 Task: Create an instructional presentation on how to effectively use master slides and templates in PowerPoint
Action: Mouse moved to (852, 222)
Screenshot: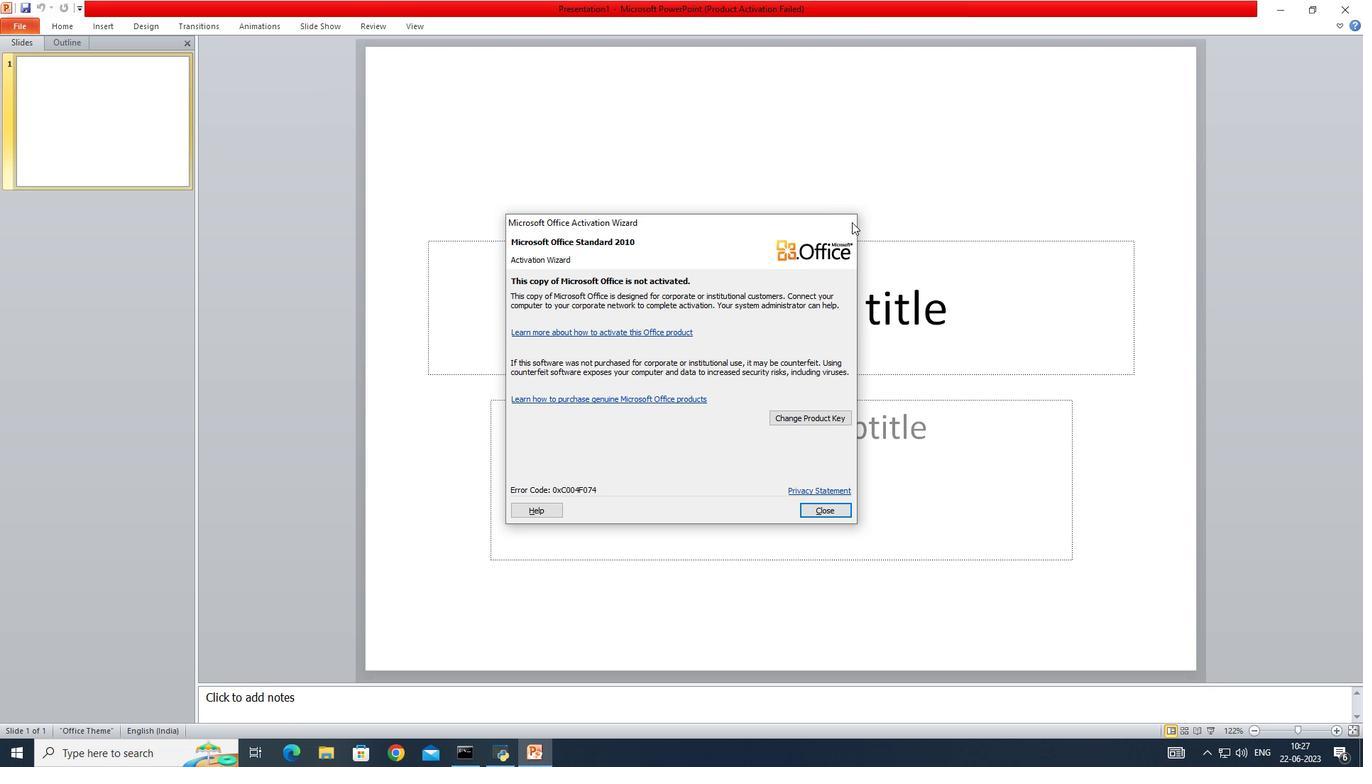 
Action: Mouse pressed left at (852, 222)
Screenshot: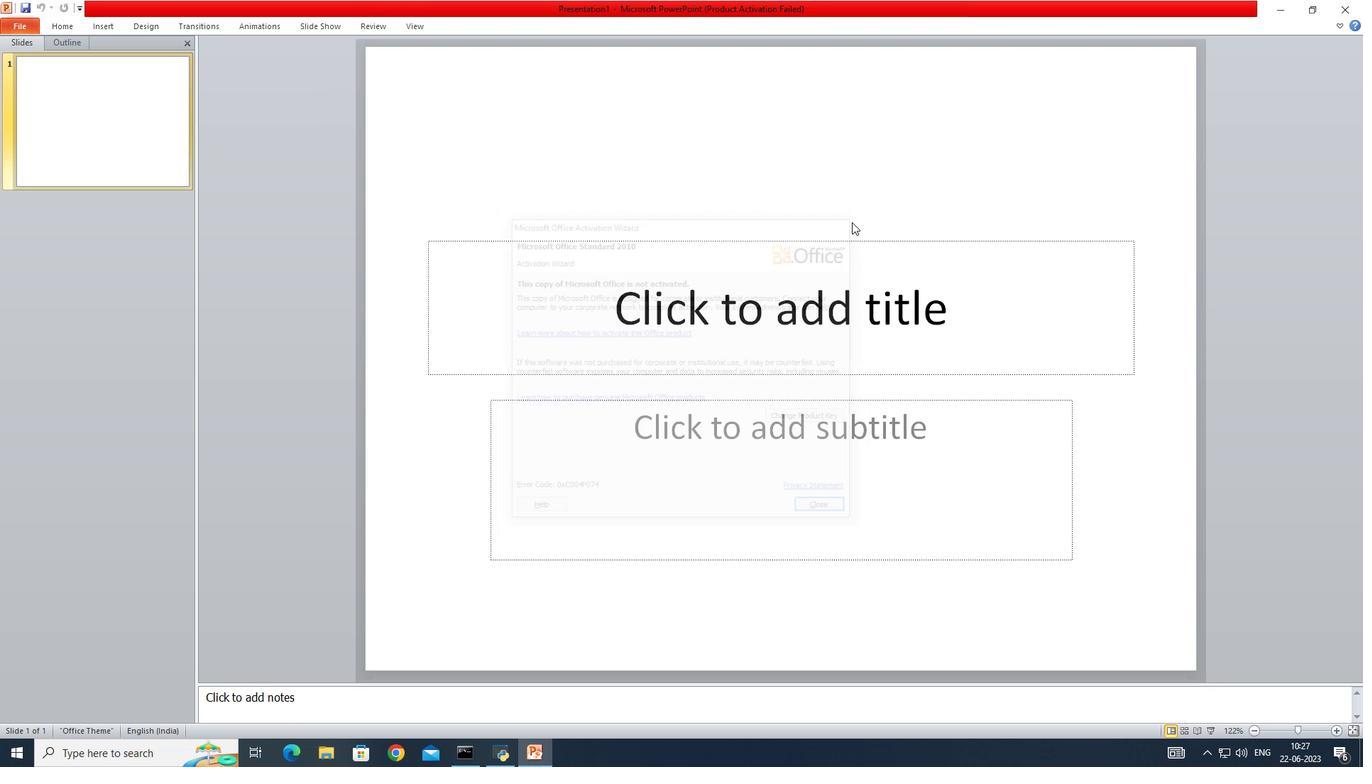 
Action: Mouse moved to (71, 26)
Screenshot: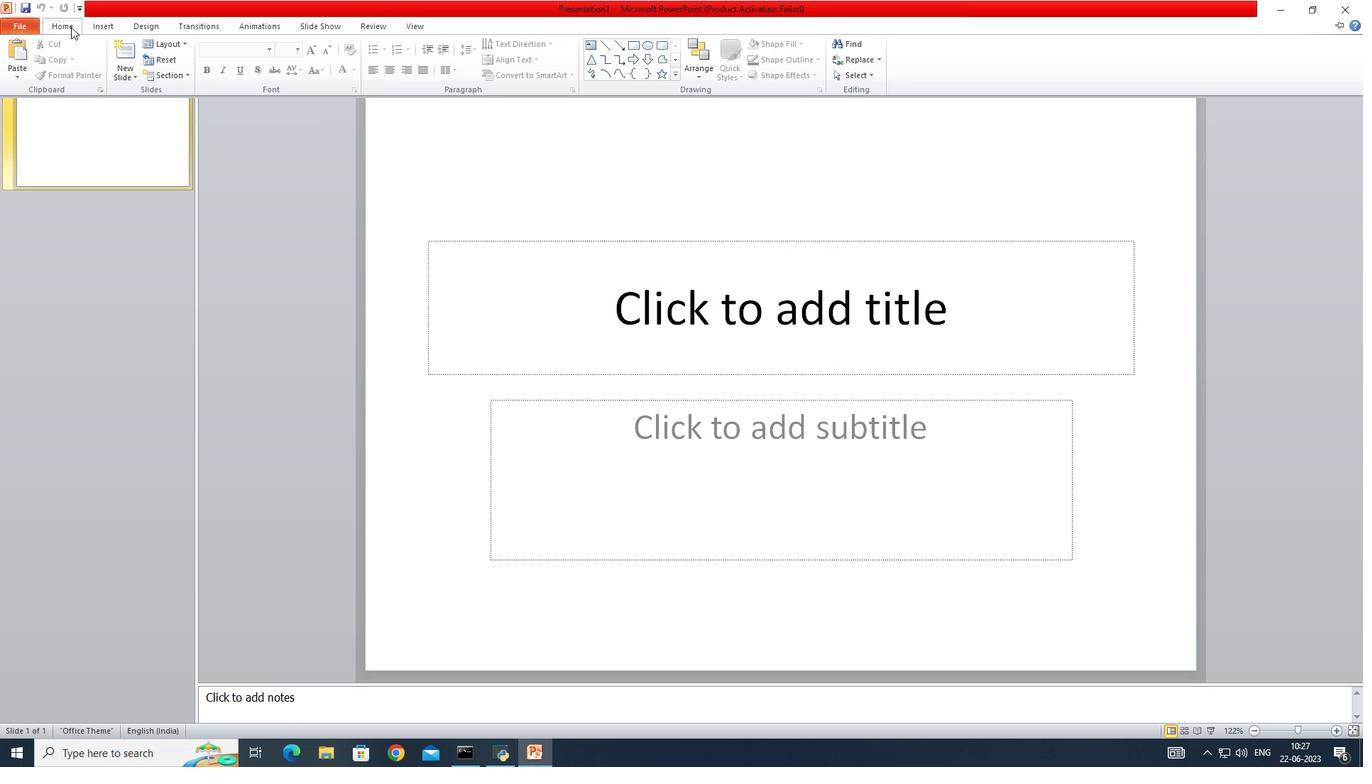 
Action: Mouse pressed left at (71, 26)
Screenshot: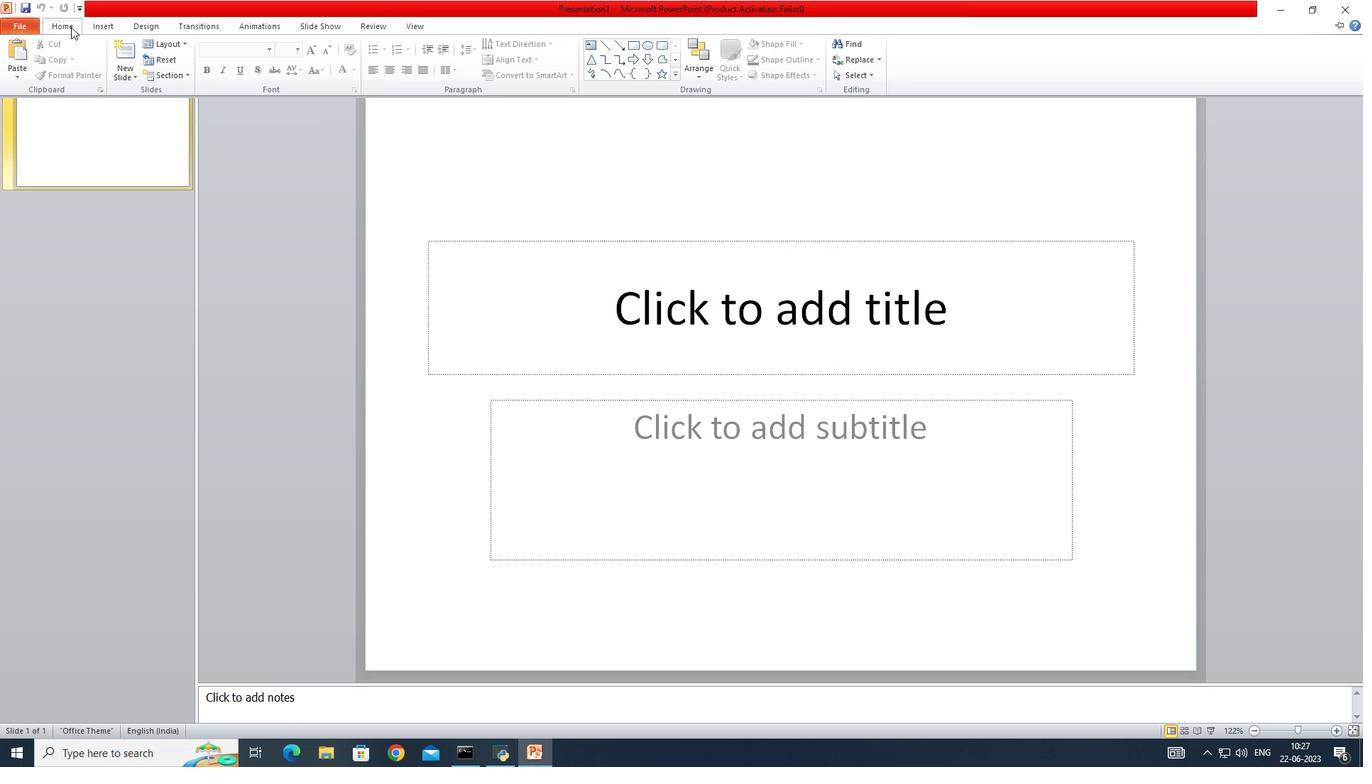 
Action: Mouse moved to (129, 75)
Screenshot: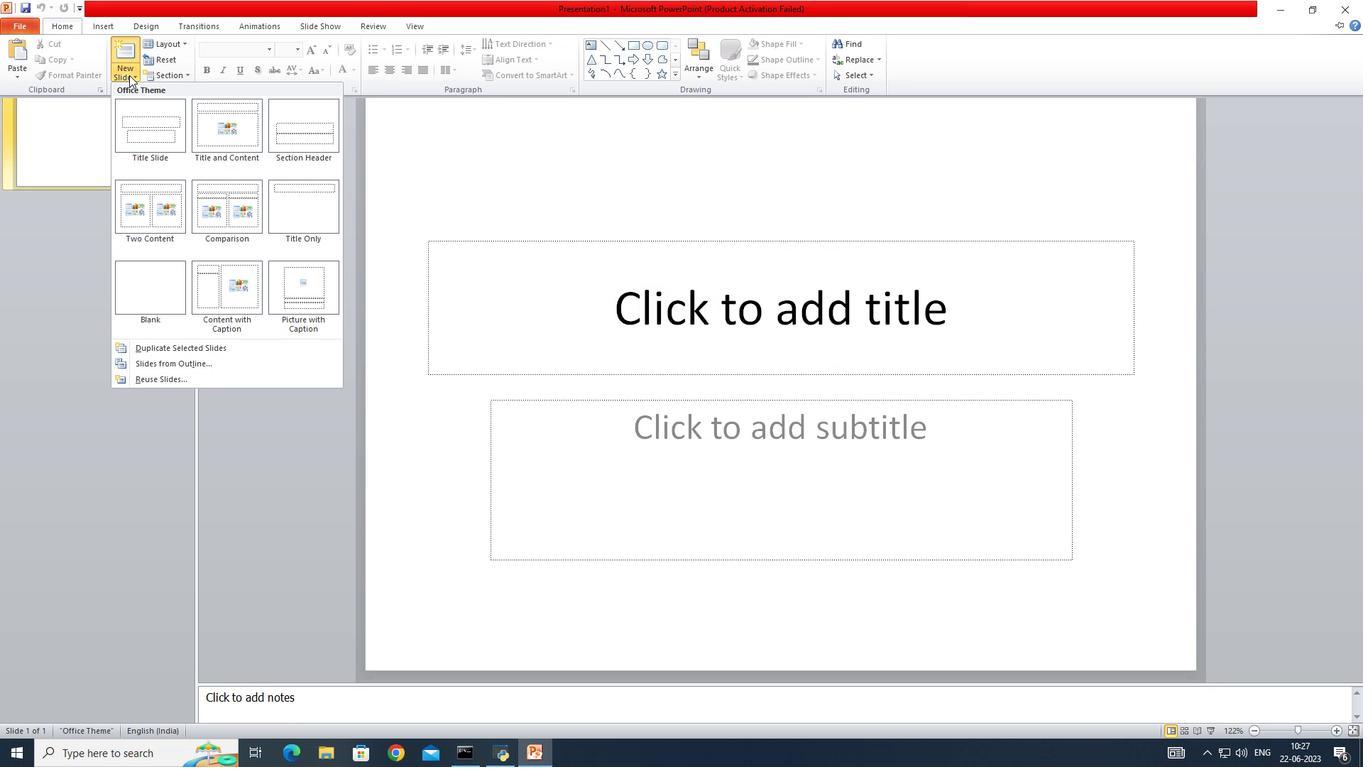 
Action: Mouse pressed left at (129, 75)
Screenshot: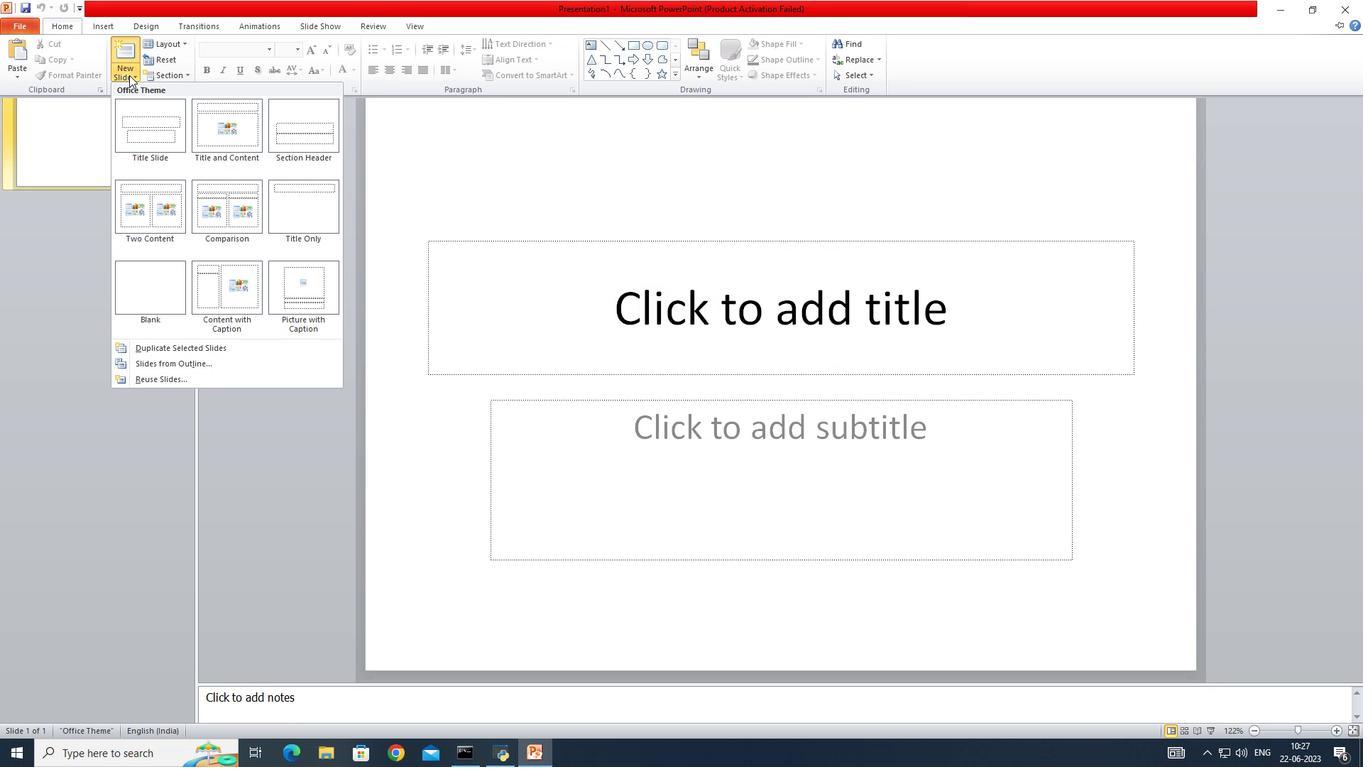 
Action: Mouse moved to (28, 330)
Screenshot: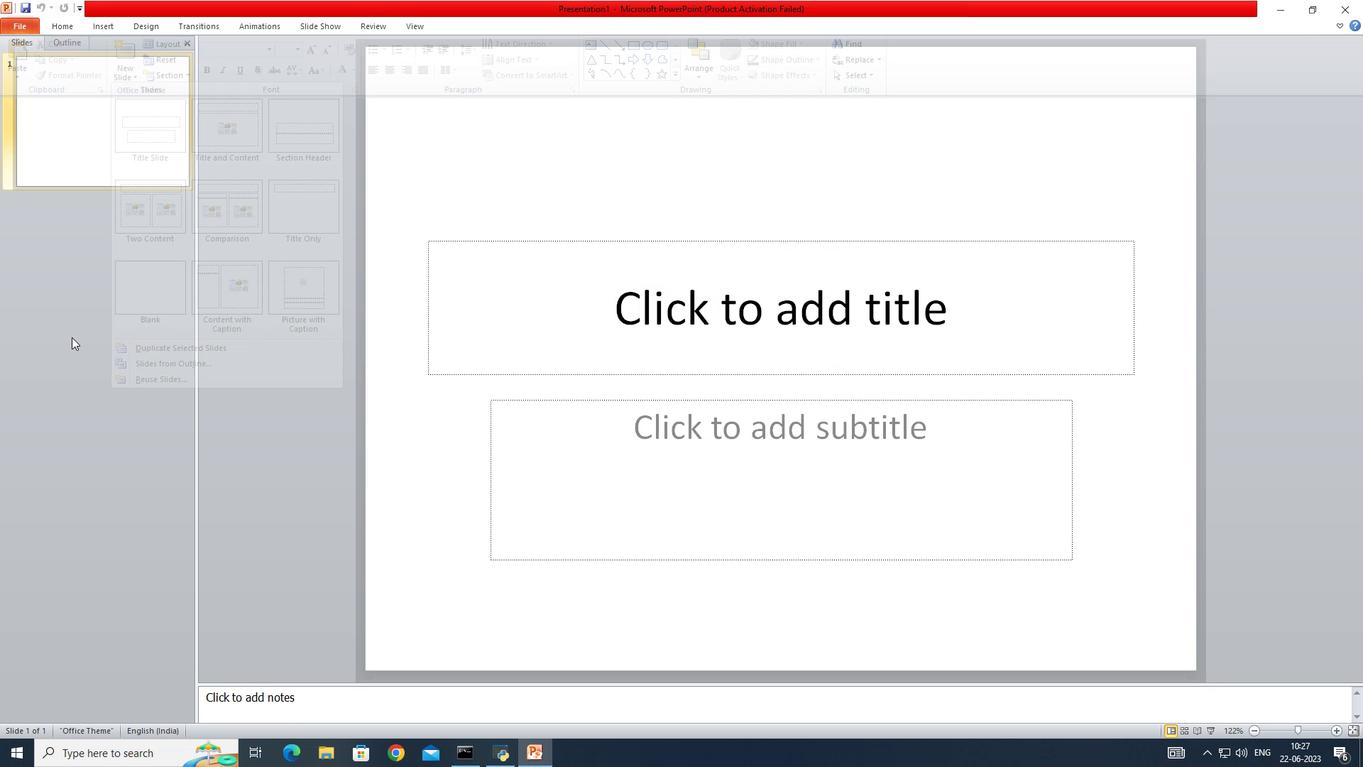 
Action: Mouse pressed left at (28, 330)
Screenshot: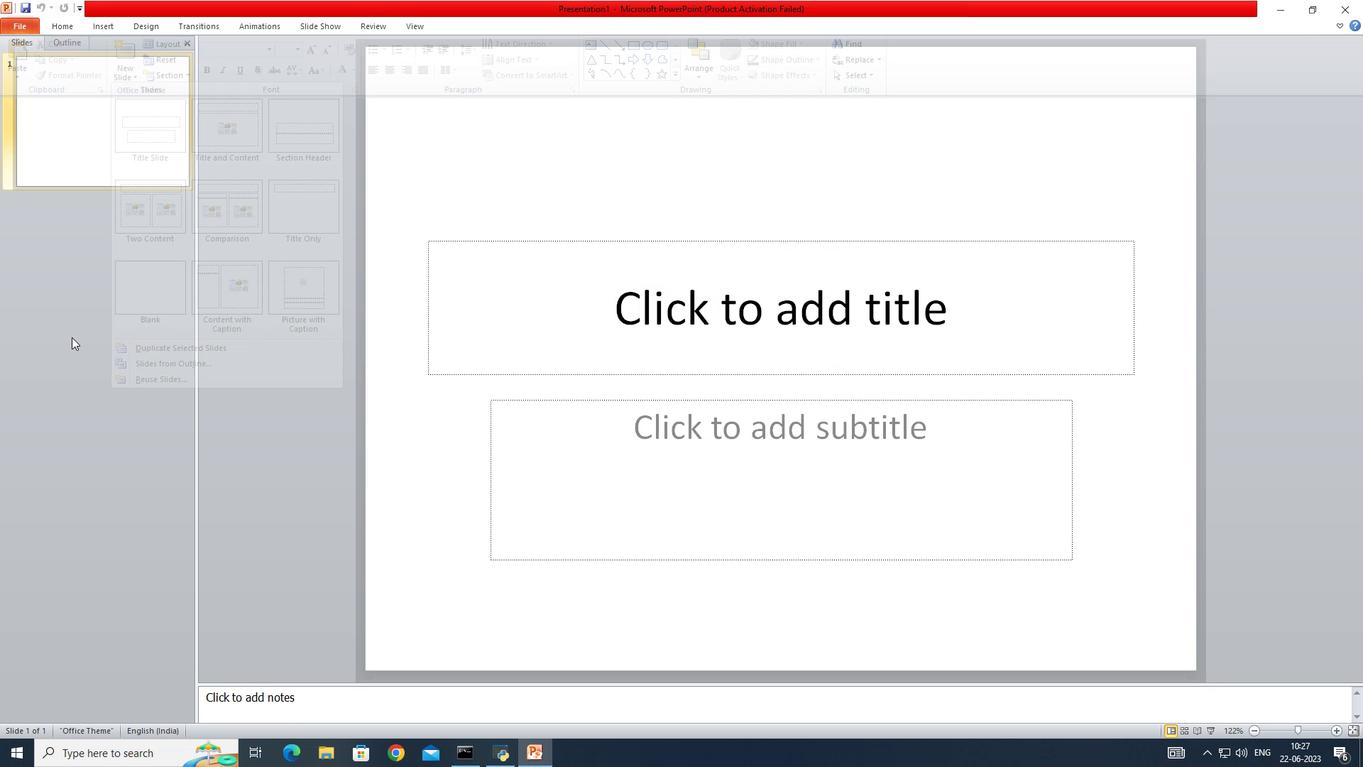 
Action: Mouse moved to (639, 311)
Screenshot: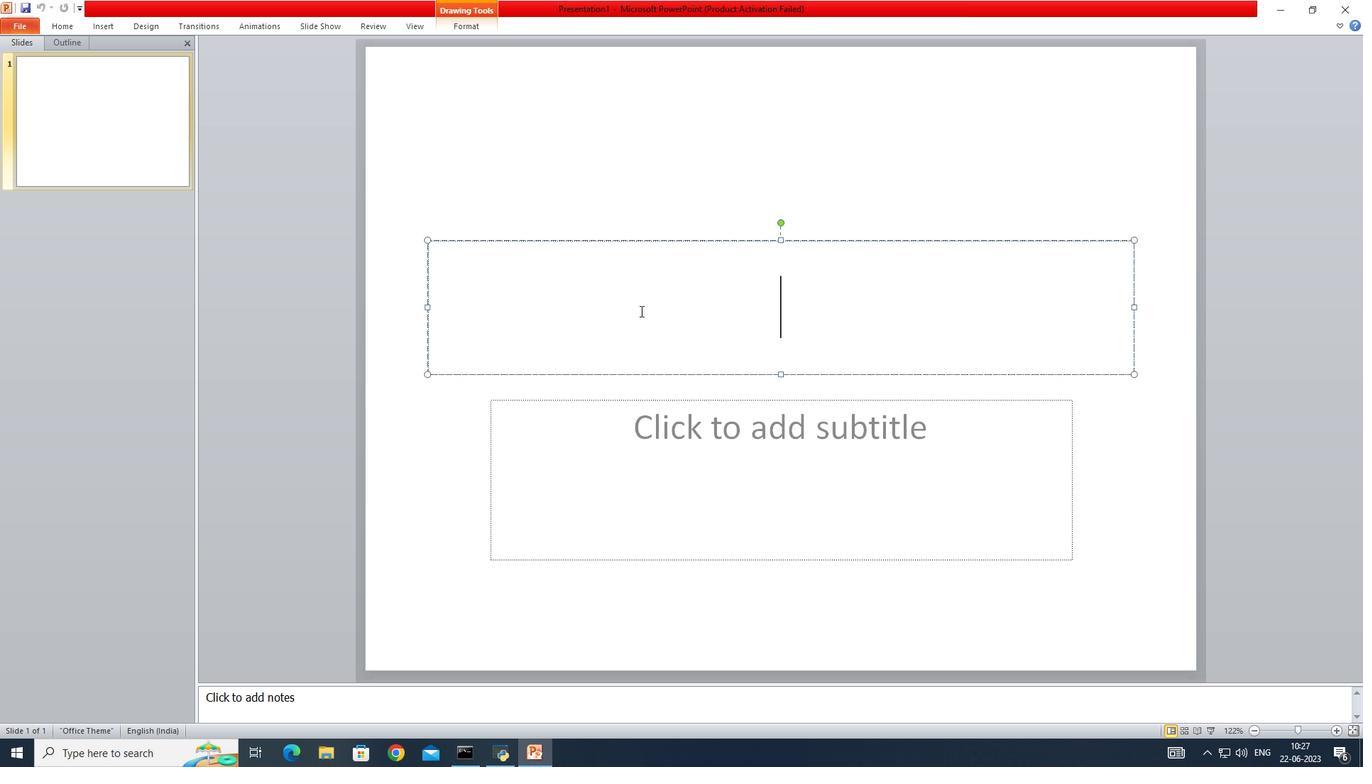 
Action: Mouse pressed left at (639, 311)
Screenshot: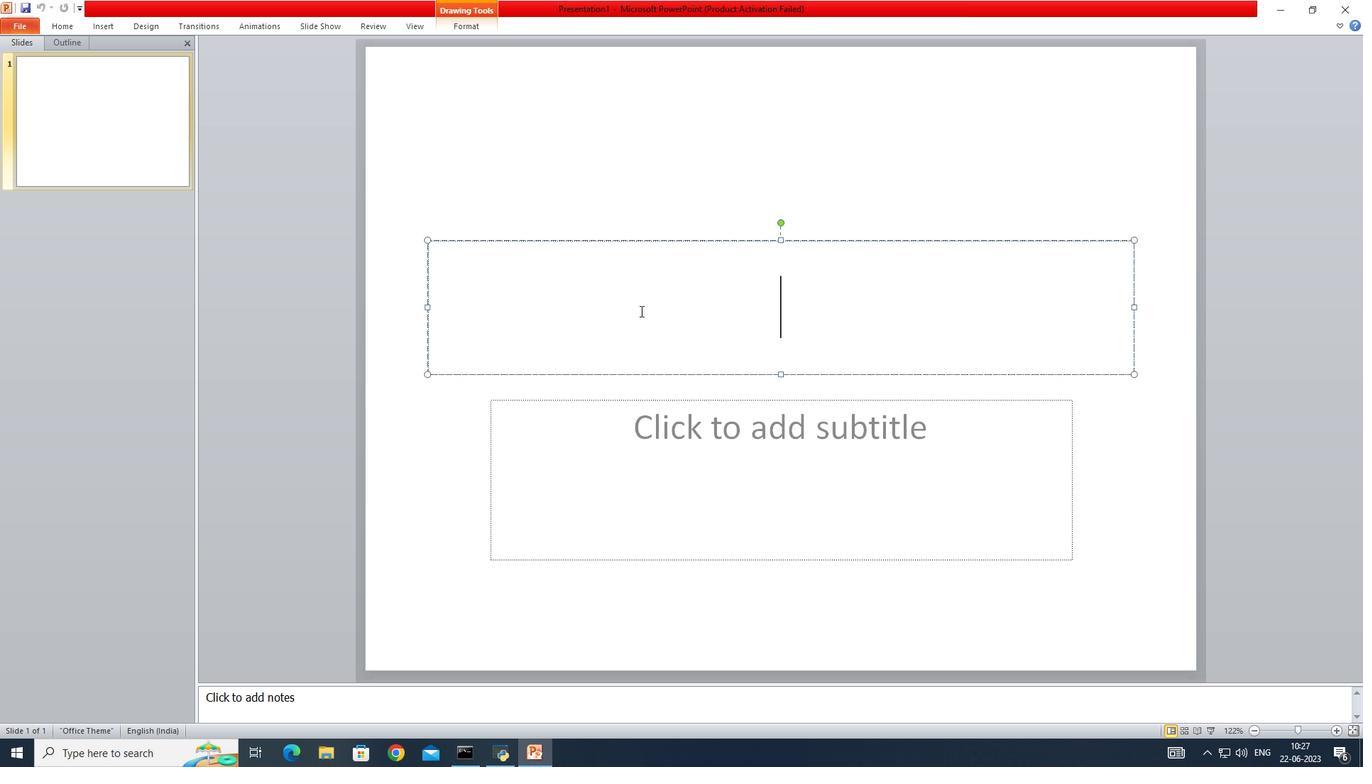
Action: Mouse moved to (640, 311)
Screenshot: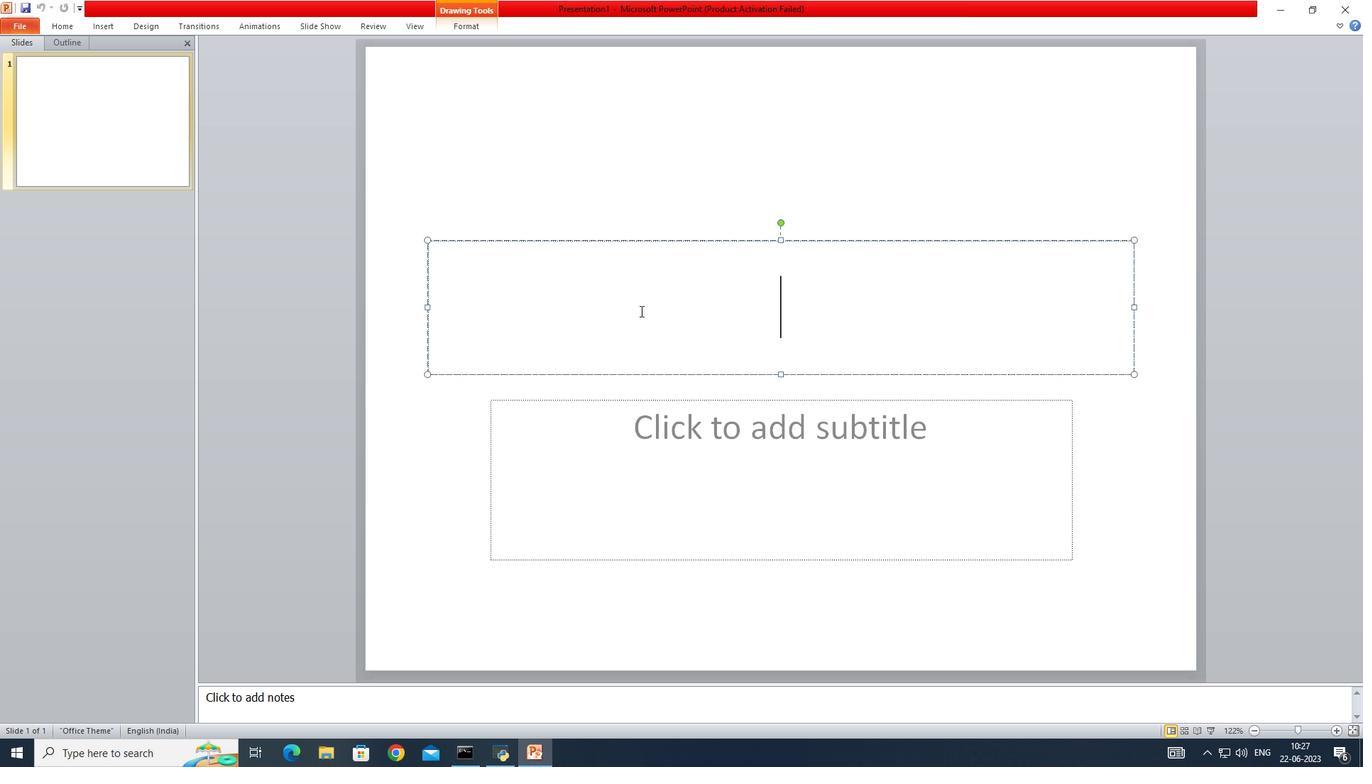 
Action: Key pressed <Key.shift>How<Key.space>to<Key.space>use<Key.space>power<Key.space>point<Key.space>slide<Key.space>ma<Key.backspace><Key.backspace><Key.shift>Master<Key.space><Key.shift>Layou<Key.backspace>ts<Key.space>
Screenshot: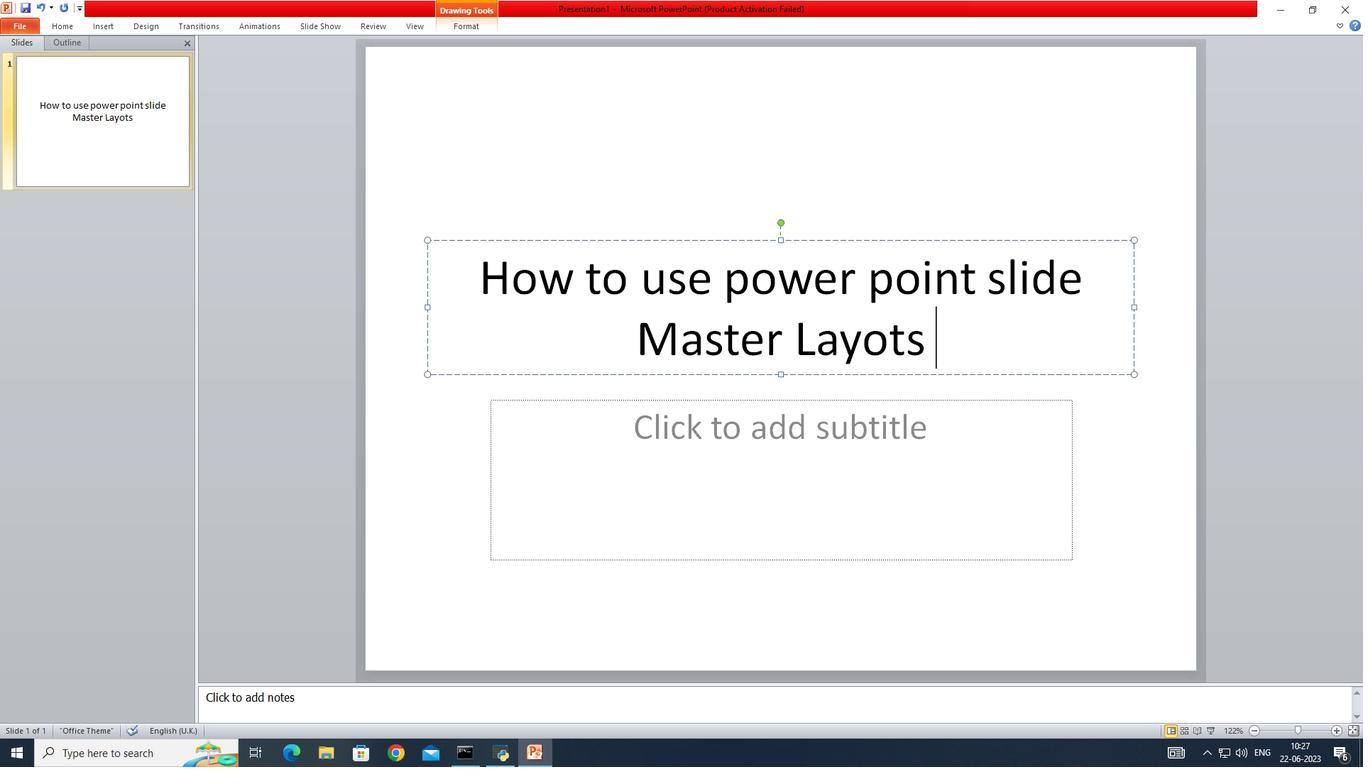 
Action: Mouse moved to (622, 330)
Screenshot: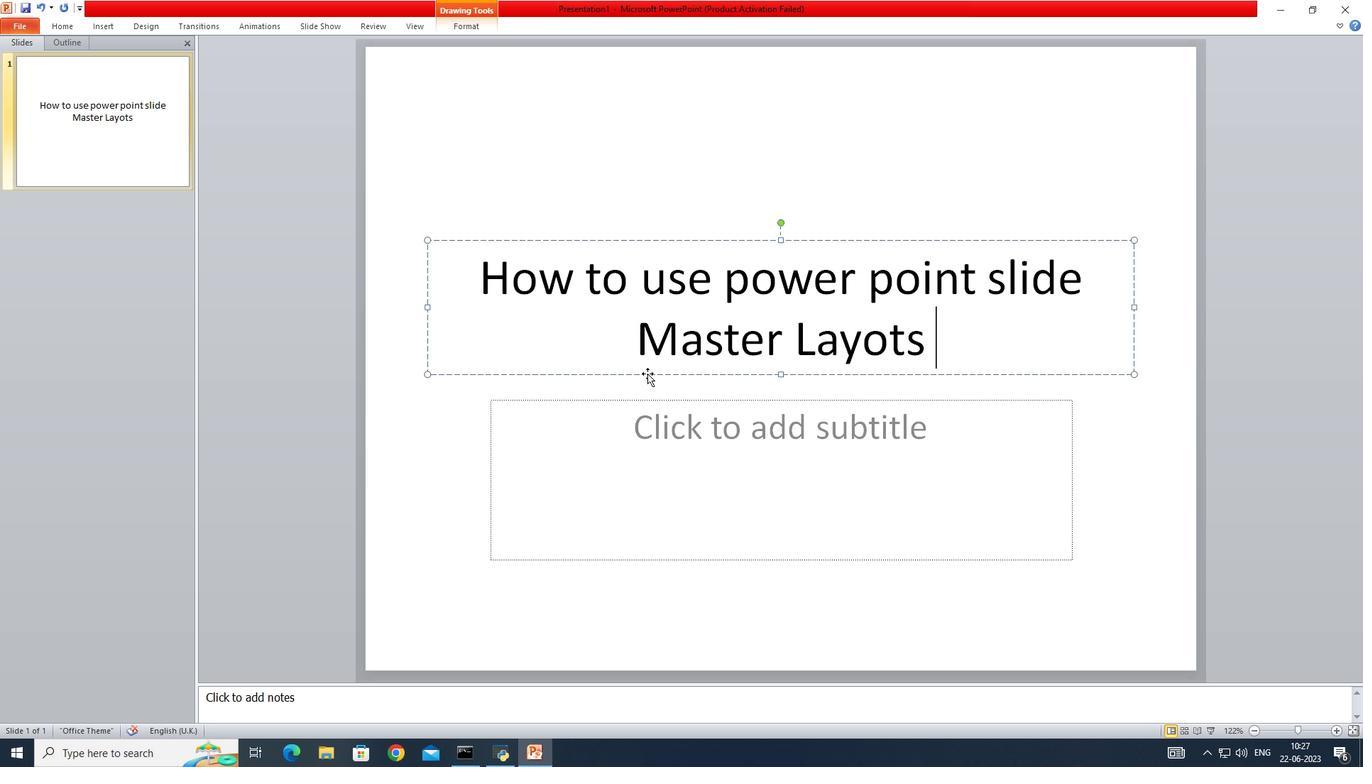 
Action: Mouse scrolled (622, 330) with delta (0, 0)
Screenshot: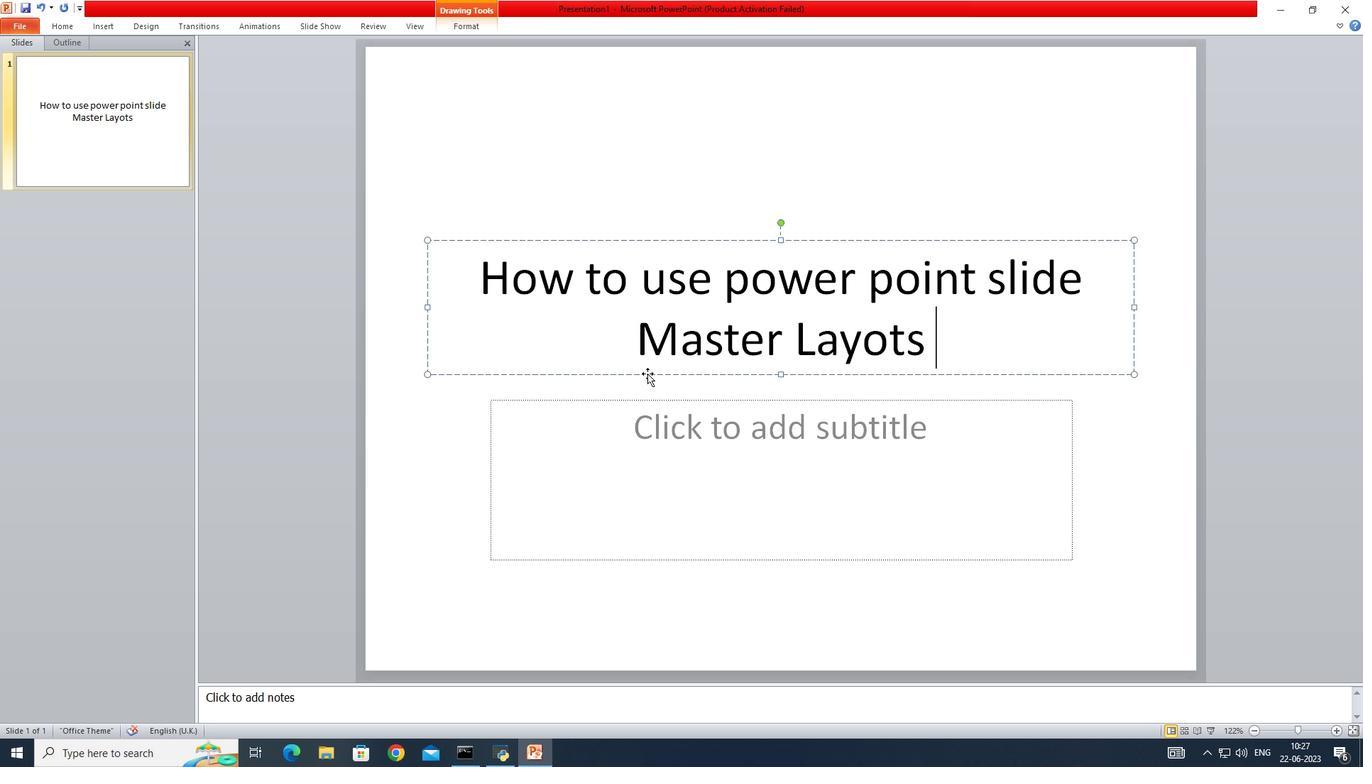 
Action: Mouse moved to (621, 340)
Screenshot: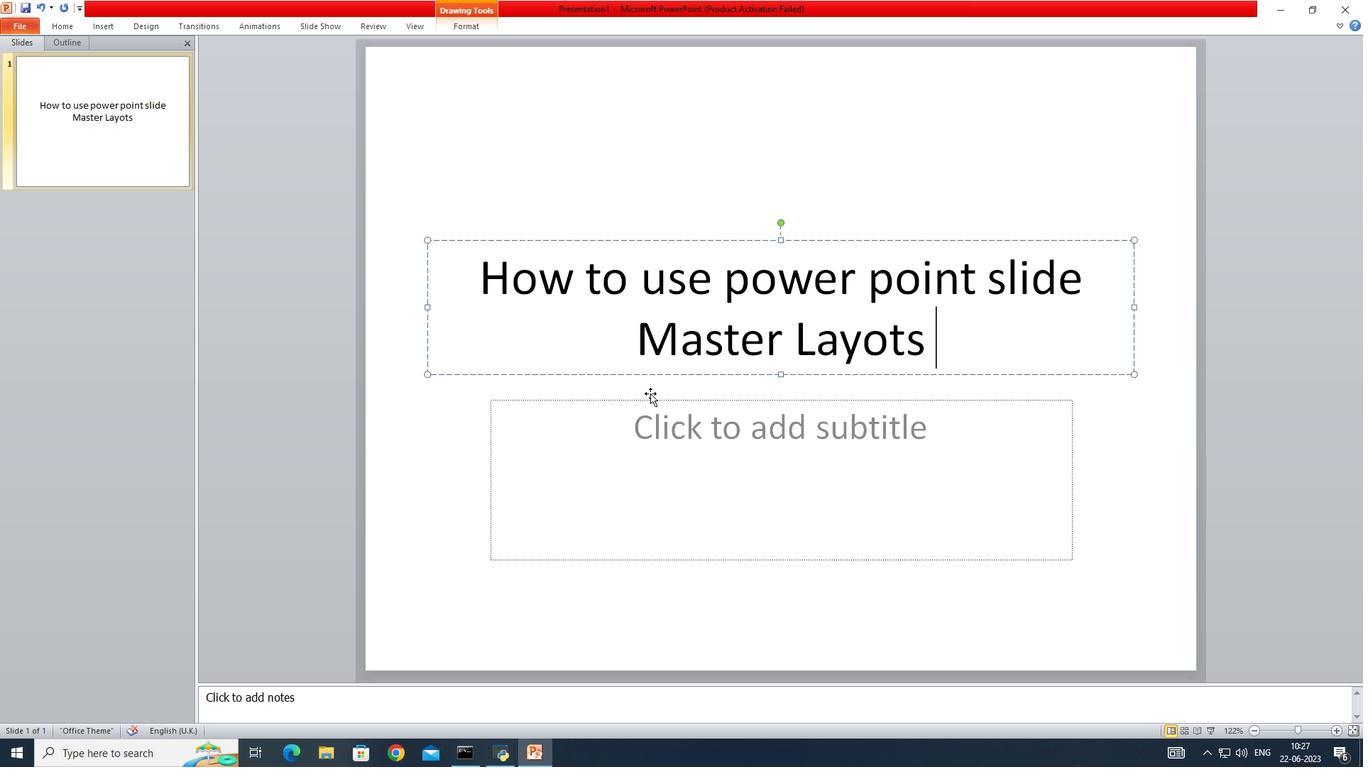 
Action: Mouse scrolled (621, 340) with delta (0, 0)
Screenshot: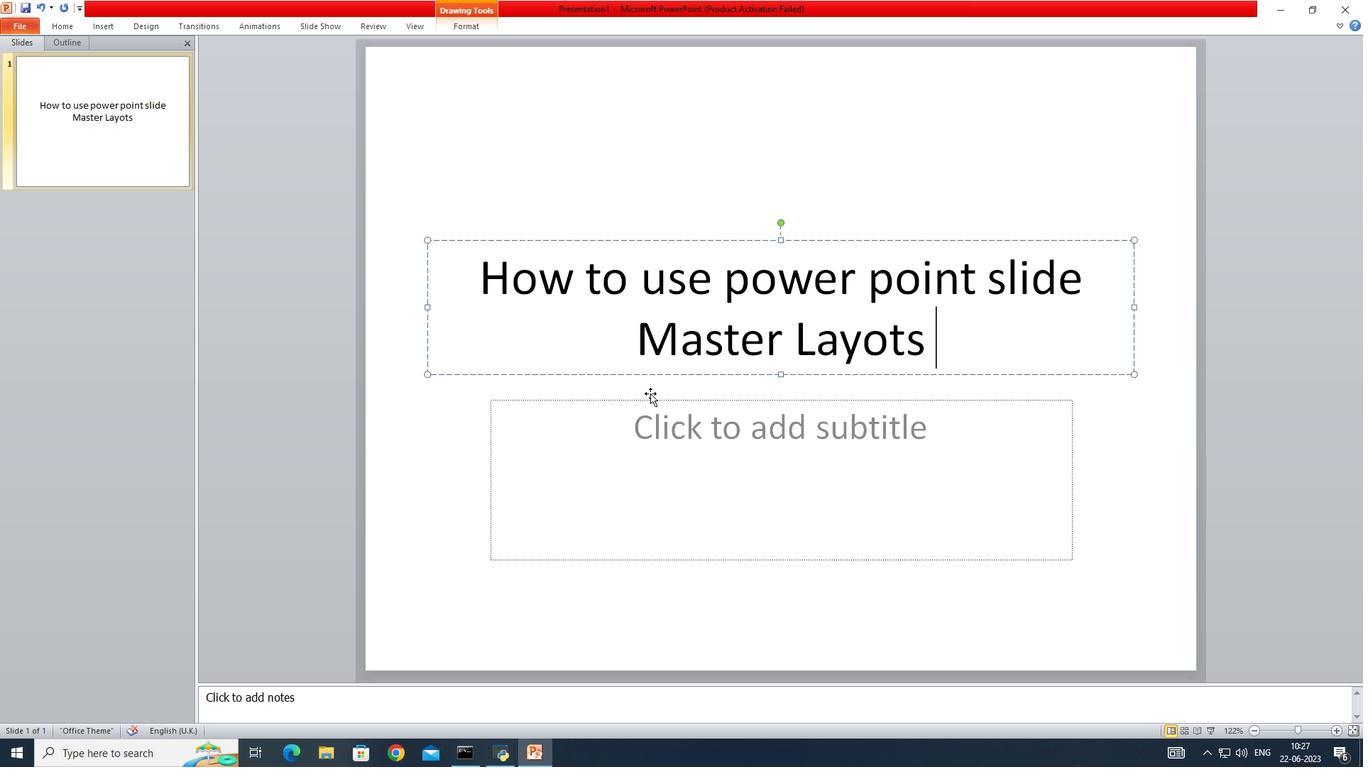 
Action: Mouse moved to (643, 428)
Screenshot: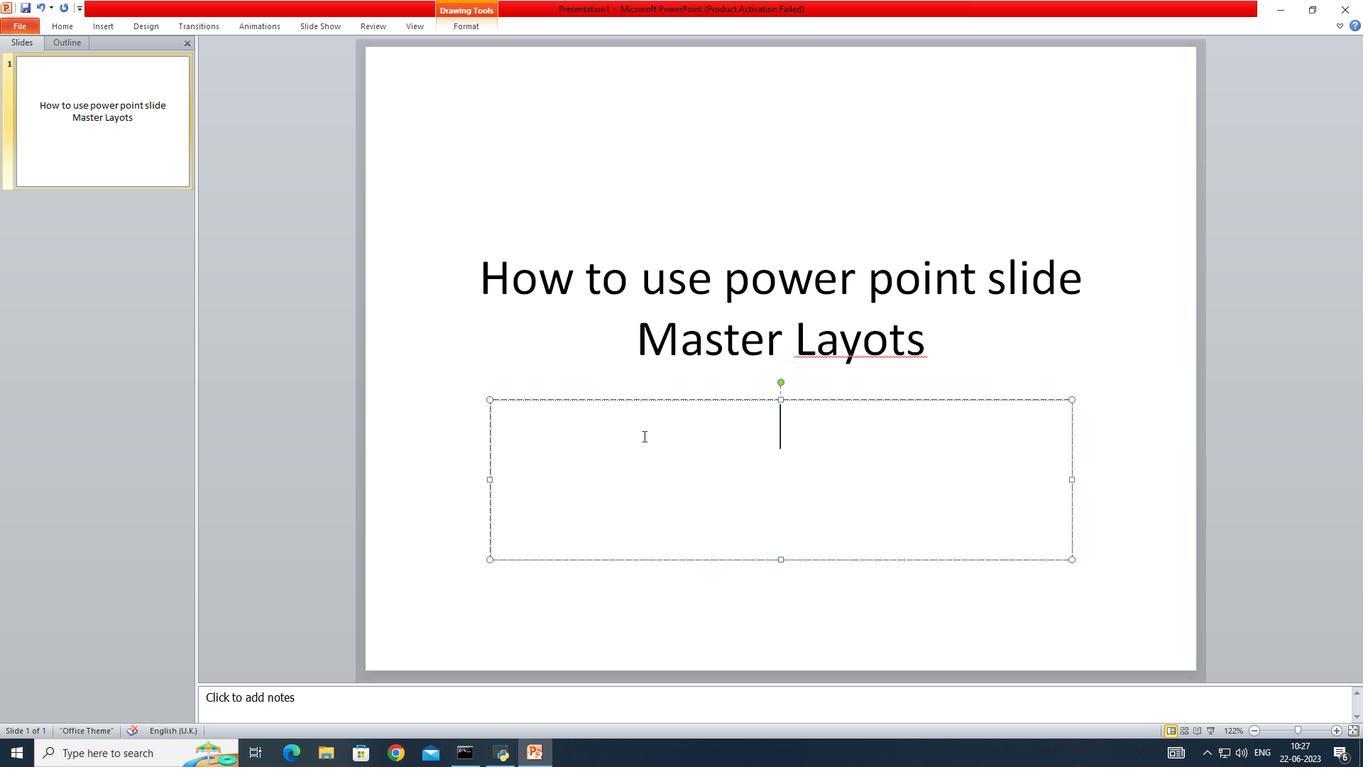 
Action: Mouse pressed left at (643, 428)
Screenshot: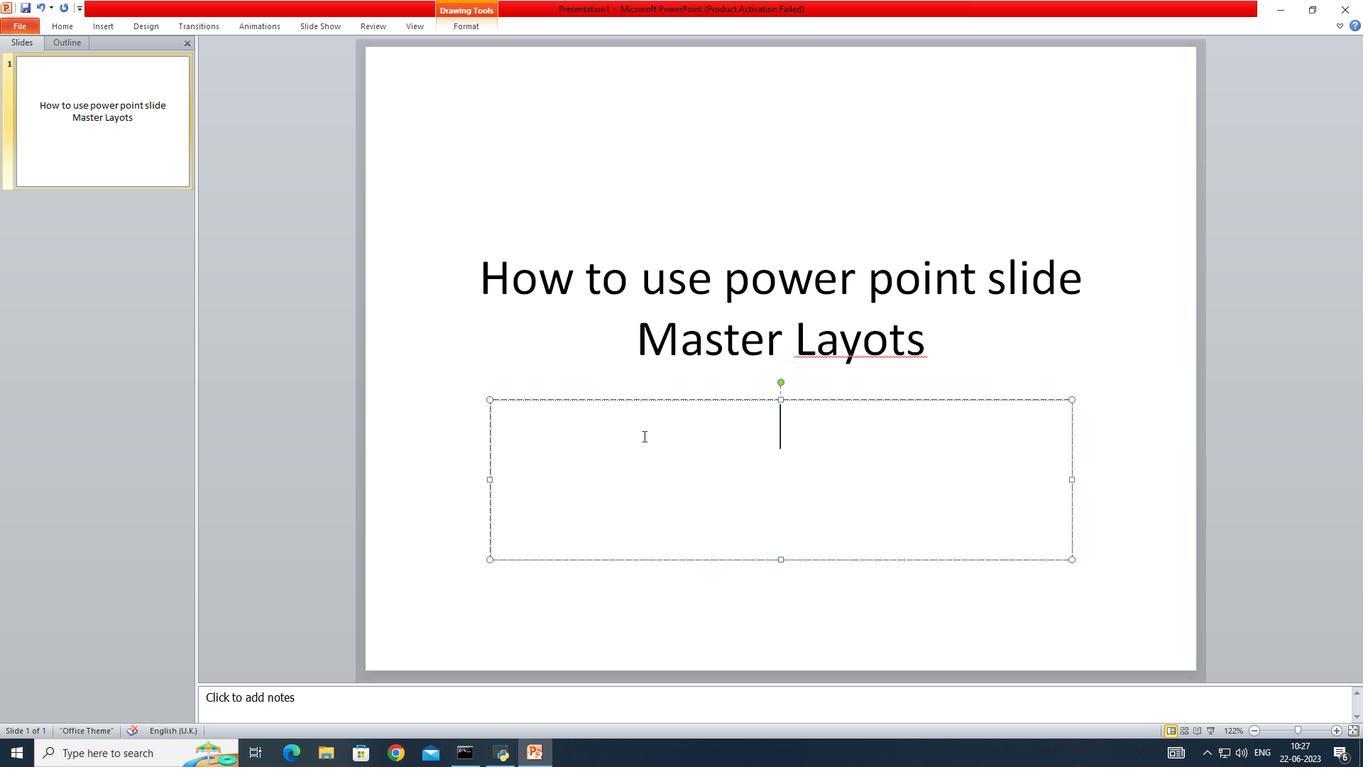 
Action: Mouse moved to (642, 436)
Screenshot: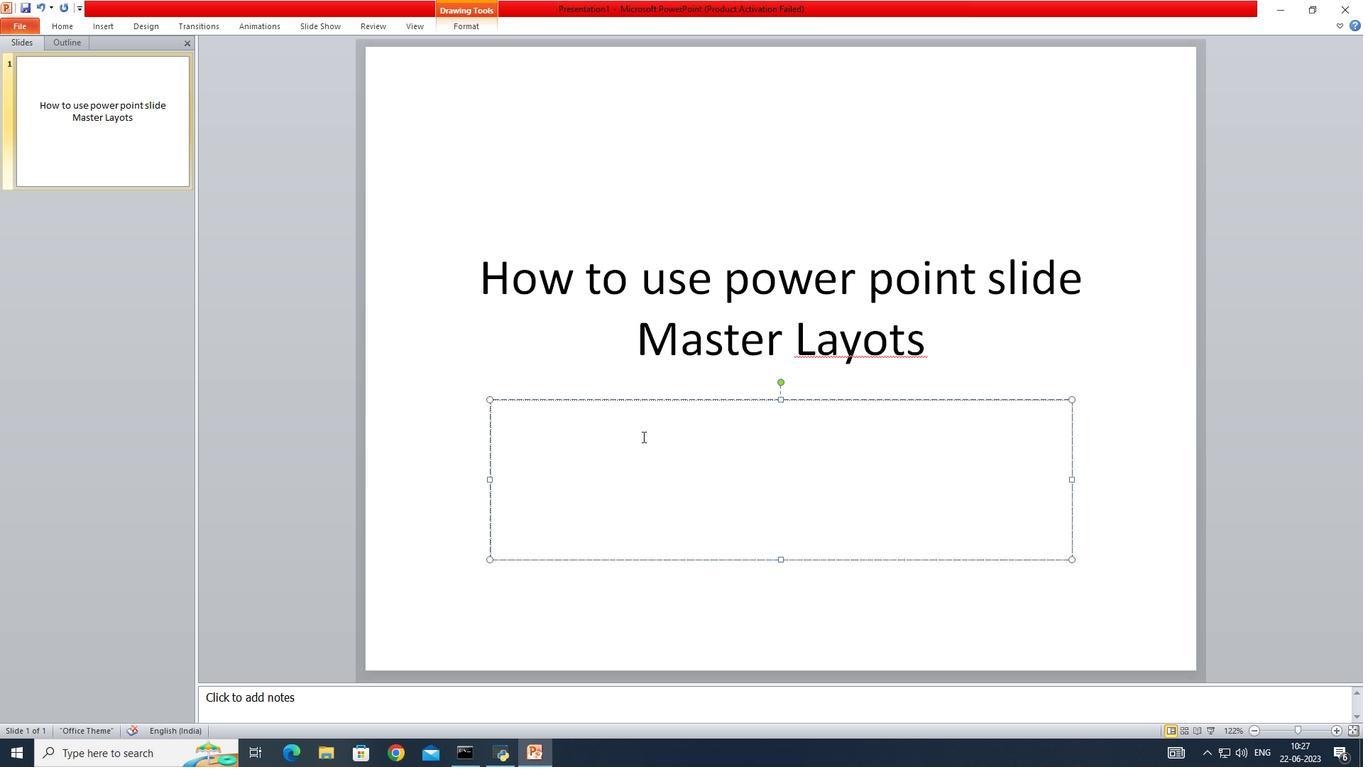 
Action: Key pressed <Key.shift>Whaytr<Key.space>\<Key.backspace><Key.backspace><Key.backspace><Key.backspace><Key.backspace><Key.backspace><Key.backspace><Key.backspace><Key.backspace>
Screenshot: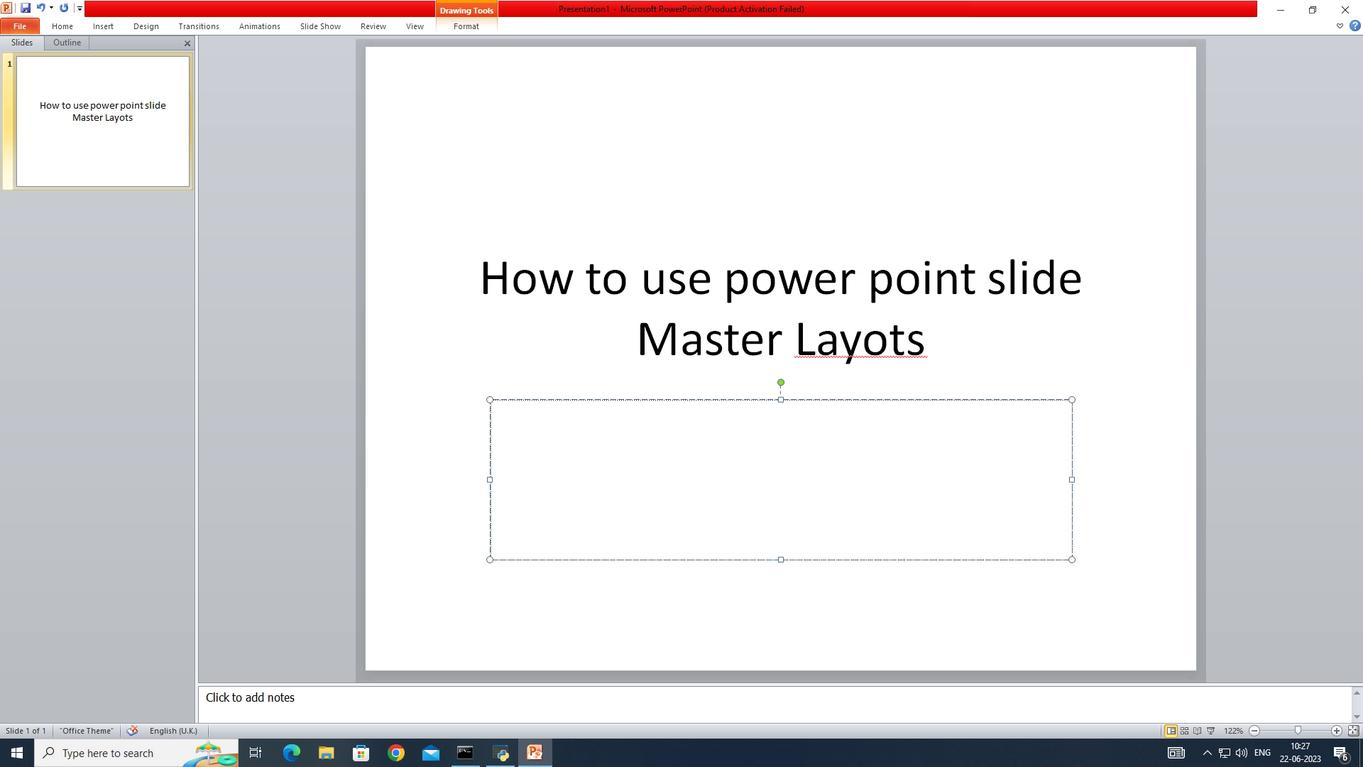 
Action: Mouse moved to (927, 348)
Screenshot: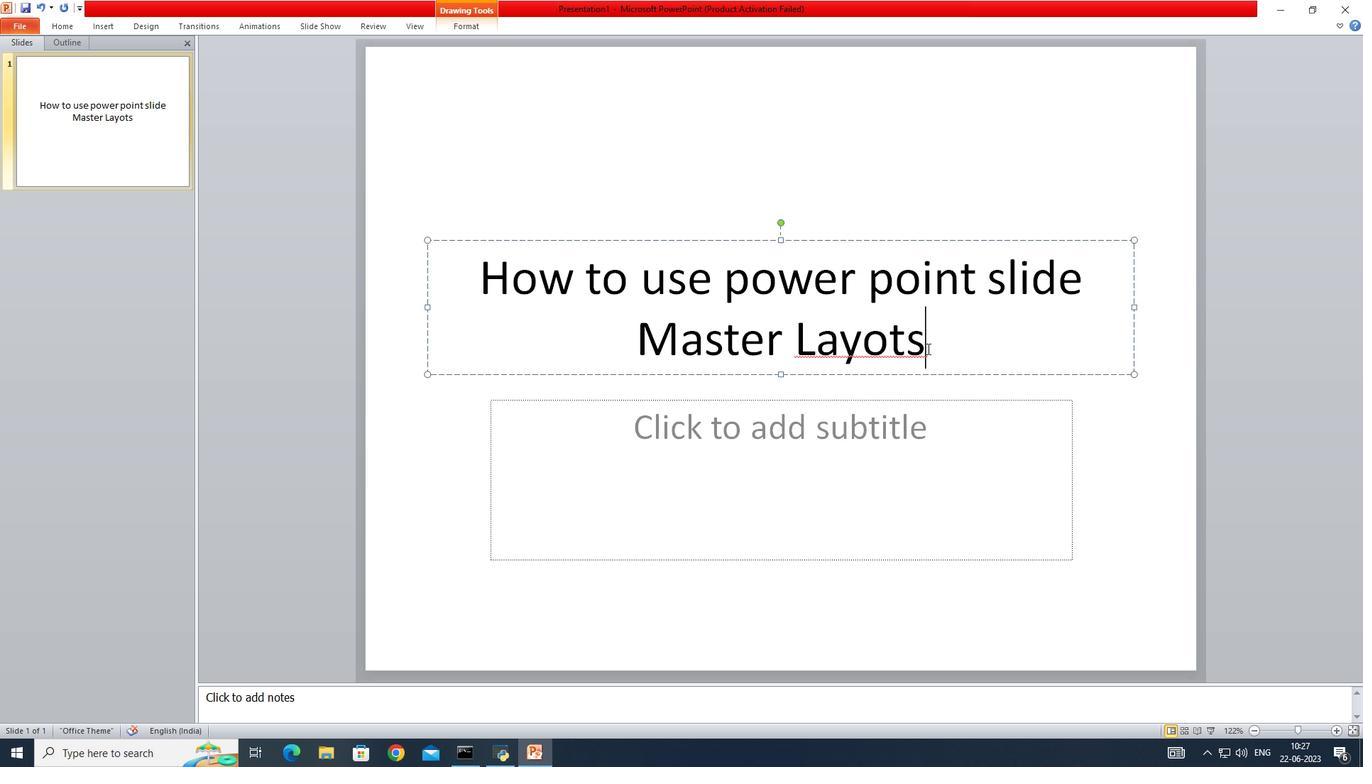 
Action: Mouse pressed left at (927, 348)
Screenshot: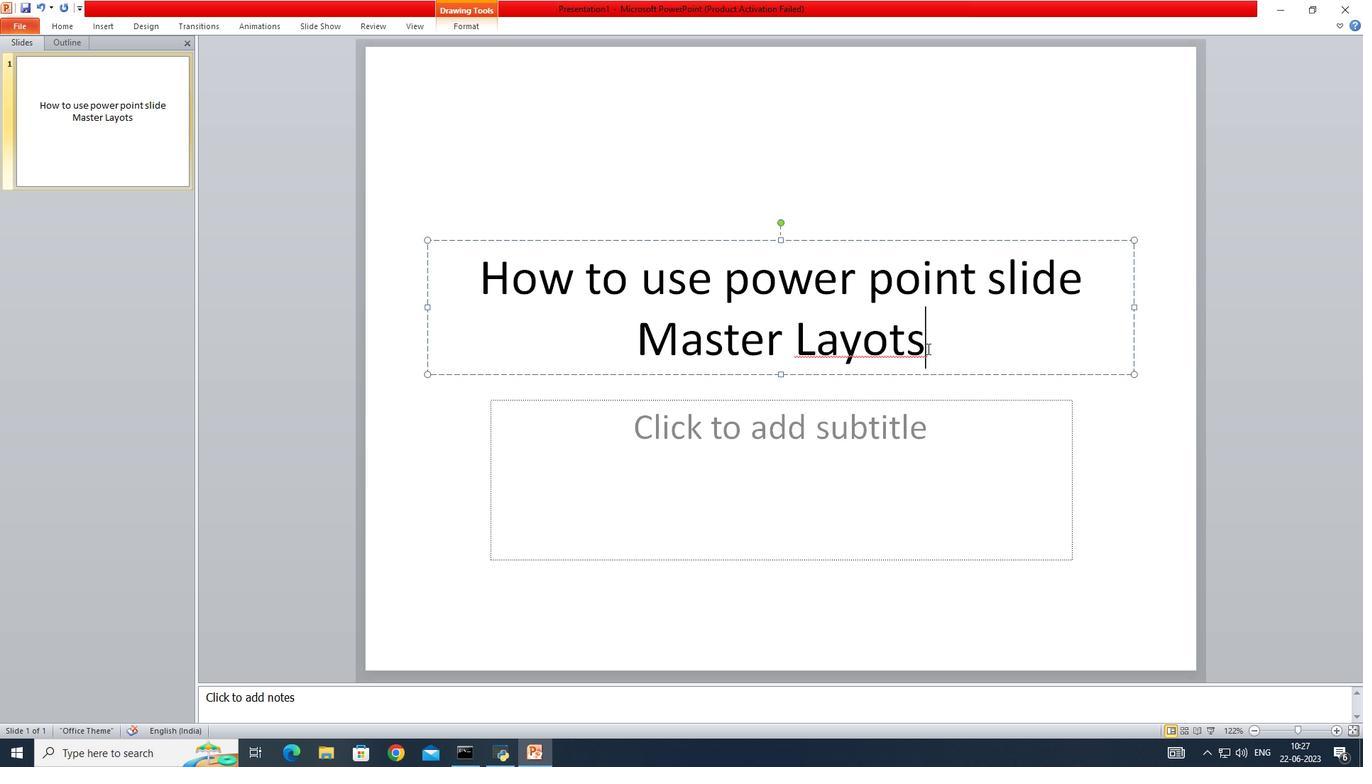 
Action: Key pressed <Key.backspace><Key.backspace><Key.backspace>outs
Screenshot: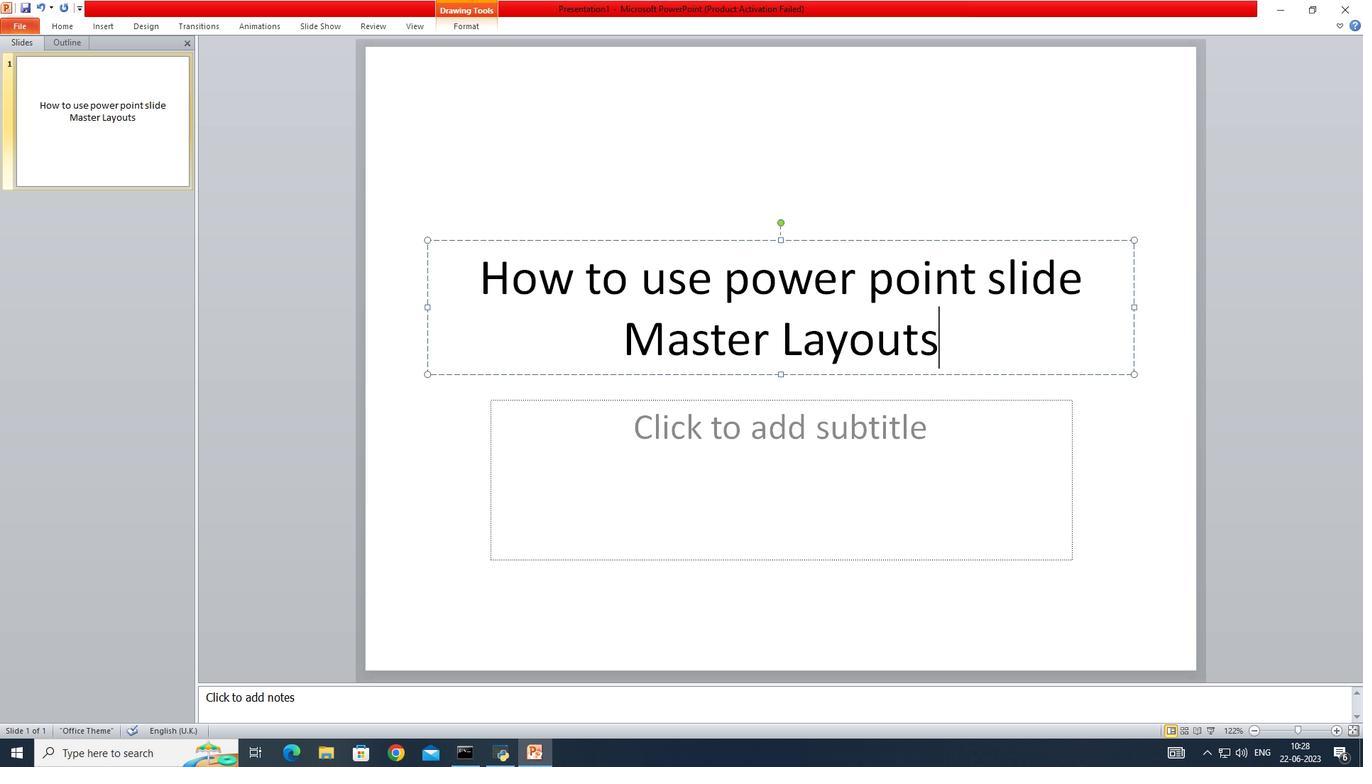 
Action: Mouse moved to (834, 438)
Screenshot: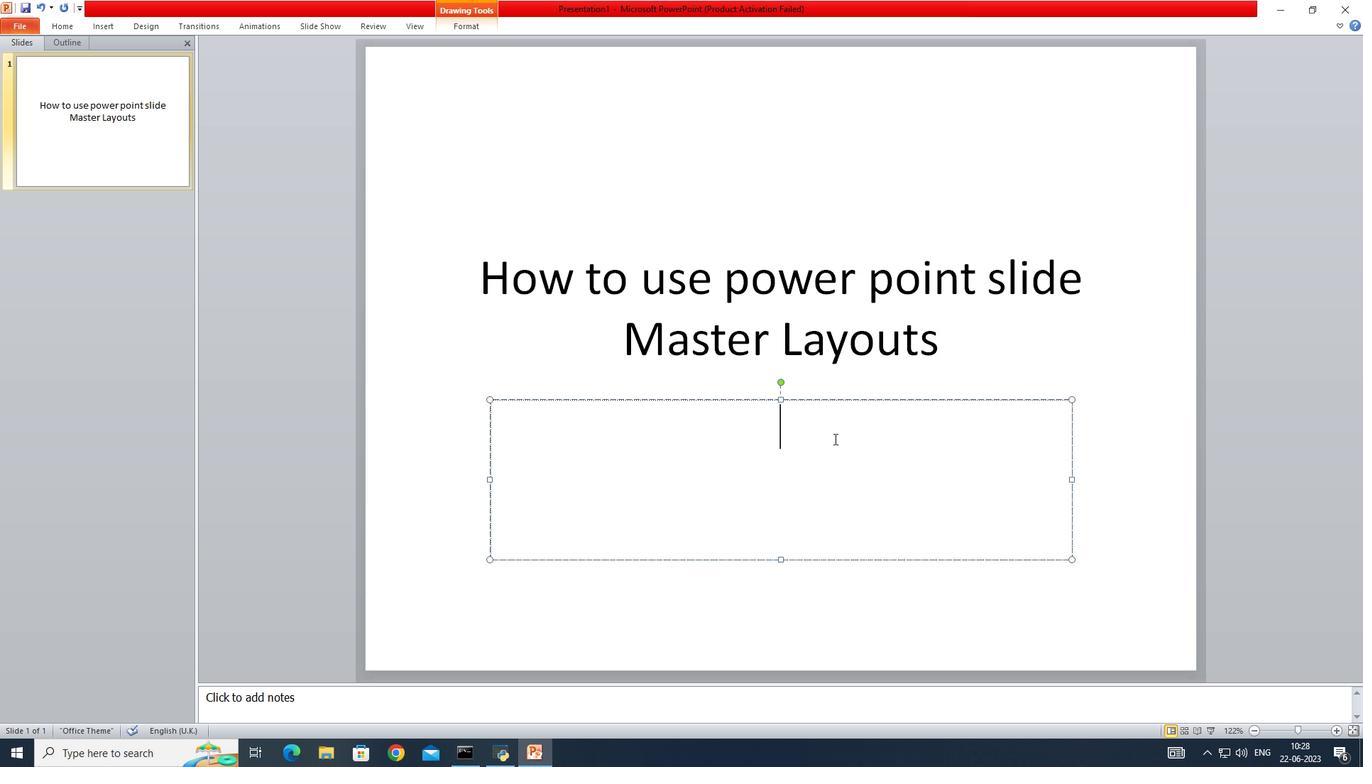 
Action: Mouse pressed left at (834, 438)
Screenshot: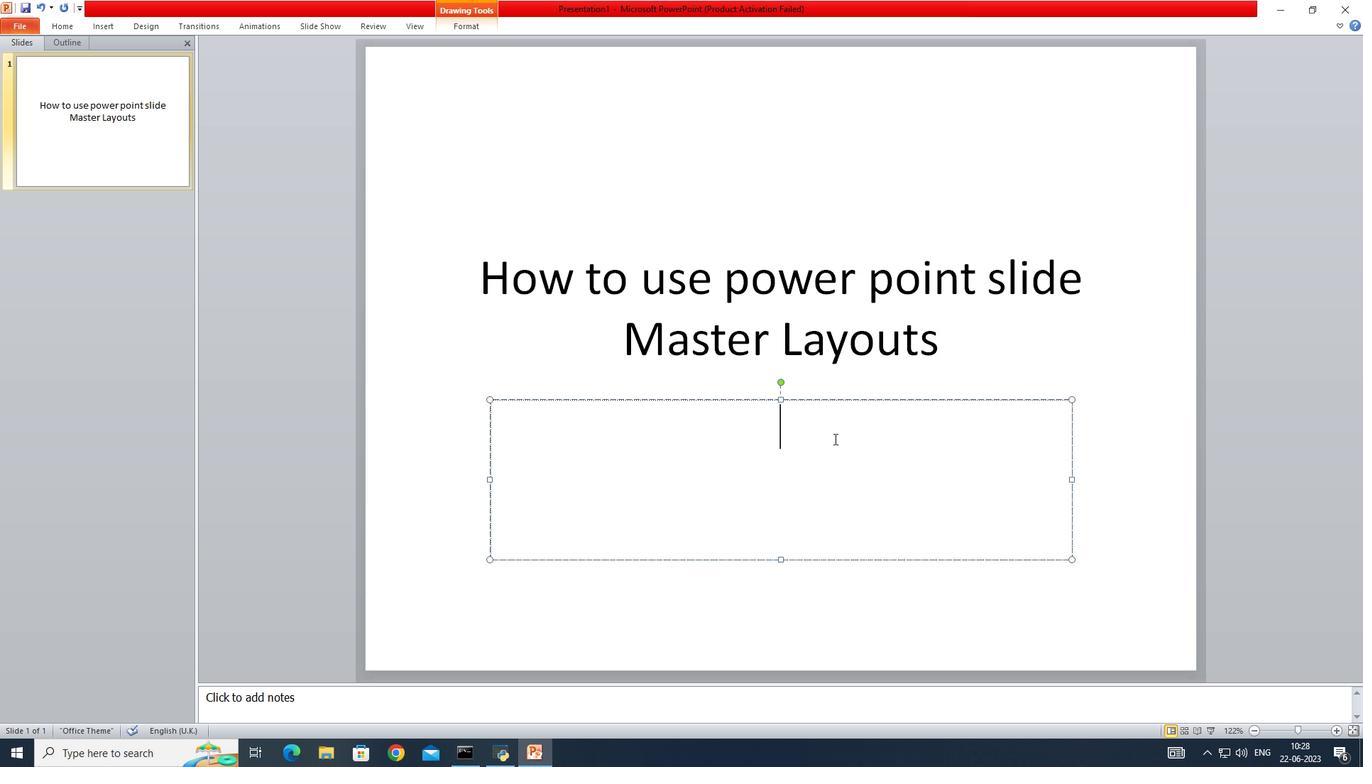 
Action: Key pressed <Key.shift>E\<Key.backspace><Key.backspace><Key.backspace><Key.shift>Whate<Key.space>to<Key.space><Key.backspace><Key.backspace><Key.backspace><Key.backspace><Key.backspace><Key.space>to<Key.space>know<Key.enter>
Screenshot: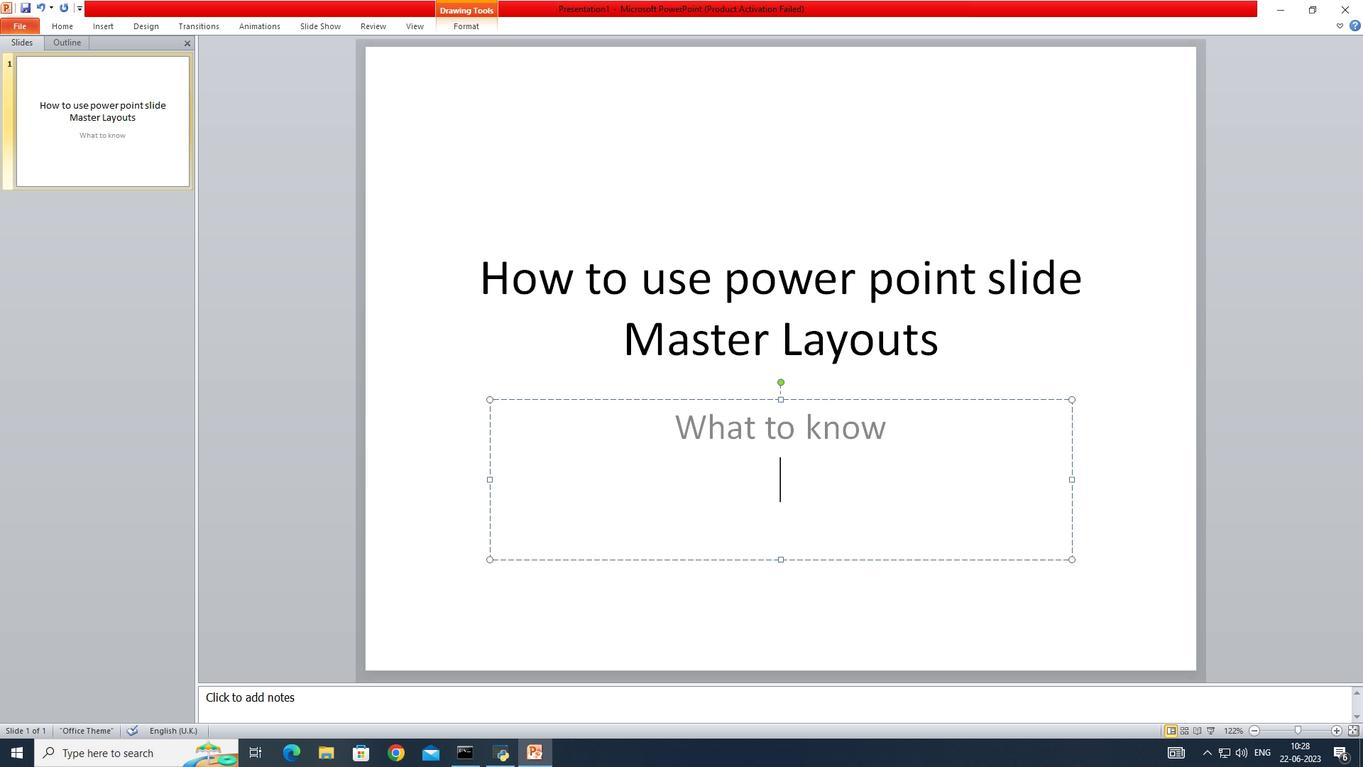 
Action: Mouse moved to (64, 21)
Screenshot: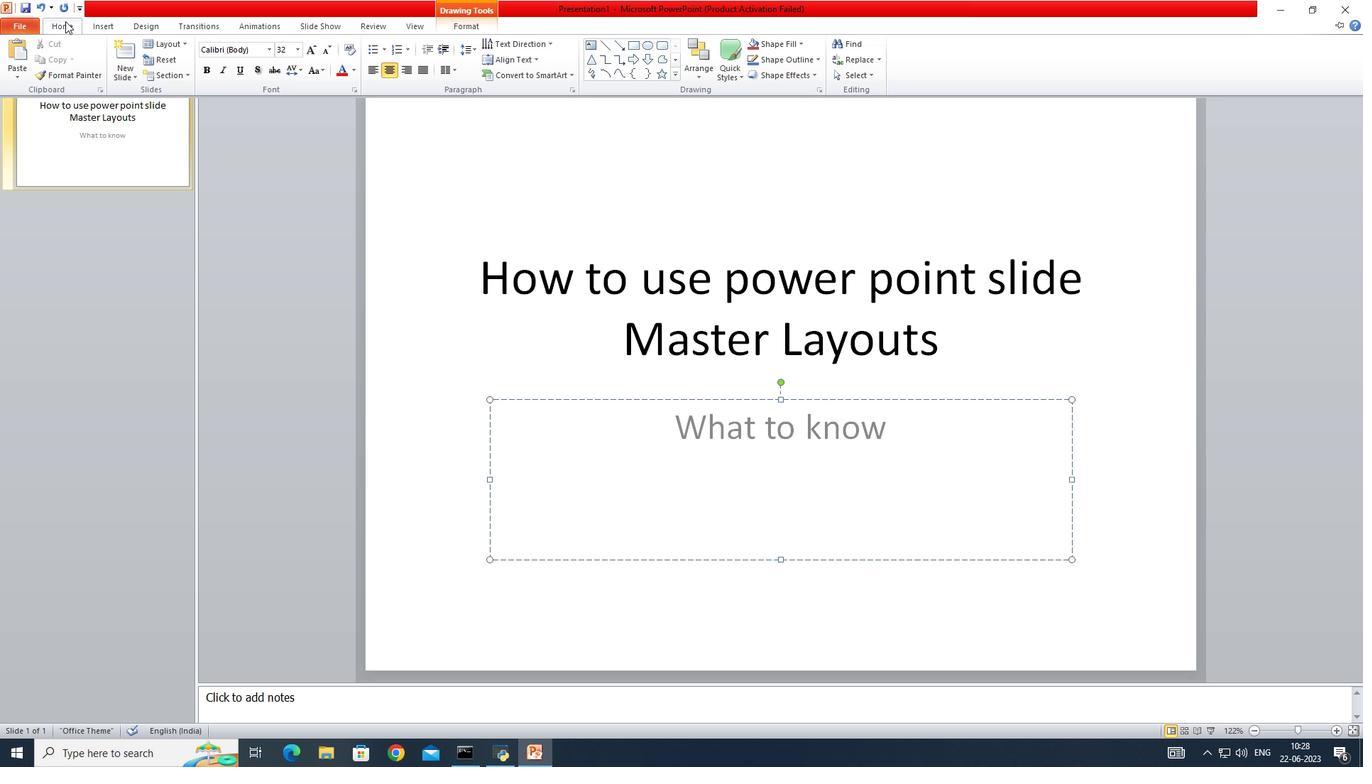 
Action: Mouse pressed left at (64, 21)
Screenshot: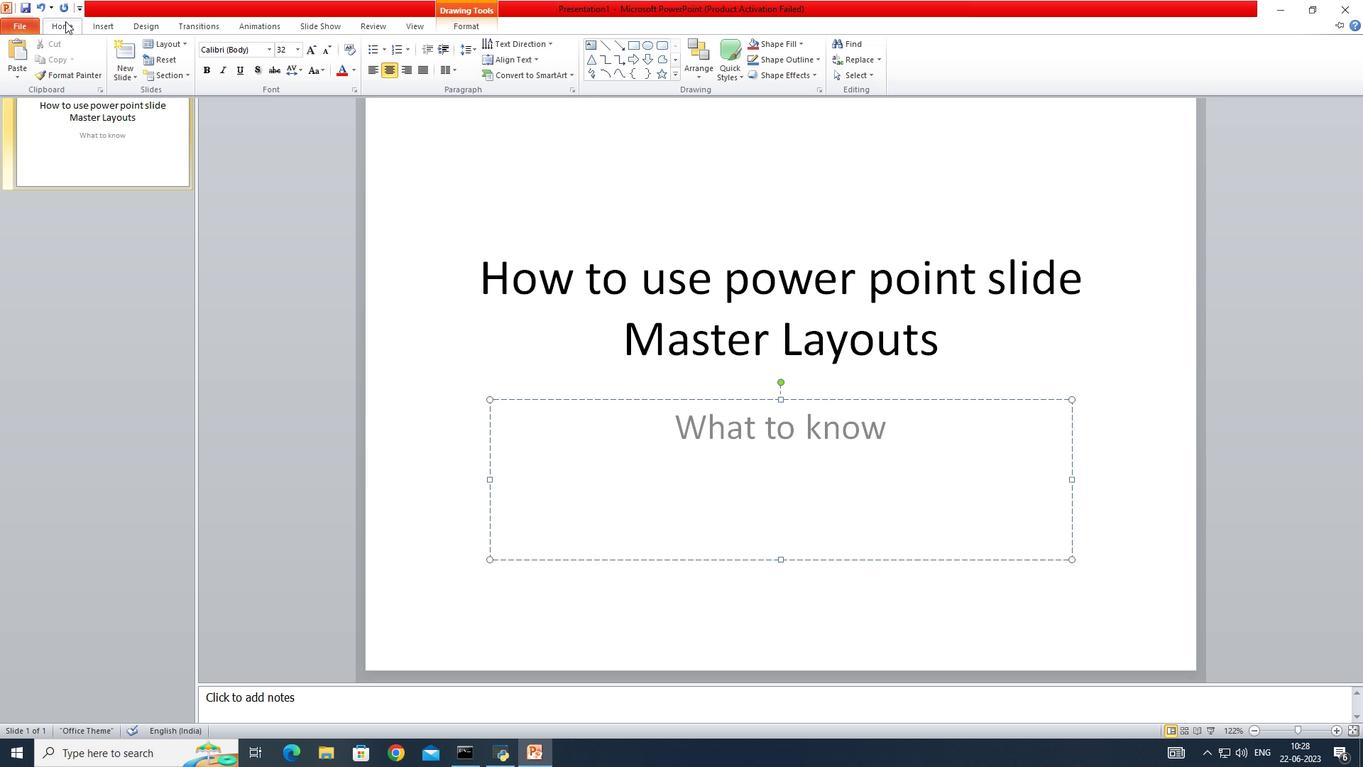 
Action: Mouse moved to (384, 49)
Screenshot: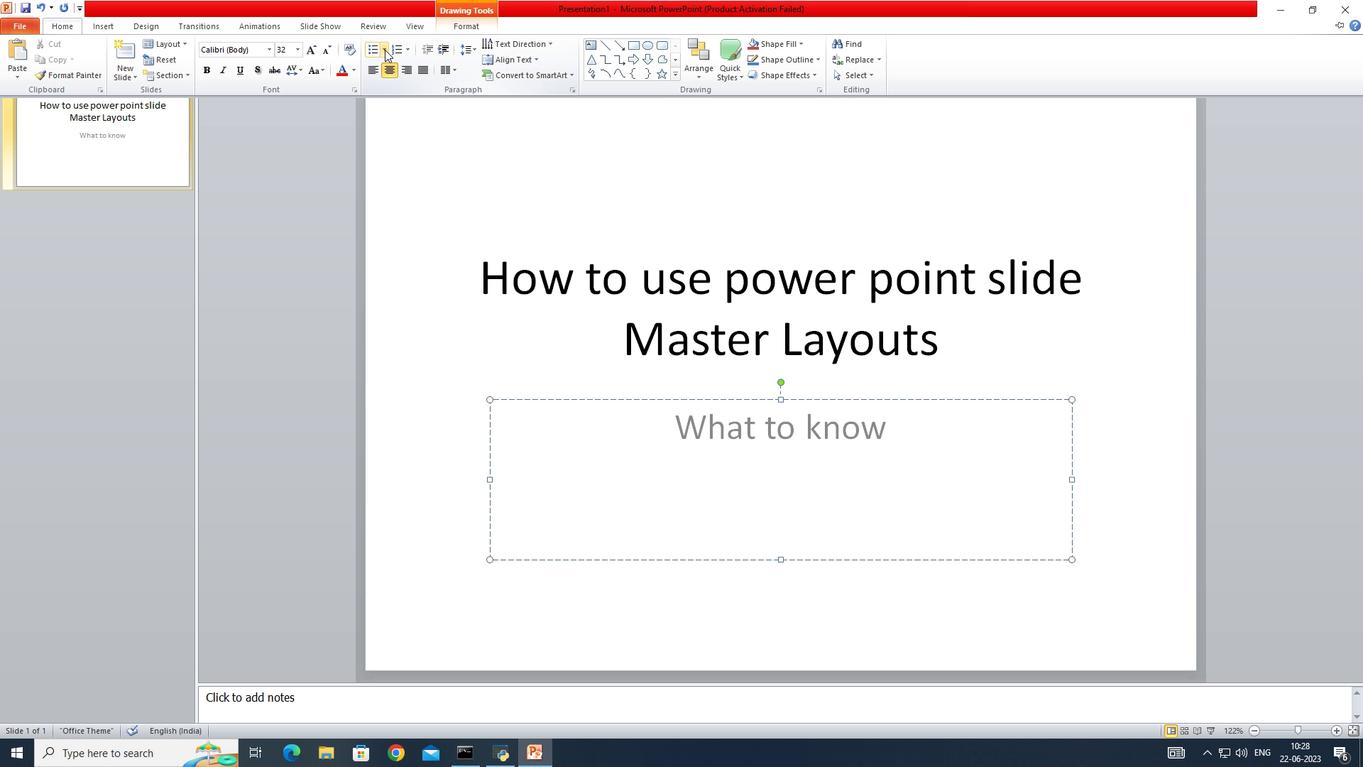 
Action: Mouse pressed left at (384, 49)
Screenshot: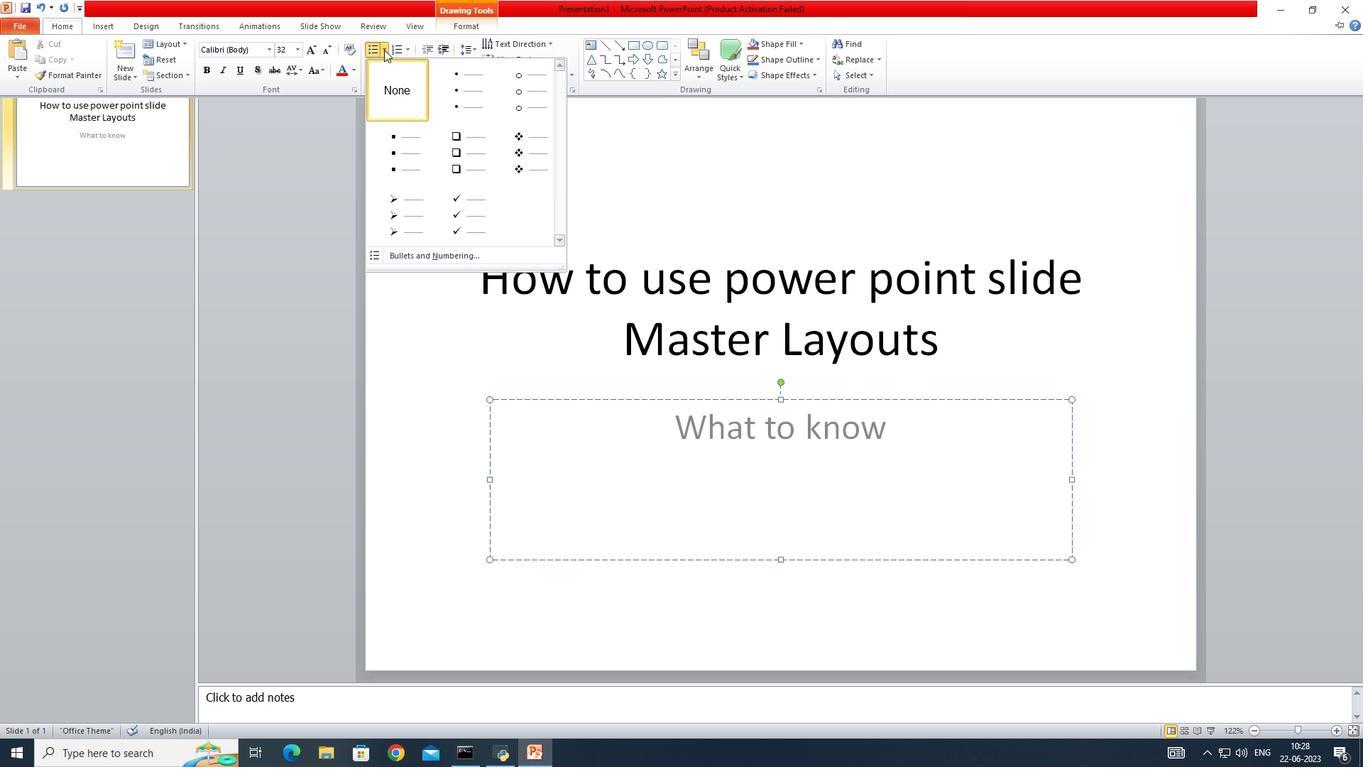 
Action: Mouse moved to (445, 82)
Screenshot: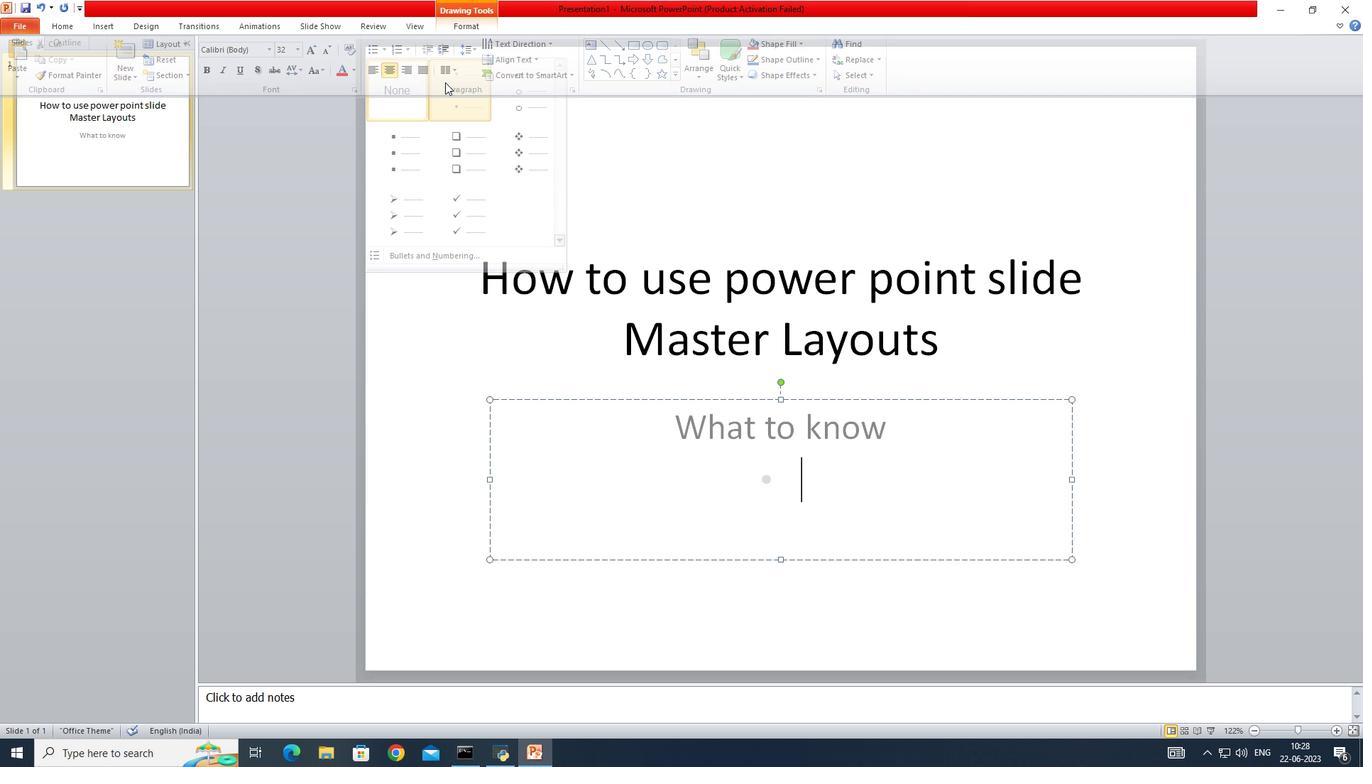 
Action: Mouse pressed left at (445, 82)
Screenshot: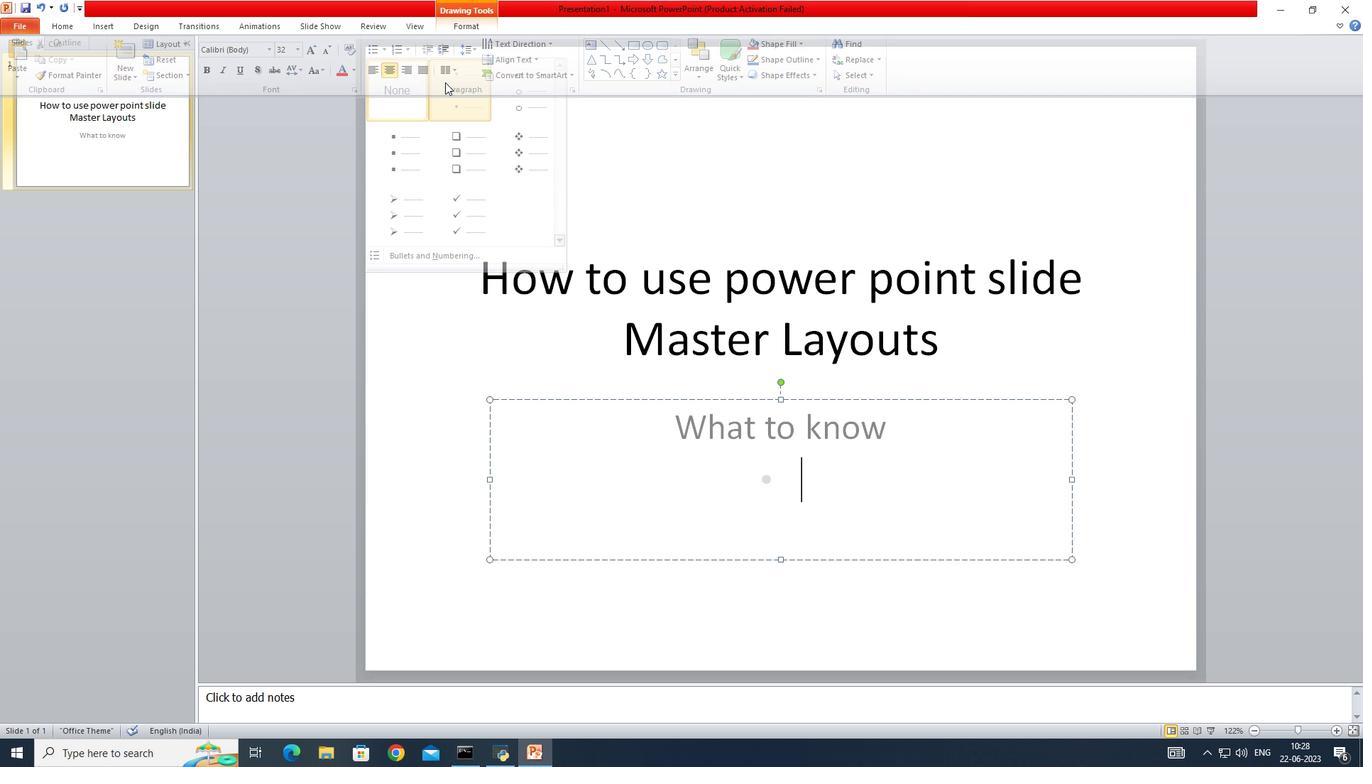 
Action: Mouse moved to (551, 343)
Screenshot: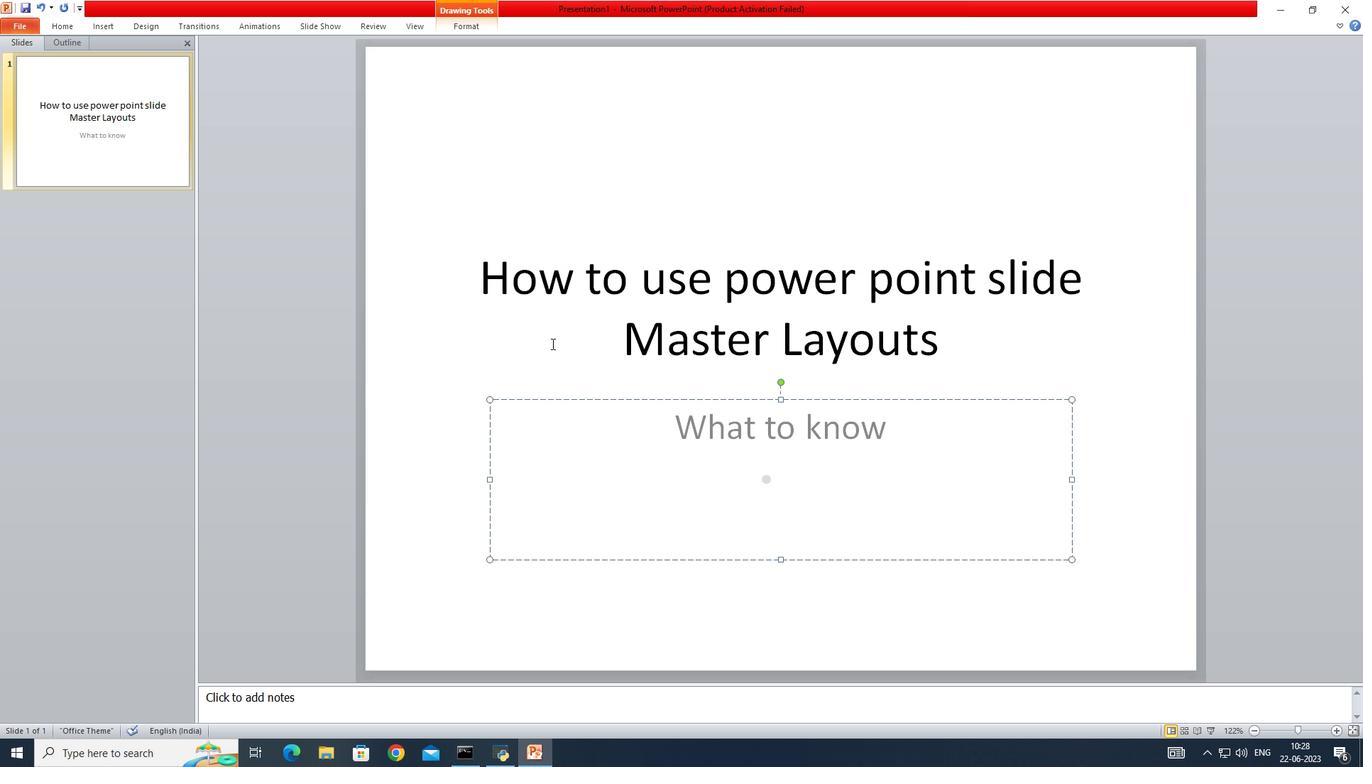 
Action: Key pressed go<Key.space>to<Key.space>view-<Key.space>slide<Key.space>master<Key.space>
Screenshot: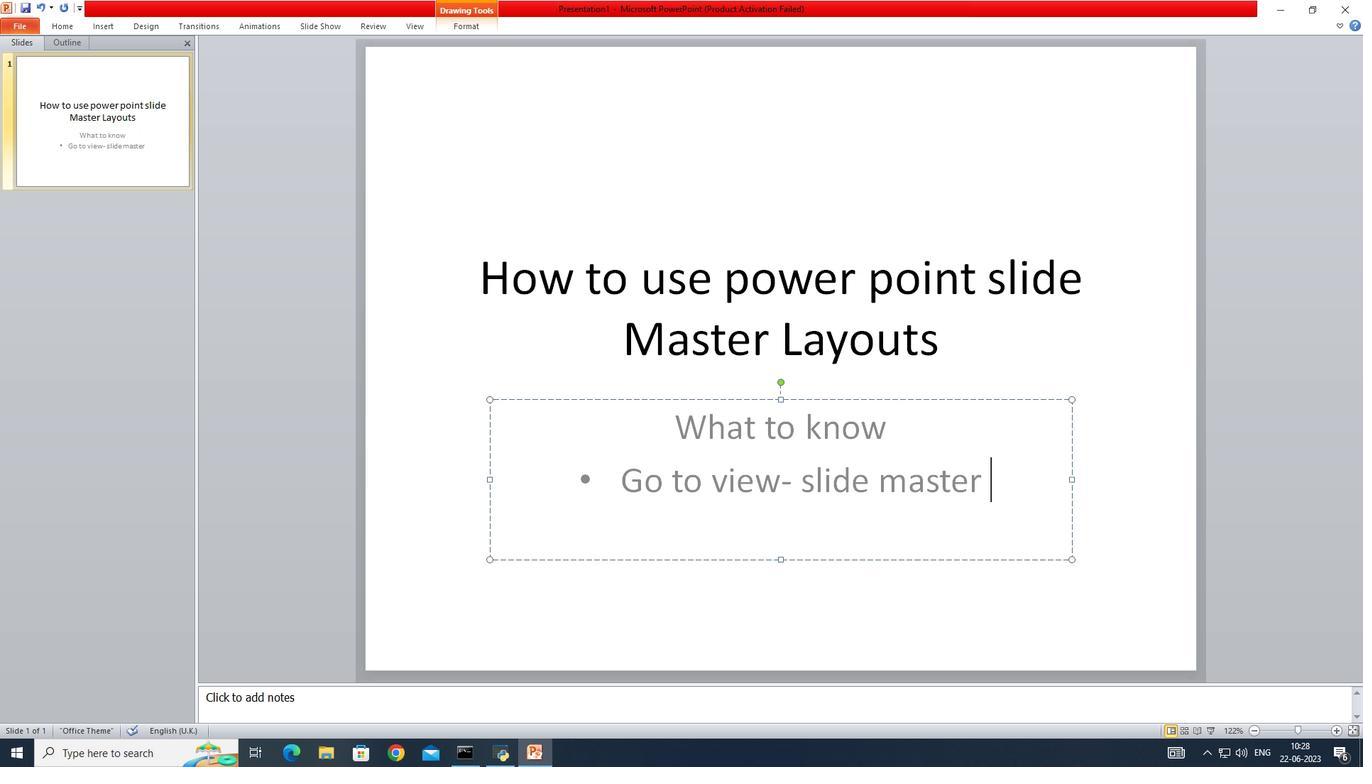 
Action: Mouse moved to (751, 224)
Screenshot: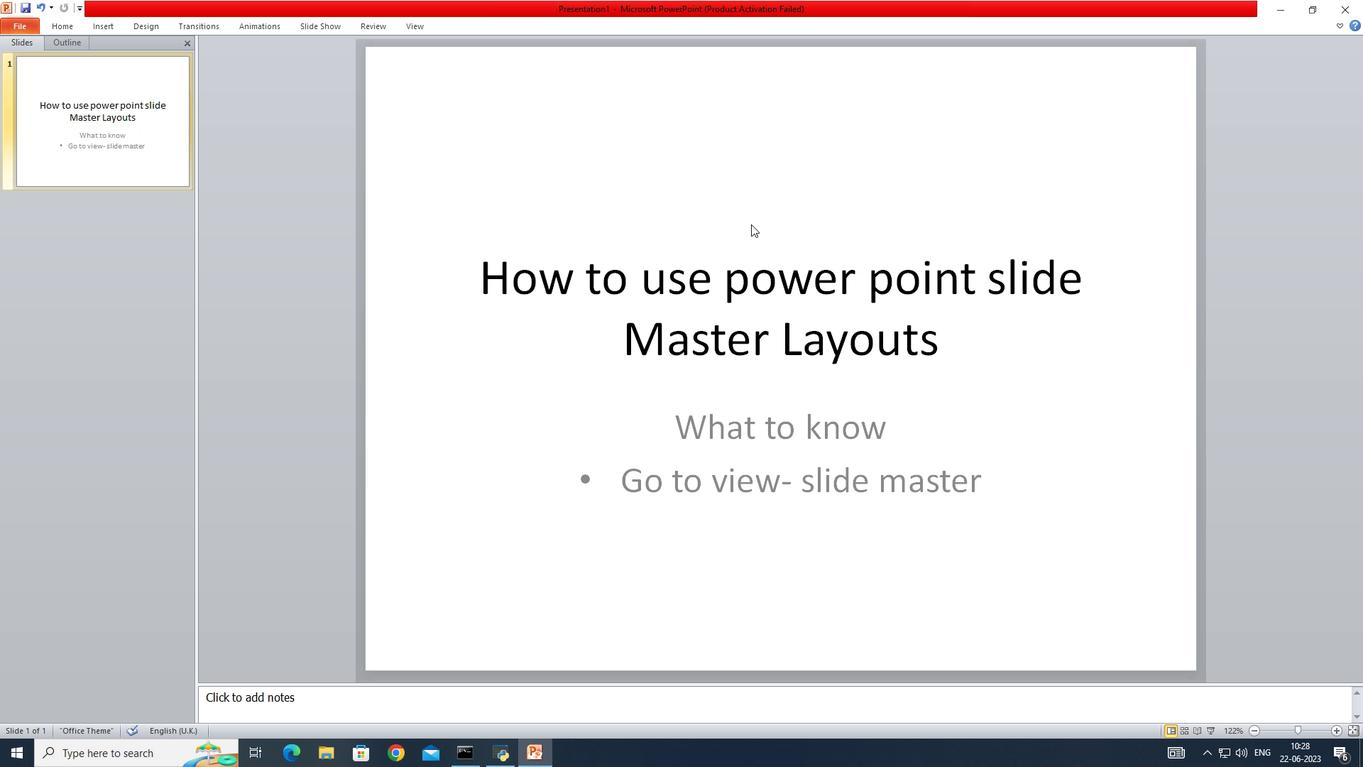 
Action: Mouse pressed left at (751, 224)
Screenshot: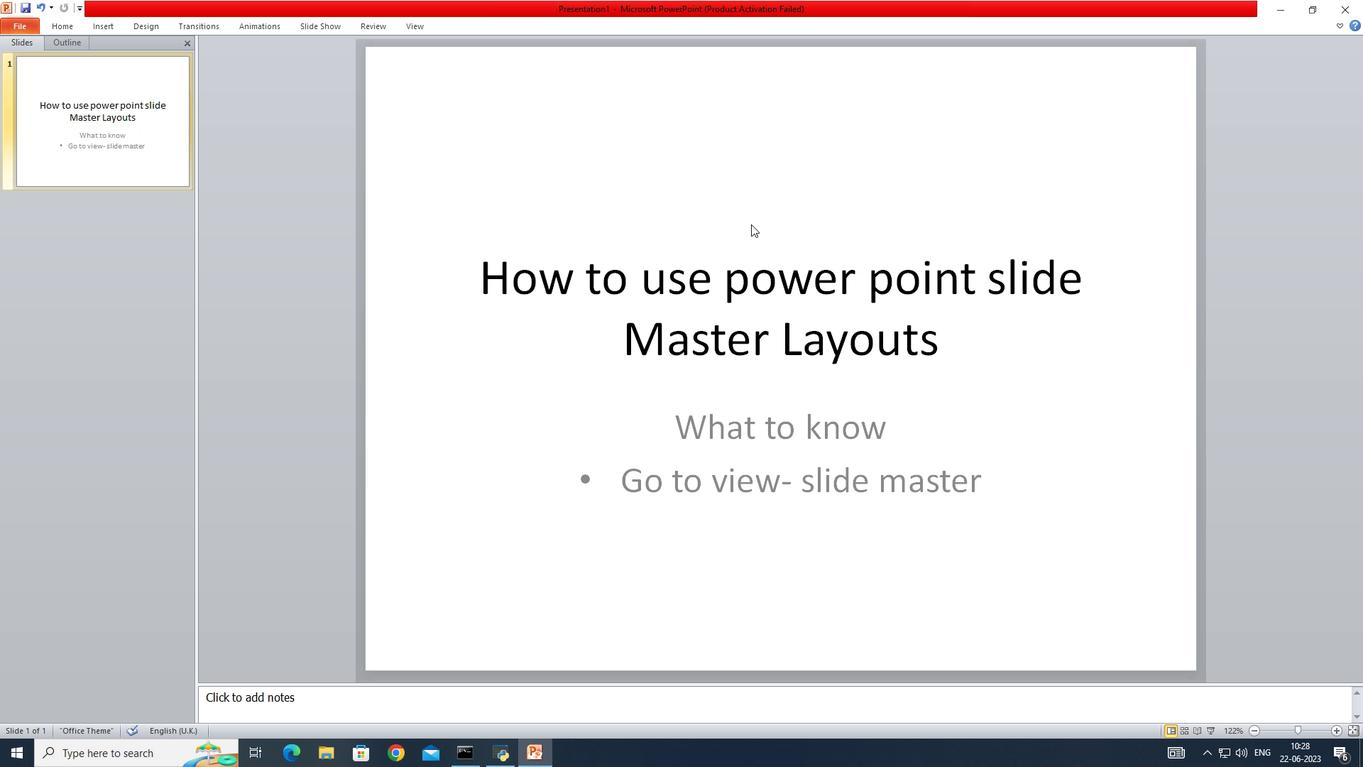 
Action: Mouse moved to (875, 429)
Screenshot: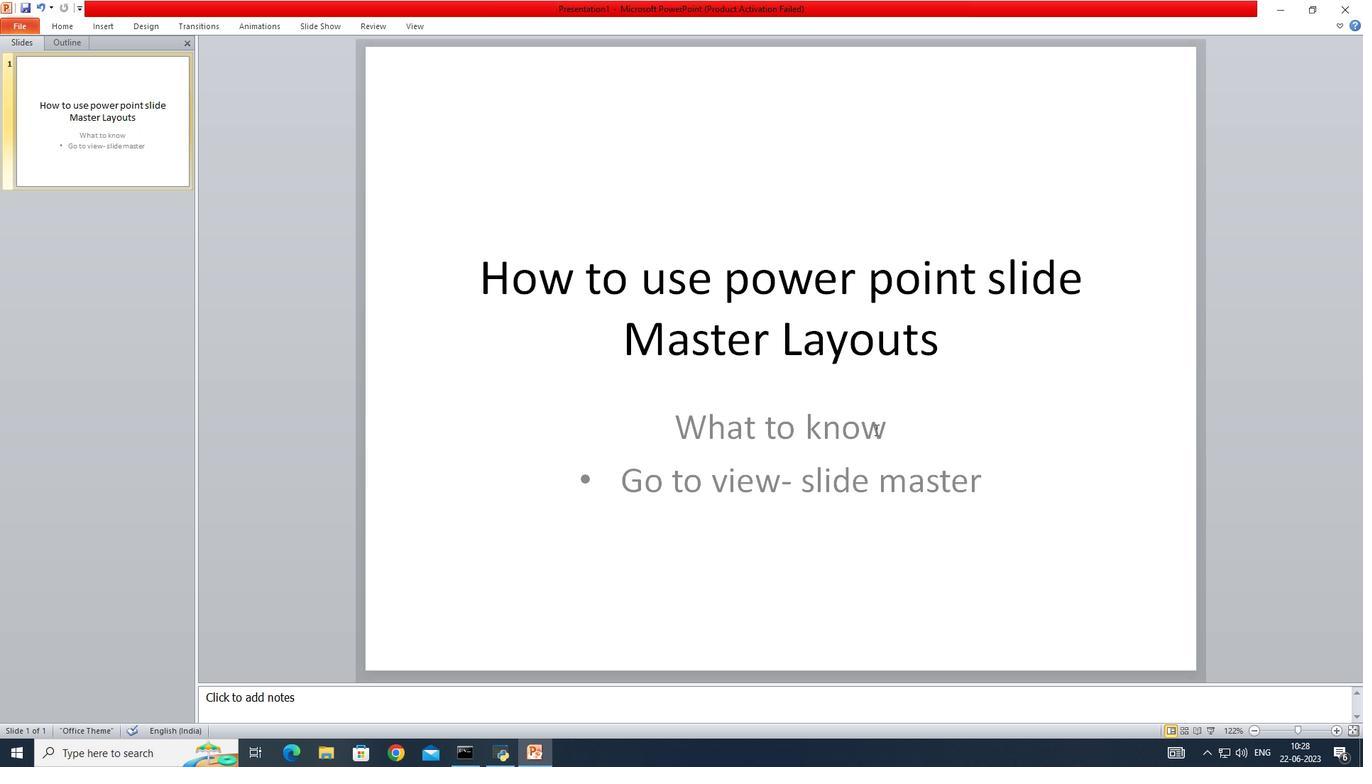
Action: Key pressed <Key.space>
Screenshot: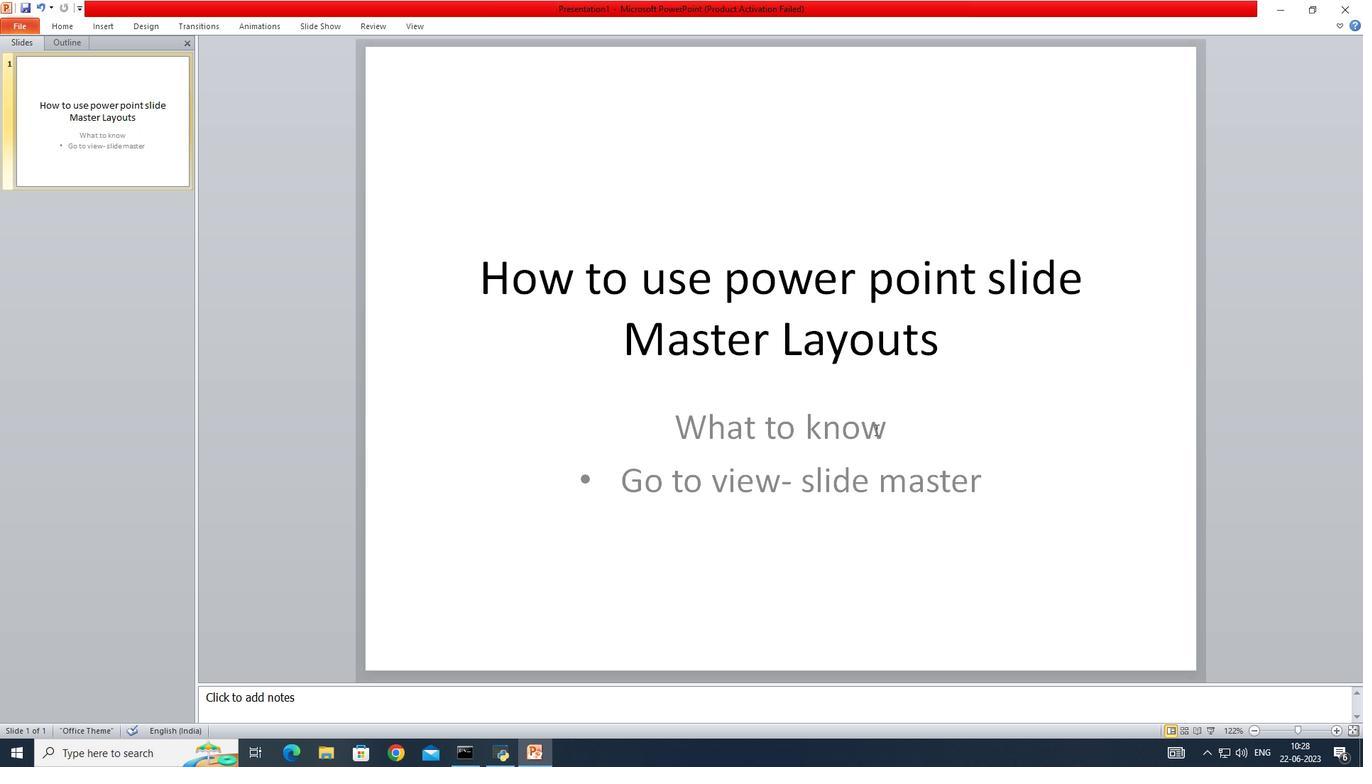 
Action: Mouse moved to (1004, 489)
Screenshot: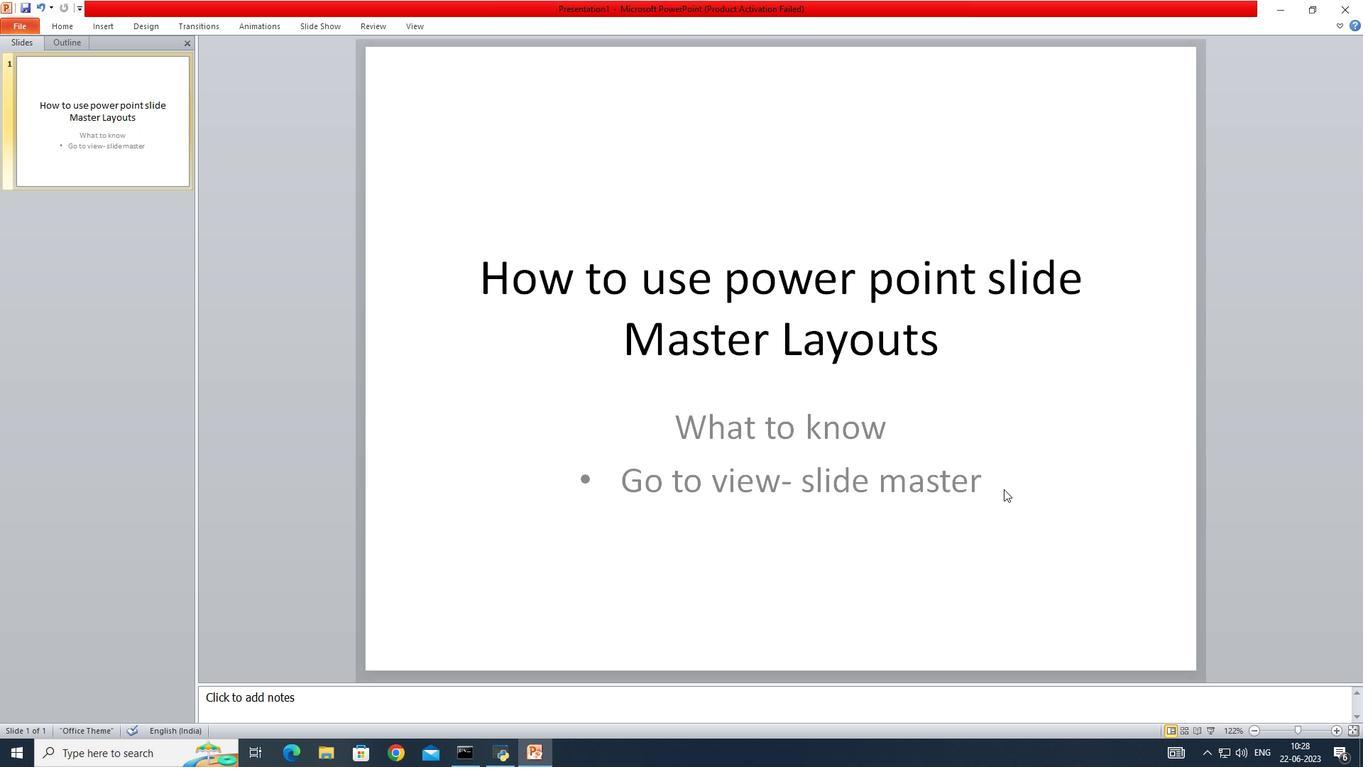 
Action: Mouse pressed left at (1004, 489)
Screenshot: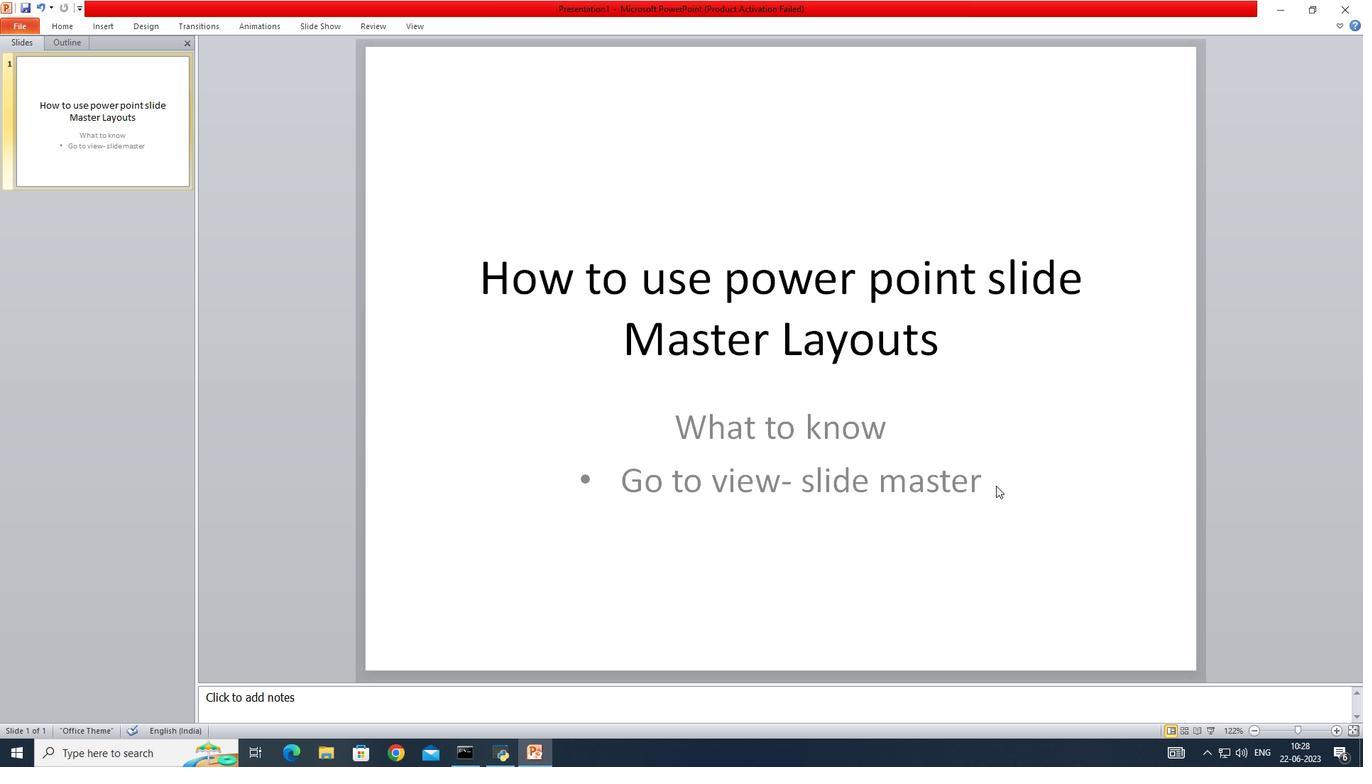 
Action: Mouse moved to (981, 475)
Screenshot: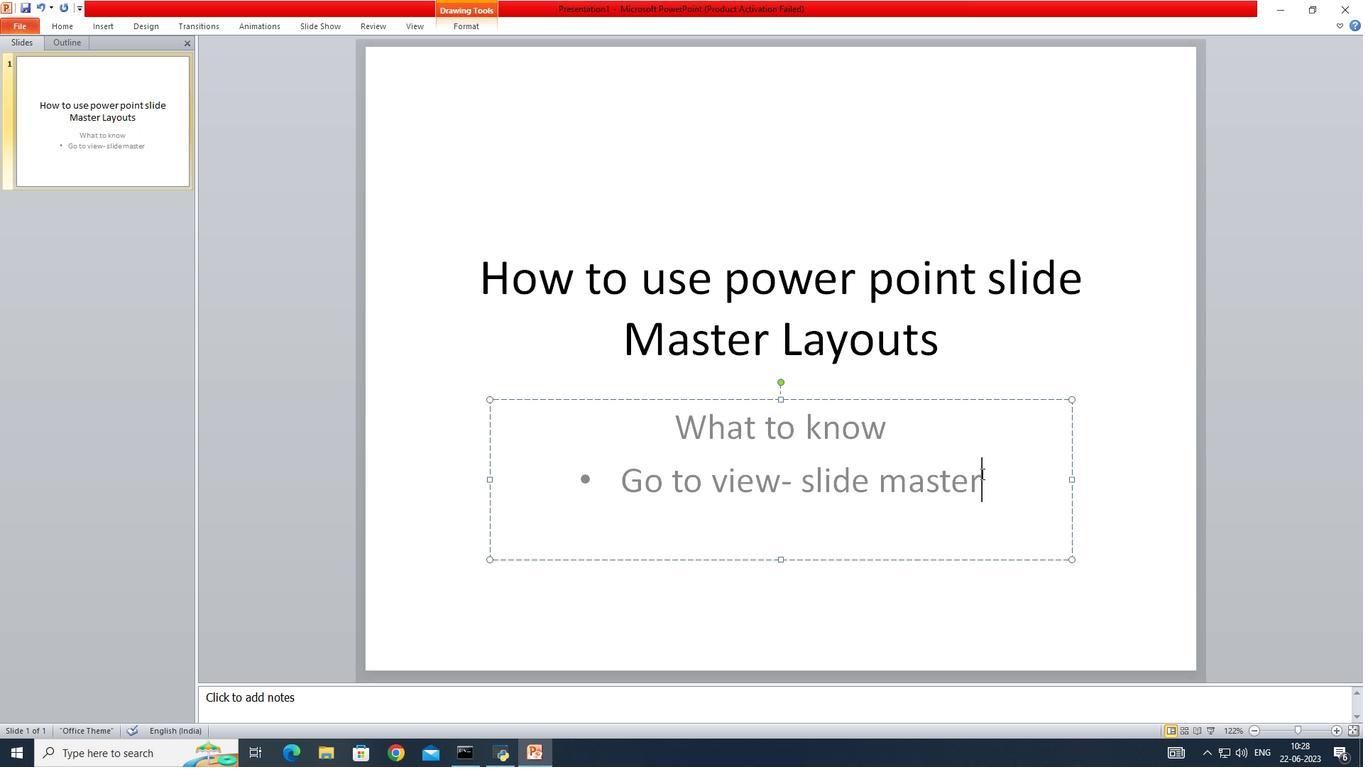 
Action: Mouse pressed left at (981, 475)
Screenshot: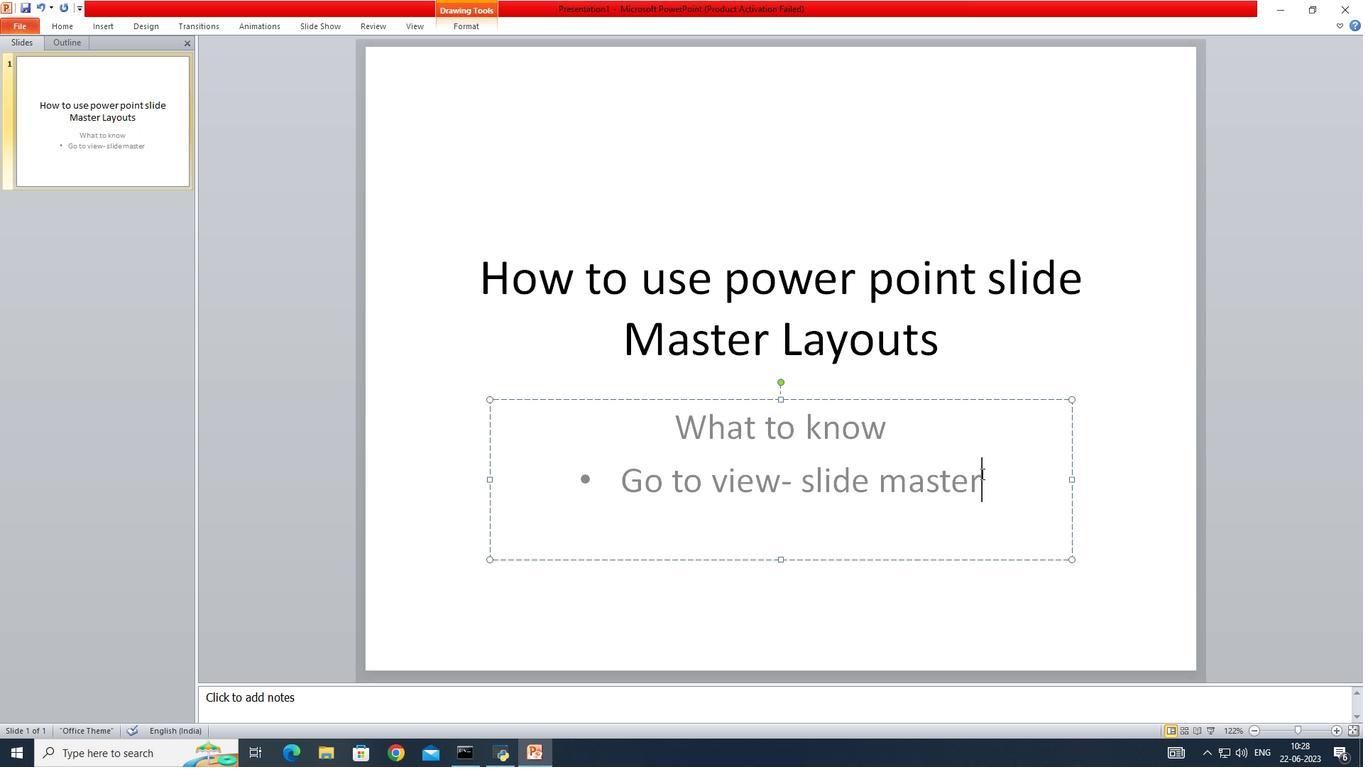 
Action: Mouse moved to (982, 472)
Screenshot: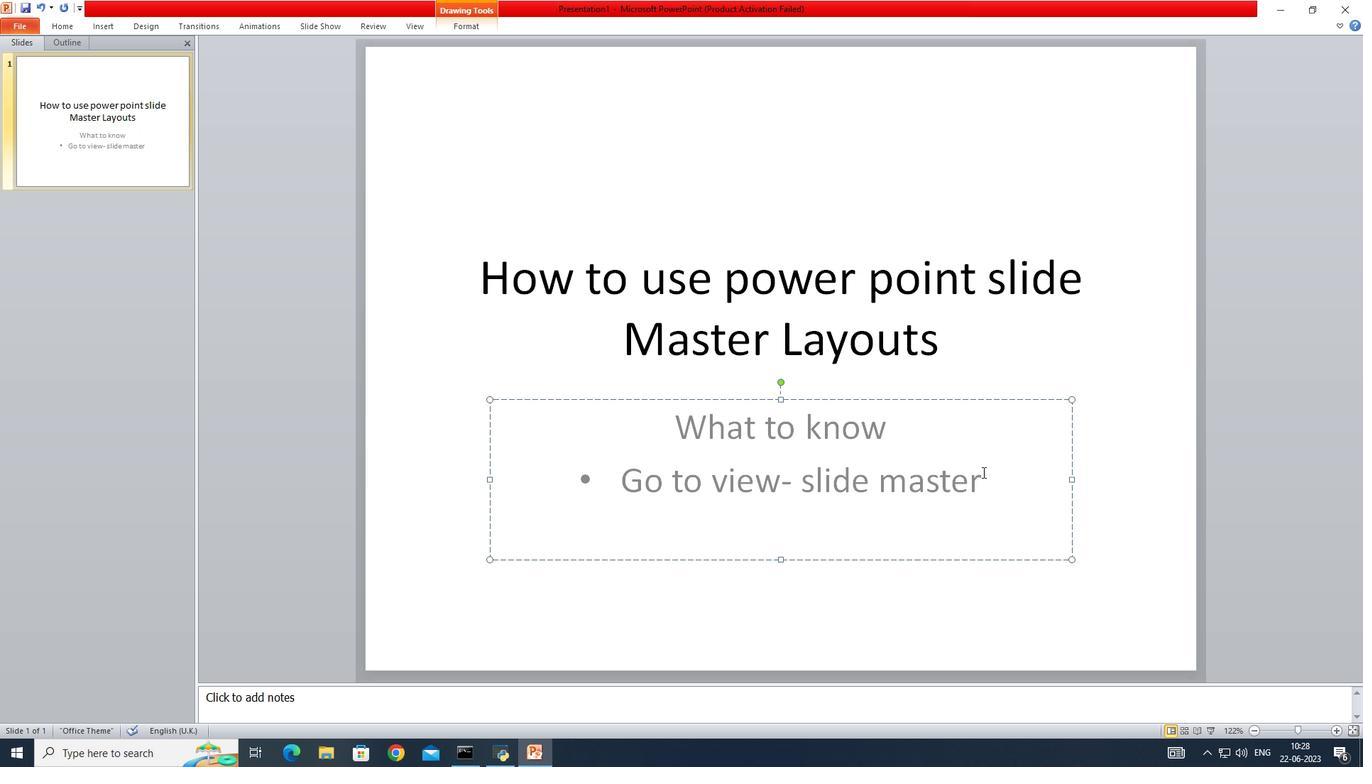
Action: Key pressed <Key.space>and<Key.space>select<Key.space>the<Key.space>top<Key.space>tgh<Key.backspace><Key.backspace>huma<Key.backspace>bnail<Key.space>in<Key.space>the<Key.space>slide<Key.space>pane.<Key.space>use<Key.space>the<Key.space>slide<Key.space>master<Key.space>r<Key.backspace>tab<Key.space>to<Key.space>change<Key.space>colio<Key.backspace><Key.backspace>ors,<Key.space>fonts<Key.space><Key.backspace><Key.backspace><Key.backspace><Key.backspace><Key.backspace><Key.backspace><Key.backspace><Key.backspace><Key.space>fonts<Key.space>and<Key.space>more<Key.space>
Screenshot: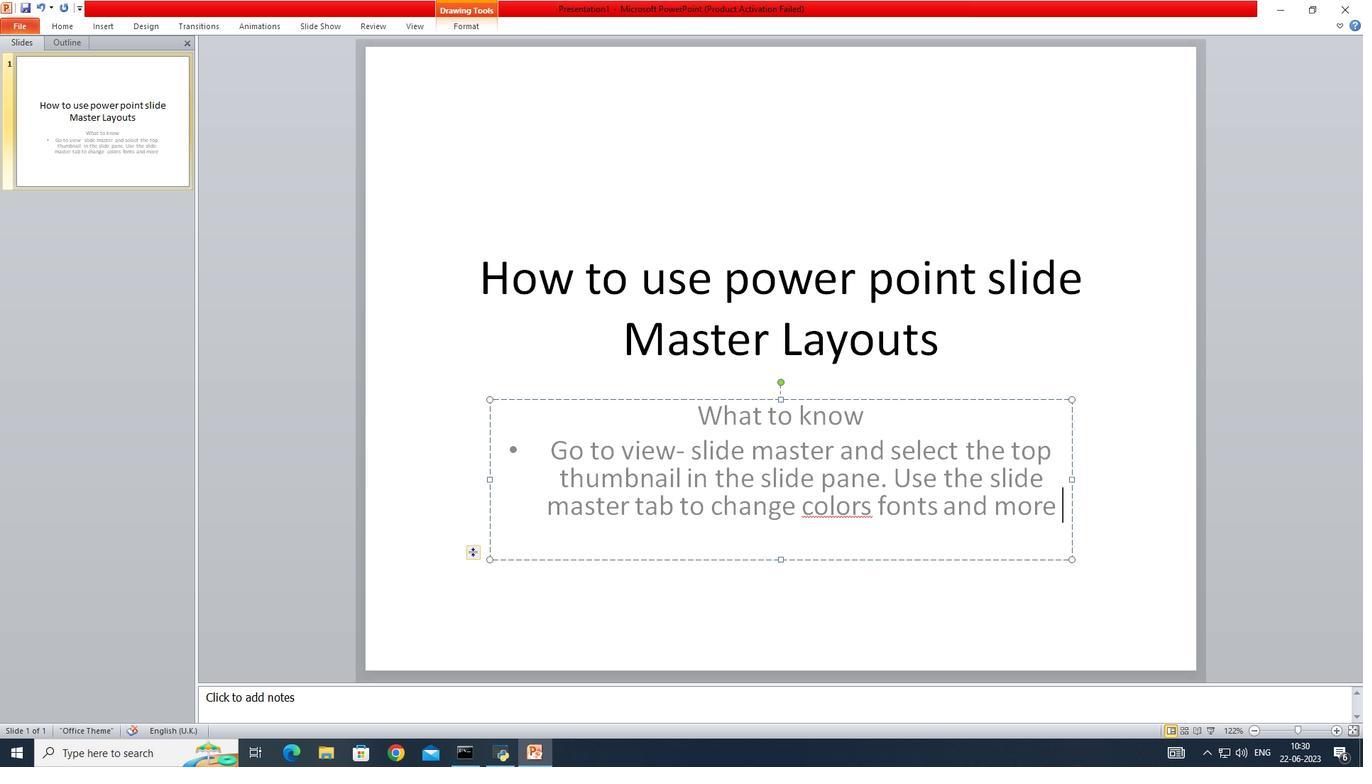 
Action: Mouse moved to (113, 26)
Screenshot: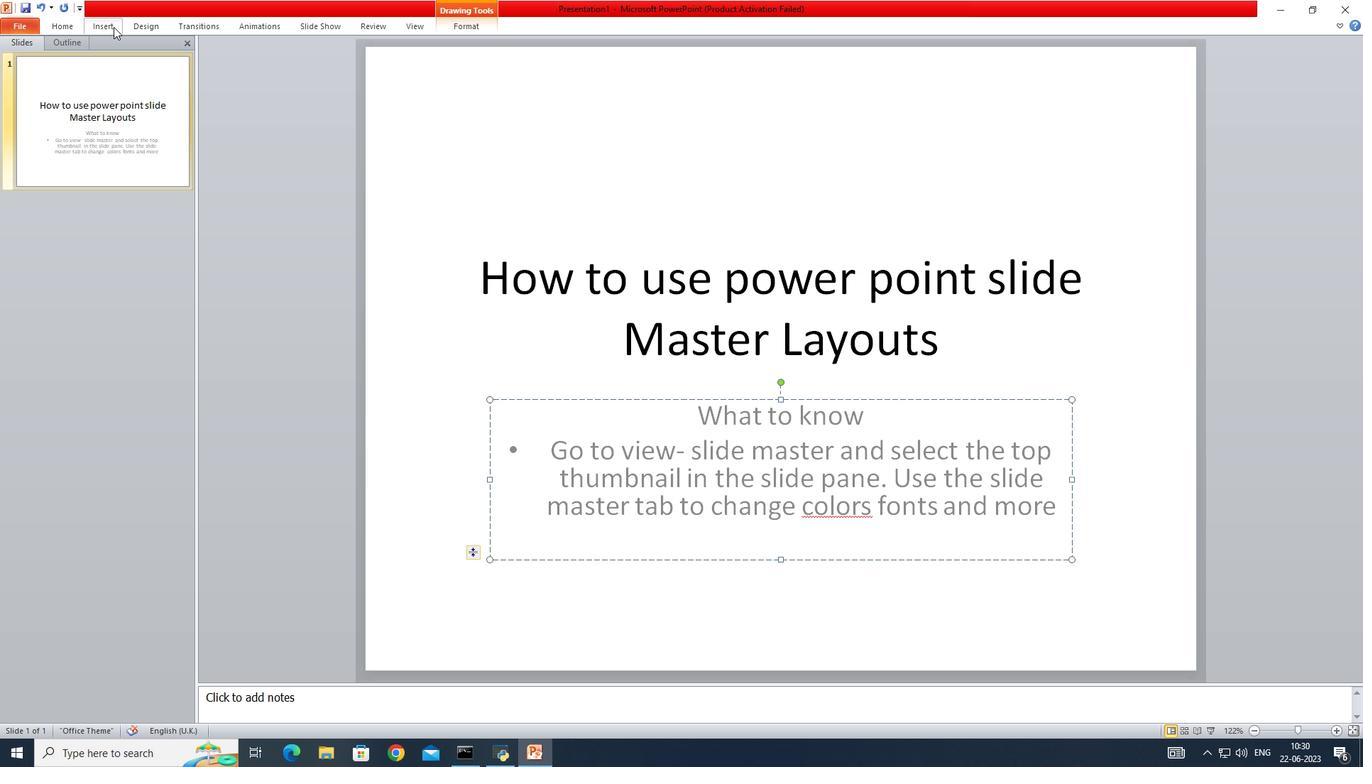 
Action: Mouse pressed left at (113, 26)
Screenshot: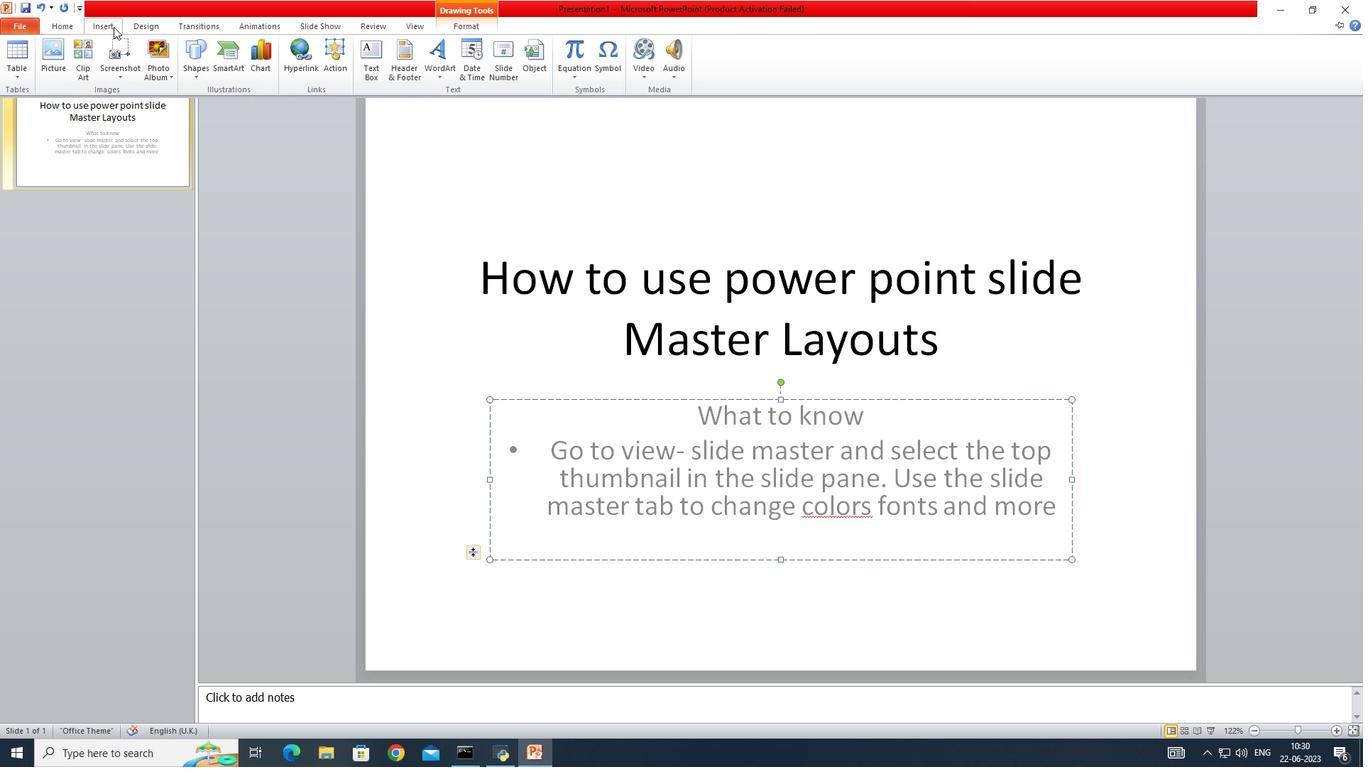 
Action: Mouse moved to (59, 58)
Screenshot: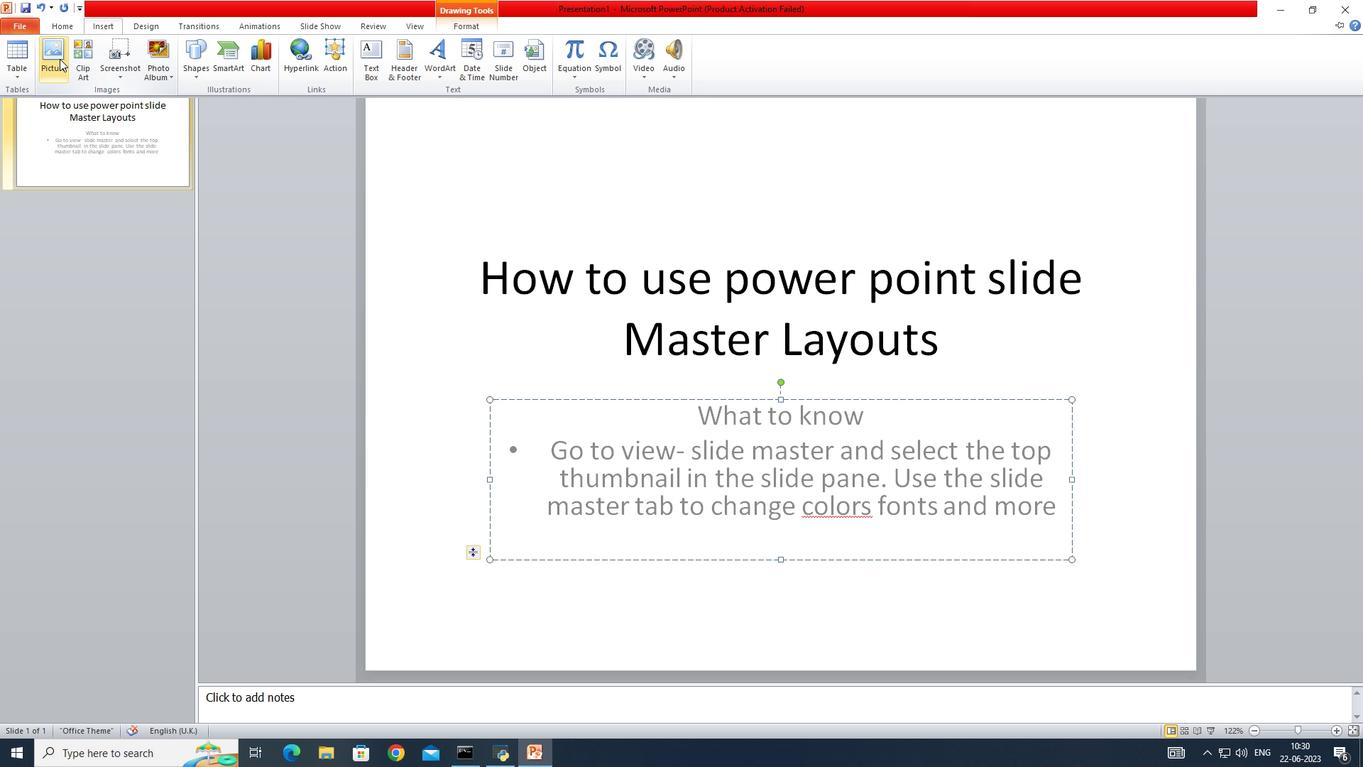 
Action: Mouse pressed left at (59, 58)
Screenshot: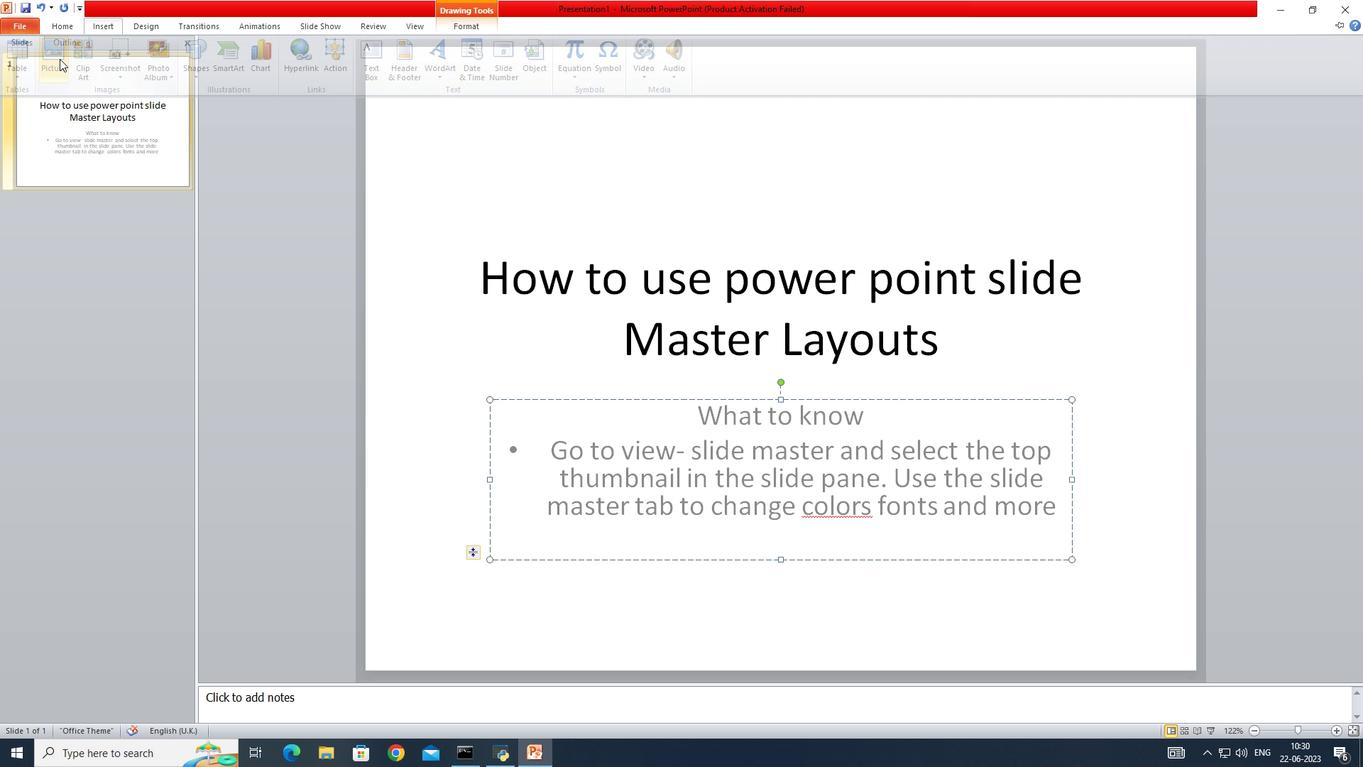 
Action: Mouse moved to (79, 129)
Screenshot: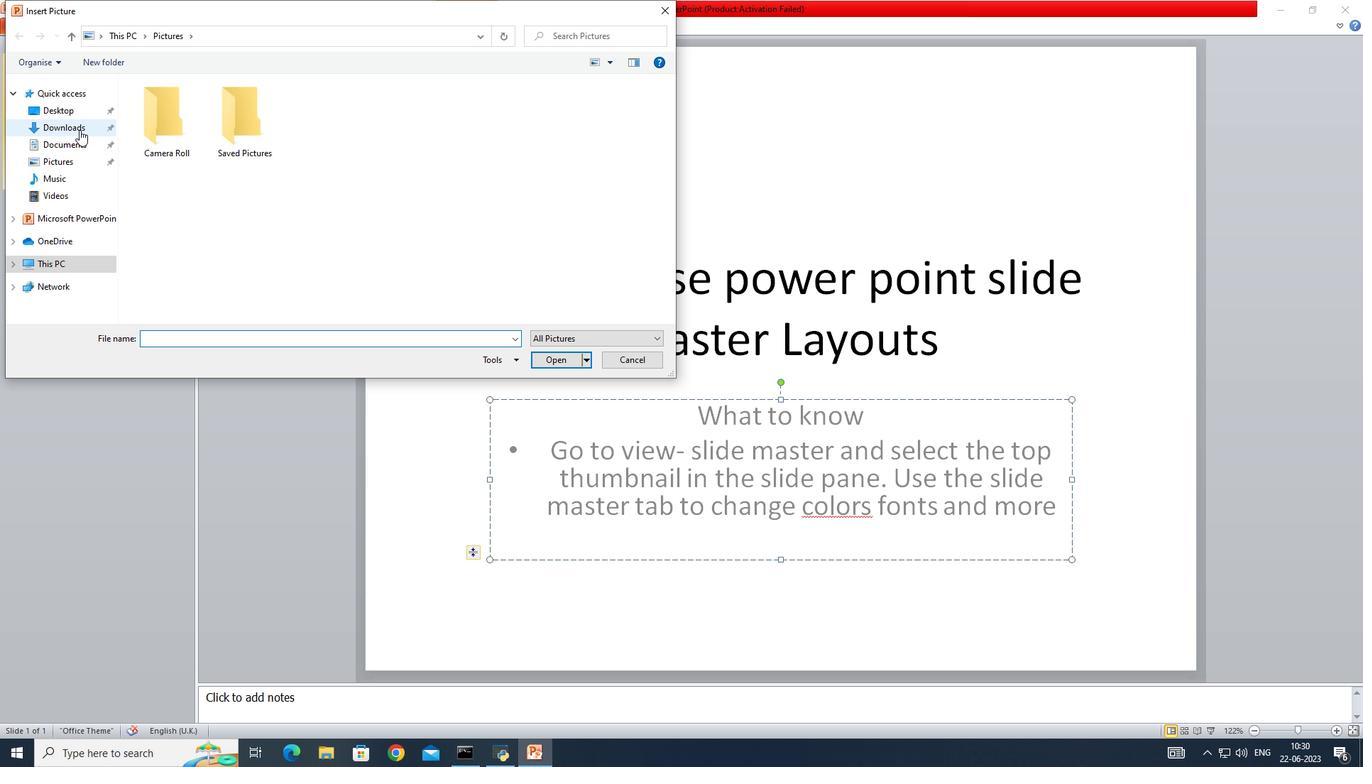 
Action: Mouse pressed left at (79, 129)
Screenshot: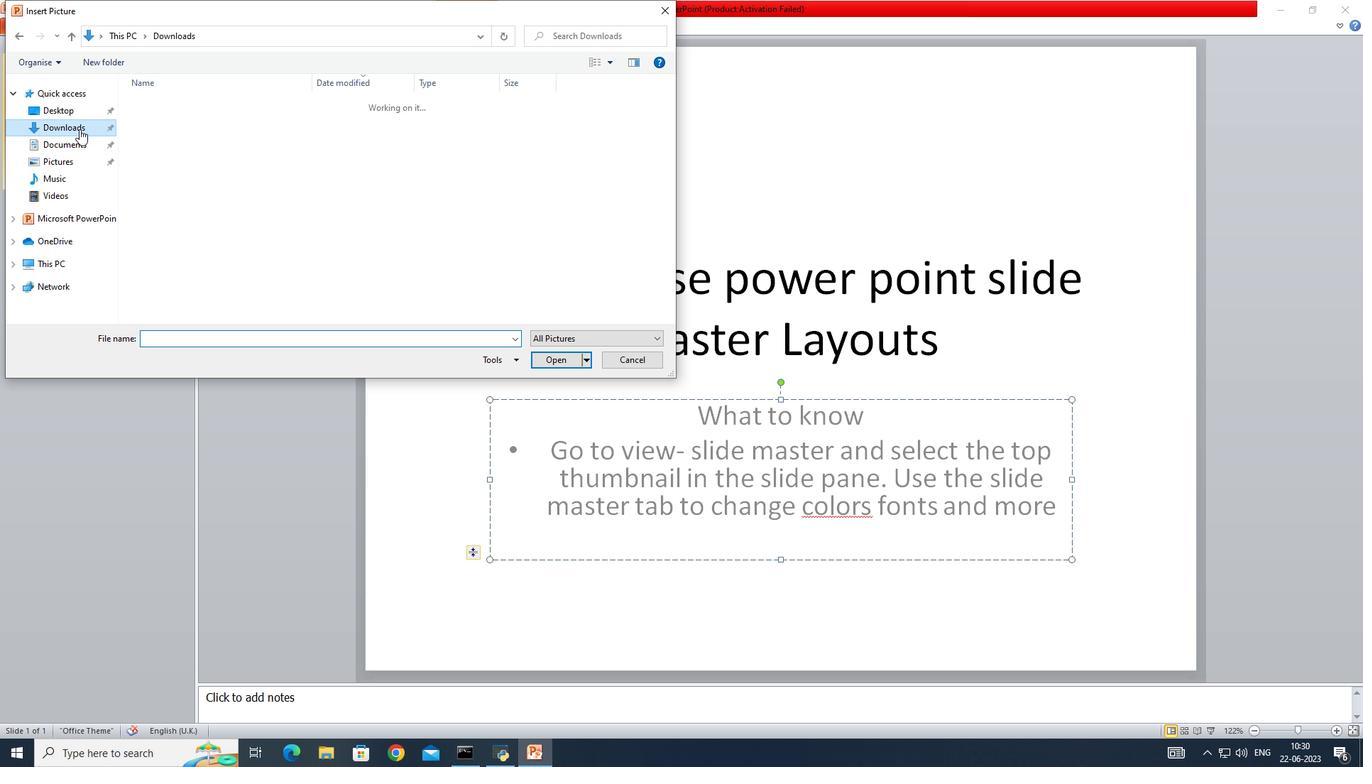 
Action: Mouse moved to (256, 247)
Screenshot: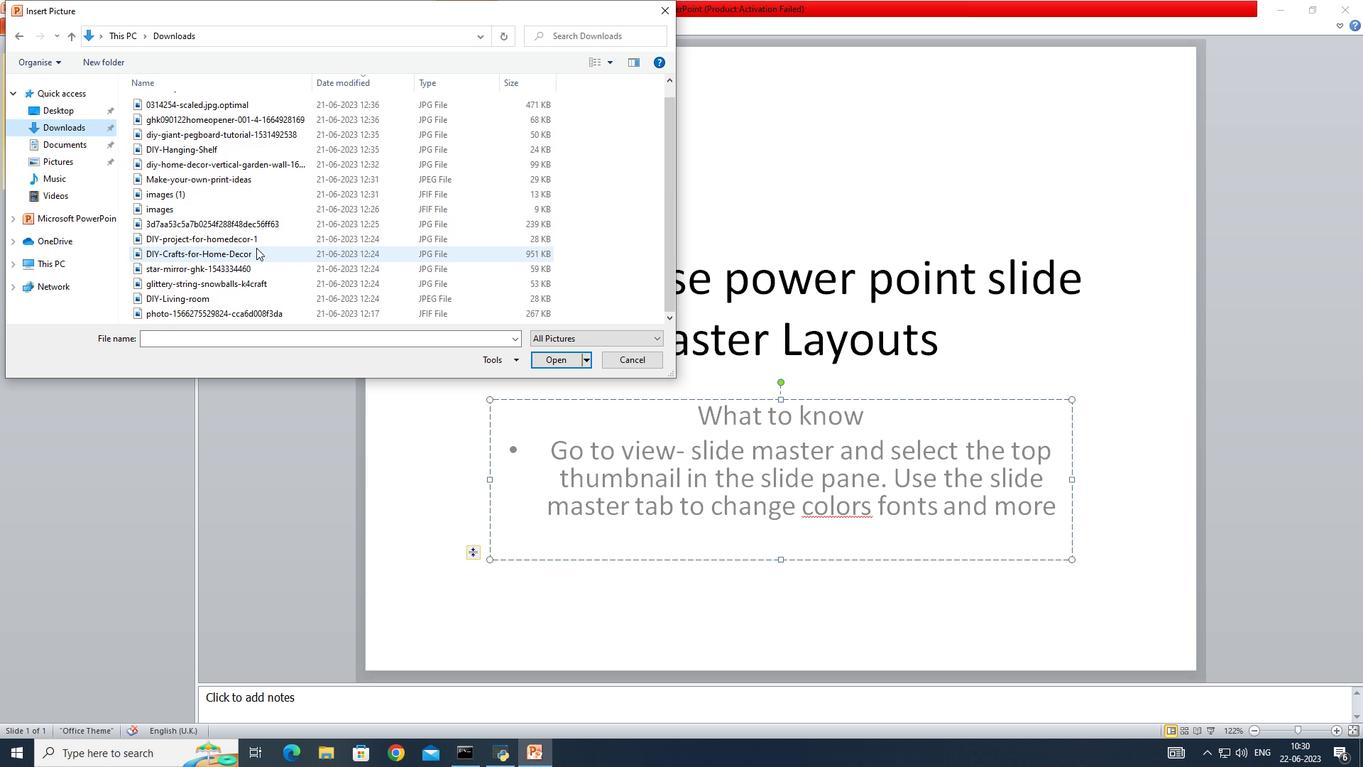 
Action: Mouse scrolled (256, 247) with delta (0, 0)
Screenshot: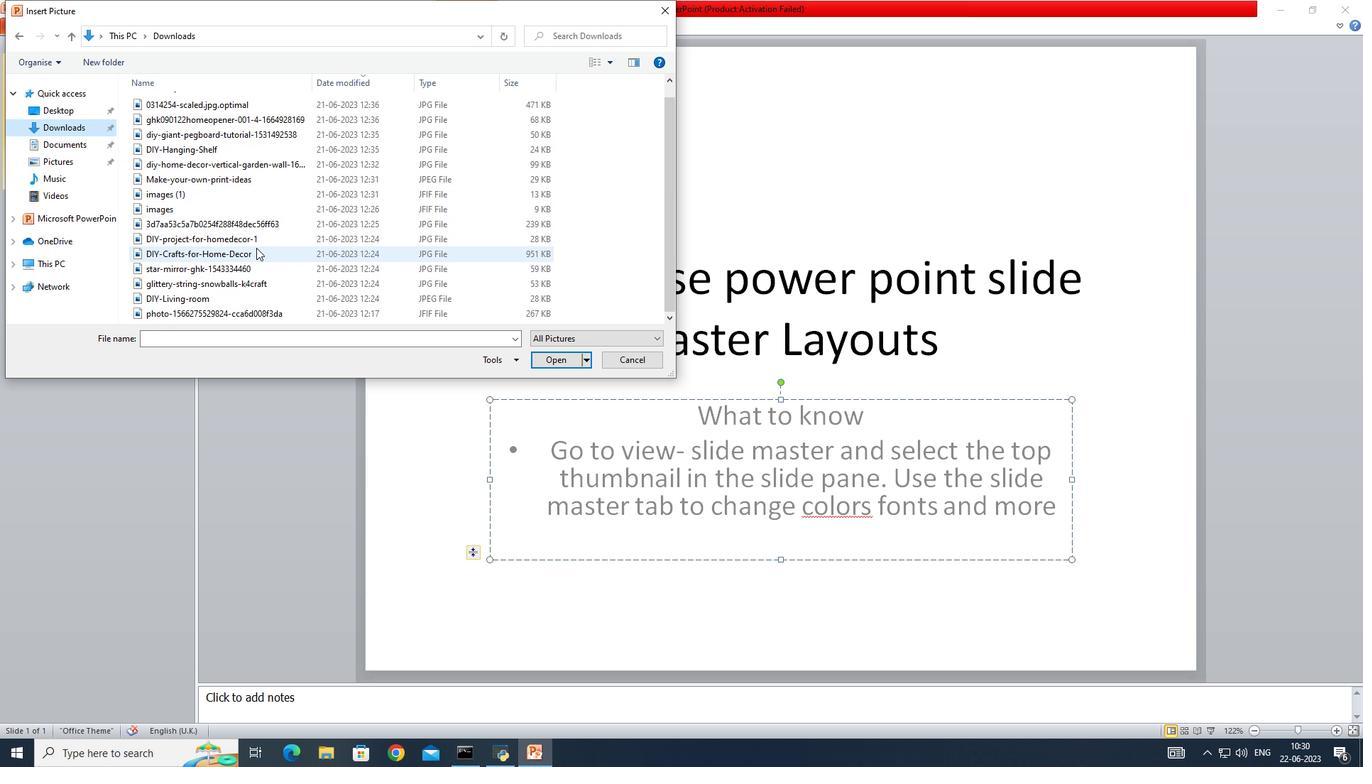 
Action: Mouse scrolled (256, 247) with delta (0, 0)
Screenshot: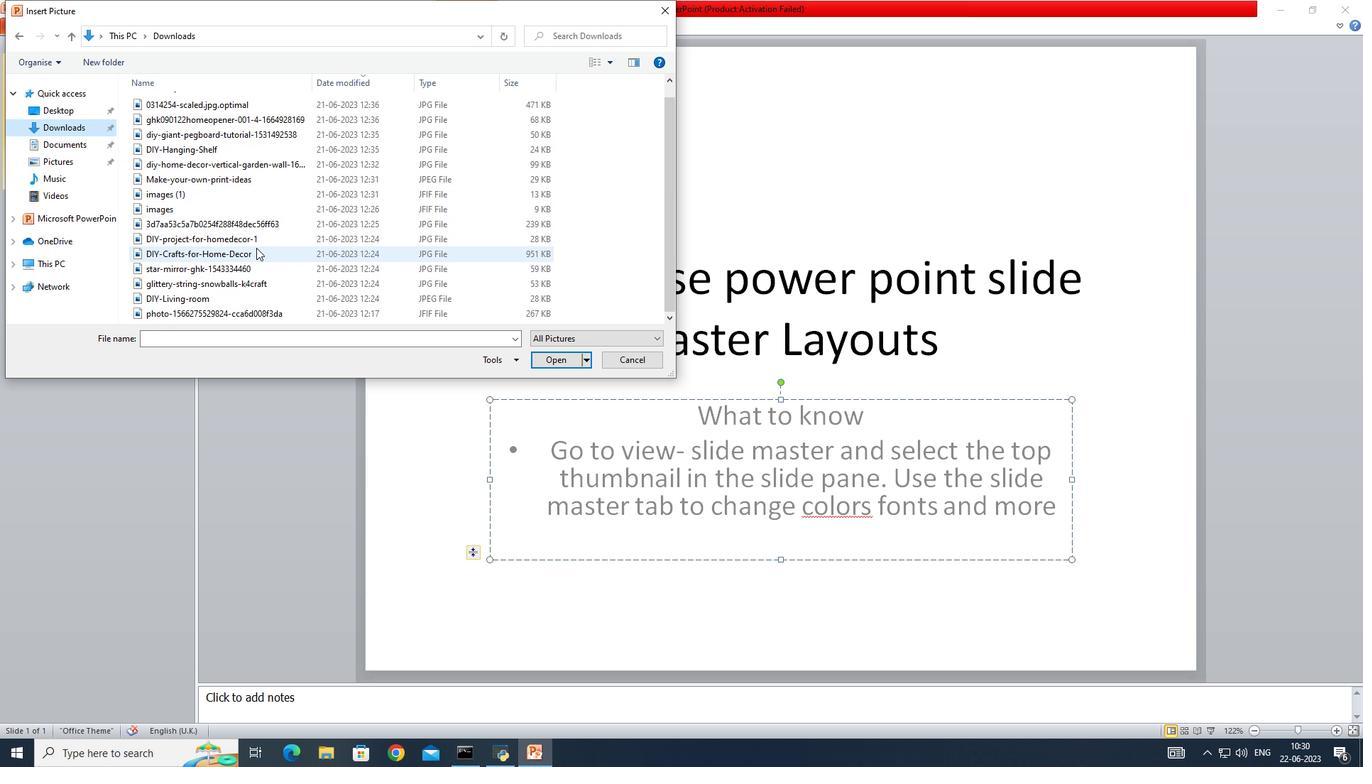 
Action: Mouse scrolled (256, 247) with delta (0, 0)
Screenshot: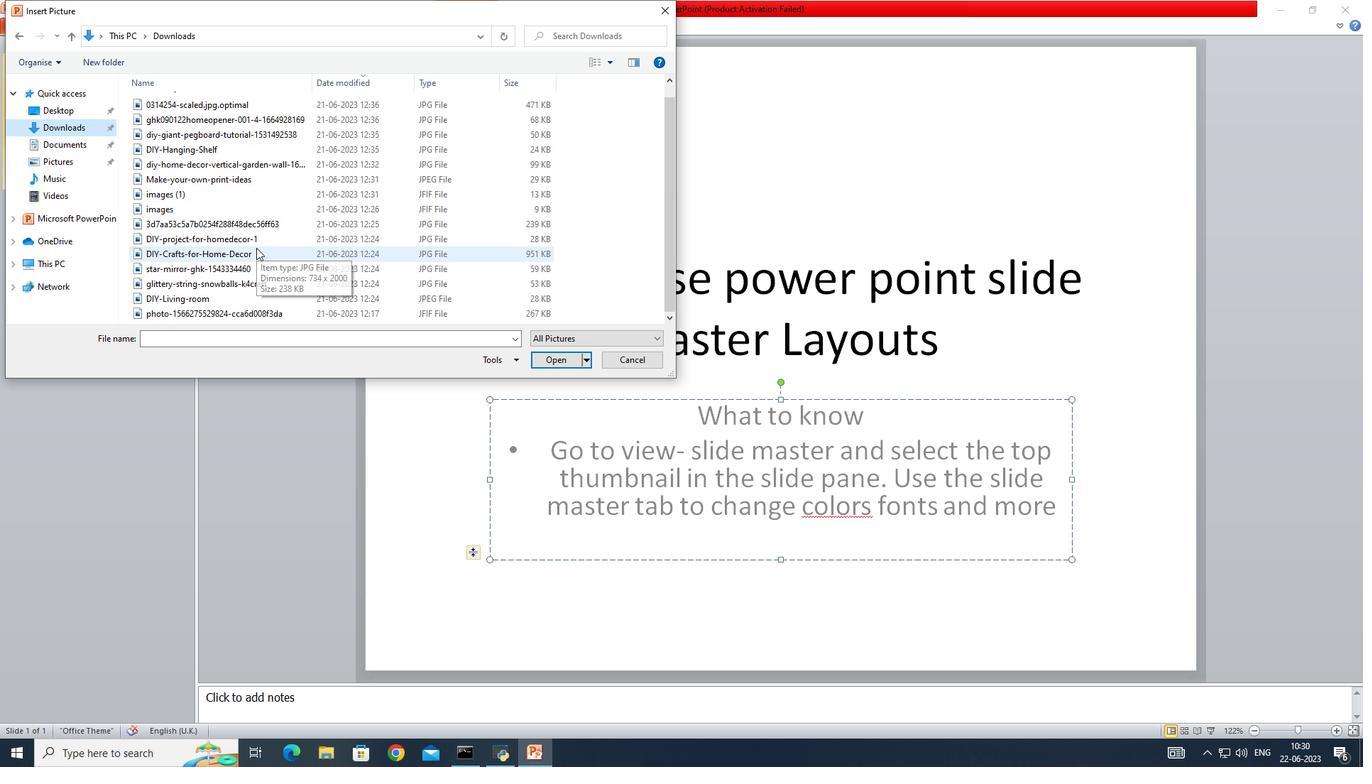 
Action: Mouse scrolled (256, 247) with delta (0, 0)
Screenshot: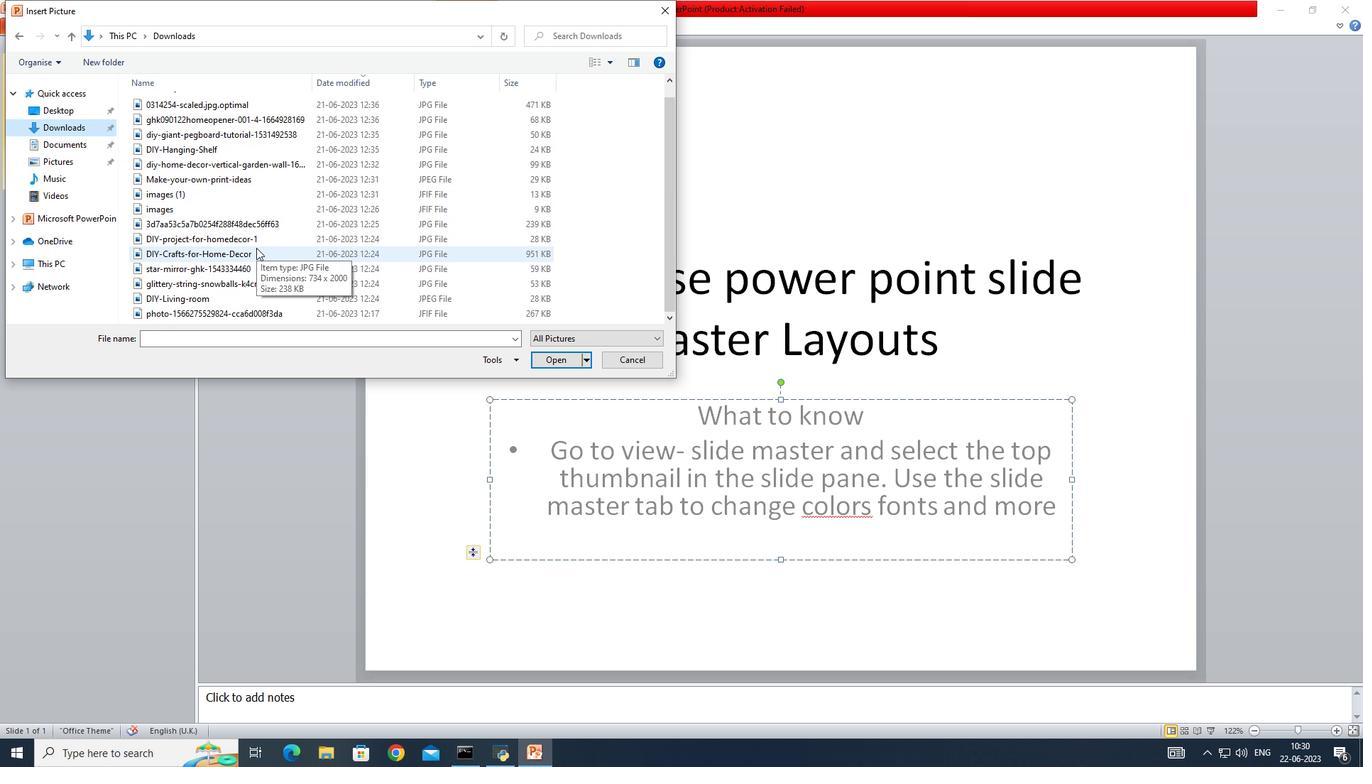 
Action: Mouse scrolled (256, 247) with delta (0, 0)
Screenshot: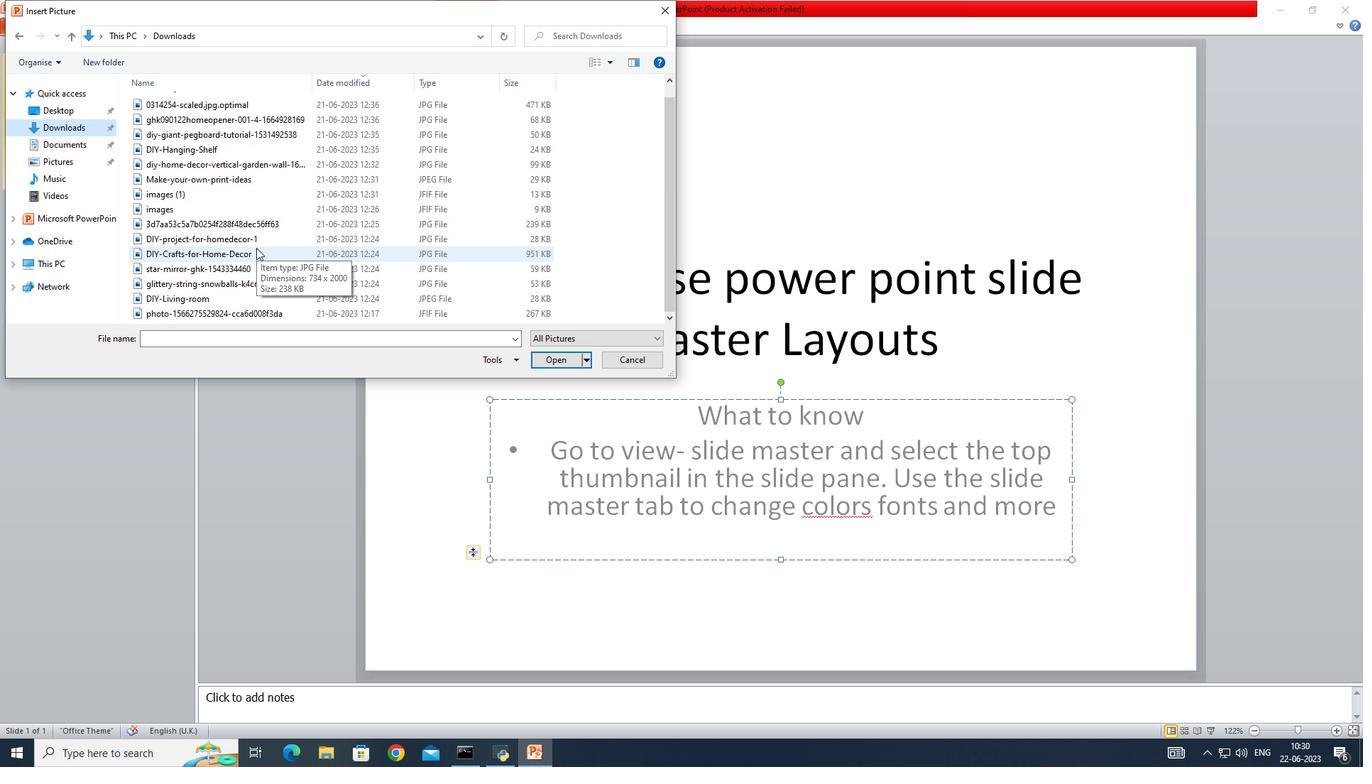 
Action: Mouse scrolled (256, 248) with delta (0, 0)
Screenshot: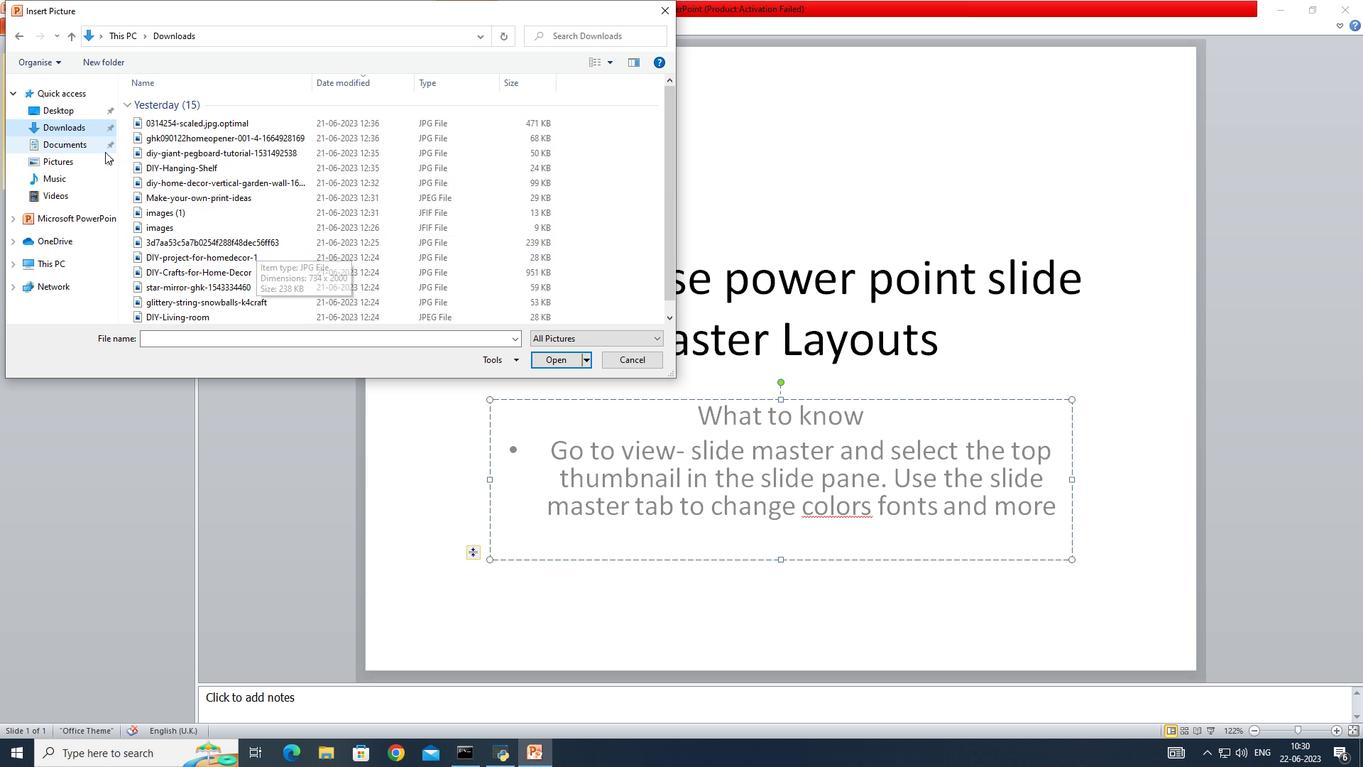 
Action: Mouse scrolled (256, 248) with delta (0, 0)
Screenshot: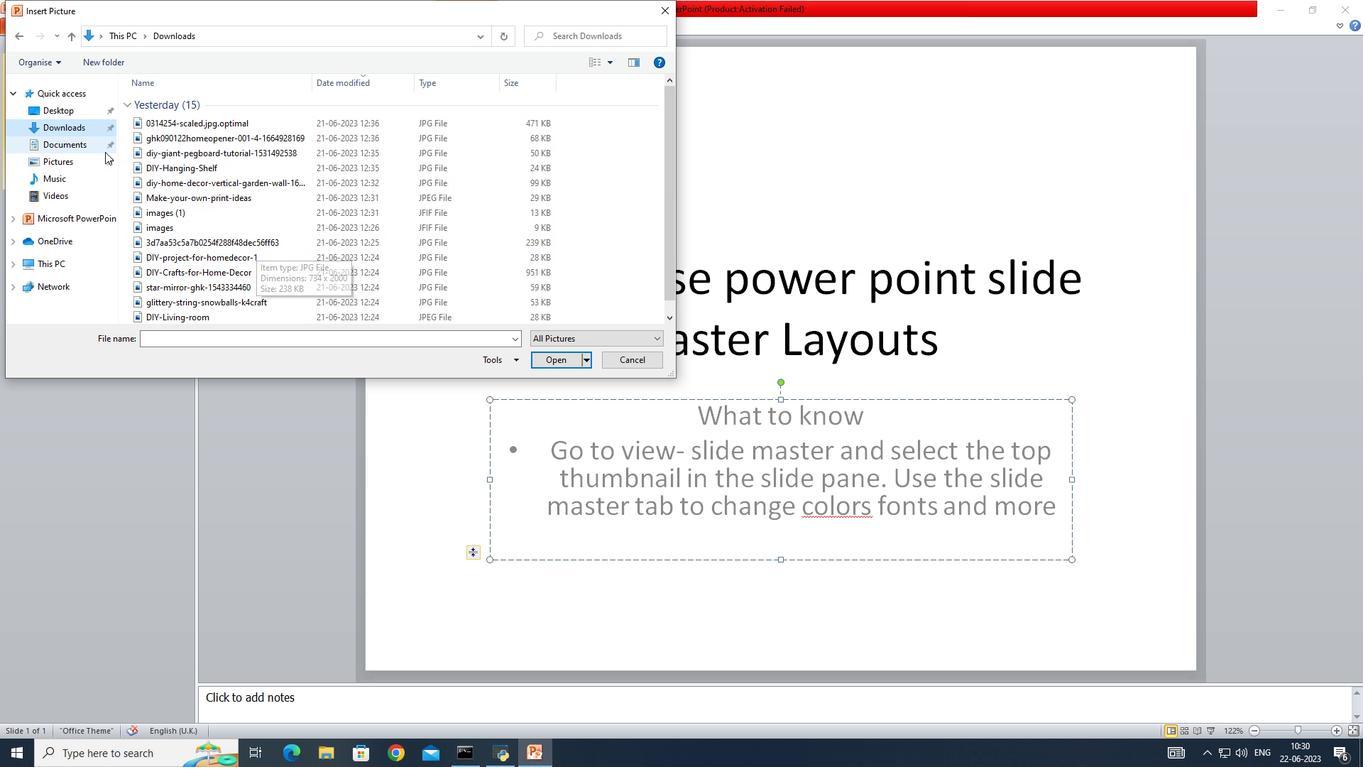 
Action: Mouse scrolled (256, 248) with delta (0, 0)
Screenshot: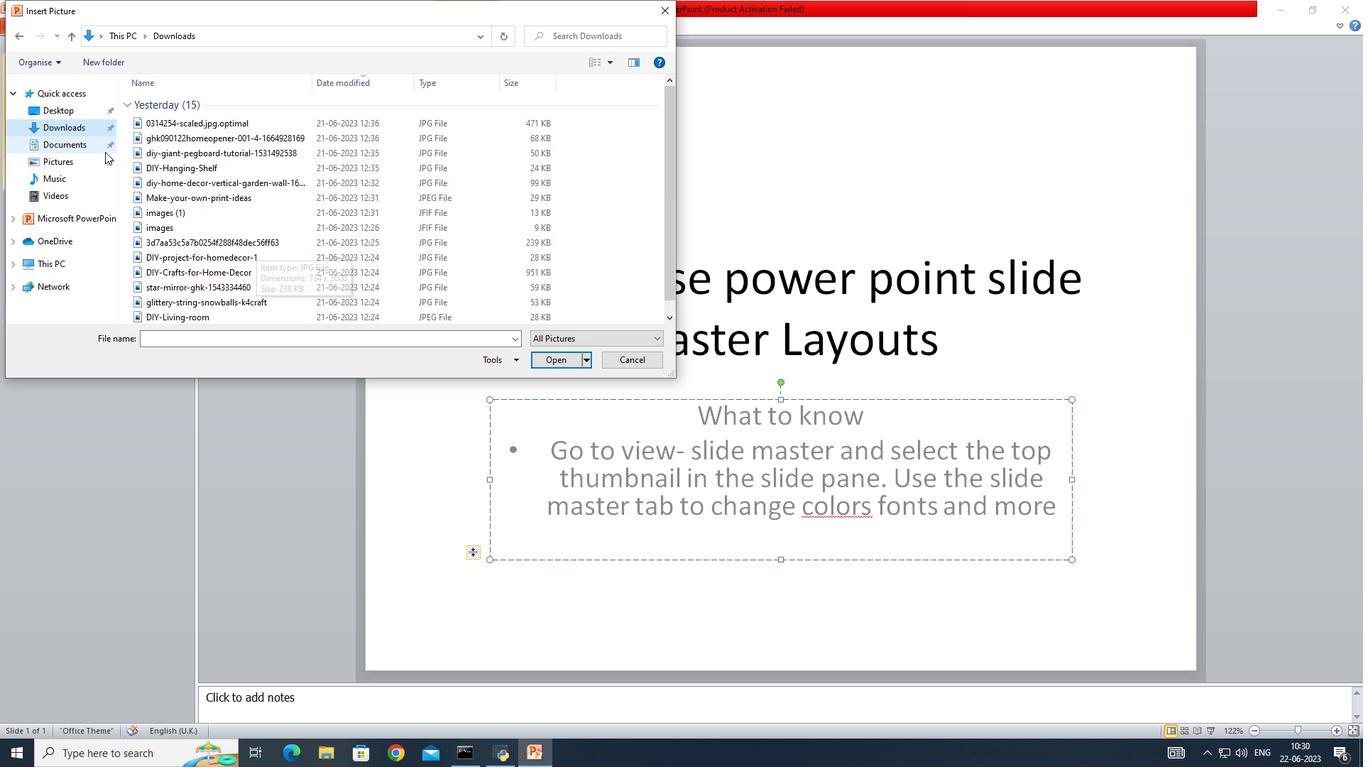 
Action: Mouse moved to (256, 247)
Screenshot: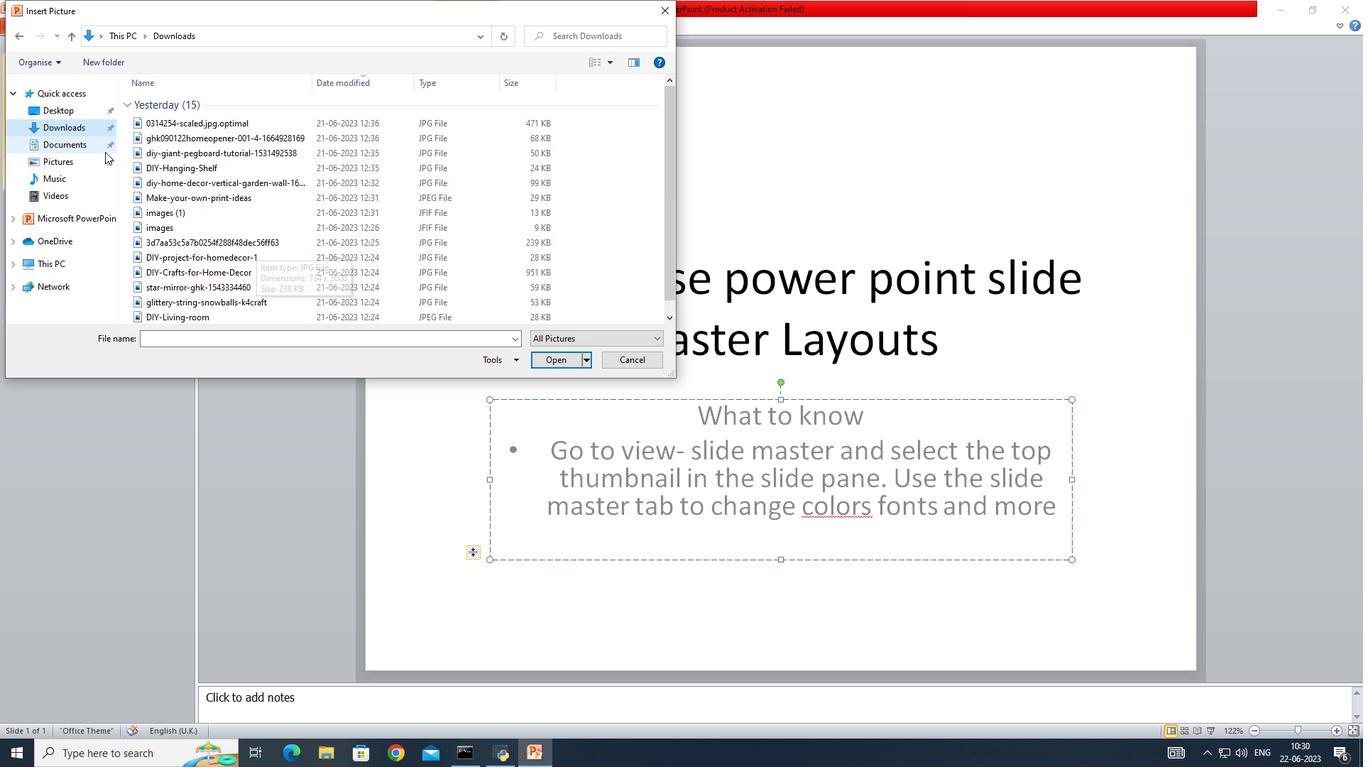 
Action: Mouse scrolled (256, 248) with delta (0, 0)
Screenshot: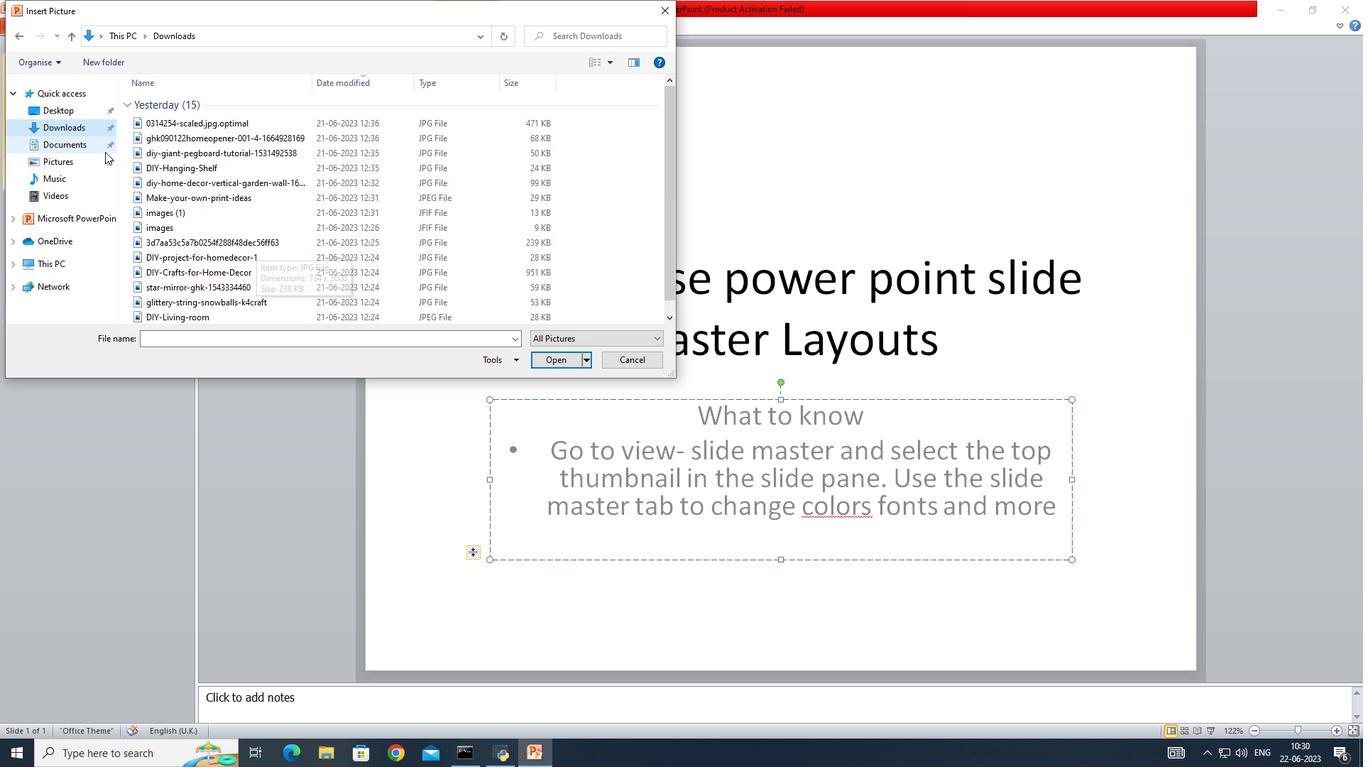 
Action: Mouse moved to (257, 250)
Screenshot: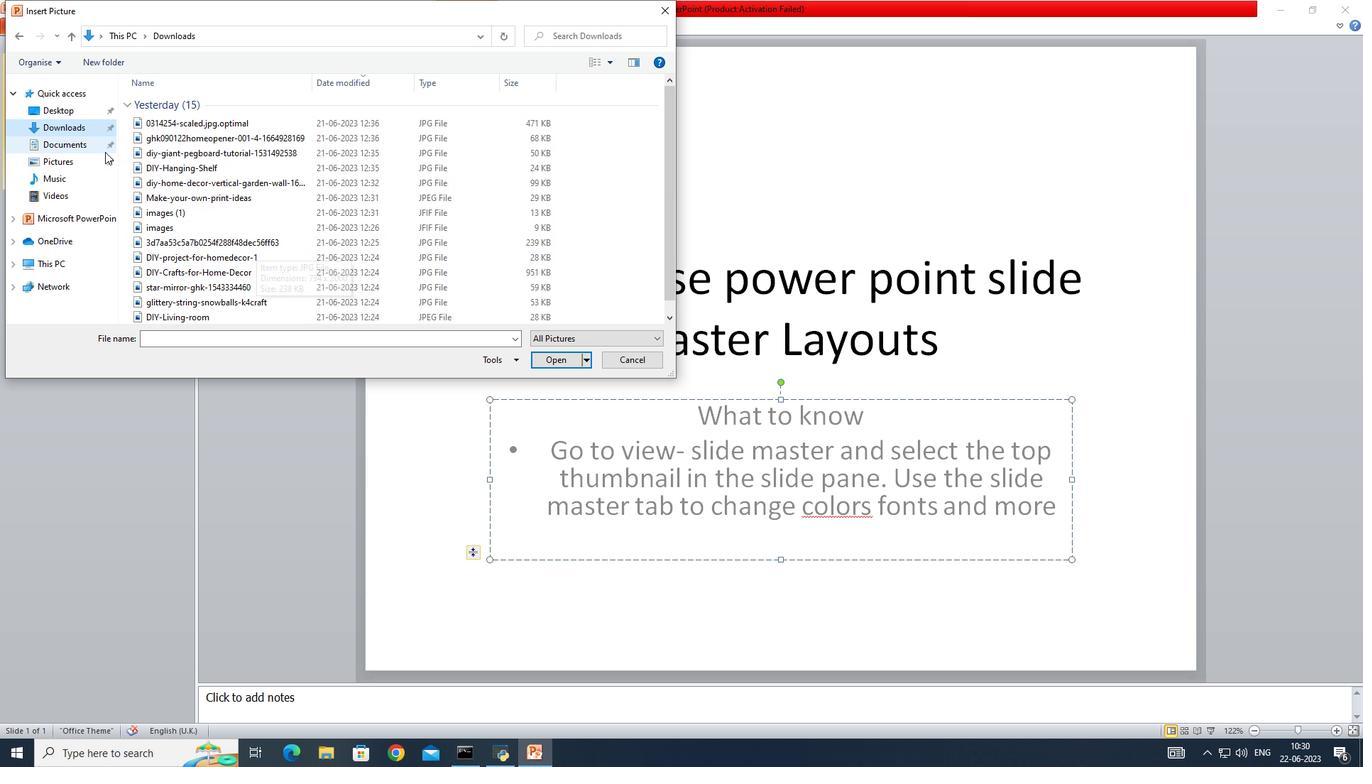 
Action: Mouse scrolled (257, 250) with delta (0, 0)
Screenshot: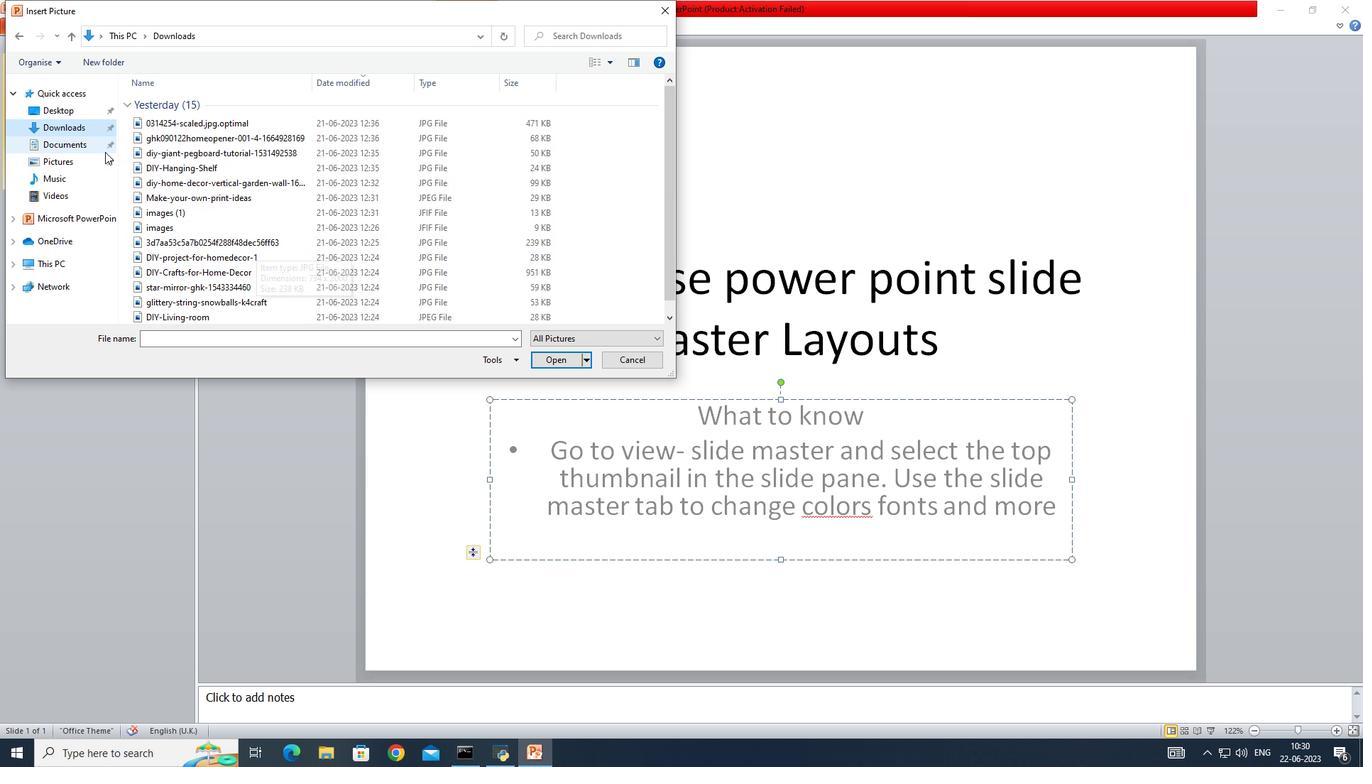
Action: Mouse moved to (58, 143)
Screenshot: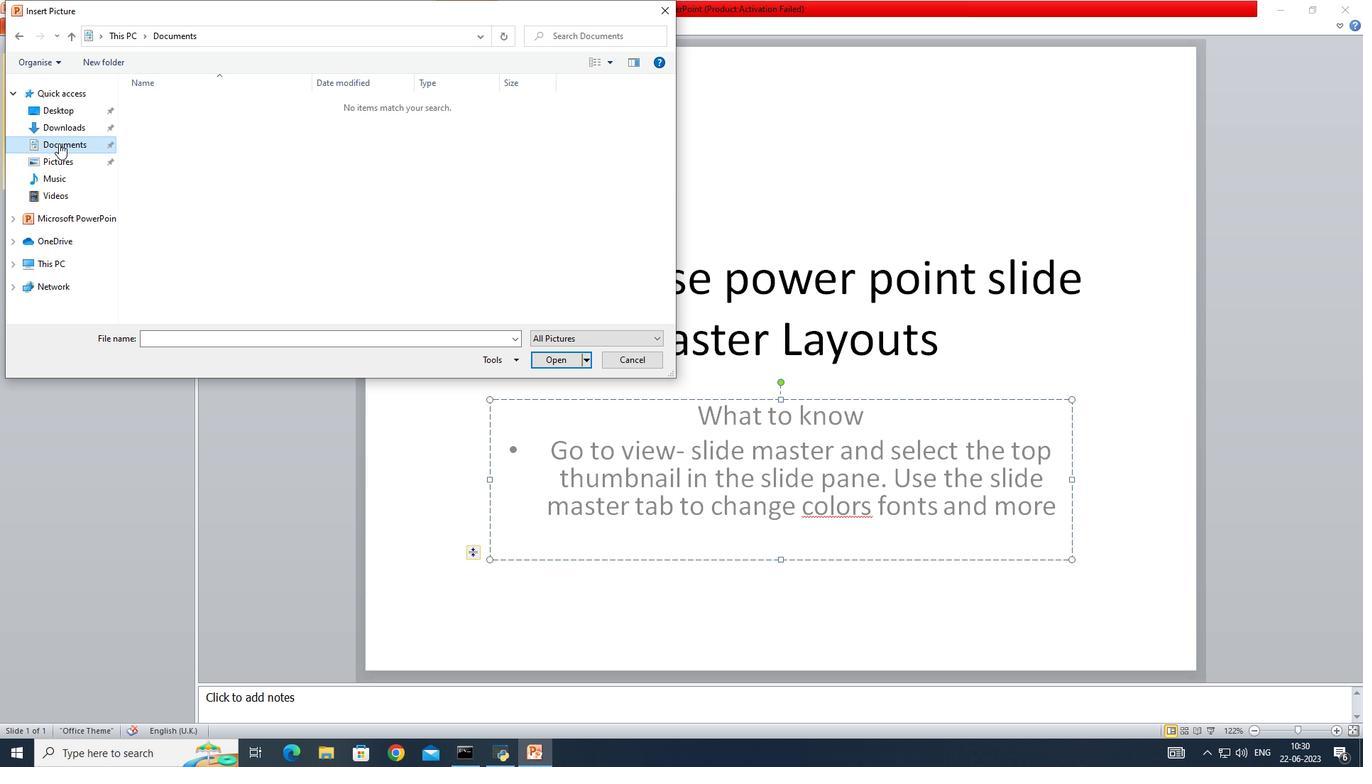
Action: Mouse pressed left at (58, 143)
Screenshot: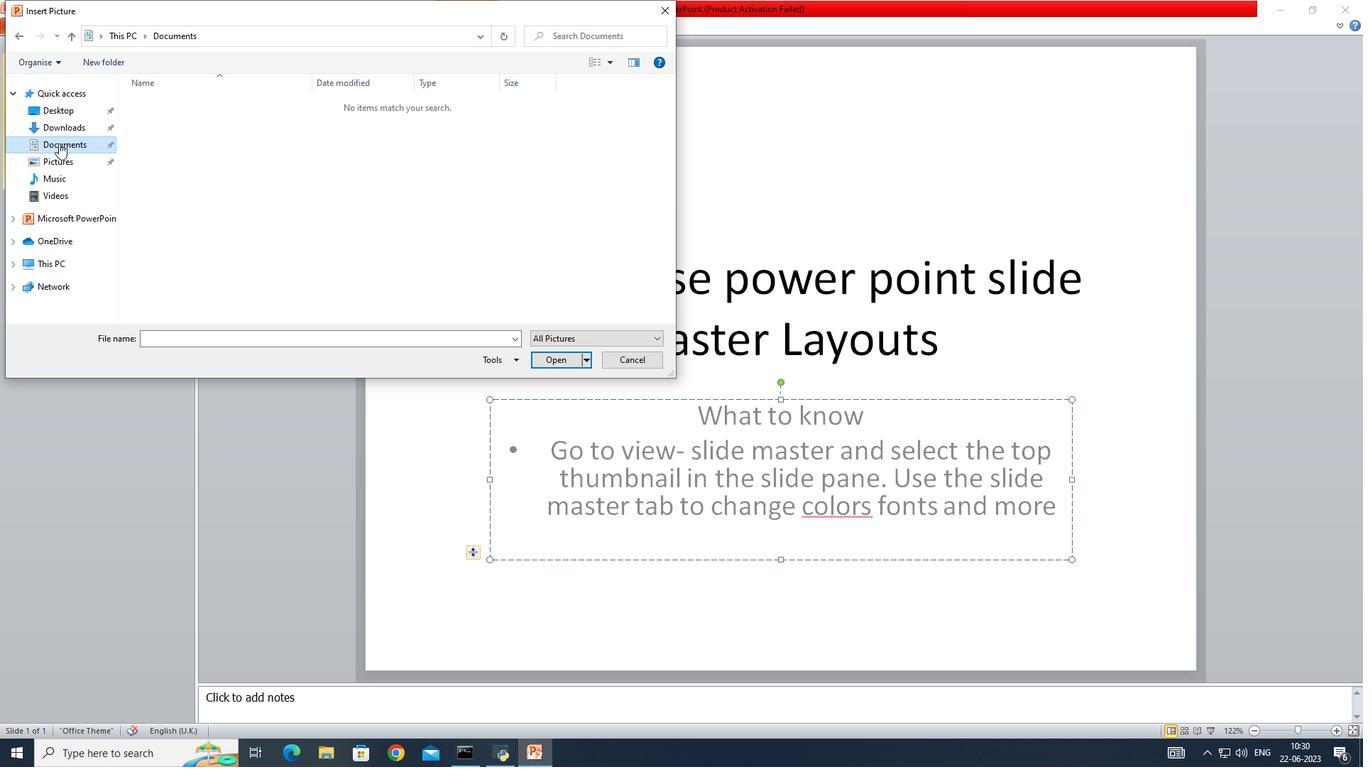 
Action: Mouse moved to (76, 145)
Screenshot: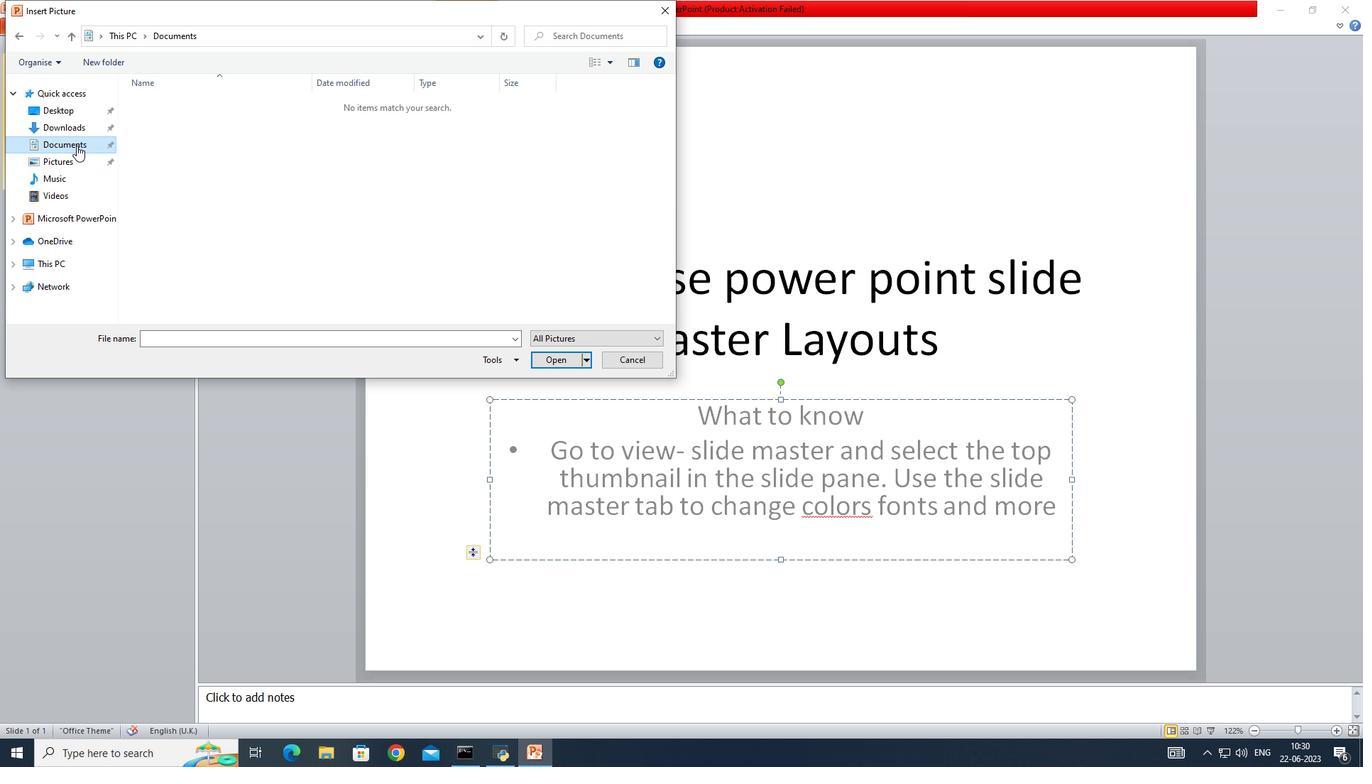 
Action: Mouse pressed left at (76, 145)
Screenshot: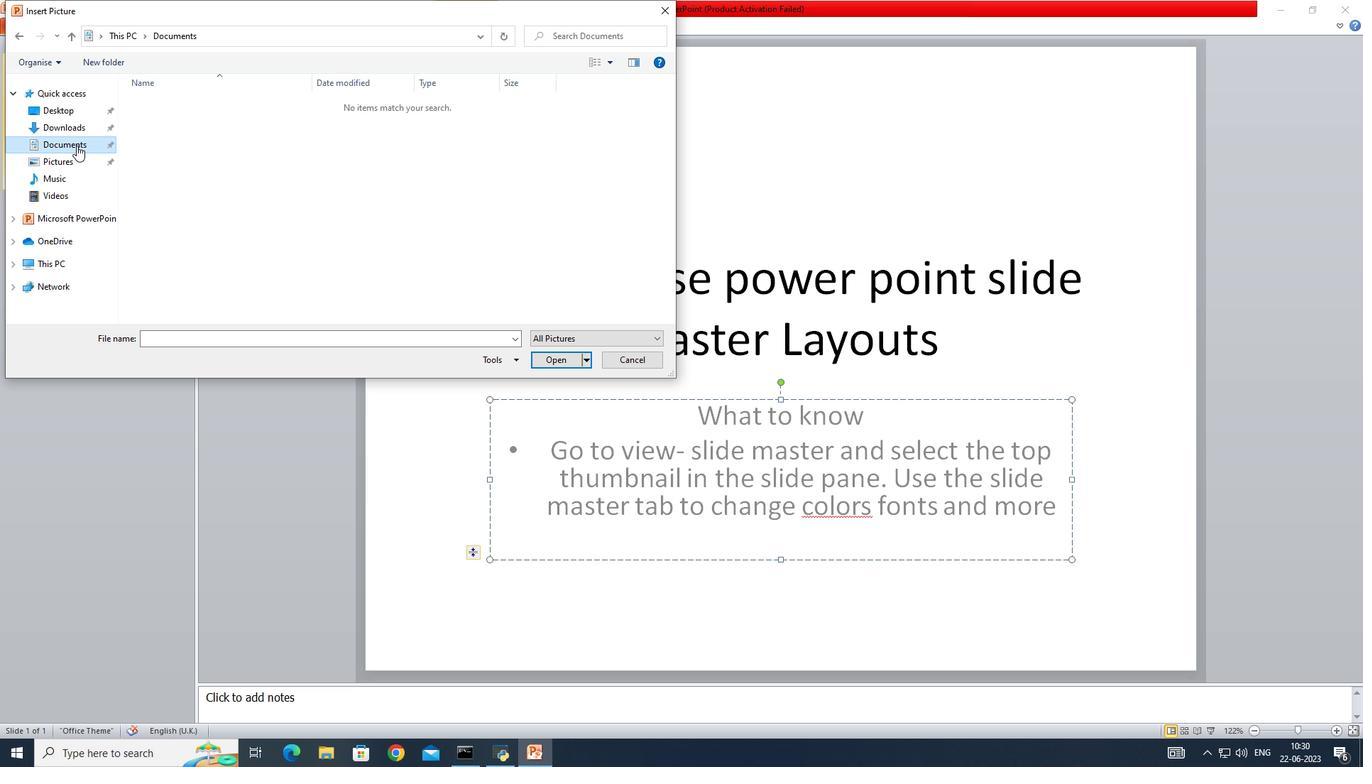 
Action: Mouse moved to (75, 157)
Screenshot: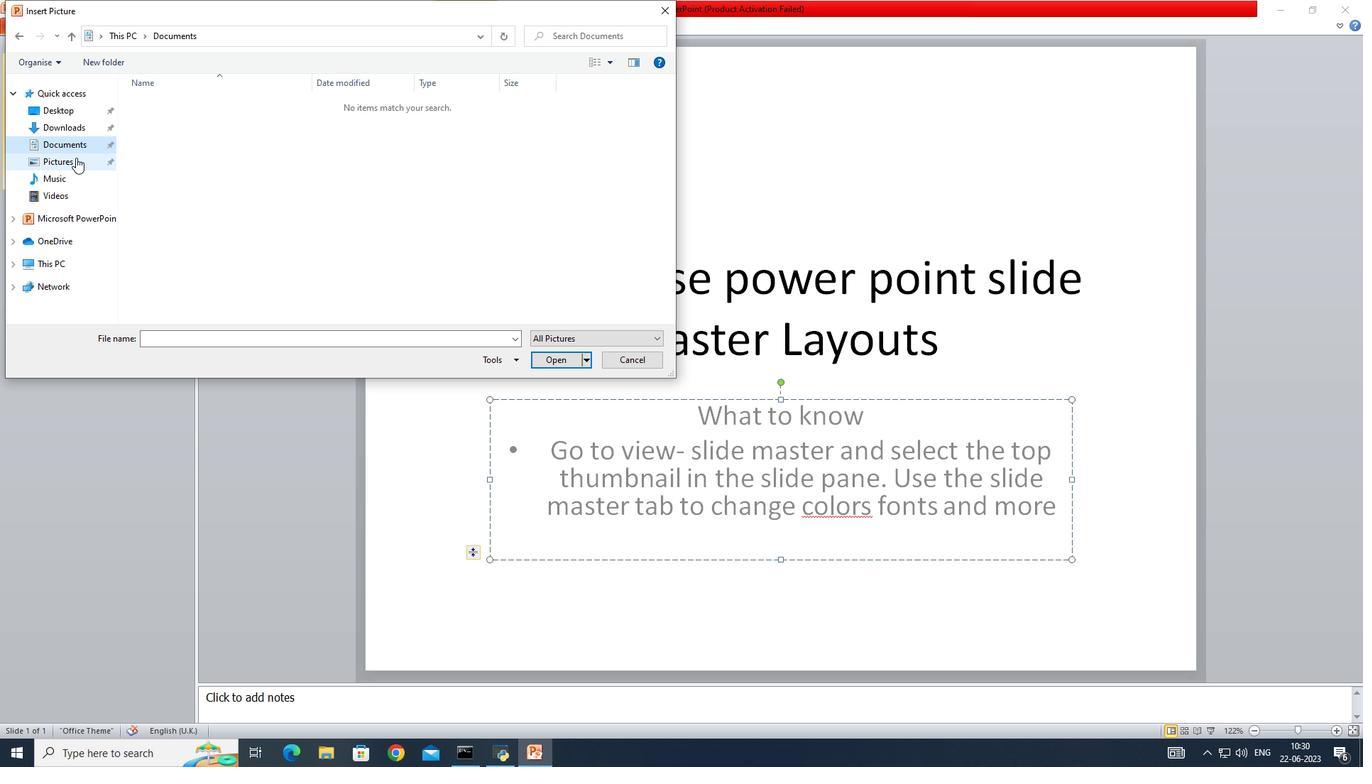
Action: Mouse pressed left at (75, 157)
Screenshot: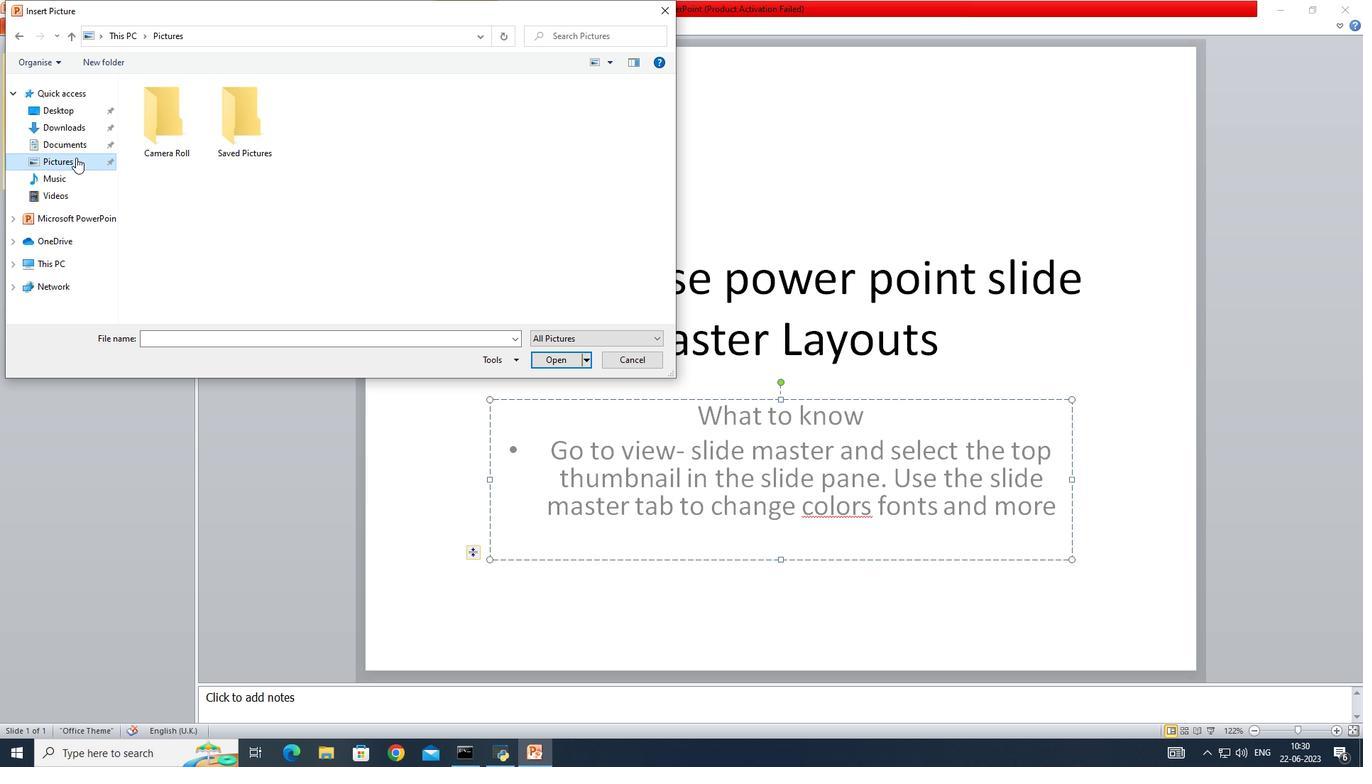 
Action: Mouse moved to (78, 109)
Screenshot: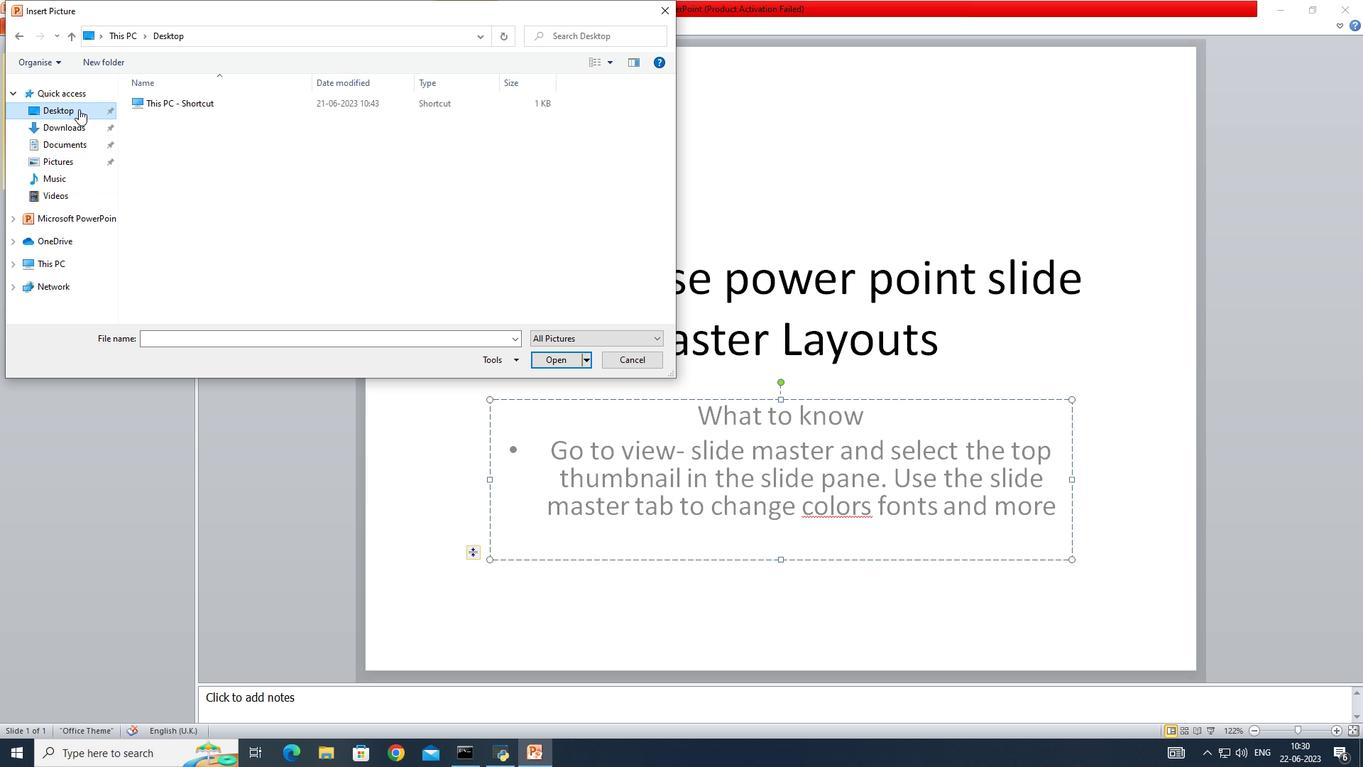 
Action: Mouse pressed left at (78, 109)
Screenshot: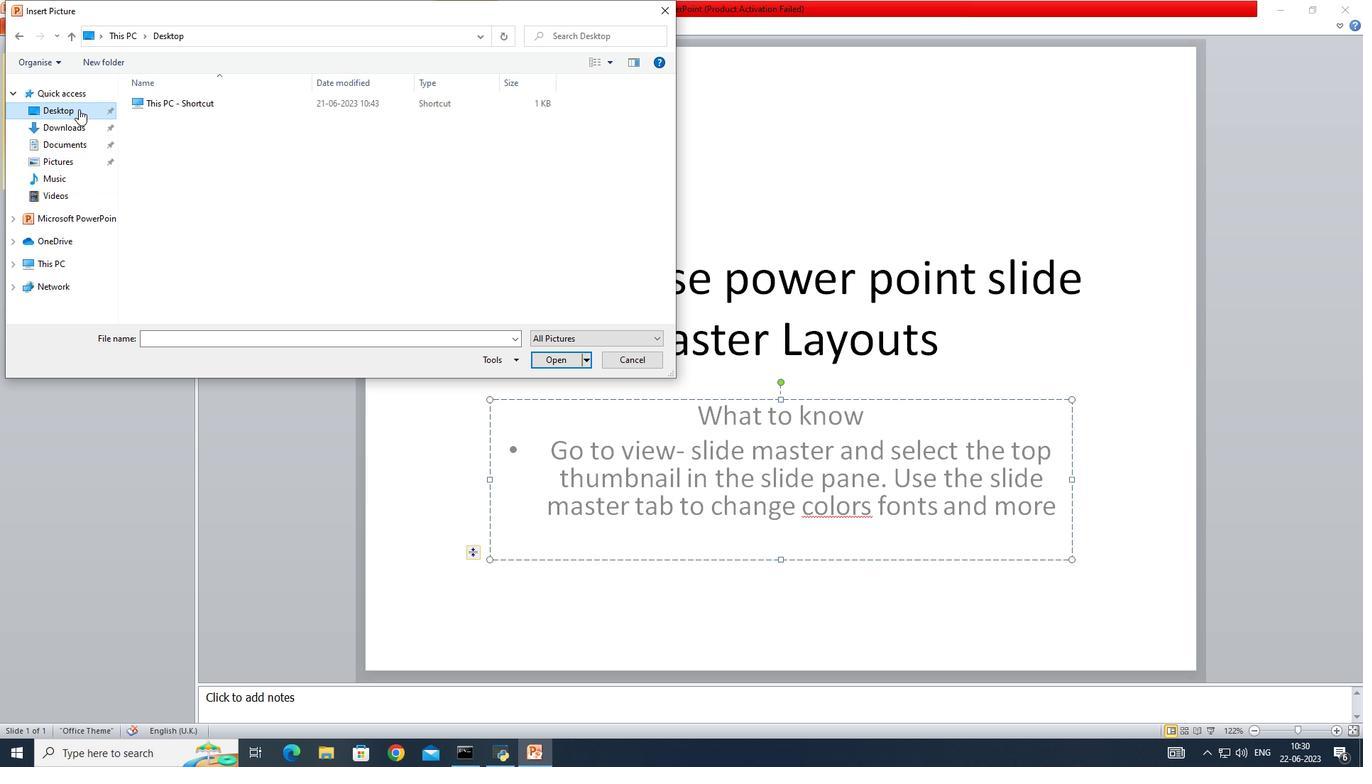 
Action: Mouse moved to (242, 105)
Screenshot: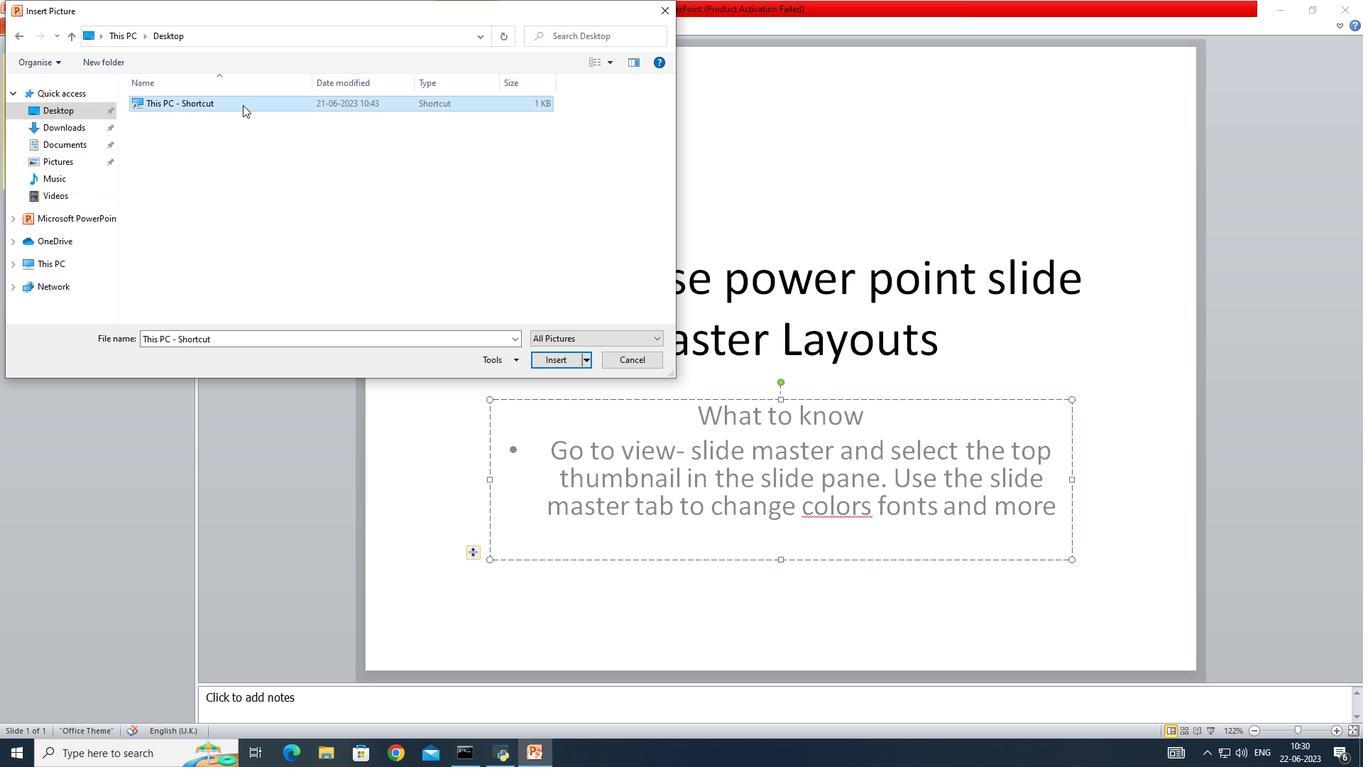 
Action: Mouse pressed left at (242, 105)
Screenshot: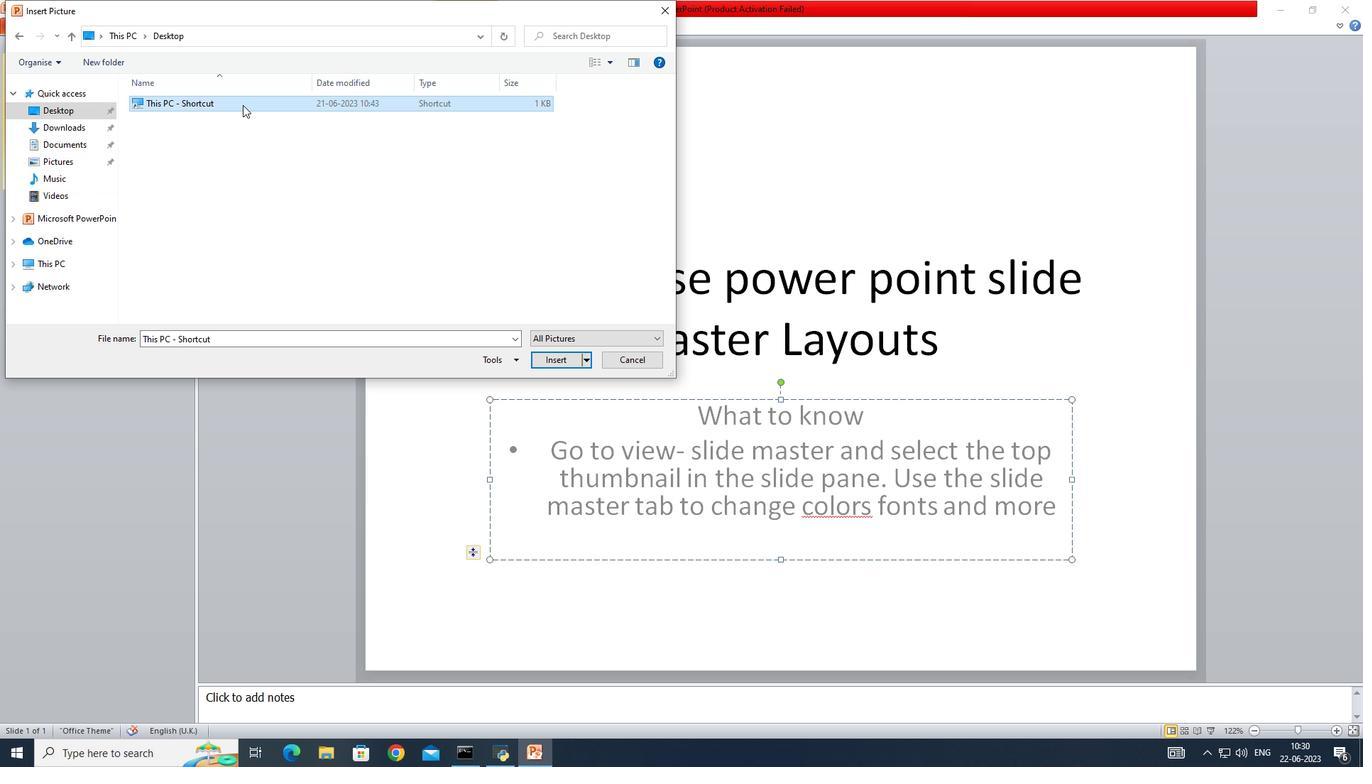 
Action: Mouse moved to (71, 129)
Screenshot: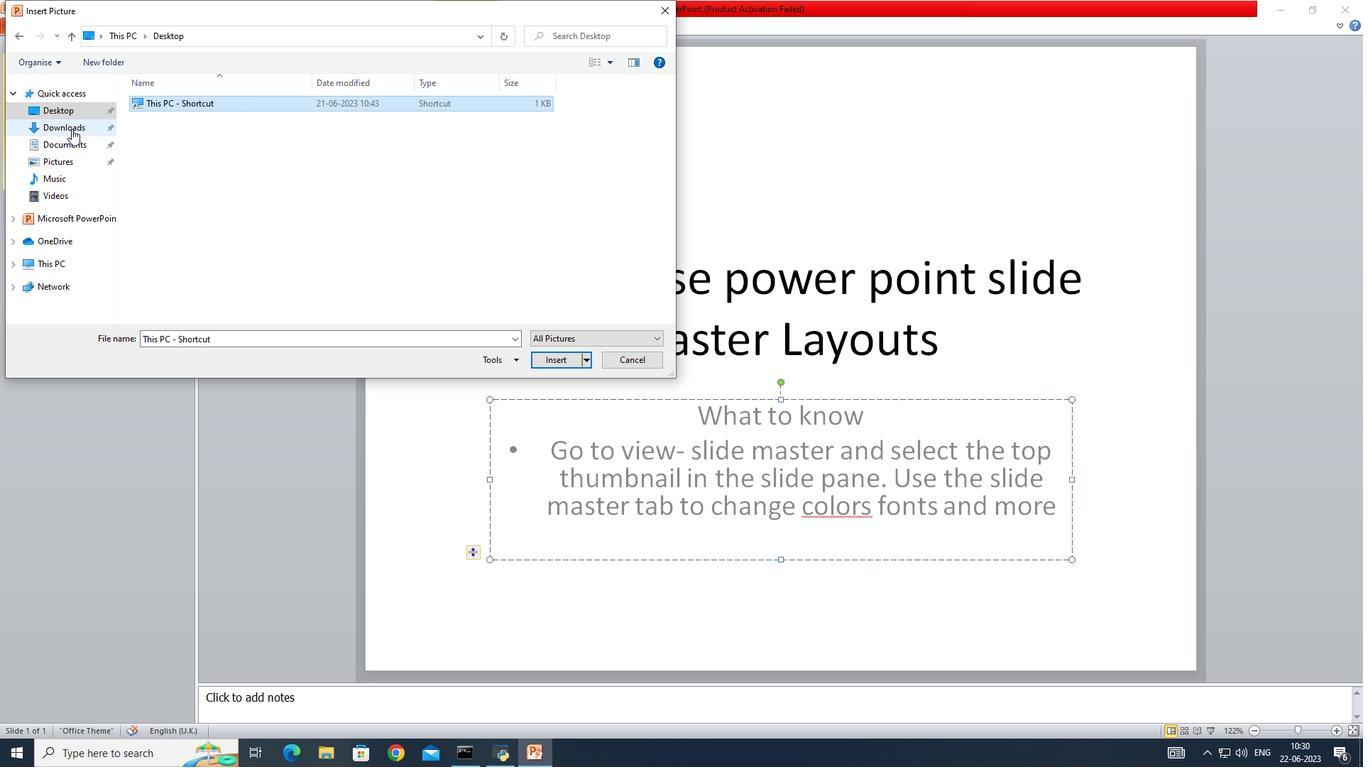 
Action: Mouse pressed left at (71, 129)
Screenshot: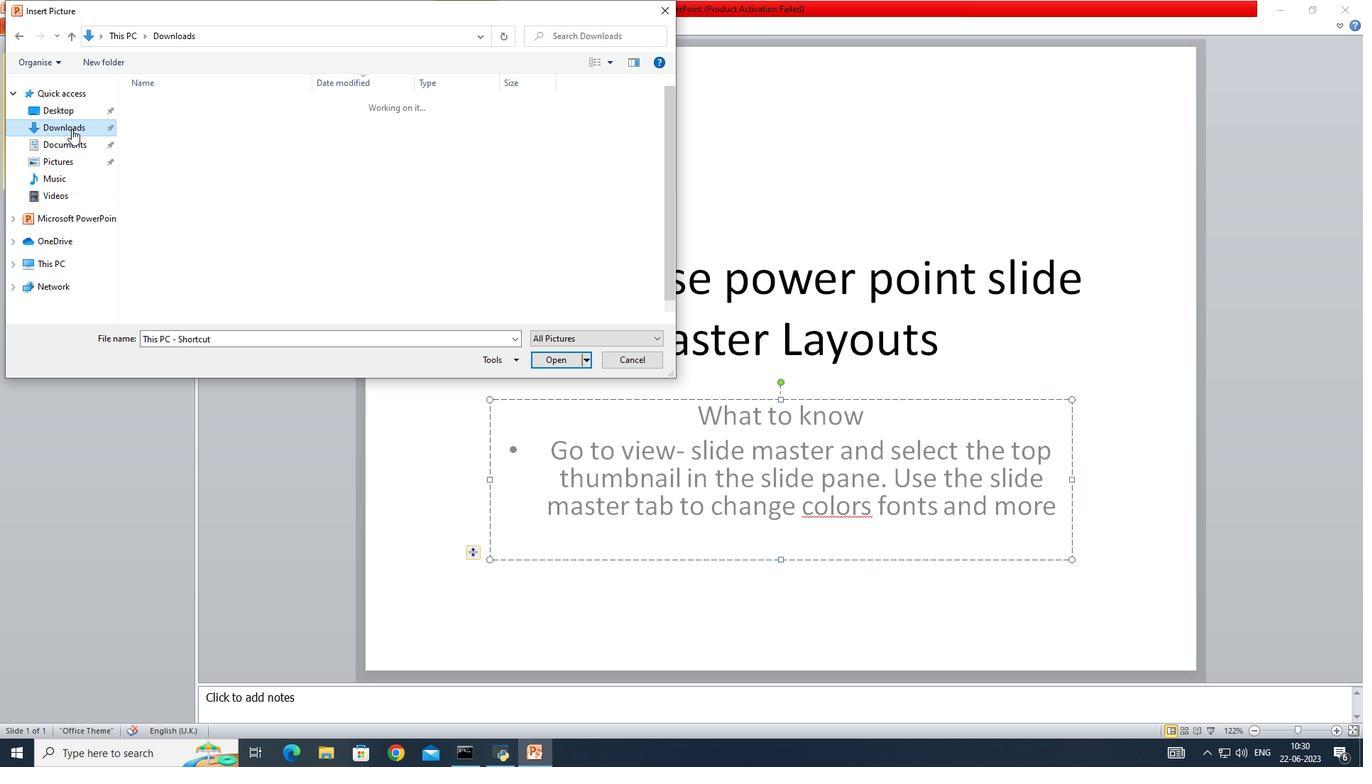 
Action: Mouse moved to (233, 125)
Screenshot: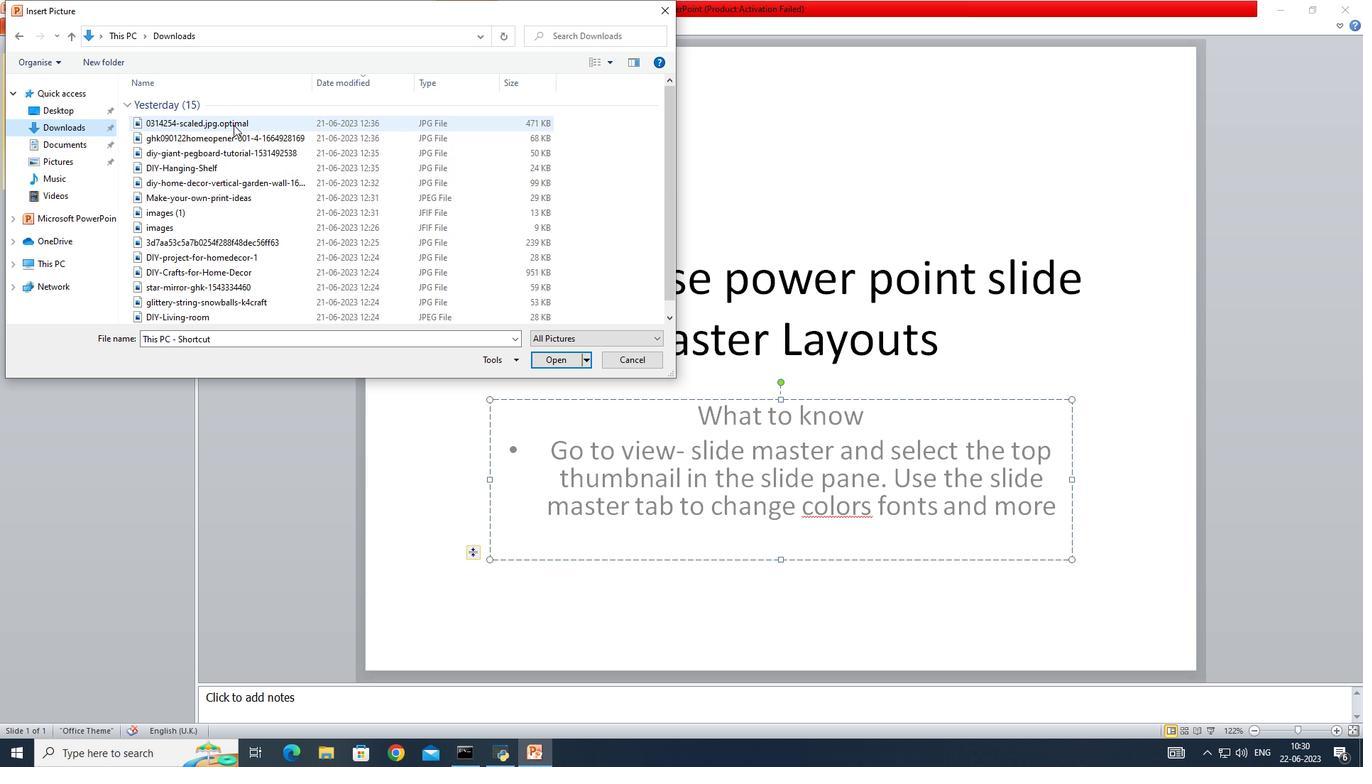 
Action: Mouse pressed left at (233, 125)
Screenshot: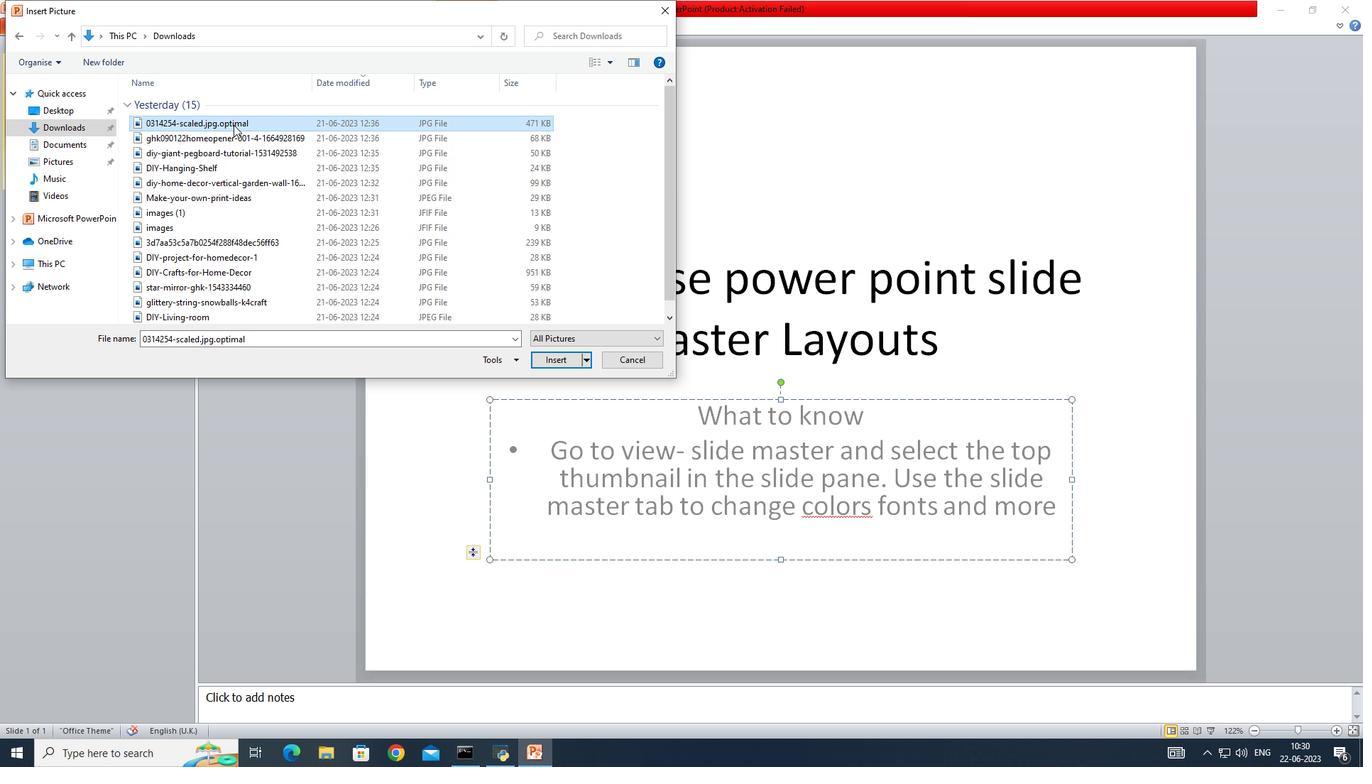 
Action: Mouse pressed left at (233, 125)
Screenshot: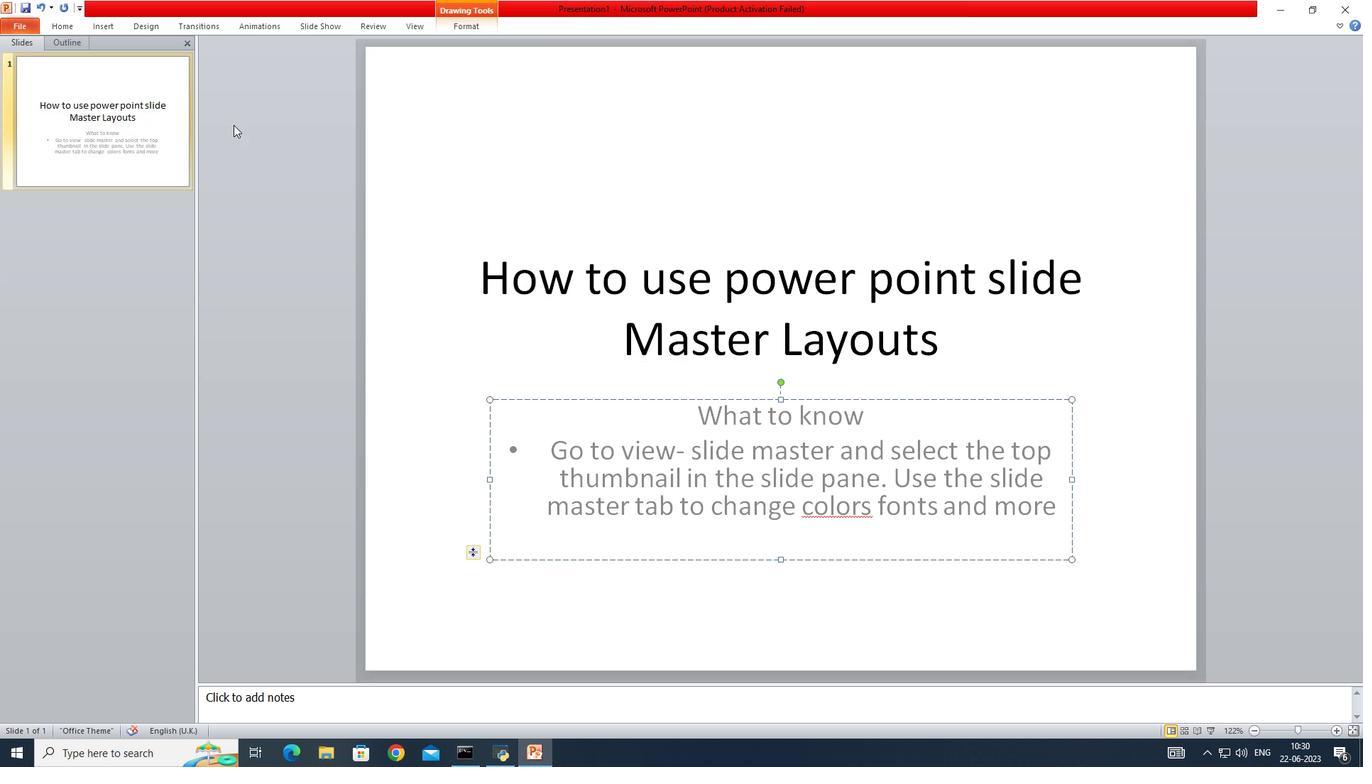 
Action: Mouse moved to (735, 285)
Screenshot: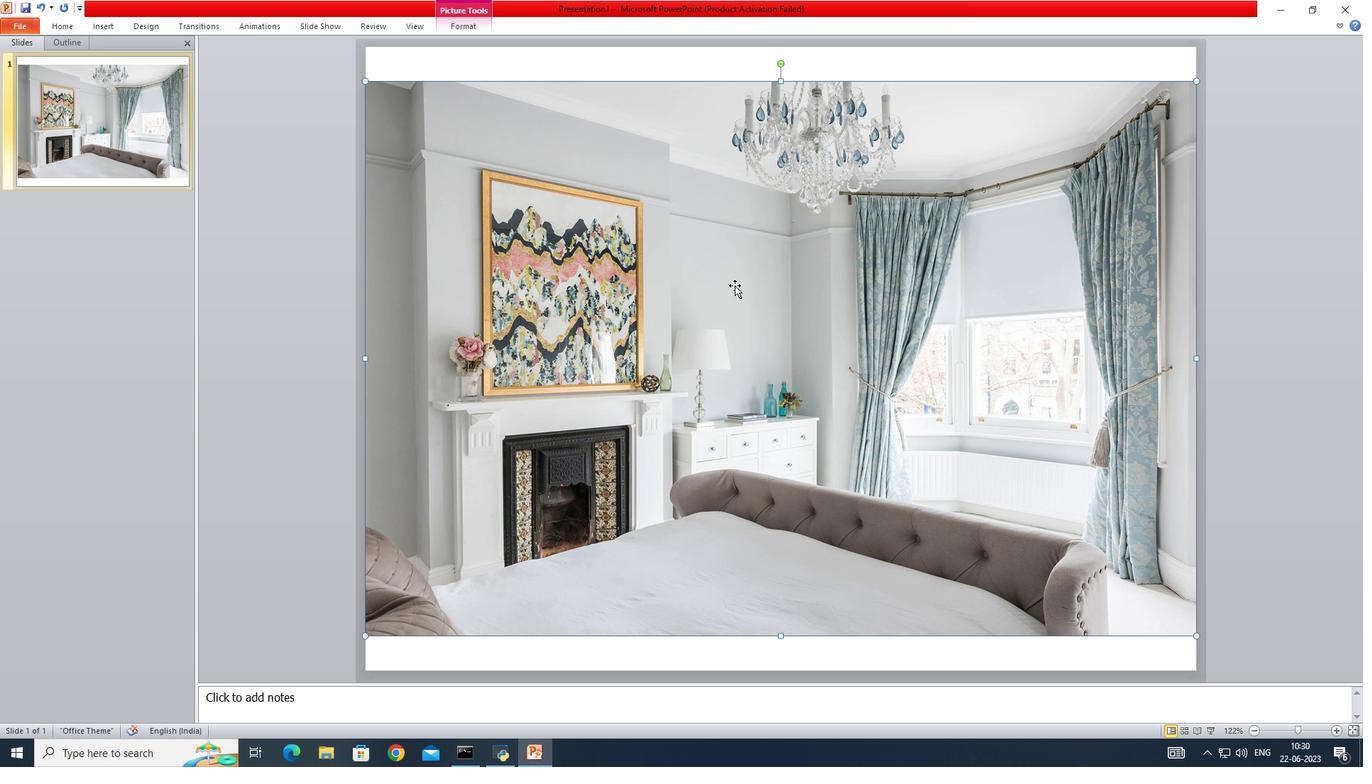 
Action: Mouse pressed left at (735, 285)
Screenshot: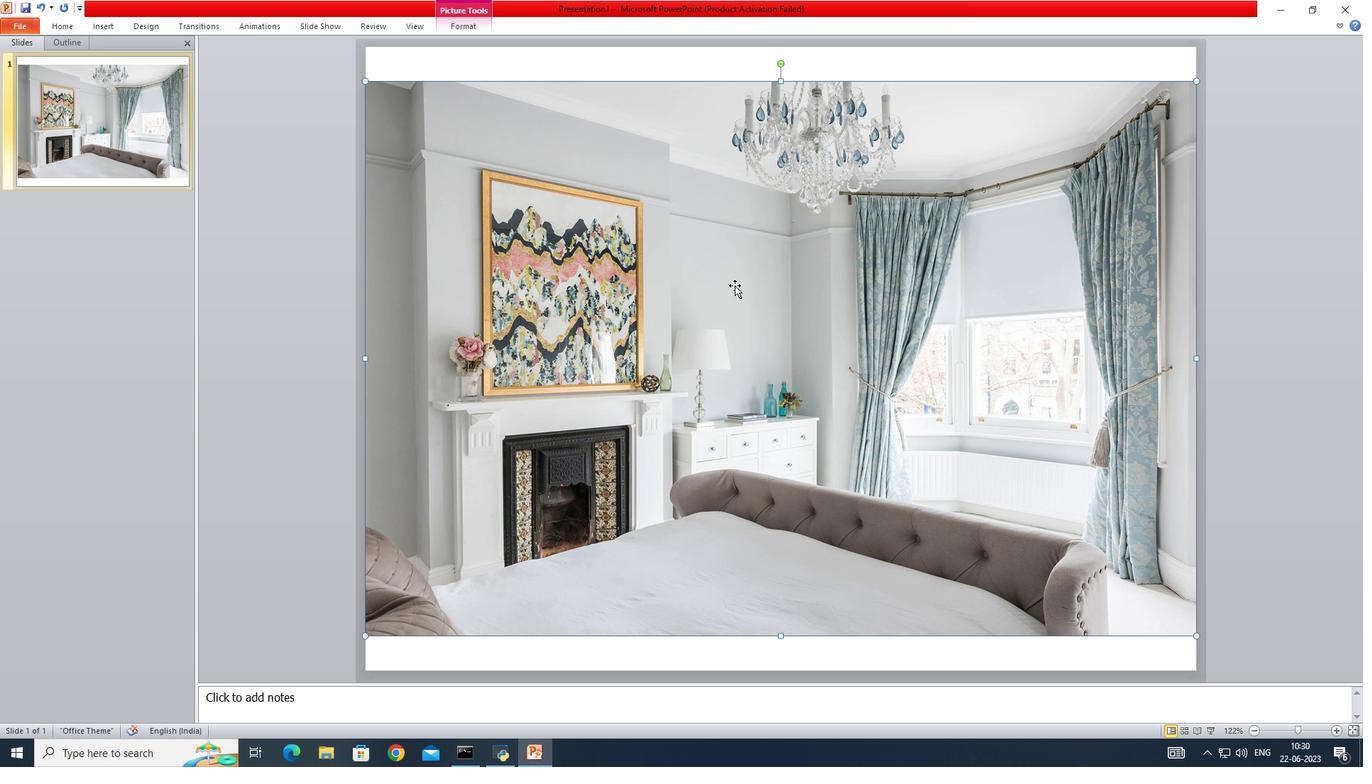 
Action: Key pressed <Key.delete>
Screenshot: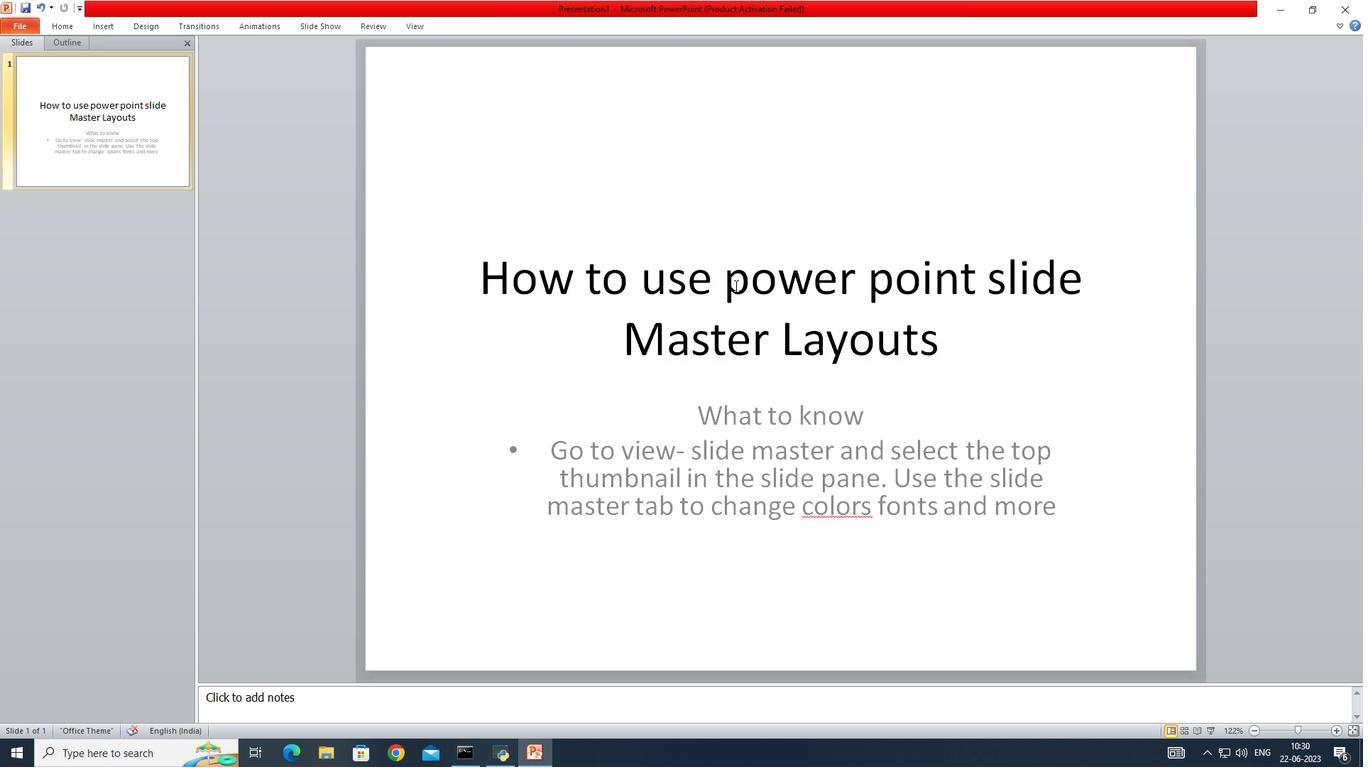 
Action: Mouse moved to (114, 20)
Screenshot: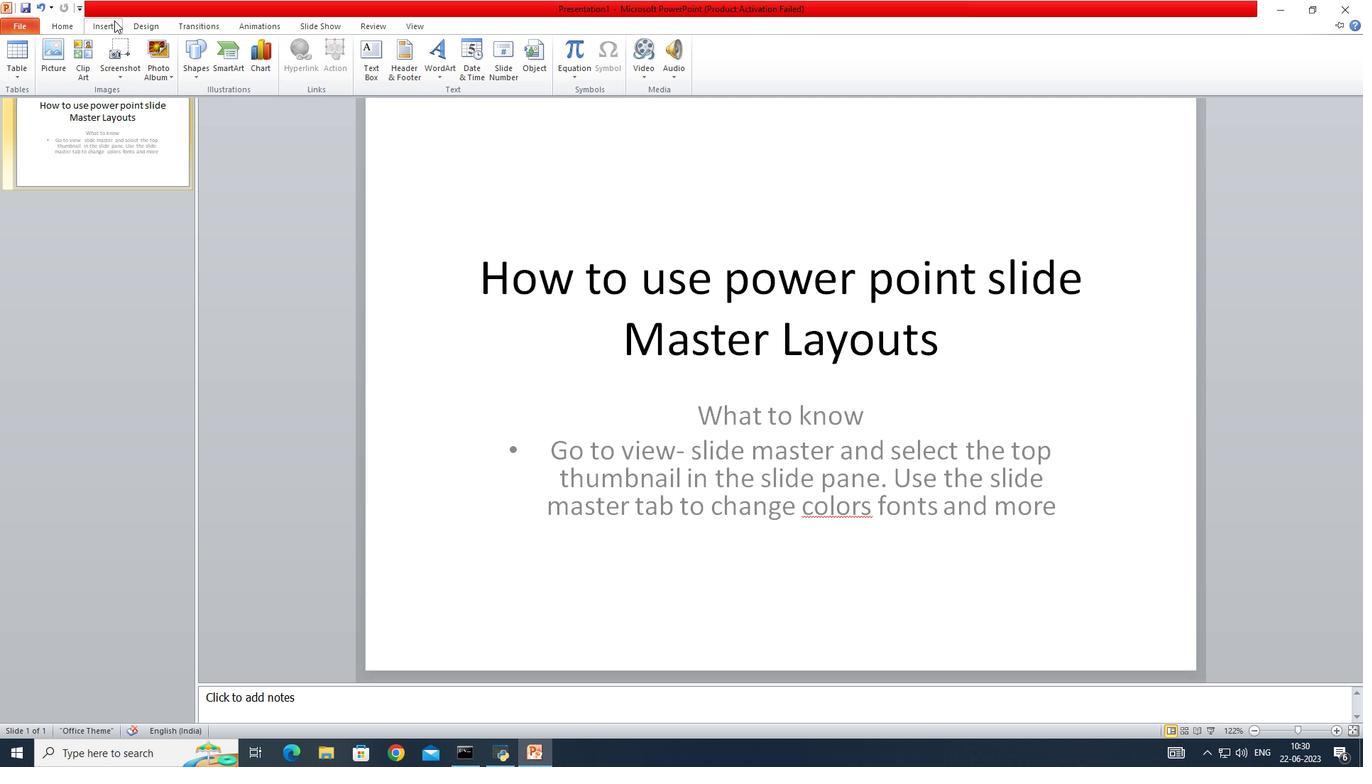 
Action: Mouse pressed left at (114, 20)
Screenshot: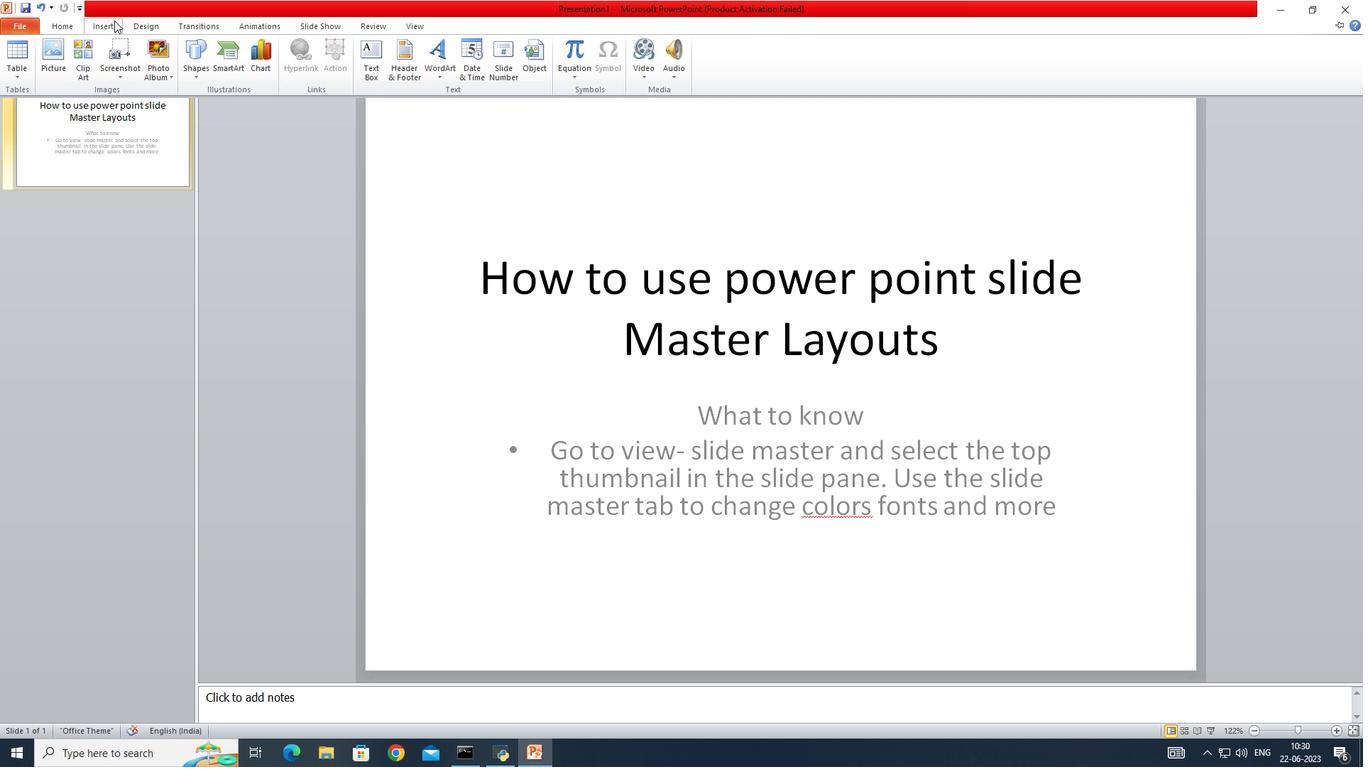 
Action: Mouse moved to (56, 62)
Screenshot: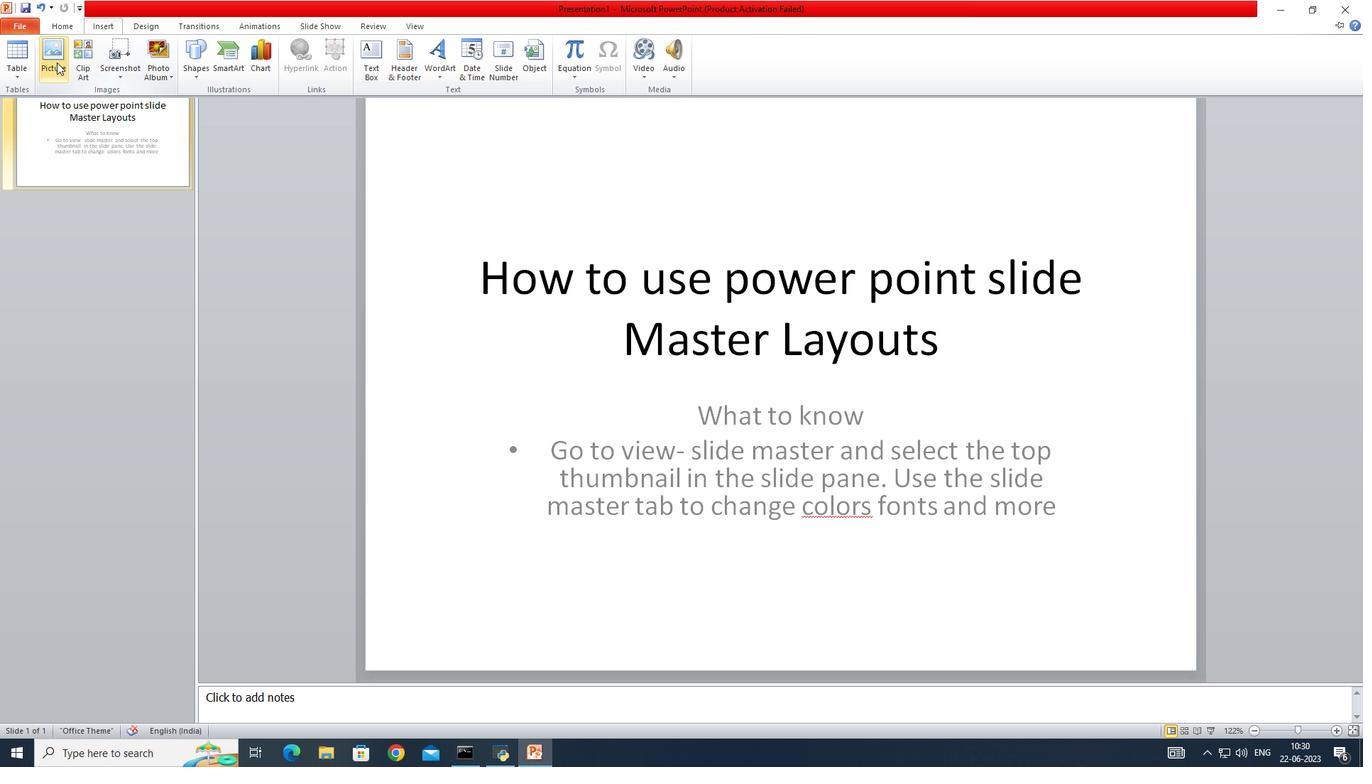 
Action: Mouse pressed left at (56, 62)
Screenshot: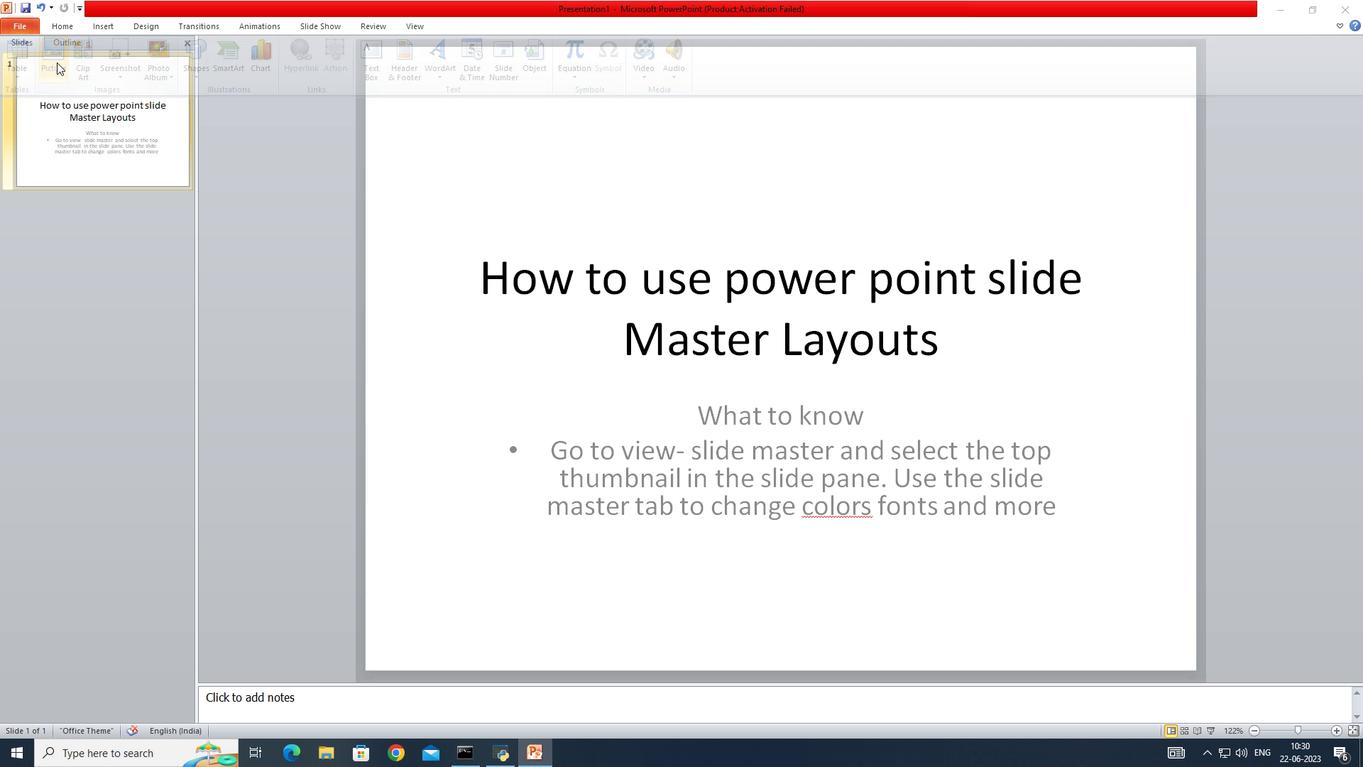 
Action: Mouse moved to (263, 247)
Screenshot: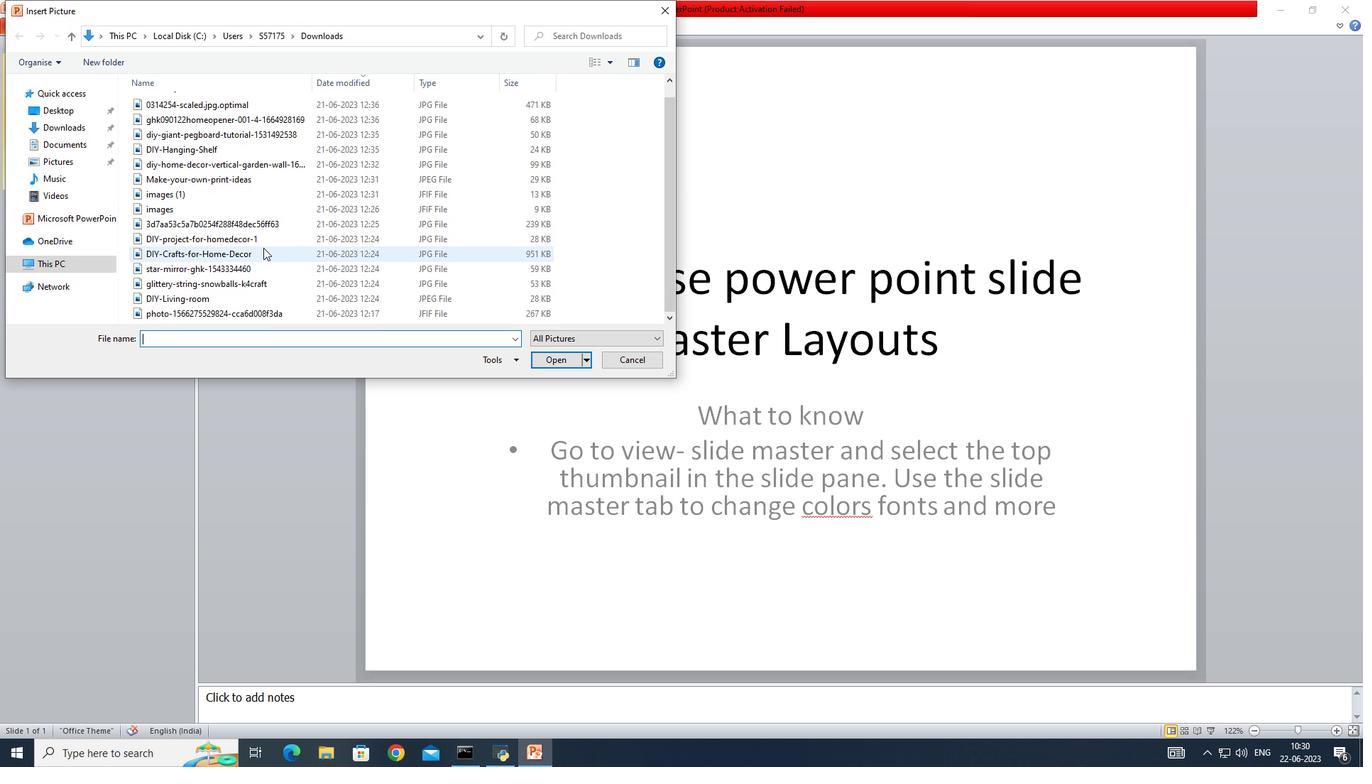 
Action: Mouse scrolled (263, 247) with delta (0, 0)
Screenshot: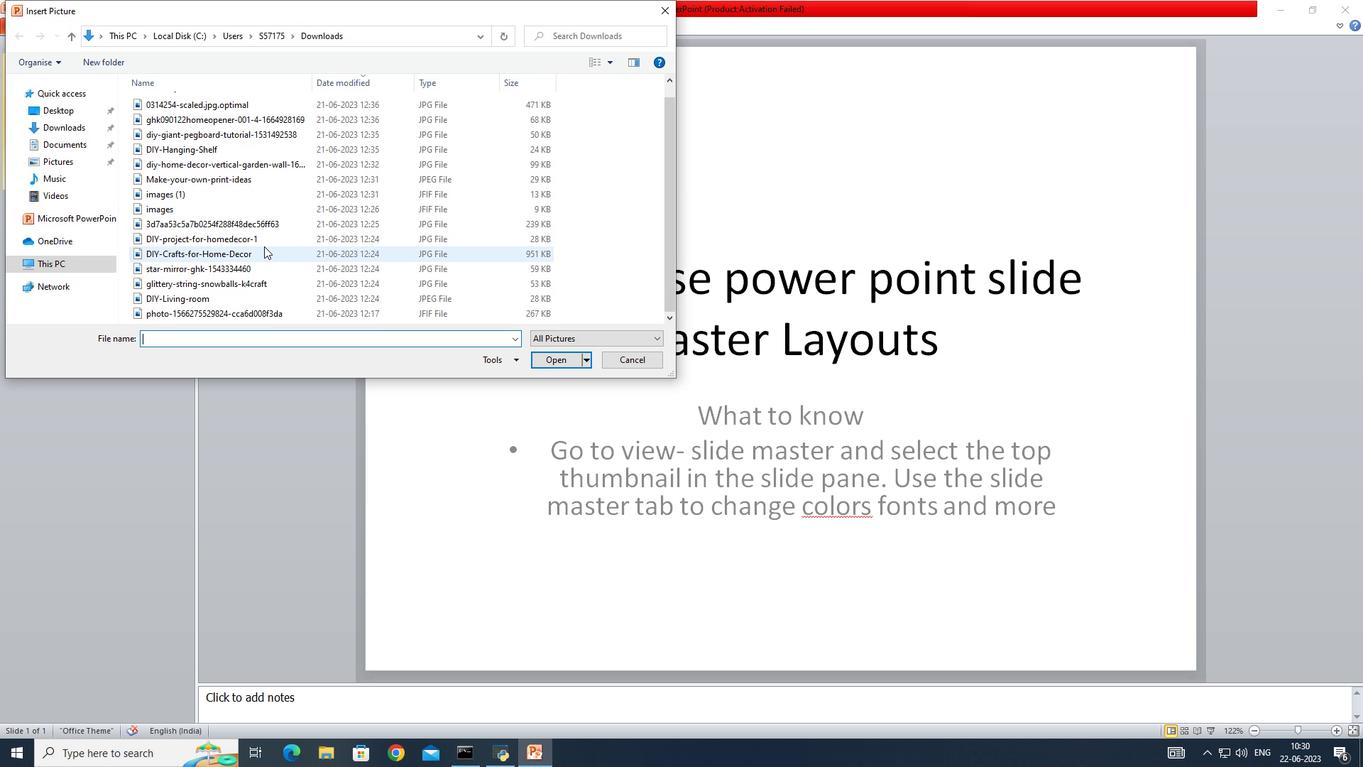 
Action: Mouse scrolled (263, 247) with delta (0, 0)
Screenshot: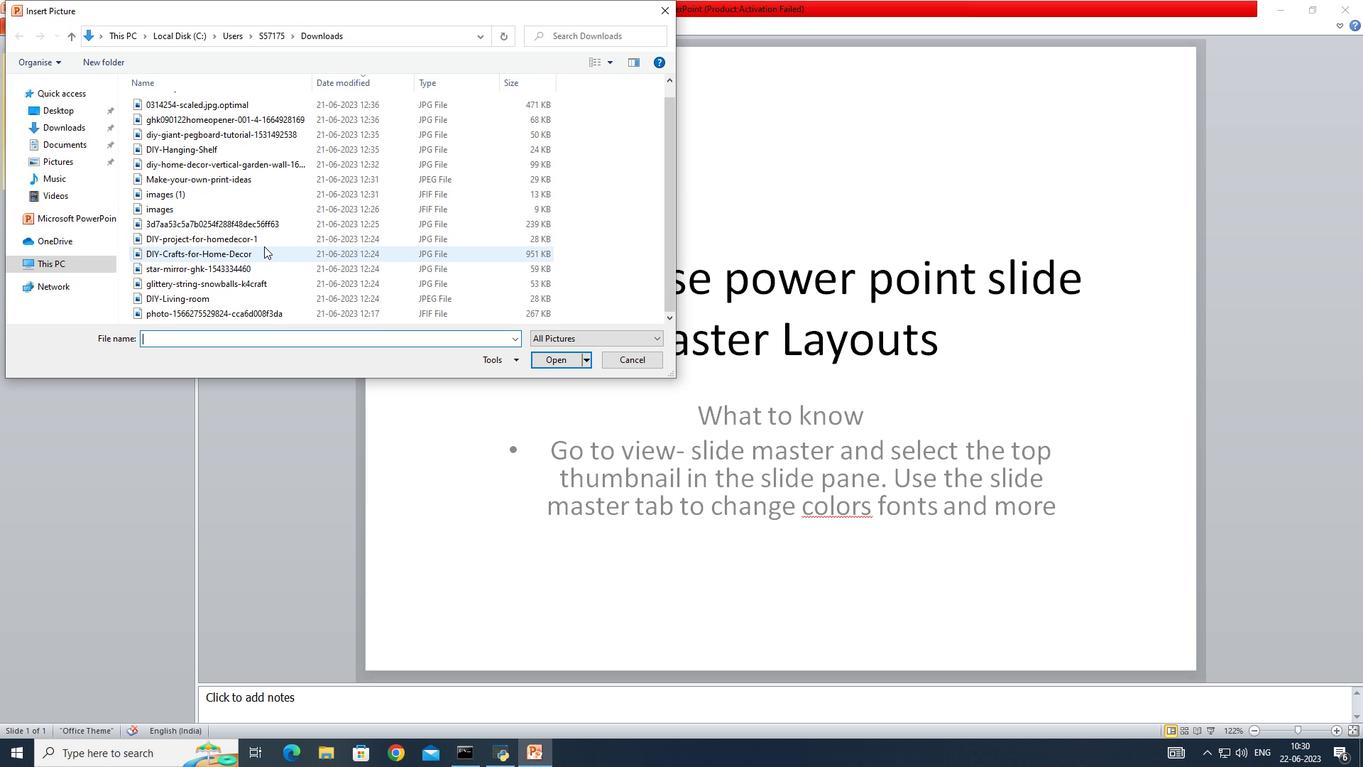 
Action: Mouse scrolled (263, 247) with delta (0, 0)
Screenshot: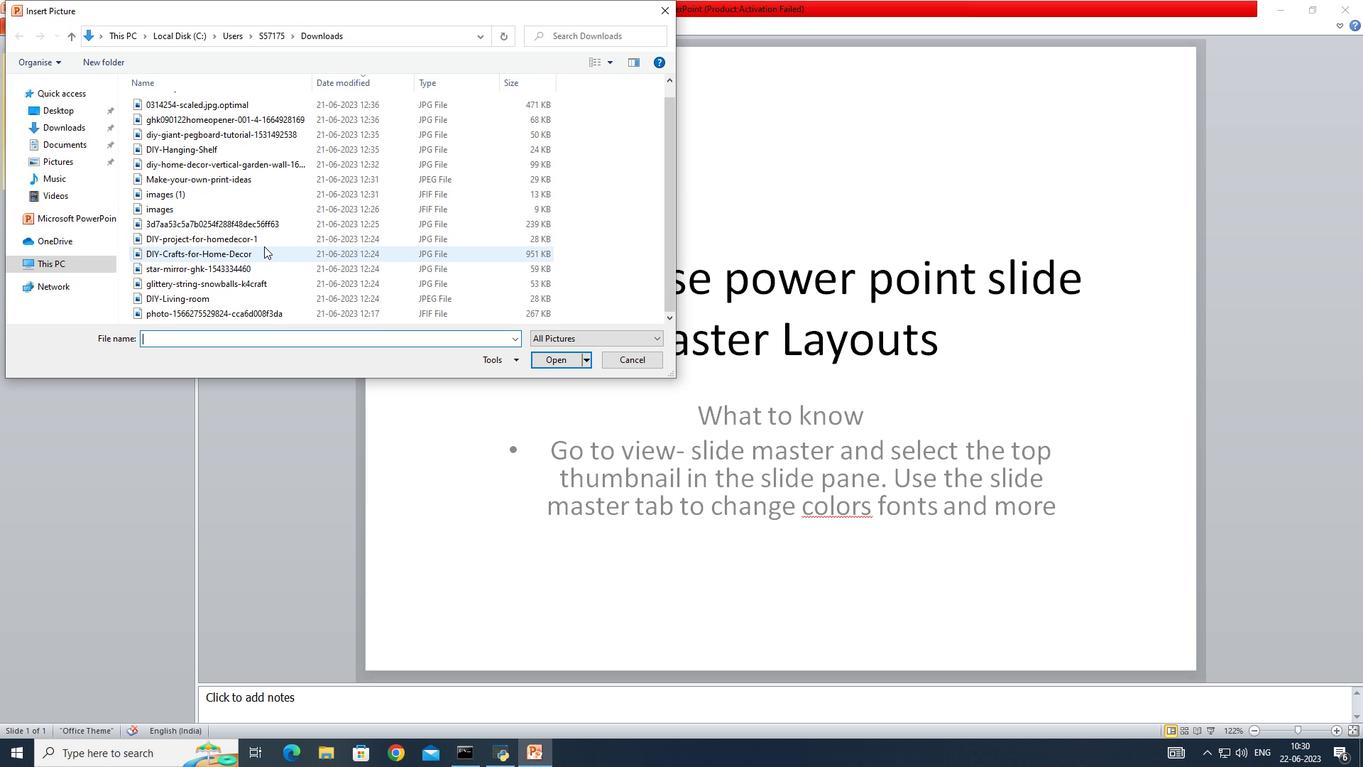 
Action: Mouse scrolled (263, 247) with delta (0, 0)
Screenshot: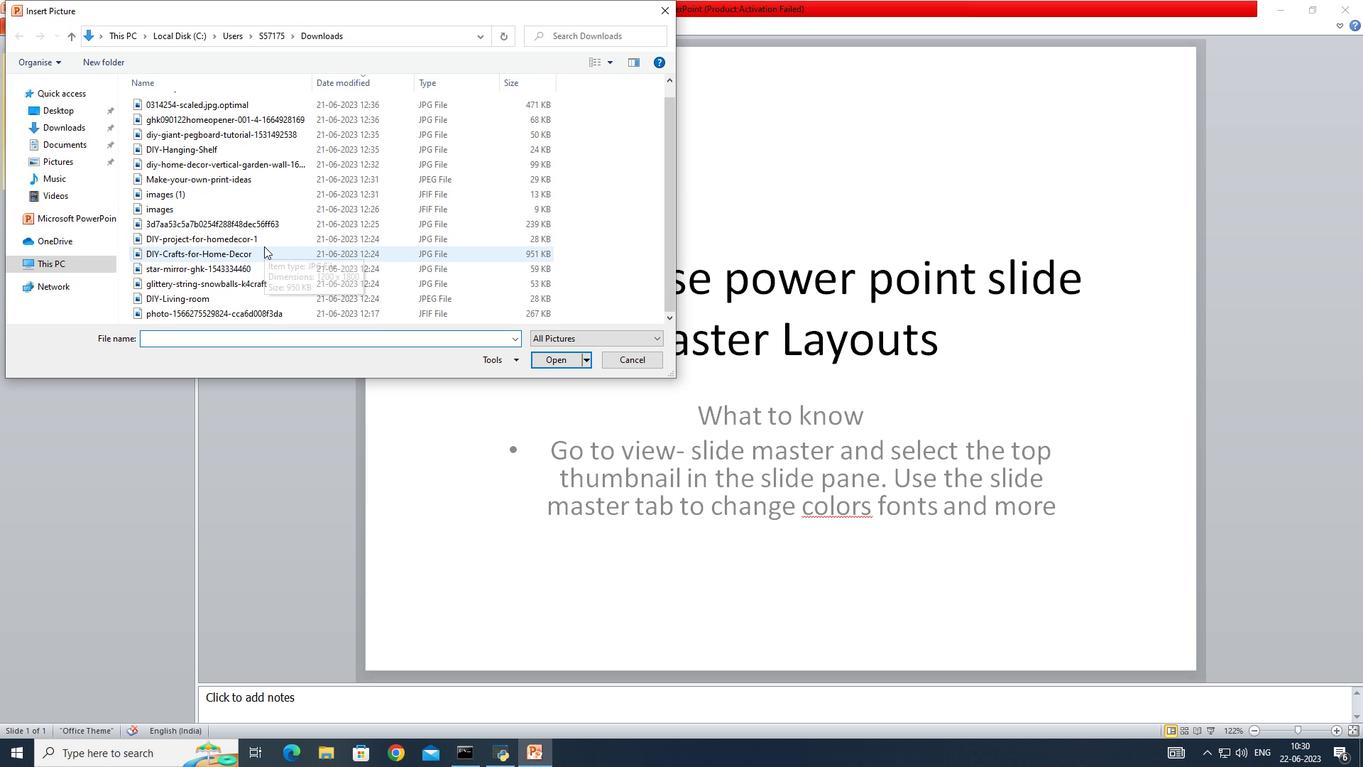 
Action: Mouse moved to (264, 245)
Screenshot: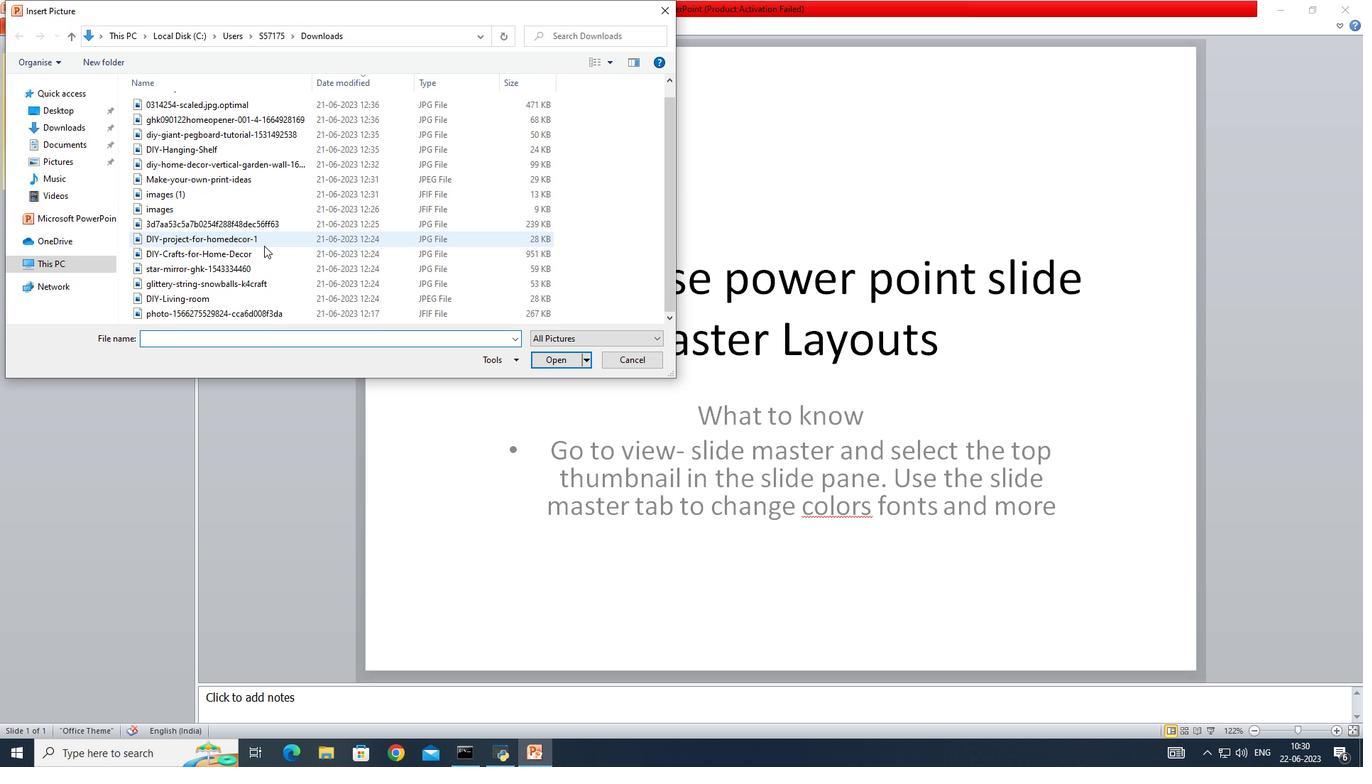 
Action: Mouse scrolled (264, 245) with delta (0, 0)
Screenshot: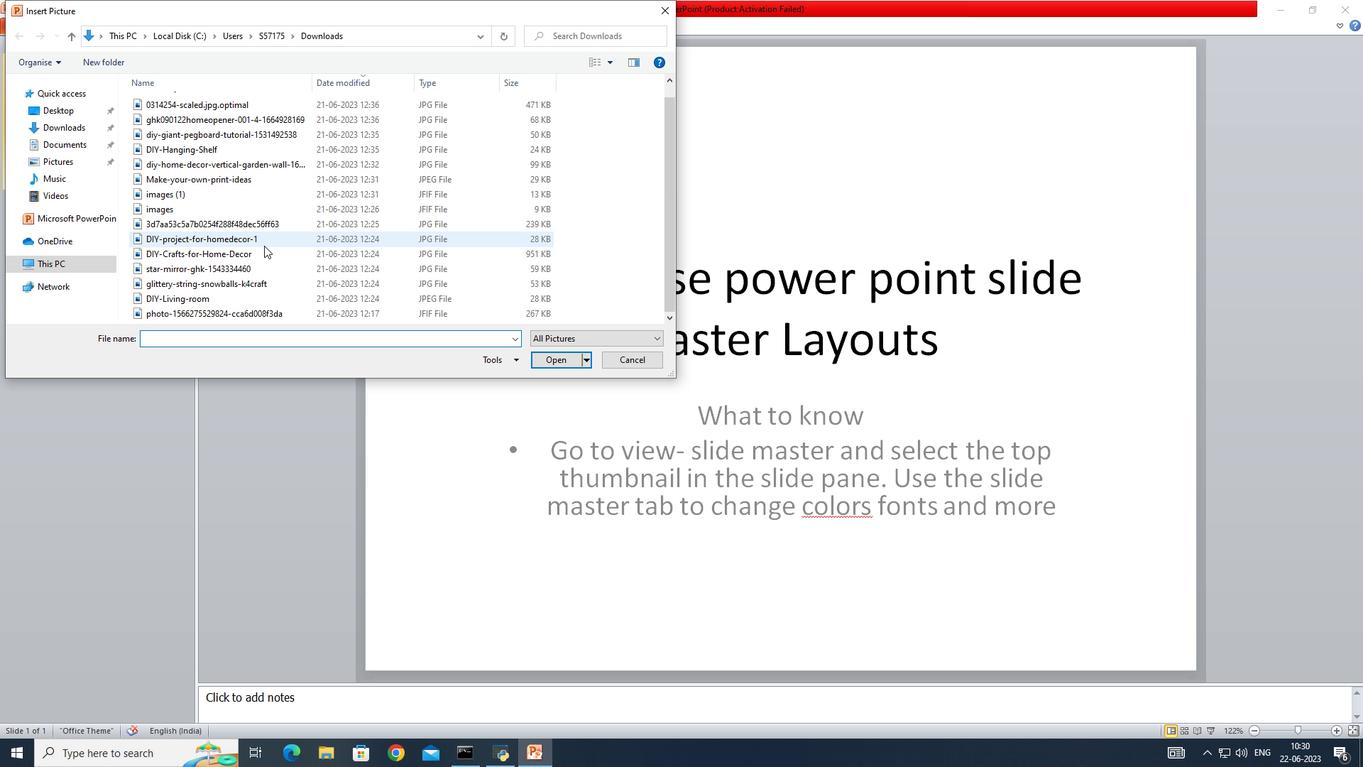 
Action: Mouse scrolled (264, 245) with delta (0, 0)
Screenshot: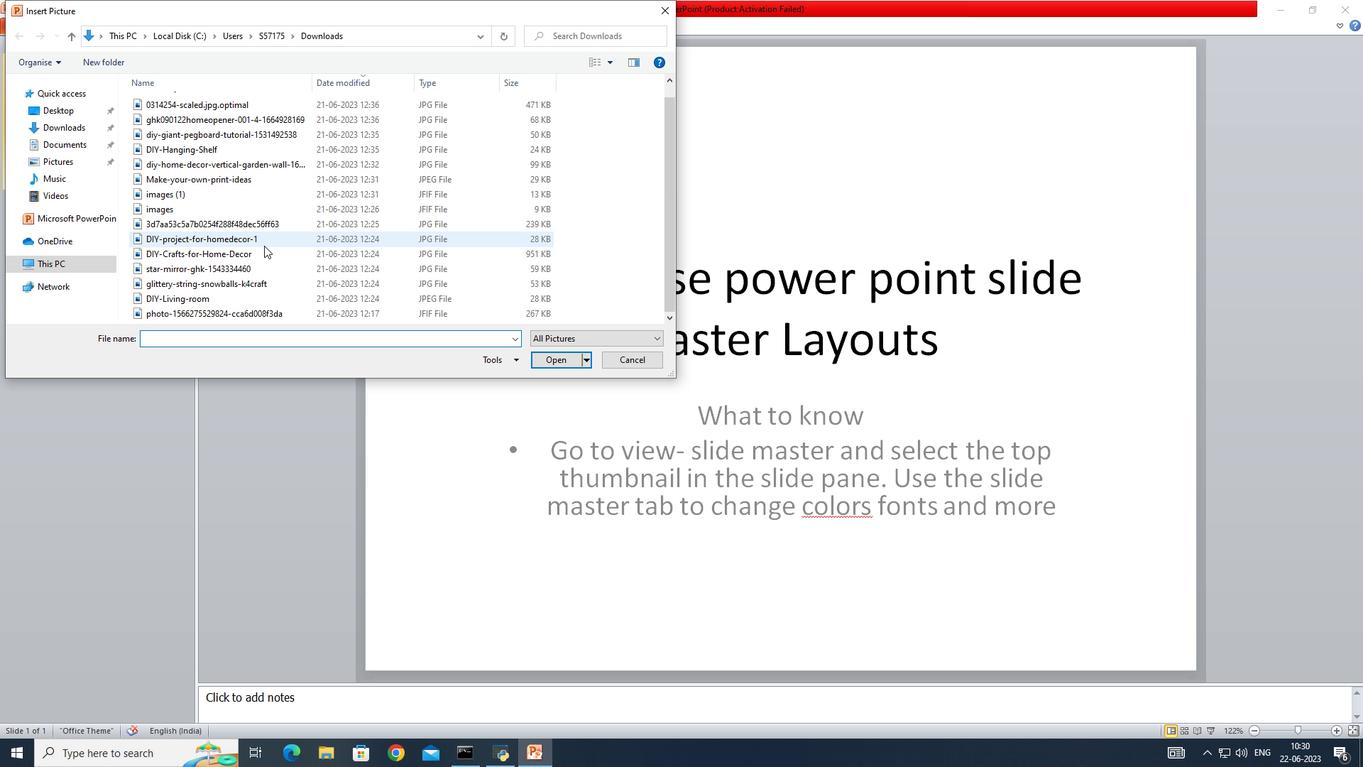 
Action: Mouse scrolled (264, 245) with delta (0, 0)
Screenshot: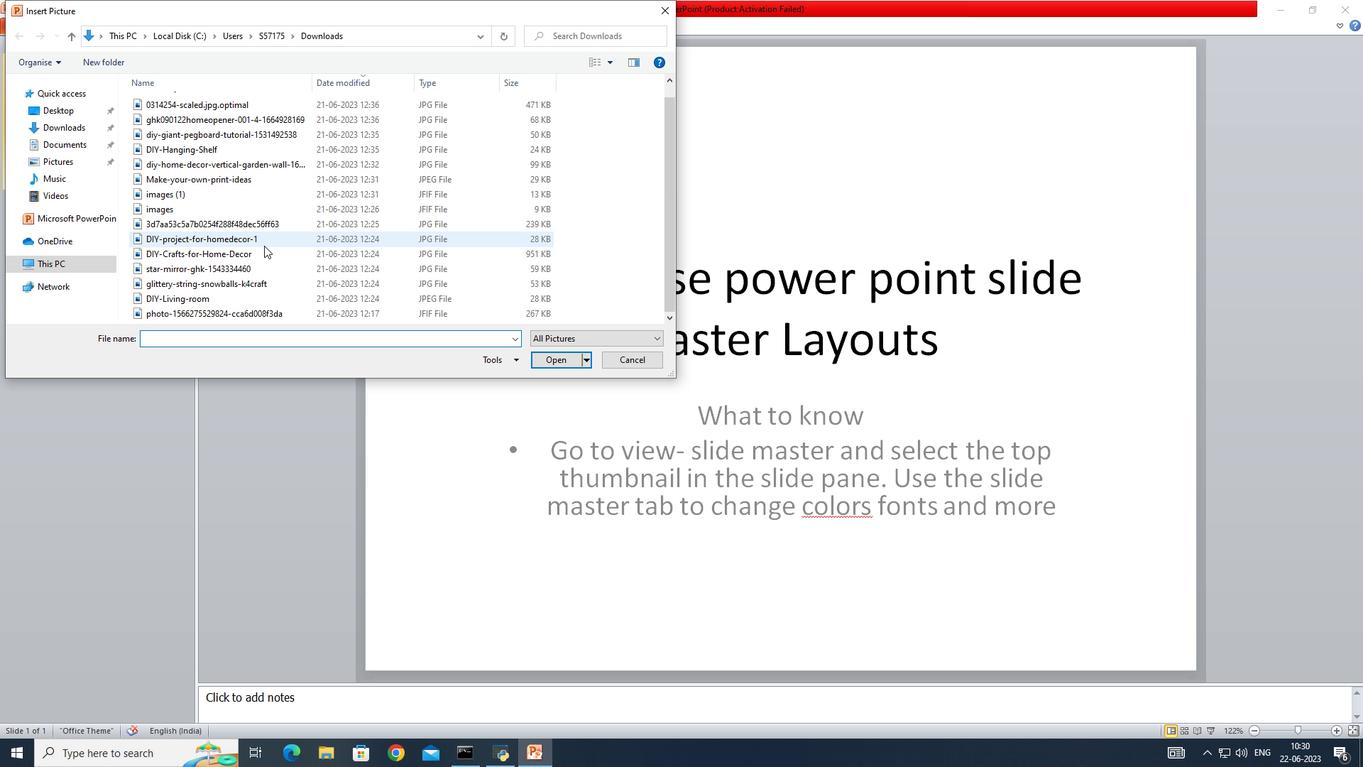 
Action: Mouse scrolled (264, 245) with delta (0, 0)
Screenshot: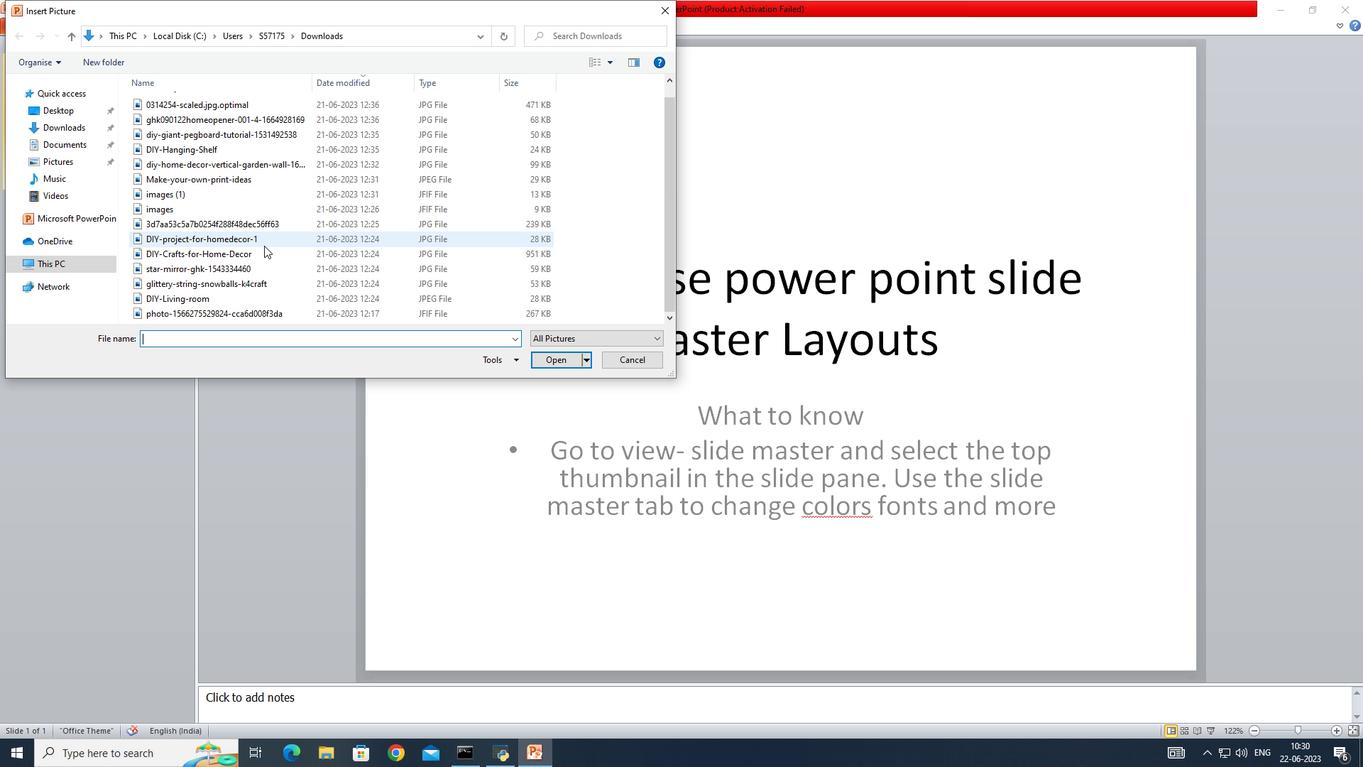 
Action: Mouse scrolled (264, 245) with delta (0, 0)
Screenshot: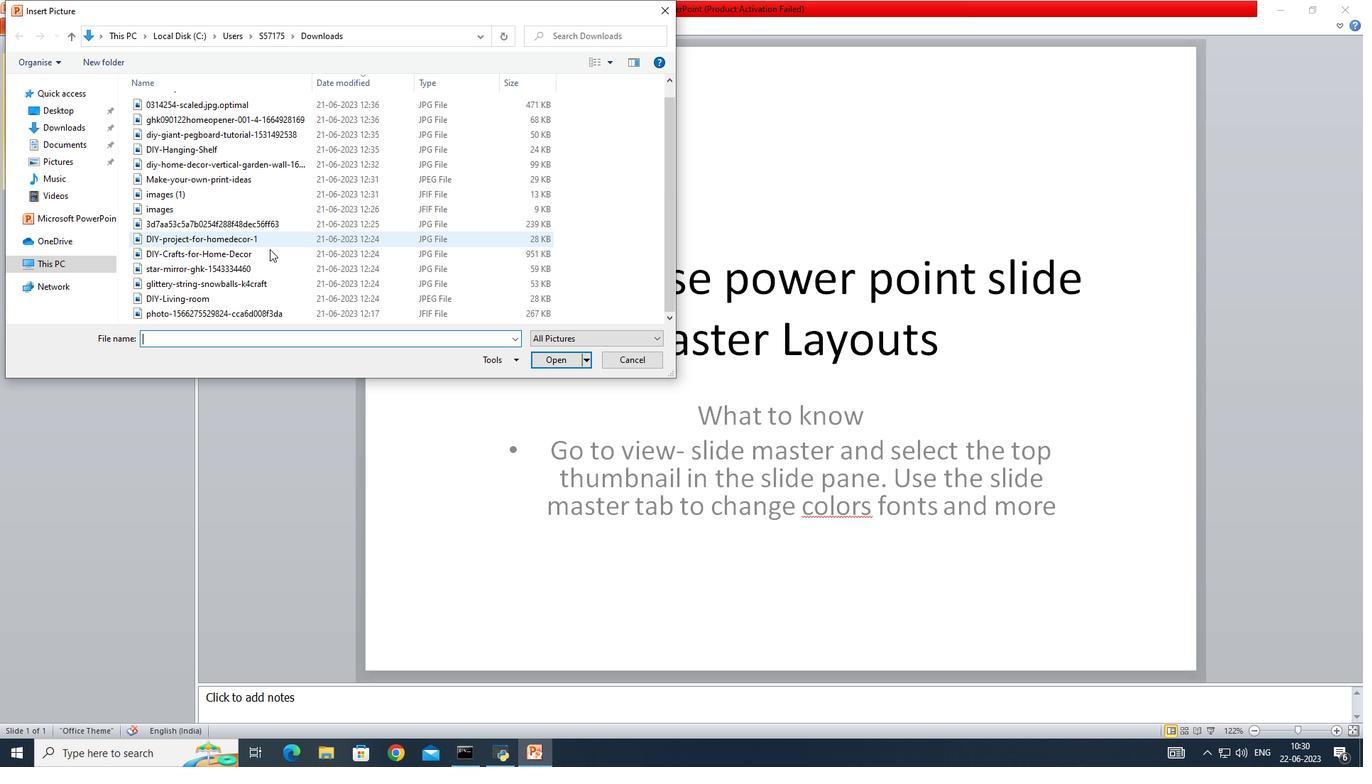 
Action: Mouse moved to (290, 254)
Screenshot: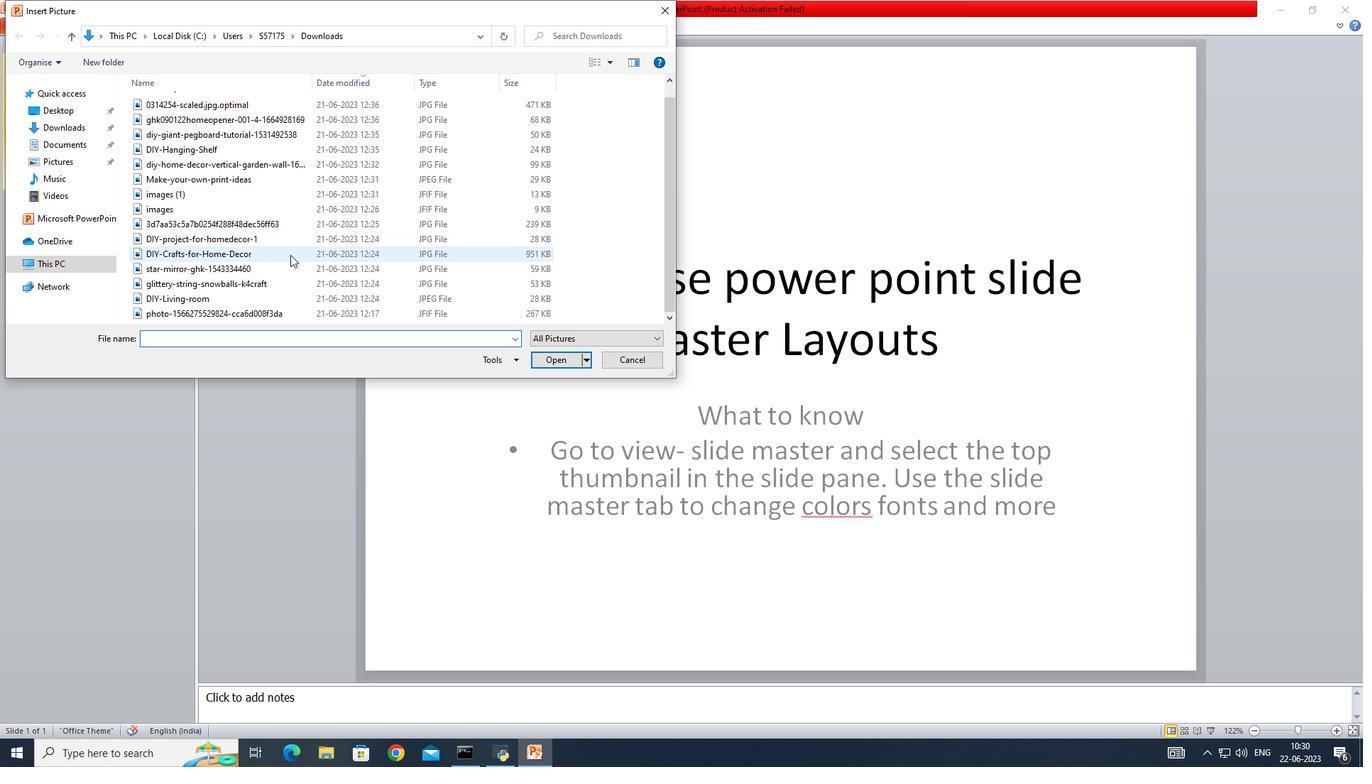
Action: Mouse scrolled (290, 255) with delta (0, 0)
Screenshot: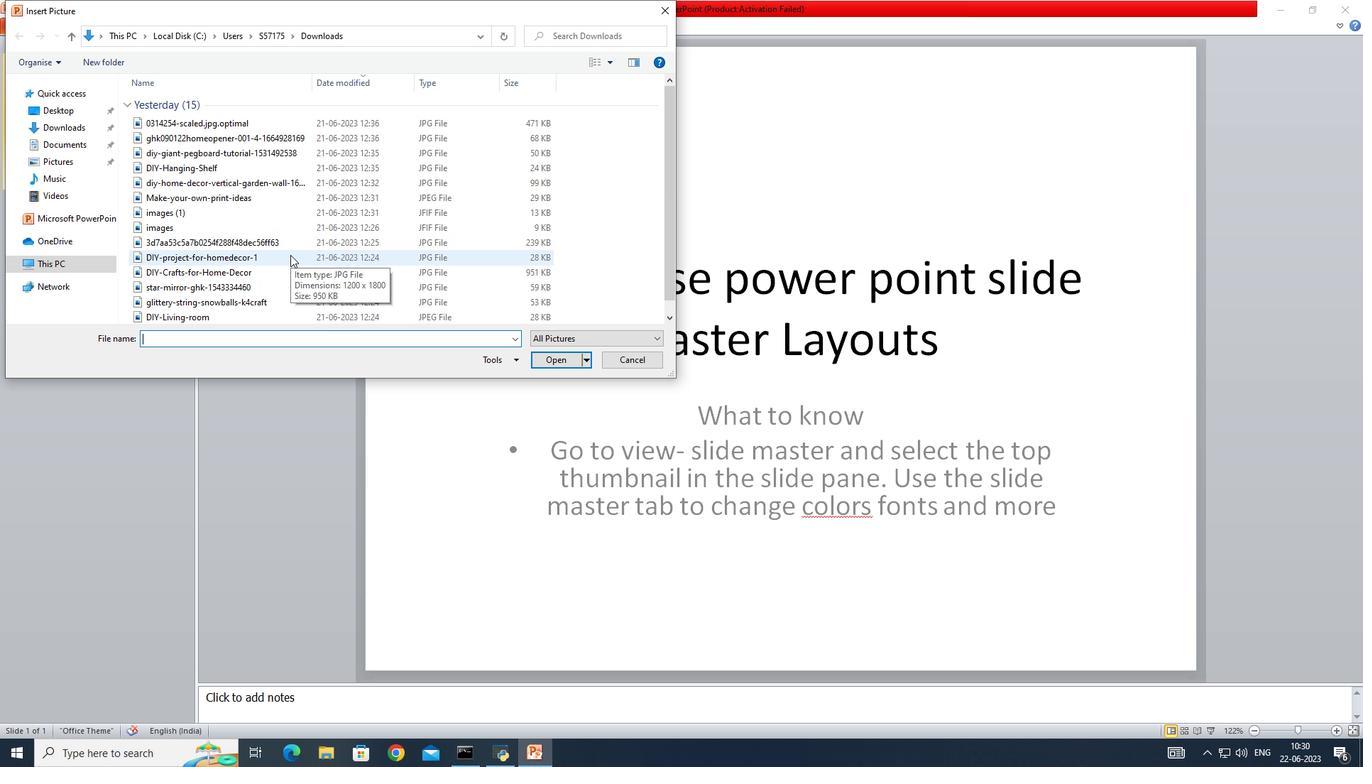
Action: Mouse scrolled (290, 255) with delta (0, 0)
Screenshot: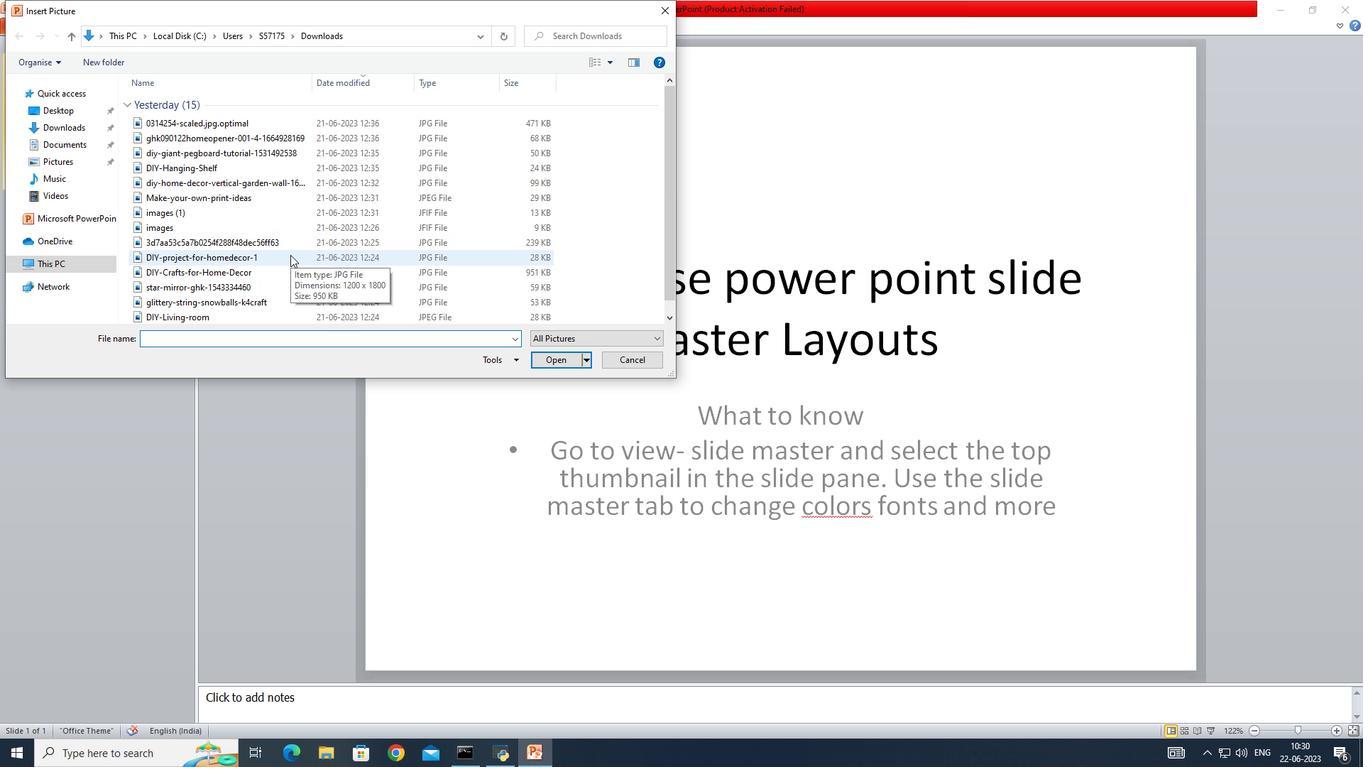 
Action: Mouse scrolled (290, 255) with delta (0, 0)
Screenshot: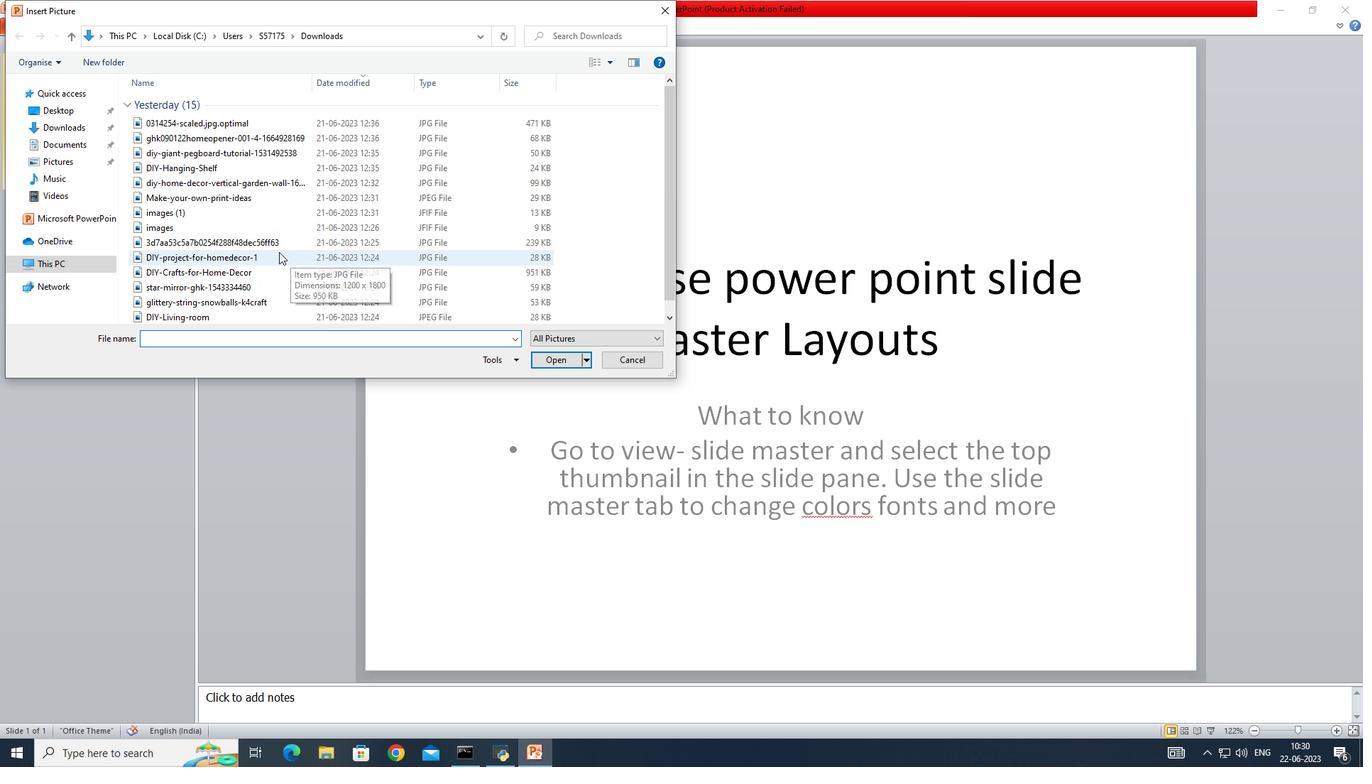 
Action: Mouse scrolled (290, 255) with delta (0, 0)
Screenshot: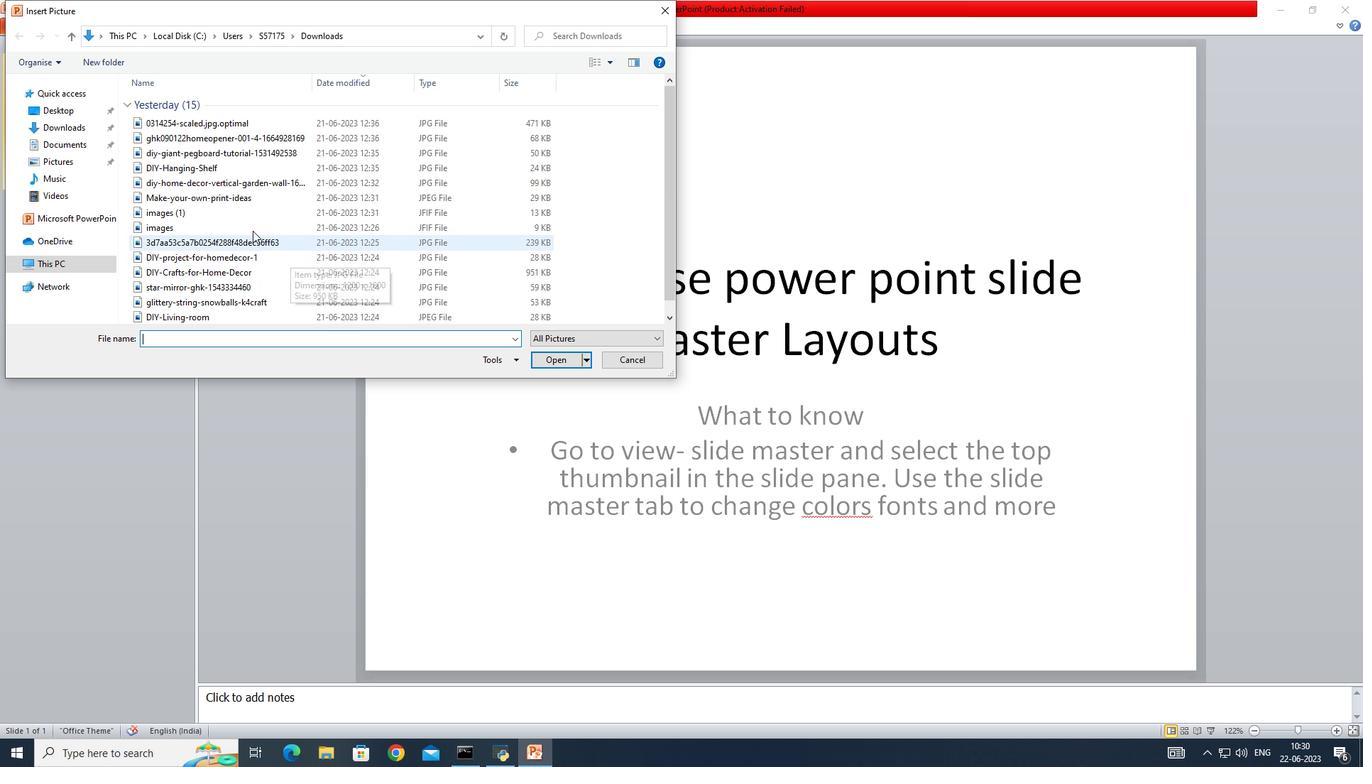 
Action: Mouse scrolled (290, 255) with delta (0, 0)
Screenshot: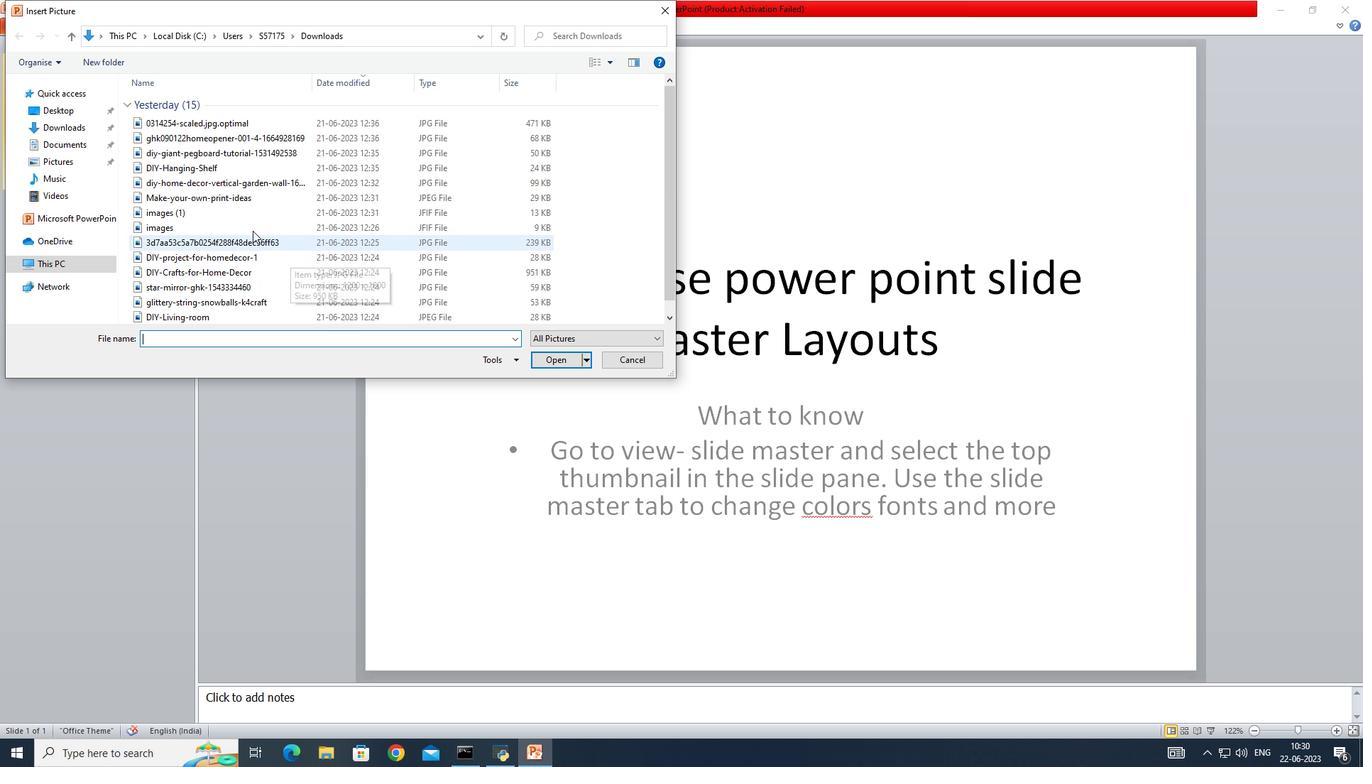 
Action: Mouse scrolled (290, 255) with delta (0, 0)
Screenshot: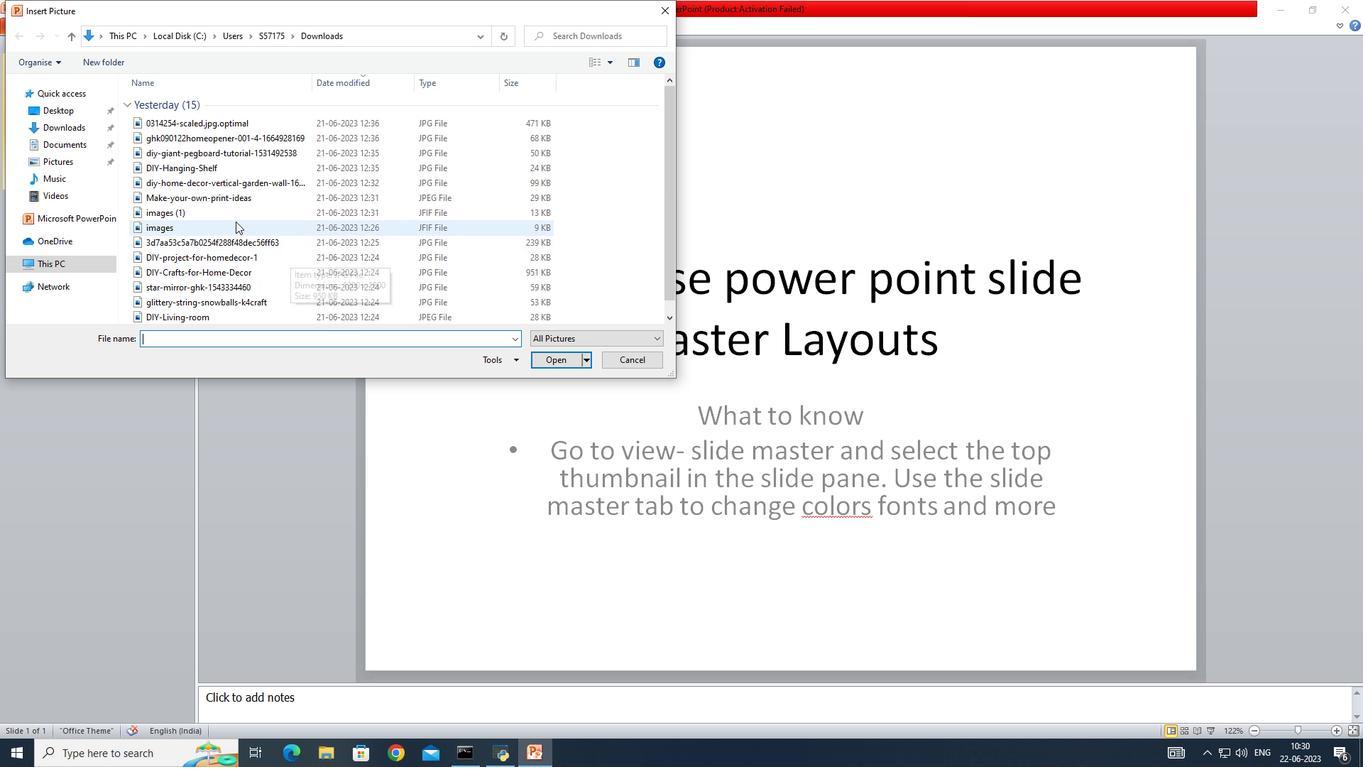 
Action: Mouse moved to (213, 206)
Screenshot: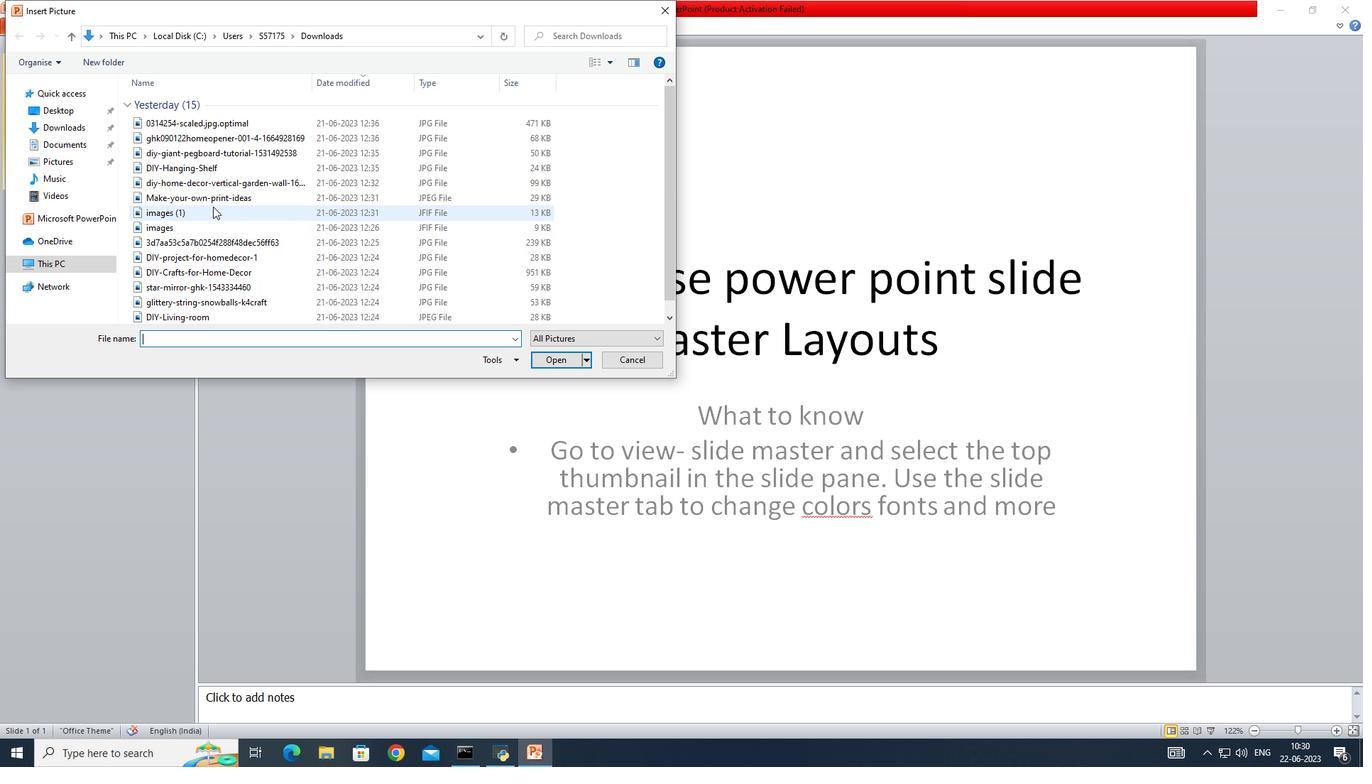 
Action: Mouse scrolled (213, 207) with delta (0, 0)
Screenshot: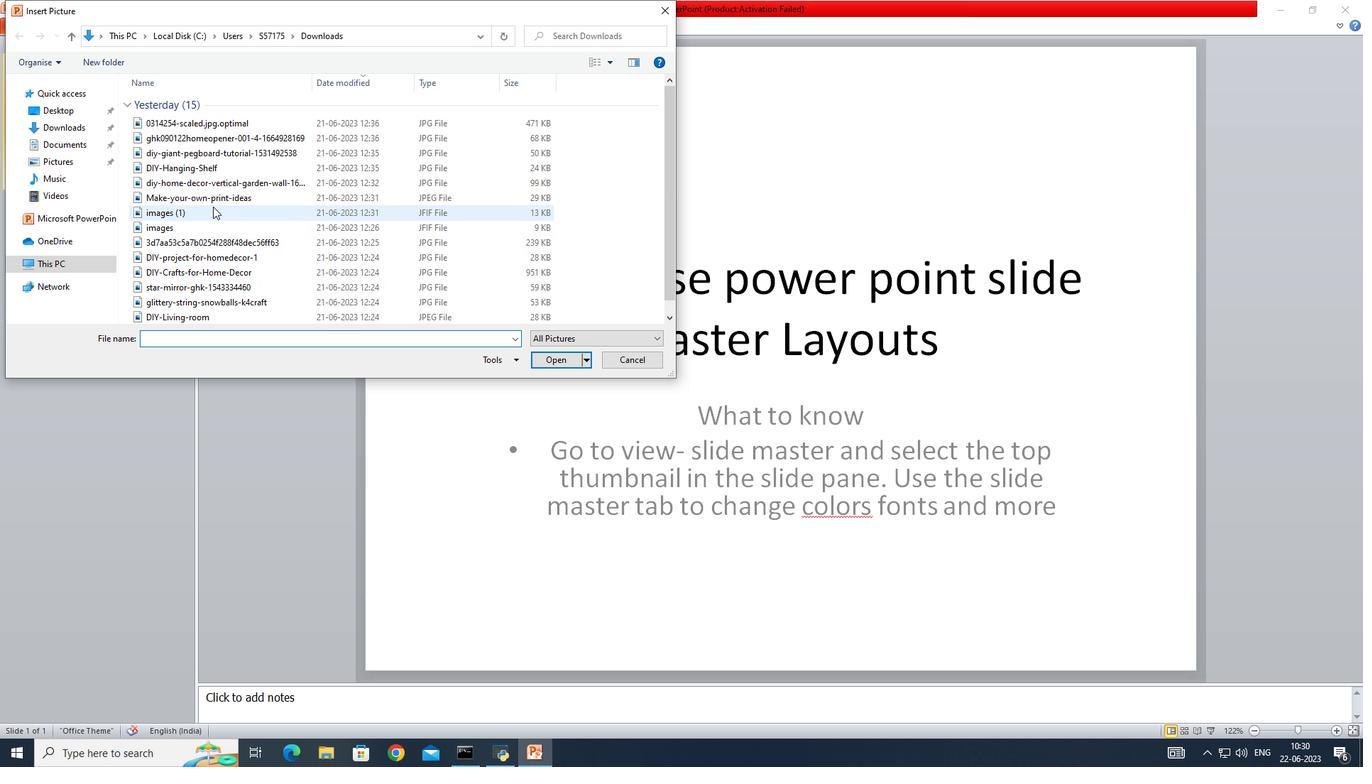 
Action: Mouse scrolled (213, 207) with delta (0, 0)
Screenshot: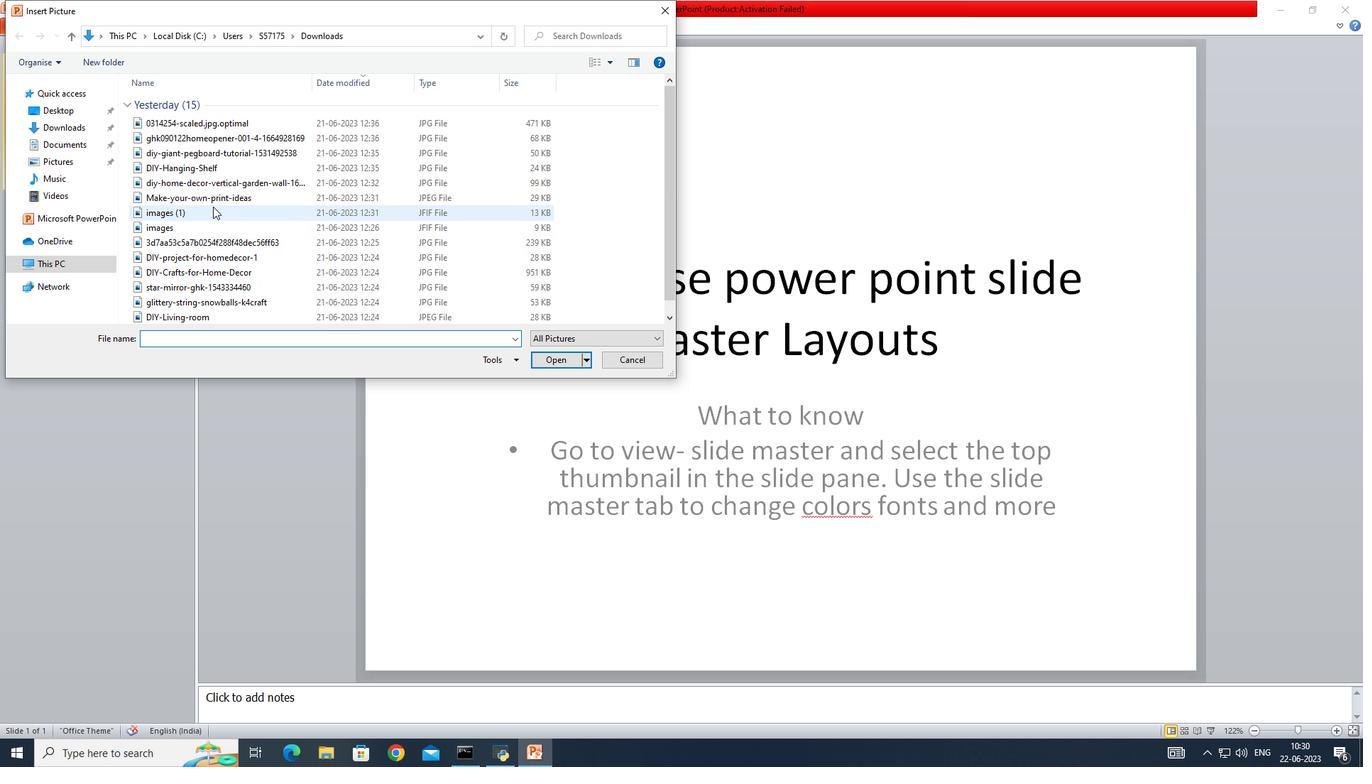 
Action: Mouse scrolled (213, 207) with delta (0, 0)
Screenshot: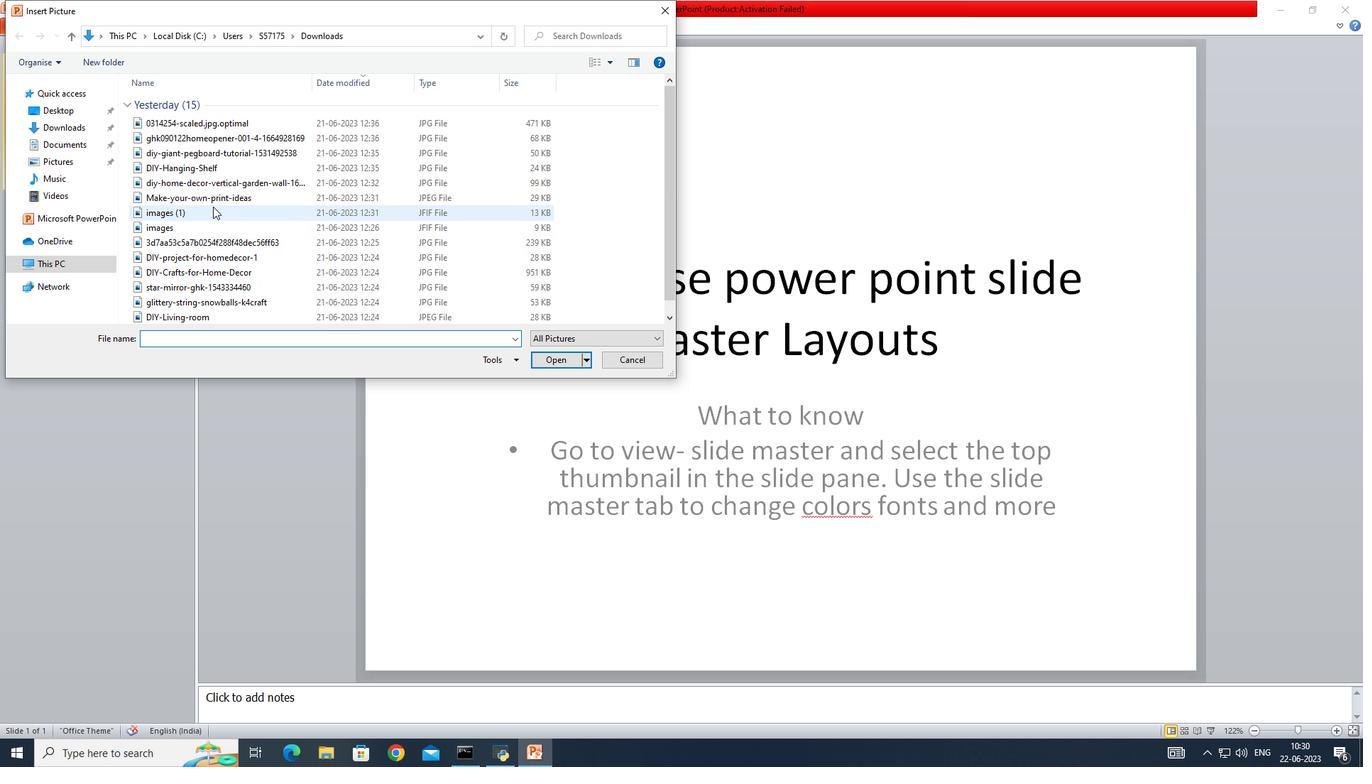 
Action: Mouse scrolled (213, 207) with delta (0, 0)
Screenshot: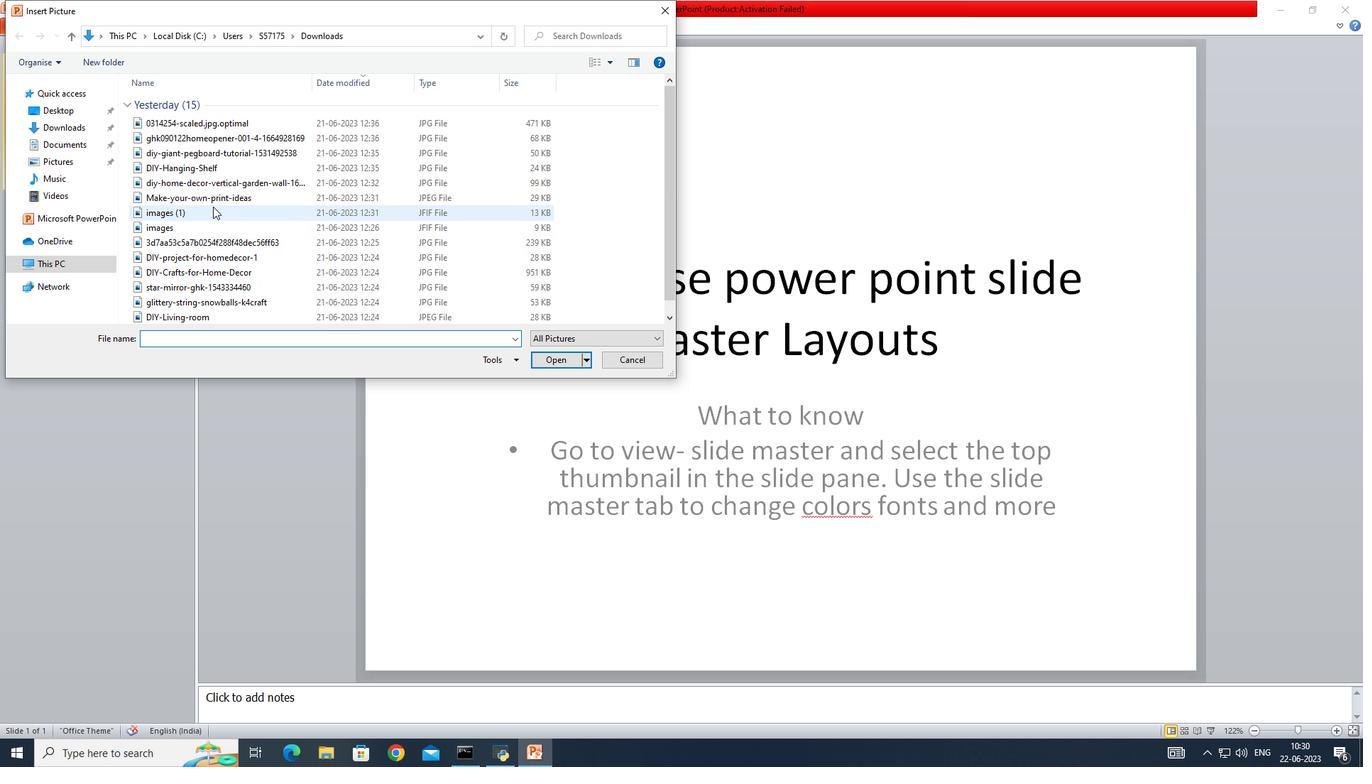 
Action: Mouse scrolled (213, 207) with delta (0, 0)
Screenshot: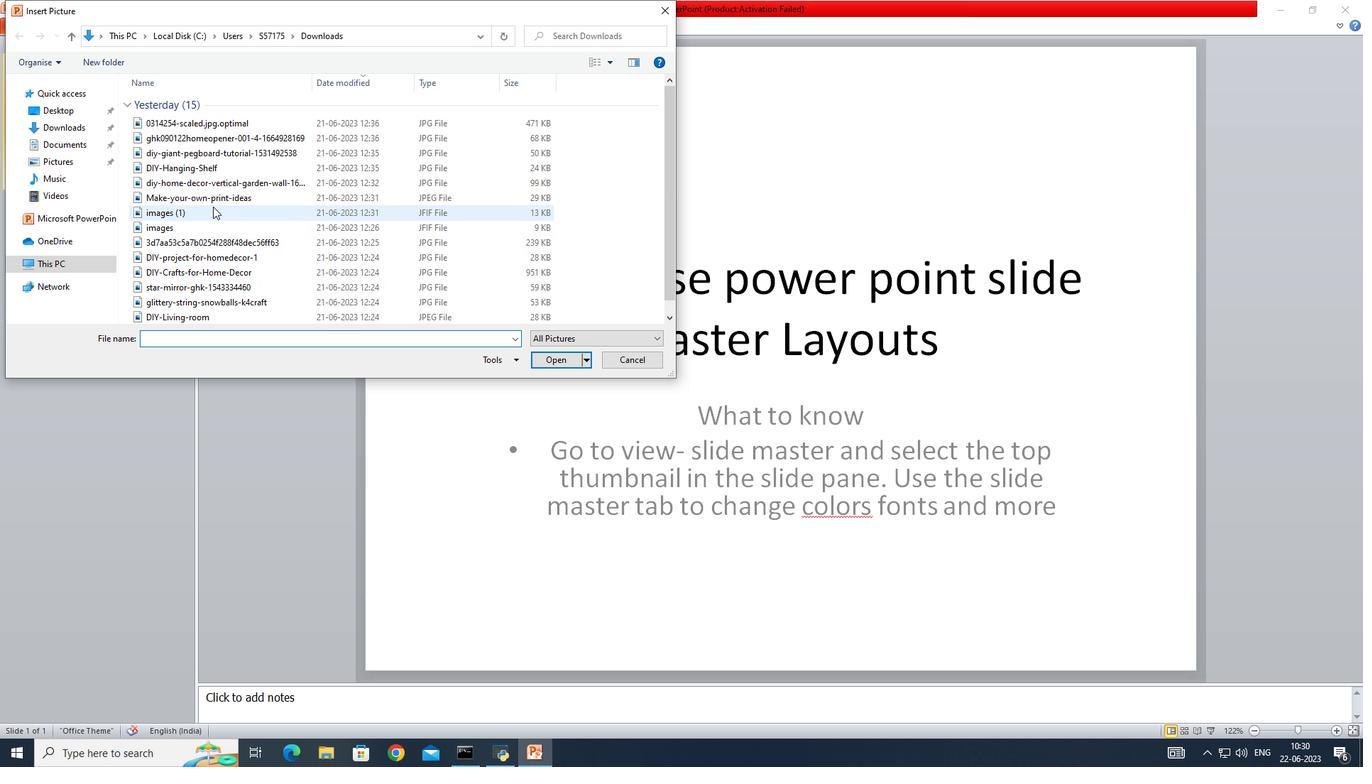 
Action: Mouse scrolled (213, 207) with delta (0, 0)
Screenshot: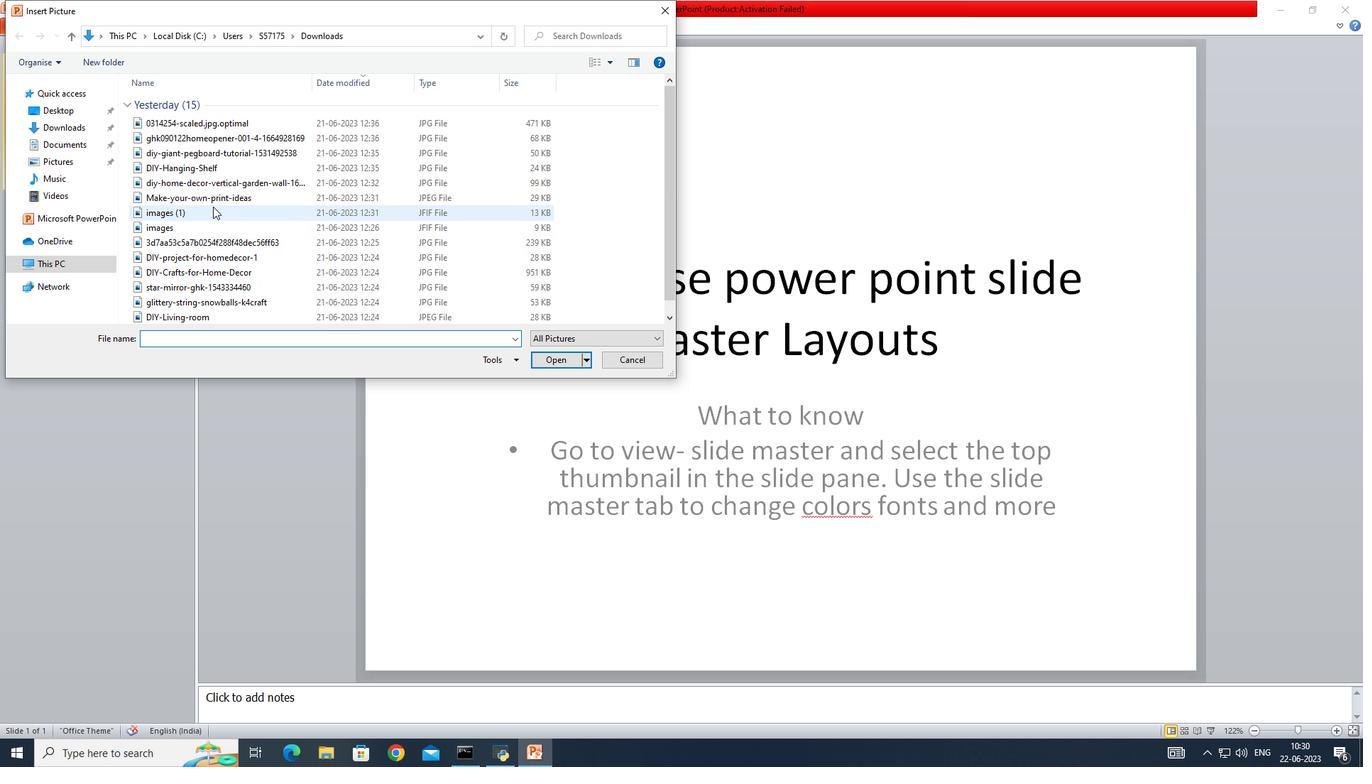 
Action: Mouse scrolled (213, 207) with delta (0, 0)
Screenshot: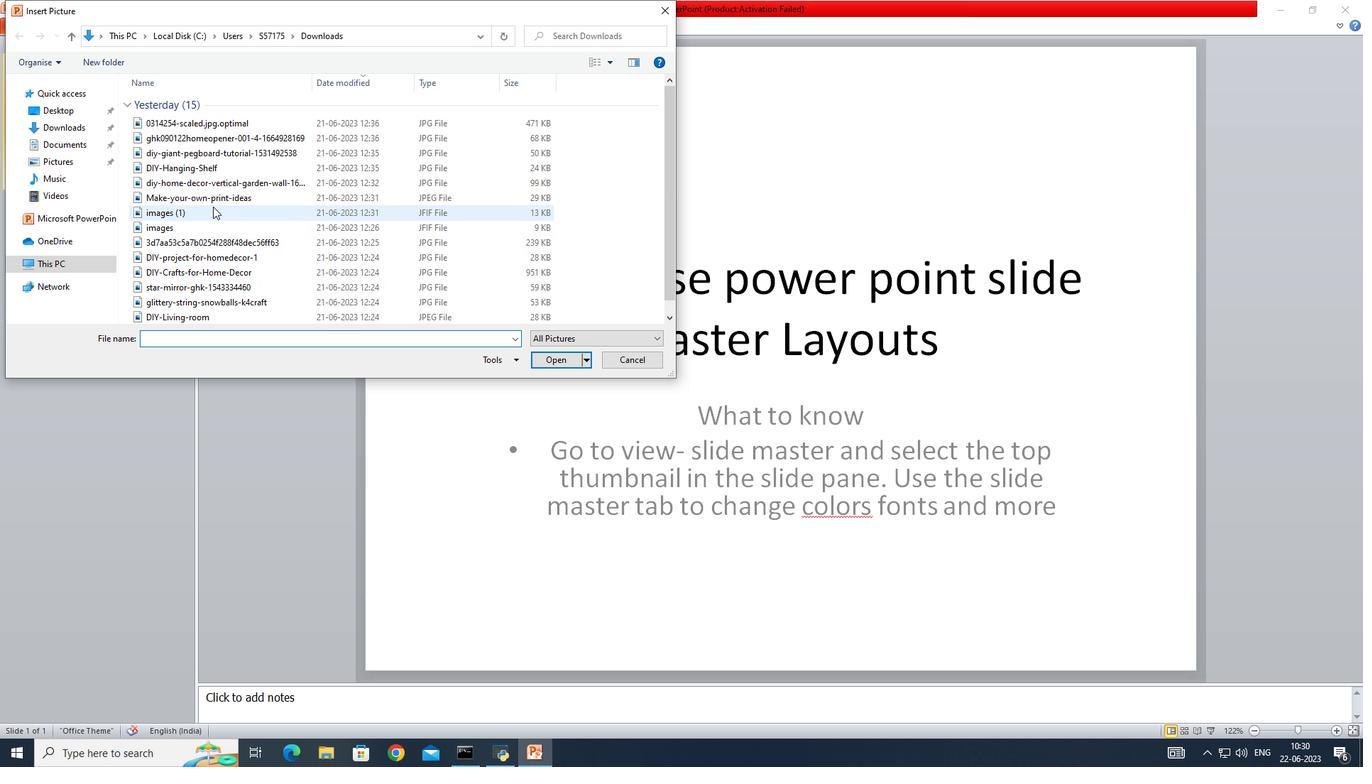 
Action: Mouse scrolled (213, 207) with delta (0, 0)
Screenshot: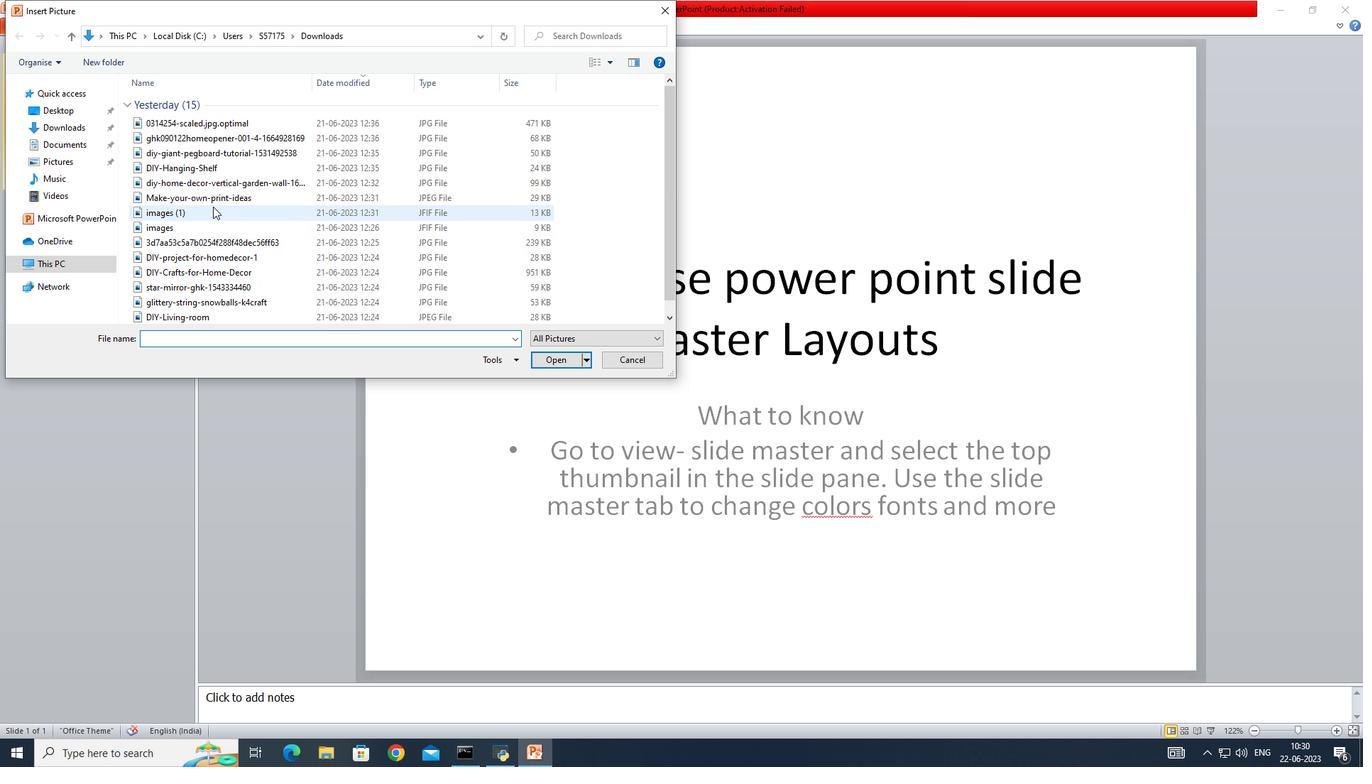 
Action: Mouse scrolled (213, 207) with delta (0, 0)
Screenshot: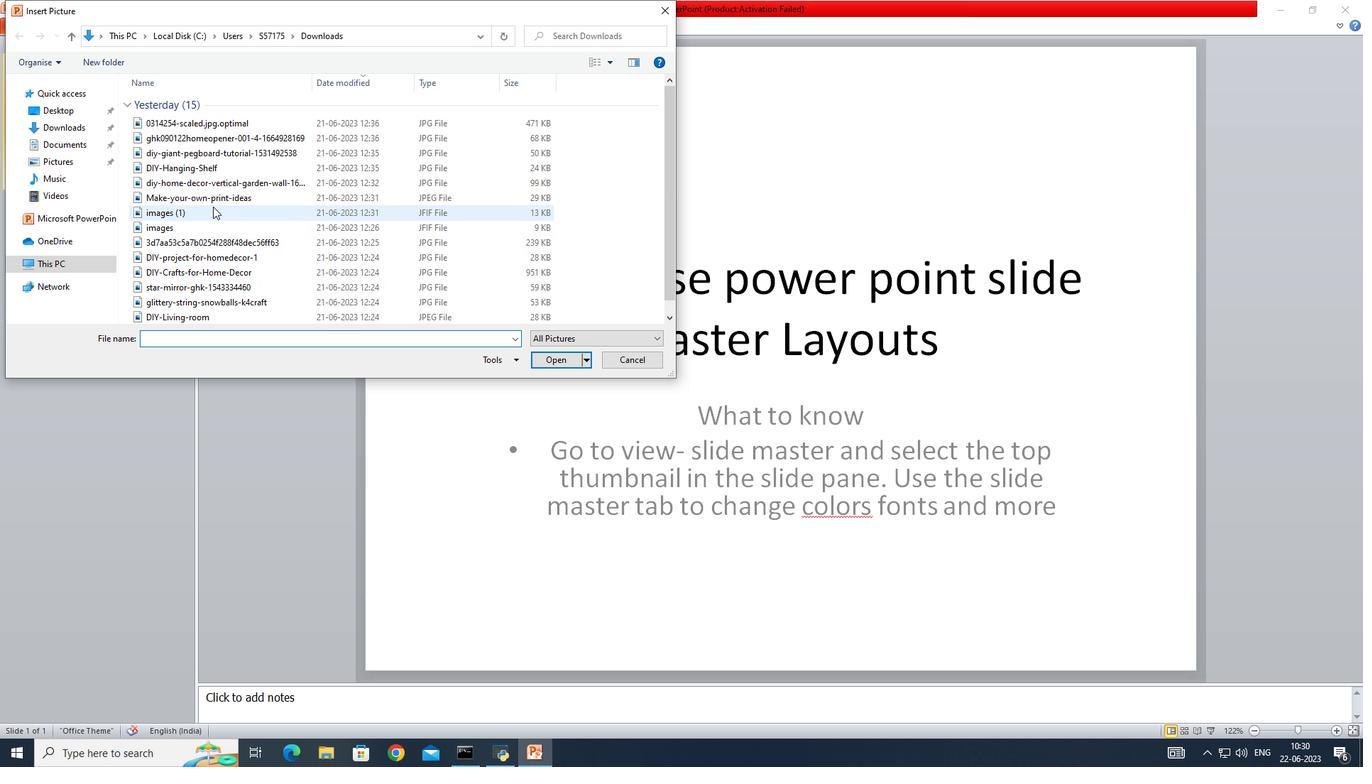 
Action: Mouse scrolled (213, 207) with delta (0, 0)
Screenshot: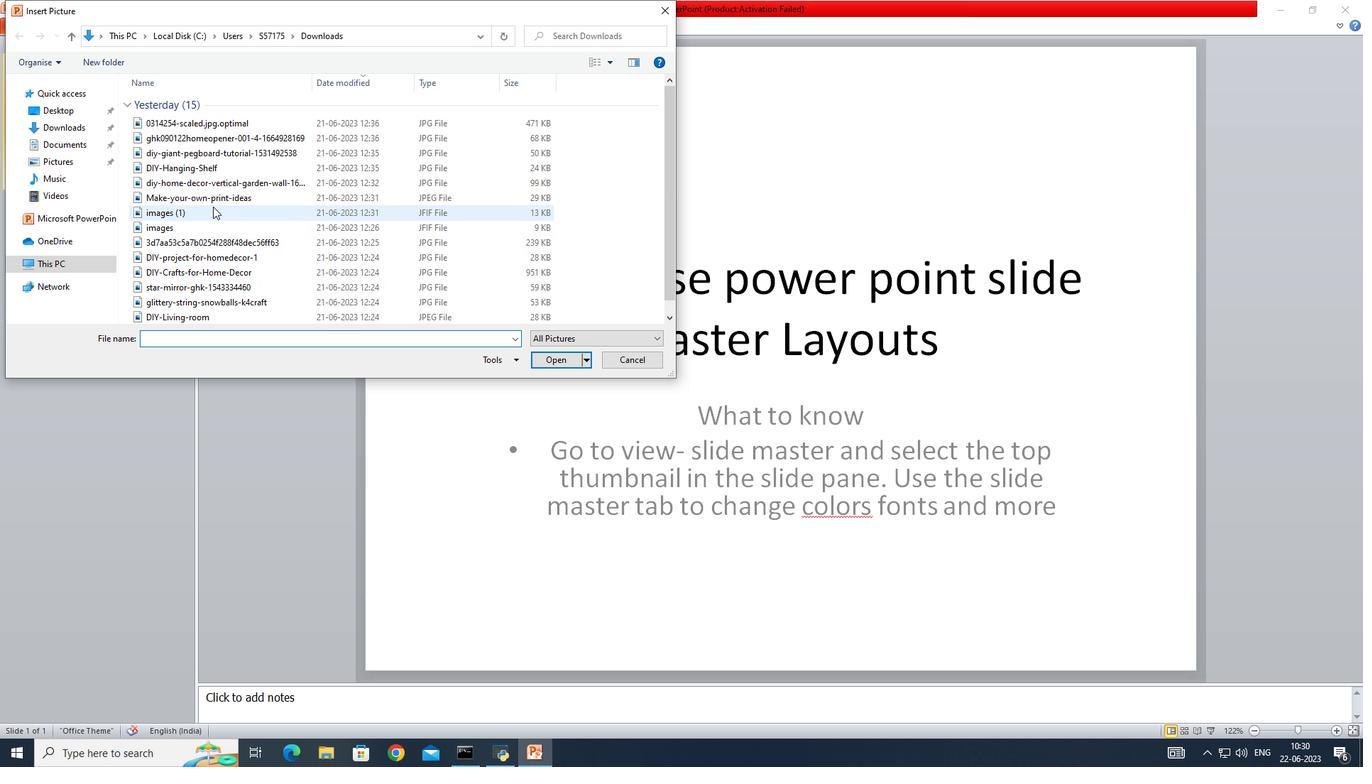 
Action: Mouse scrolled (213, 207) with delta (0, 0)
Screenshot: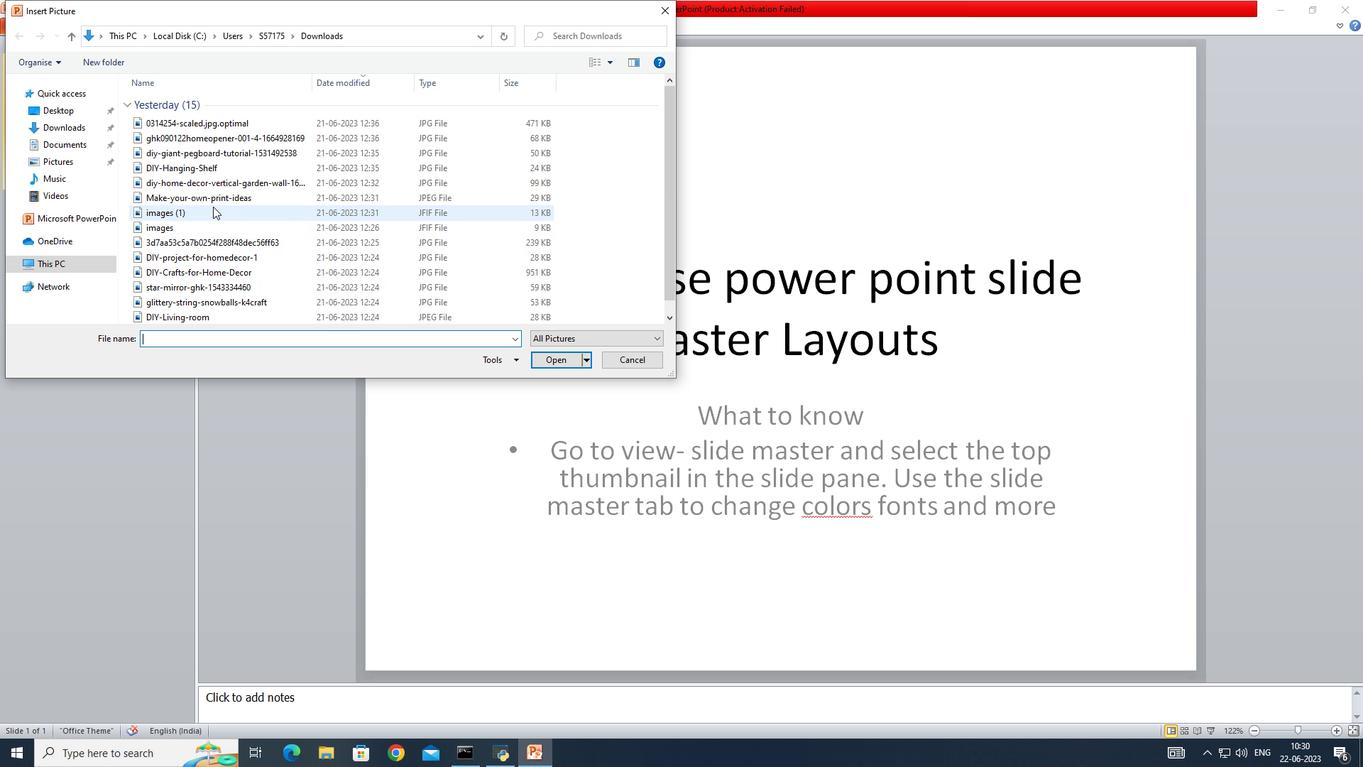
Action: Mouse moved to (93, 144)
Screenshot: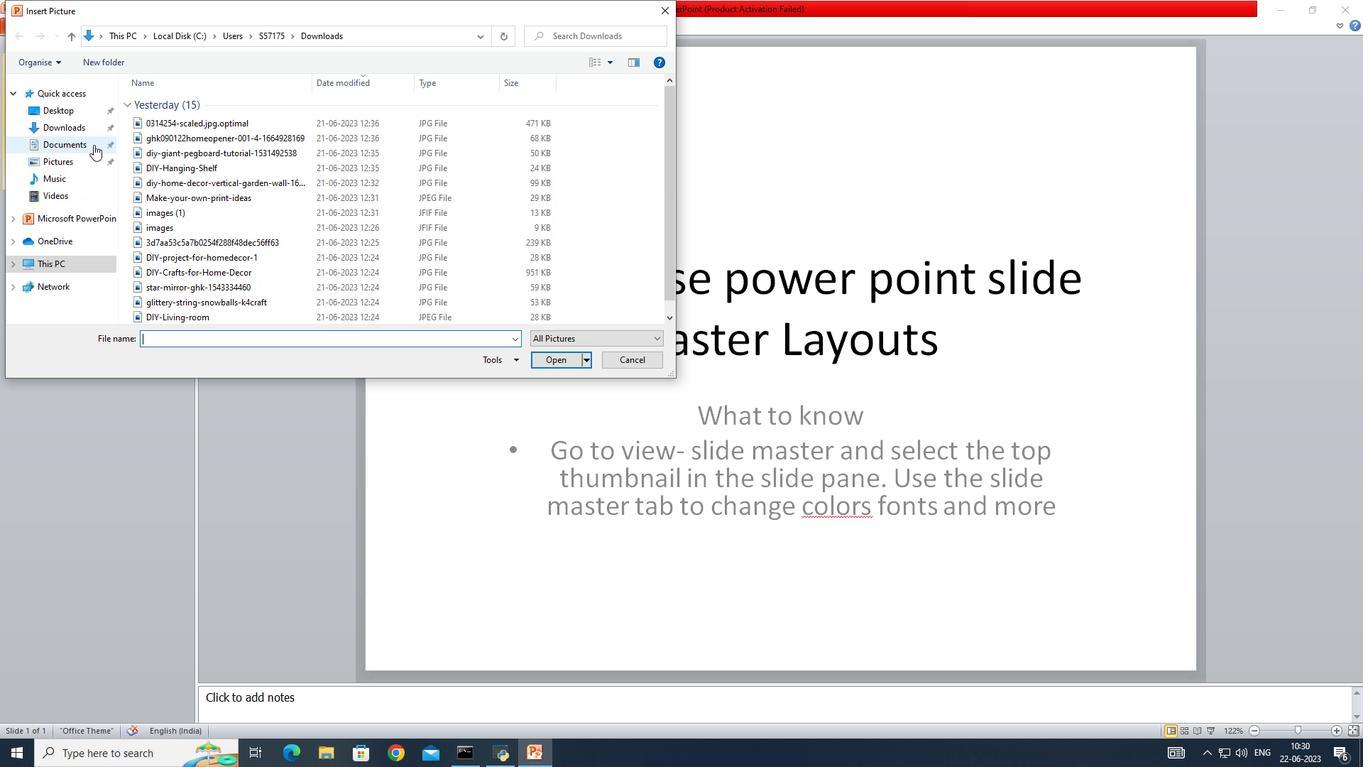 
Action: Mouse pressed left at (93, 144)
Screenshot: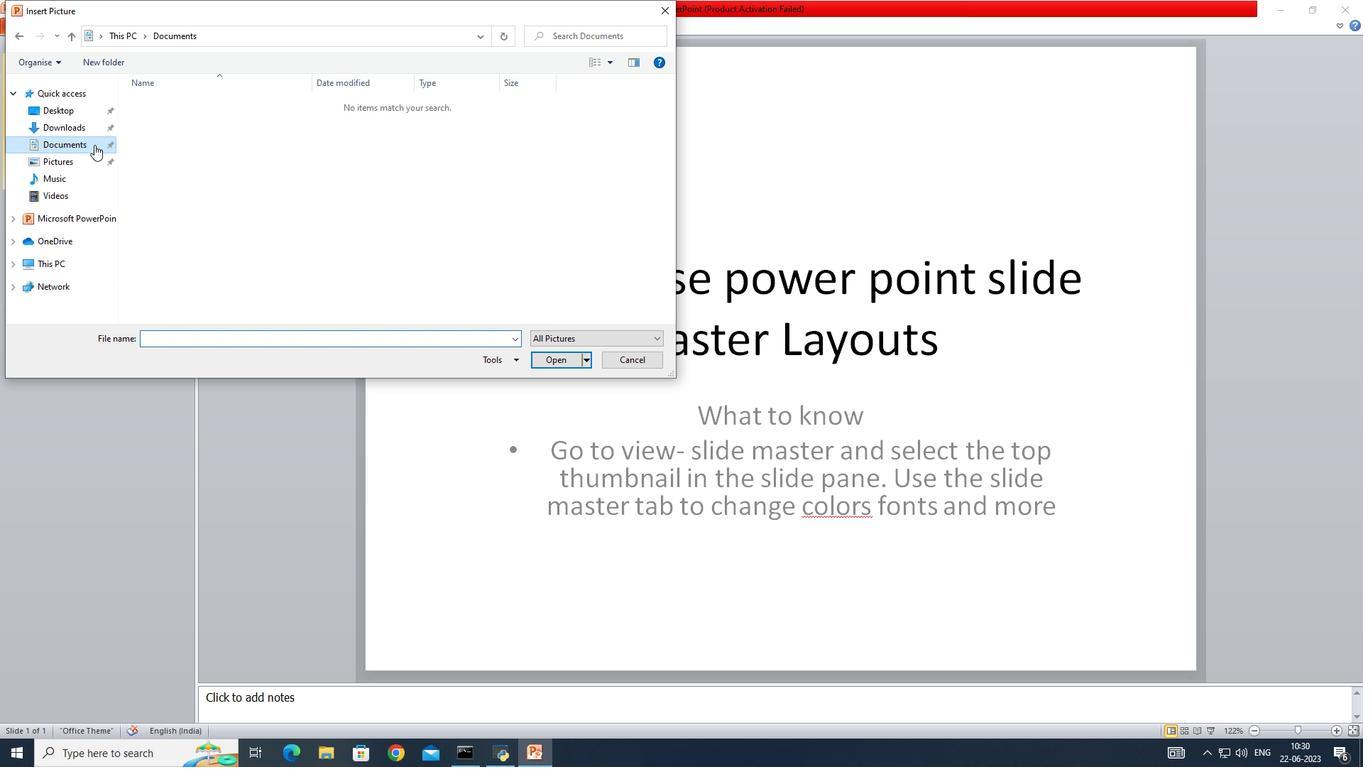
Action: Mouse moved to (63, 128)
Screenshot: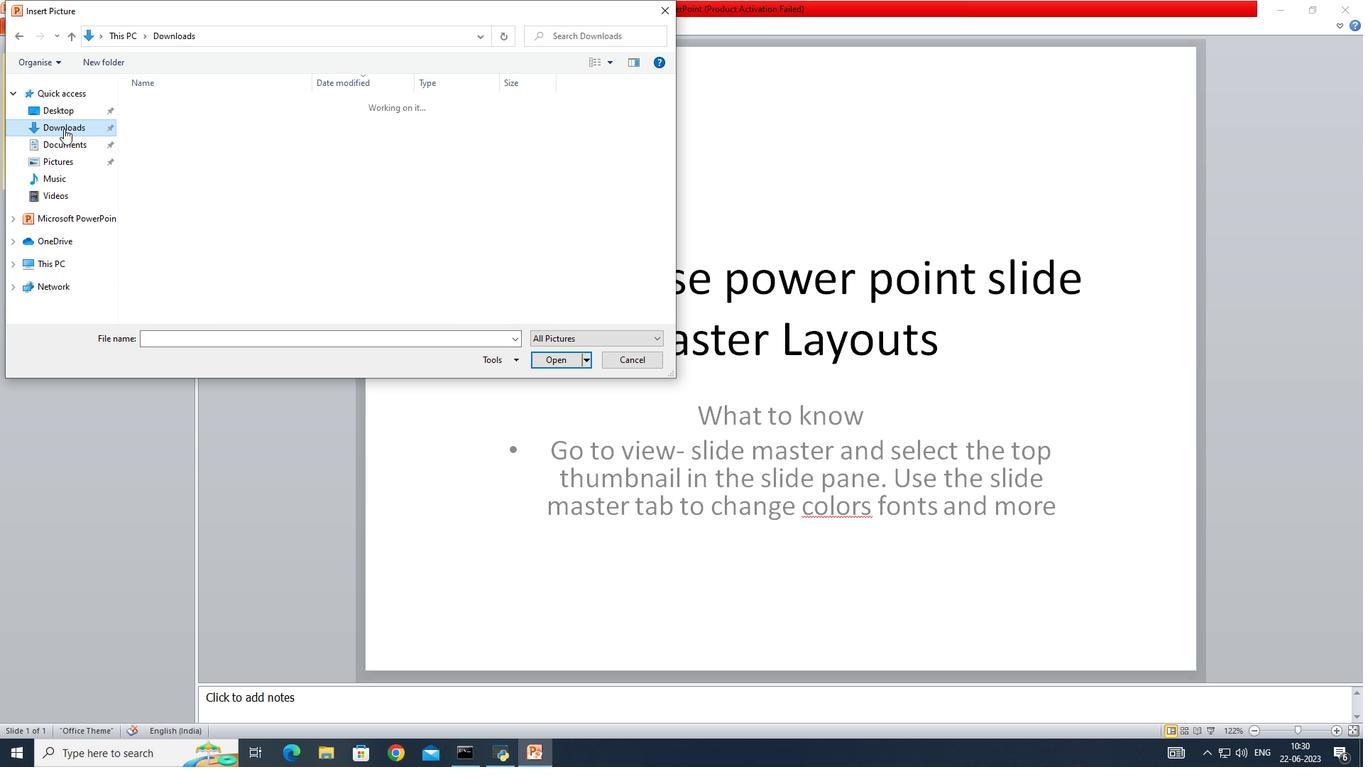
Action: Mouse pressed left at (63, 128)
Screenshot: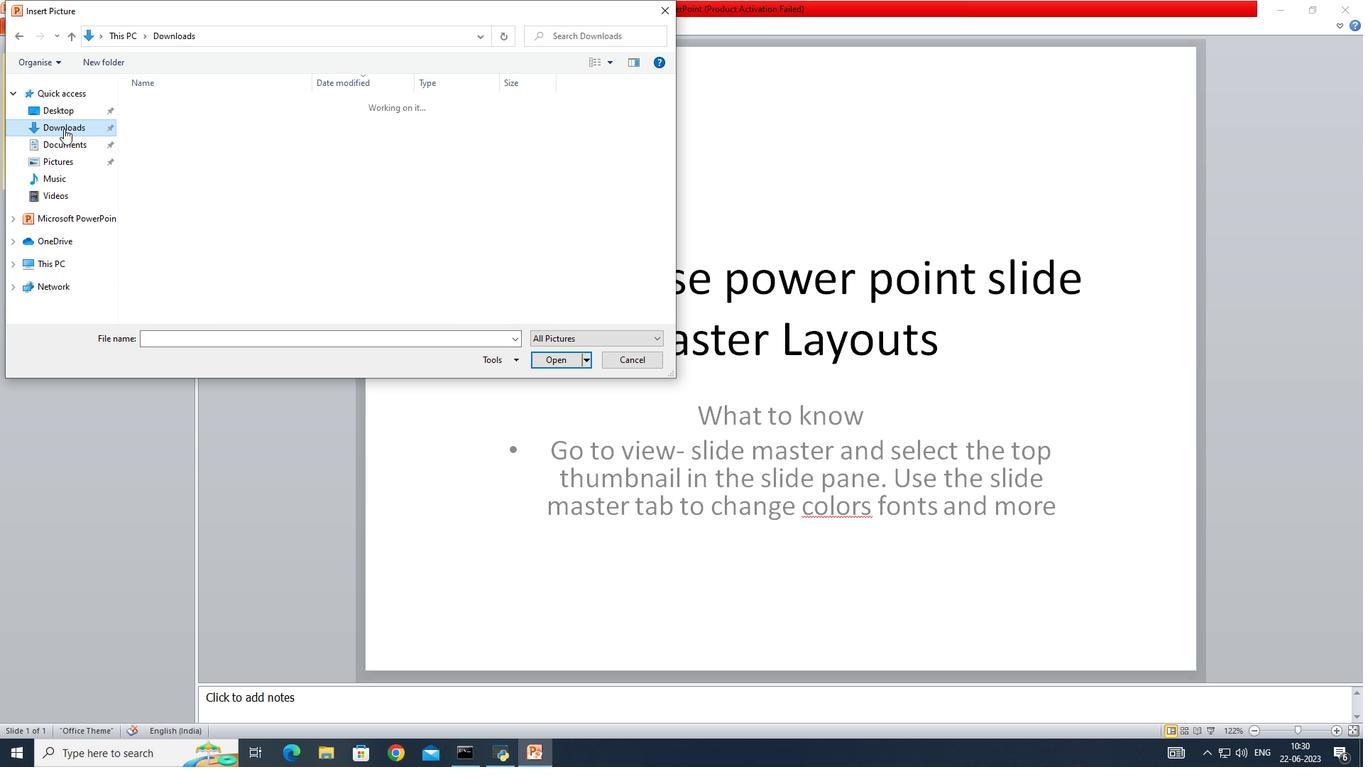 
Action: Mouse moved to (242, 176)
Screenshot: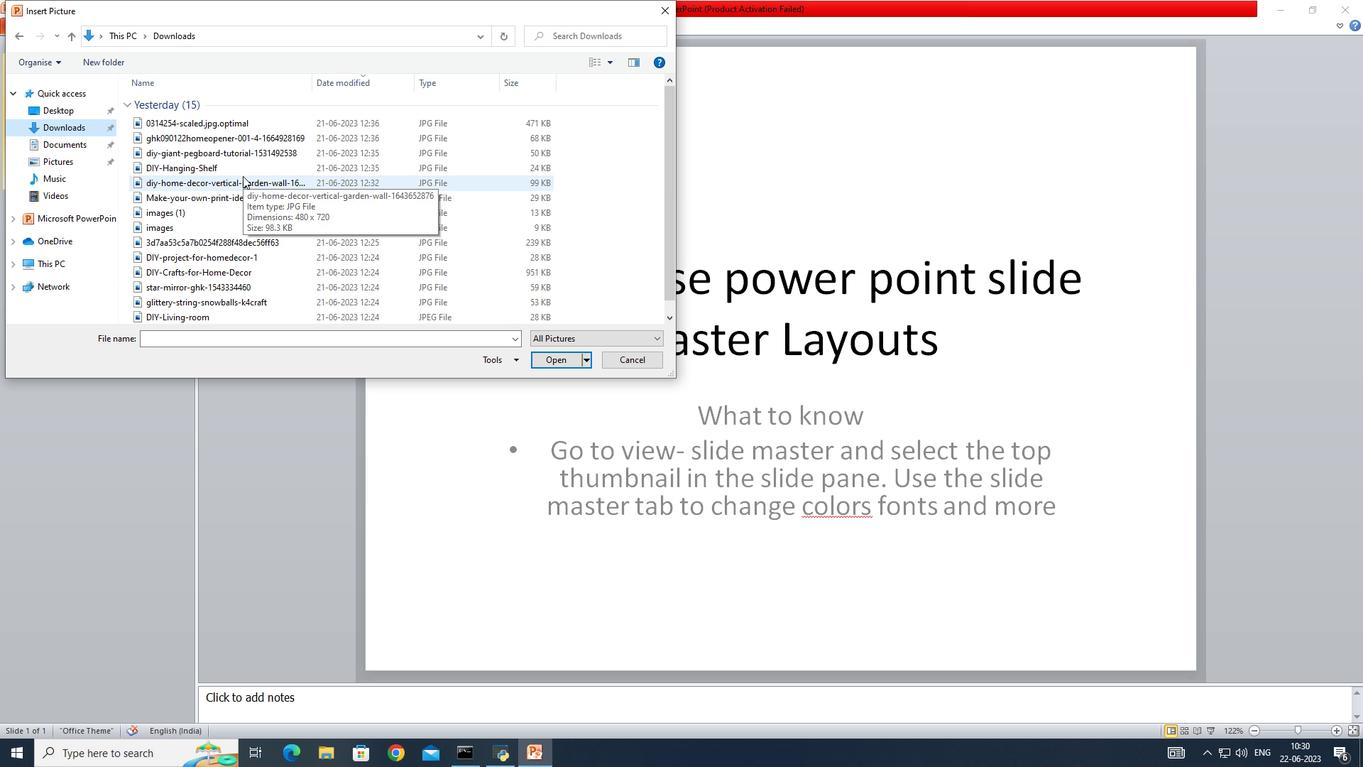 
Action: Mouse scrolled (242, 176) with delta (0, 0)
Screenshot: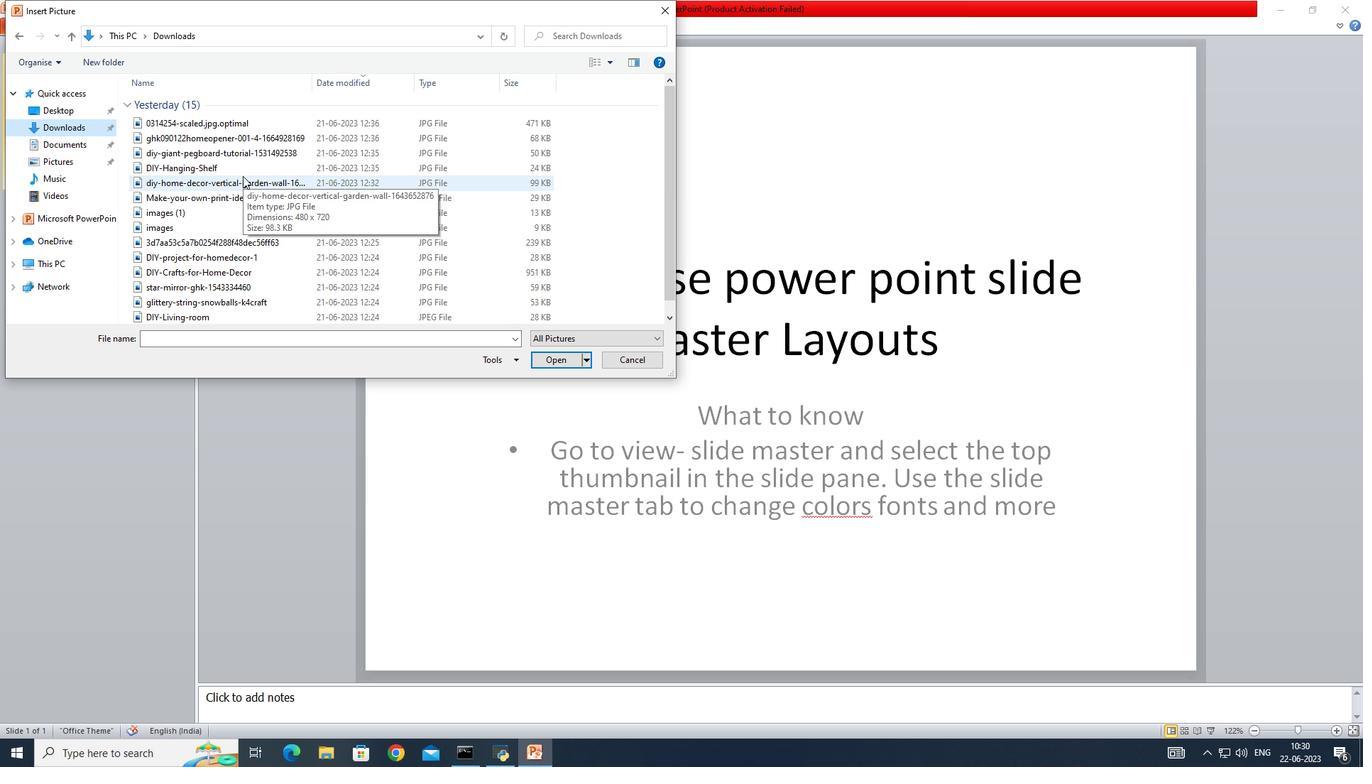 
Action: Mouse scrolled (242, 176) with delta (0, 0)
Screenshot: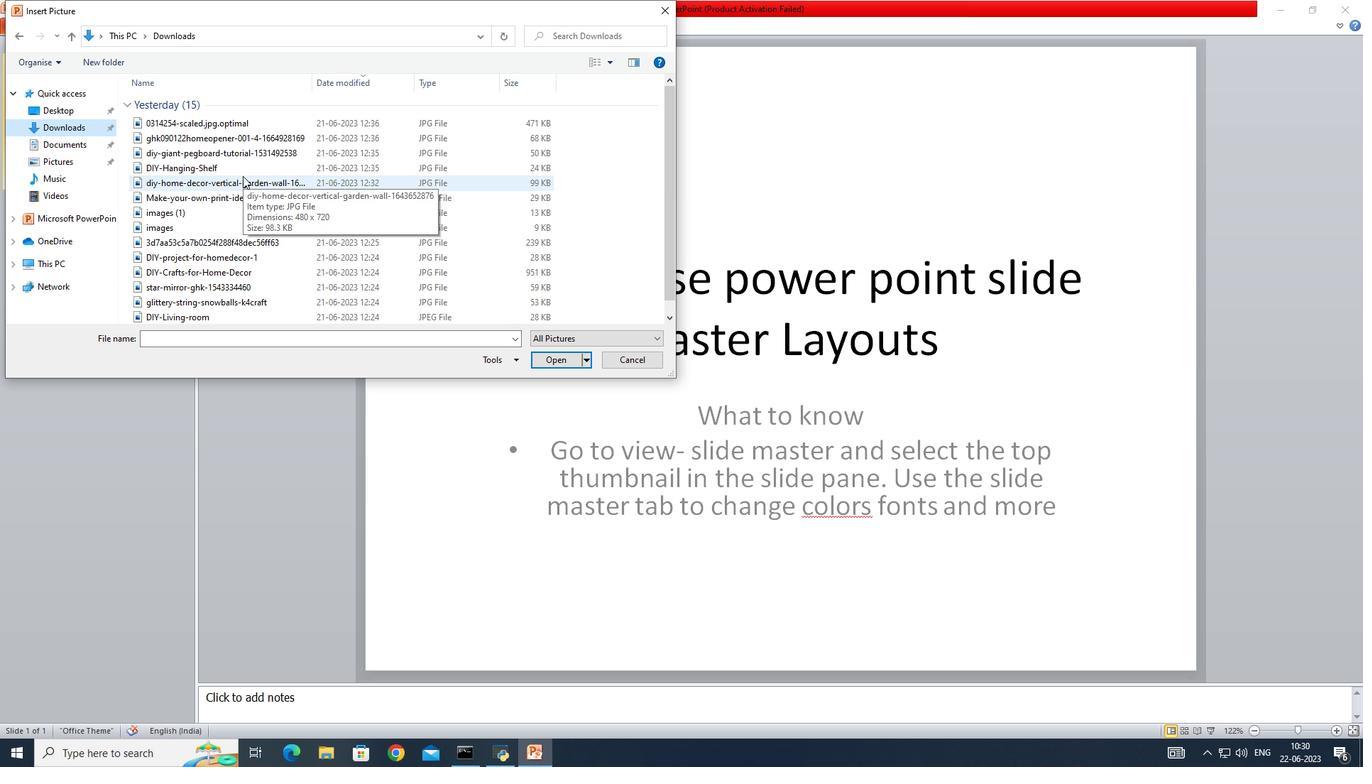 
Action: Mouse scrolled (242, 176) with delta (0, 0)
Screenshot: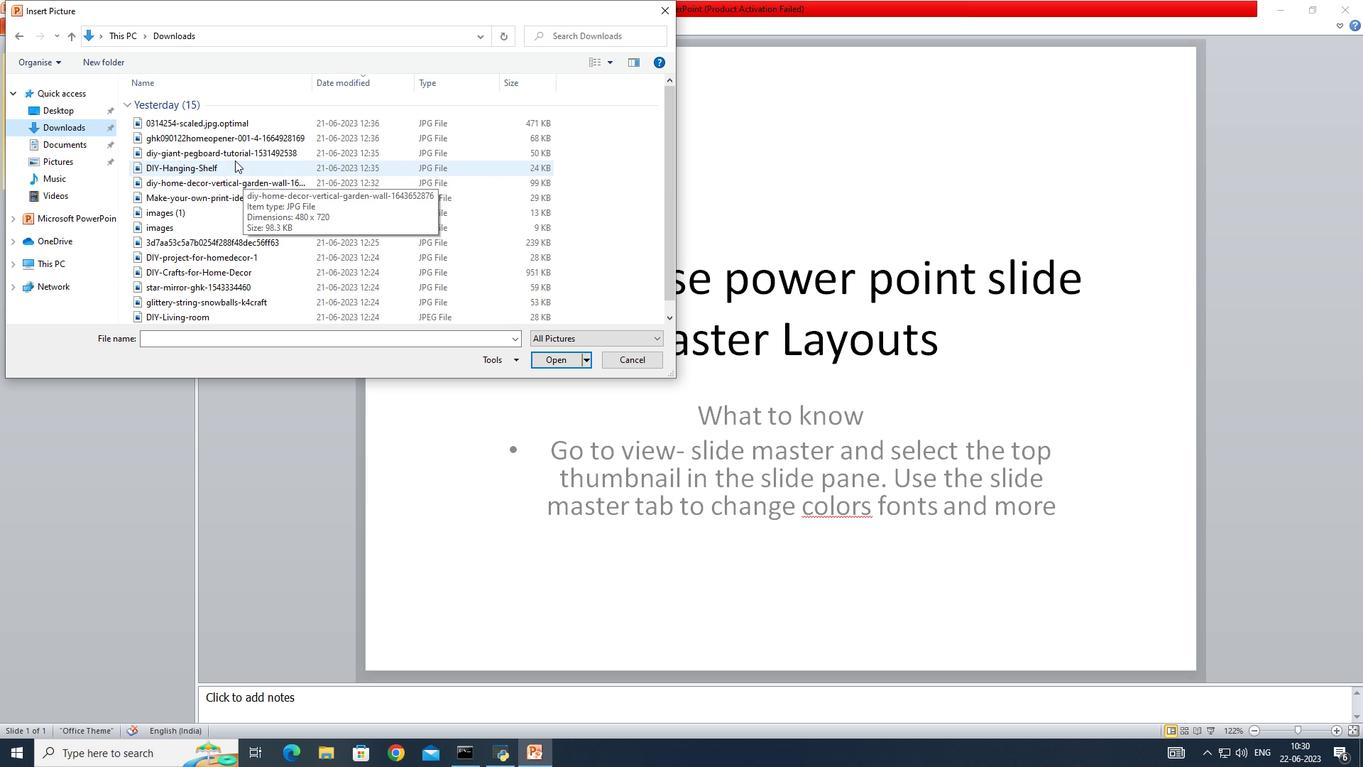 
Action: Mouse moved to (212, 173)
Screenshot: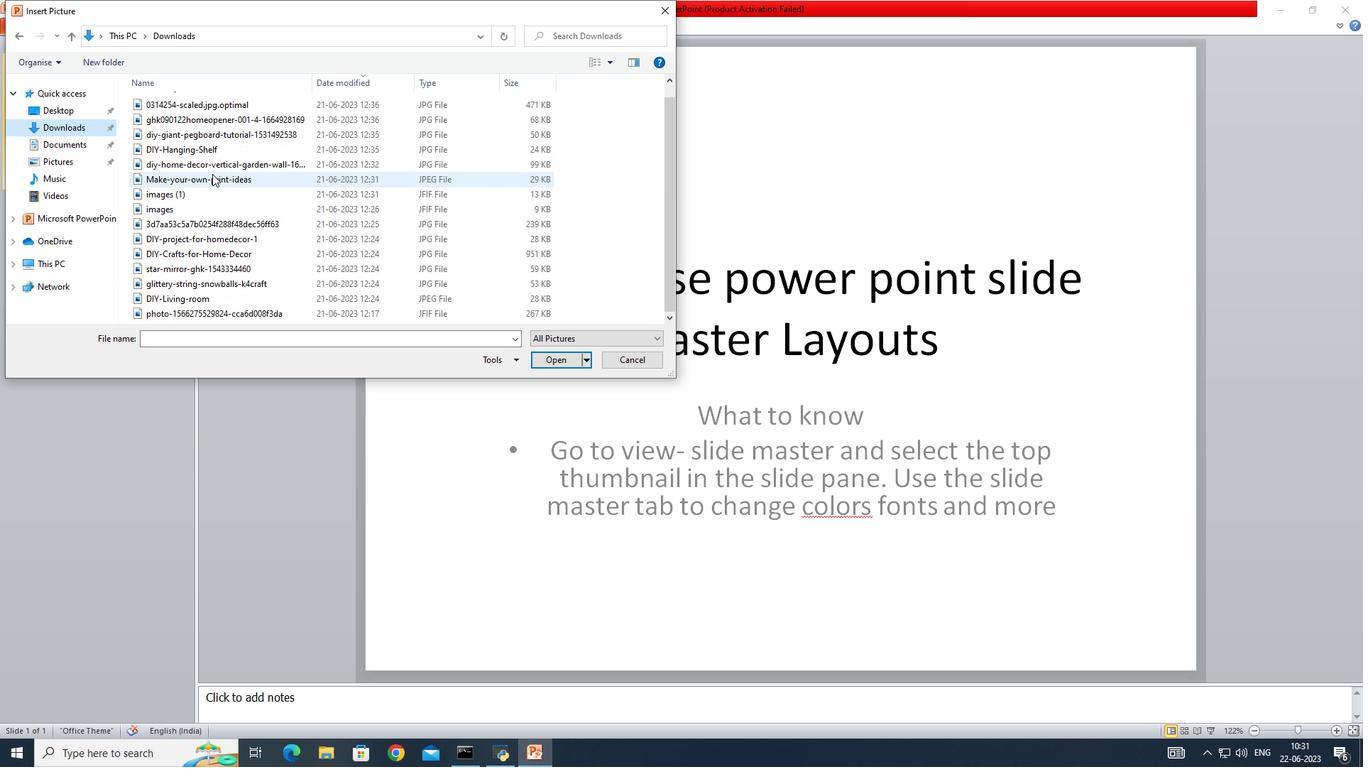 
Action: Mouse scrolled (212, 172) with delta (0, 0)
Screenshot: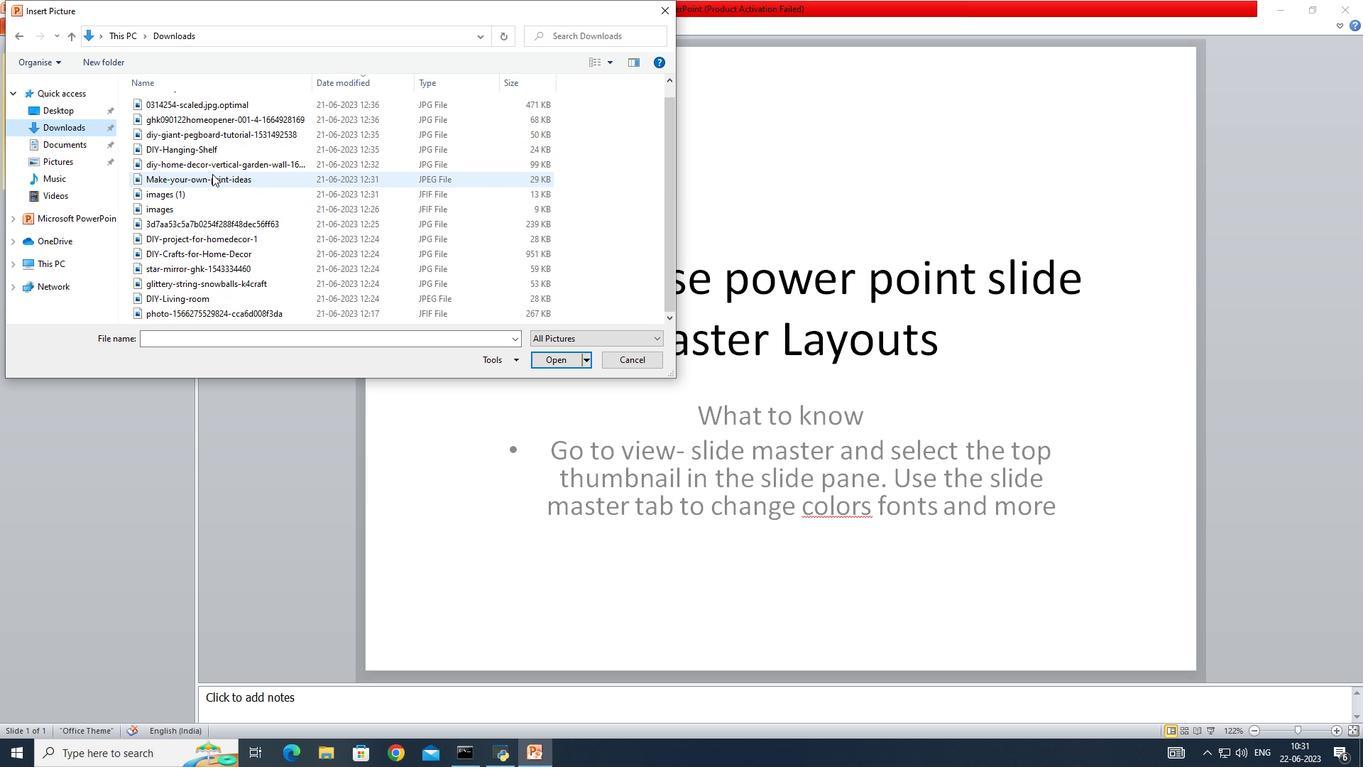 
Action: Mouse moved to (212, 174)
Screenshot: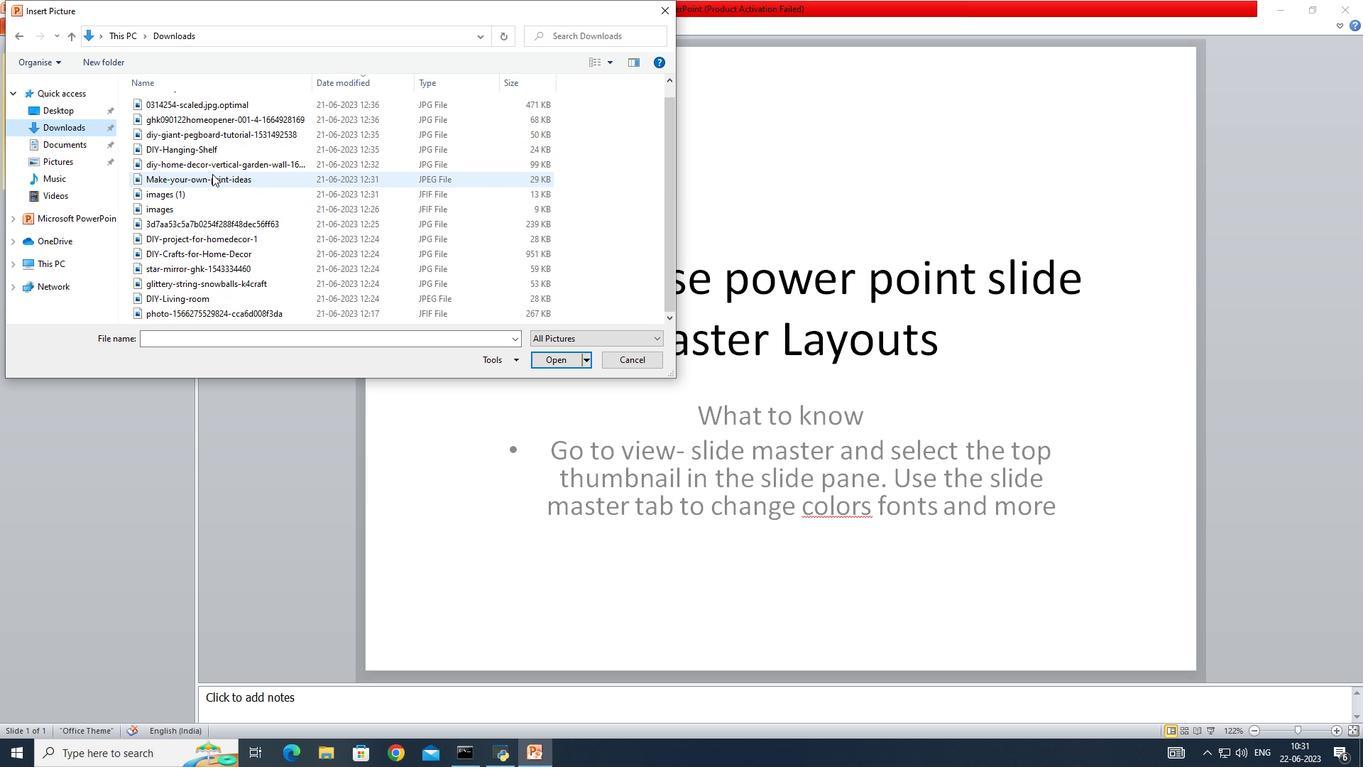 
Action: Mouse scrolled (212, 173) with delta (0, 0)
Screenshot: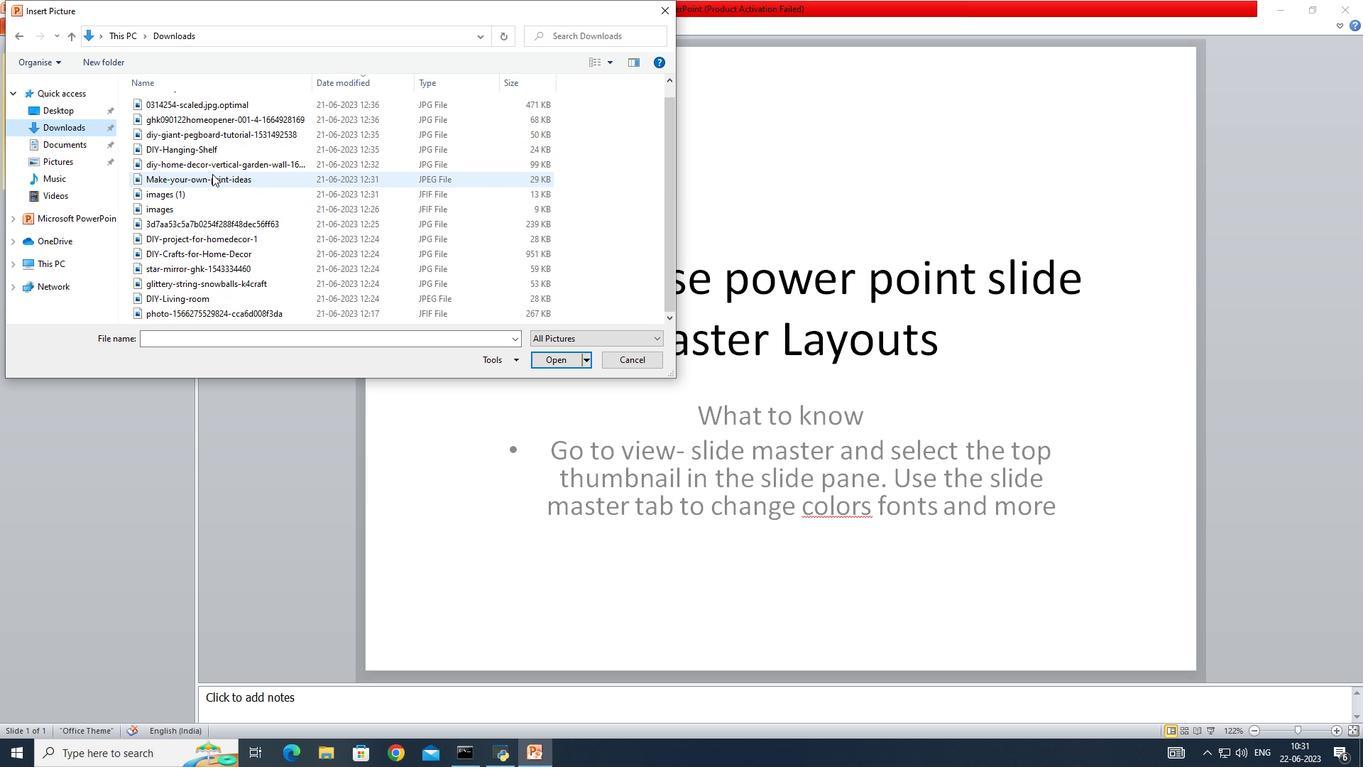 
Action: Mouse scrolled (212, 173) with delta (0, 0)
Screenshot: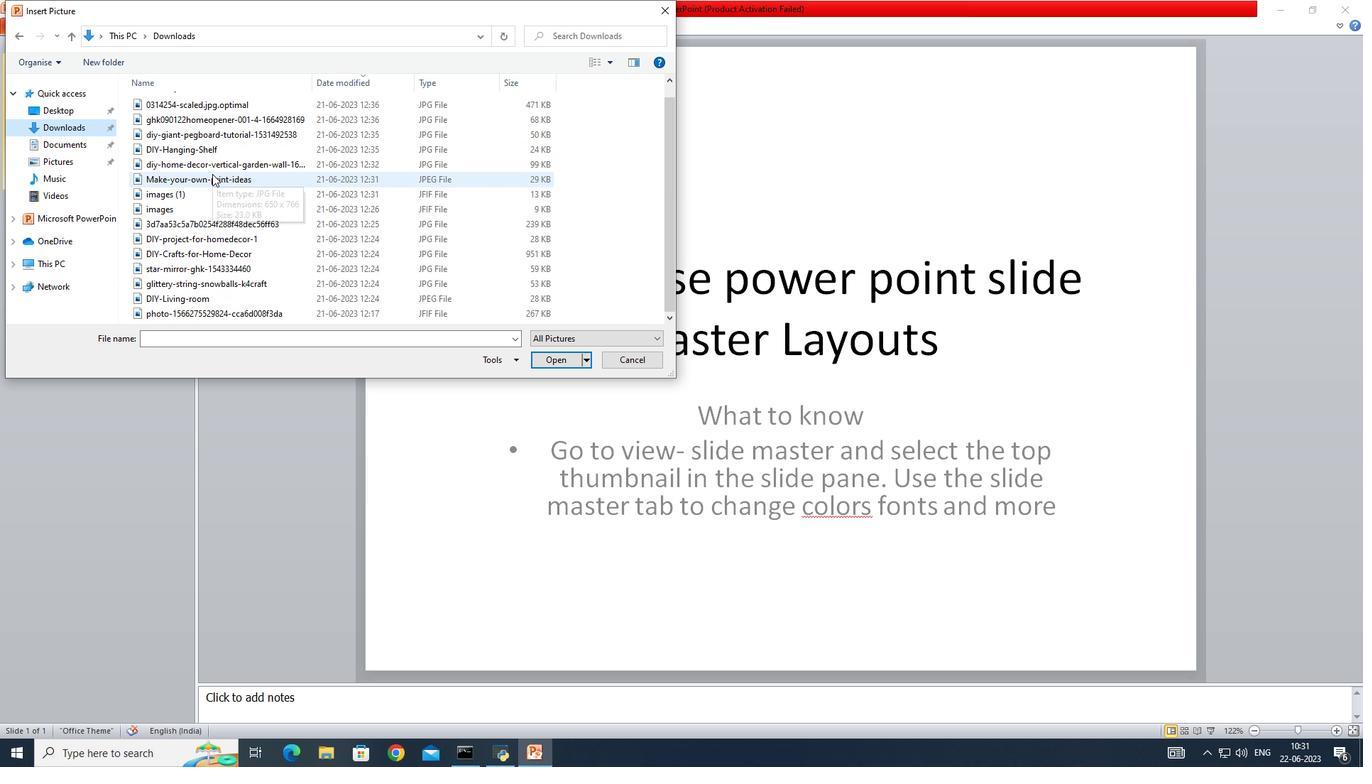 
Action: Mouse scrolled (212, 173) with delta (0, 0)
Screenshot: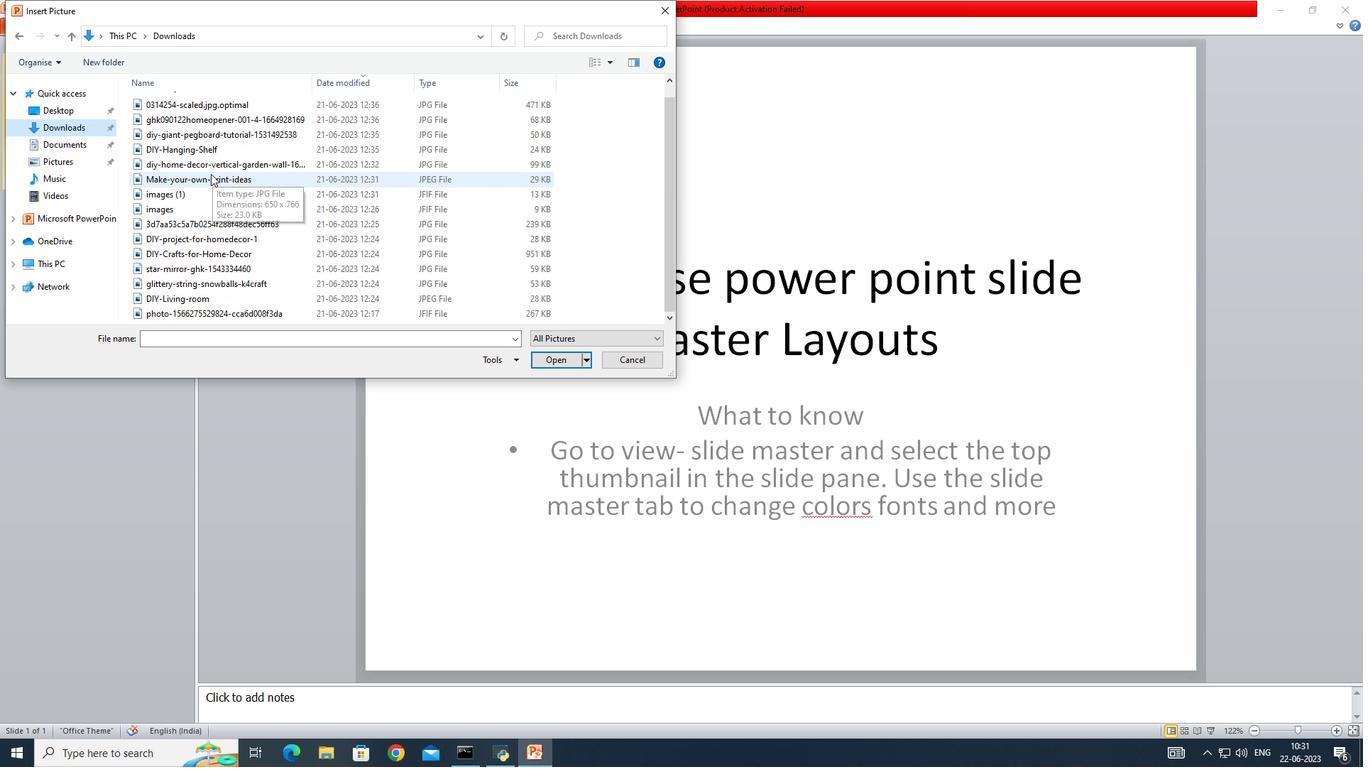 
Action: Mouse scrolled (212, 173) with delta (0, 0)
Screenshot: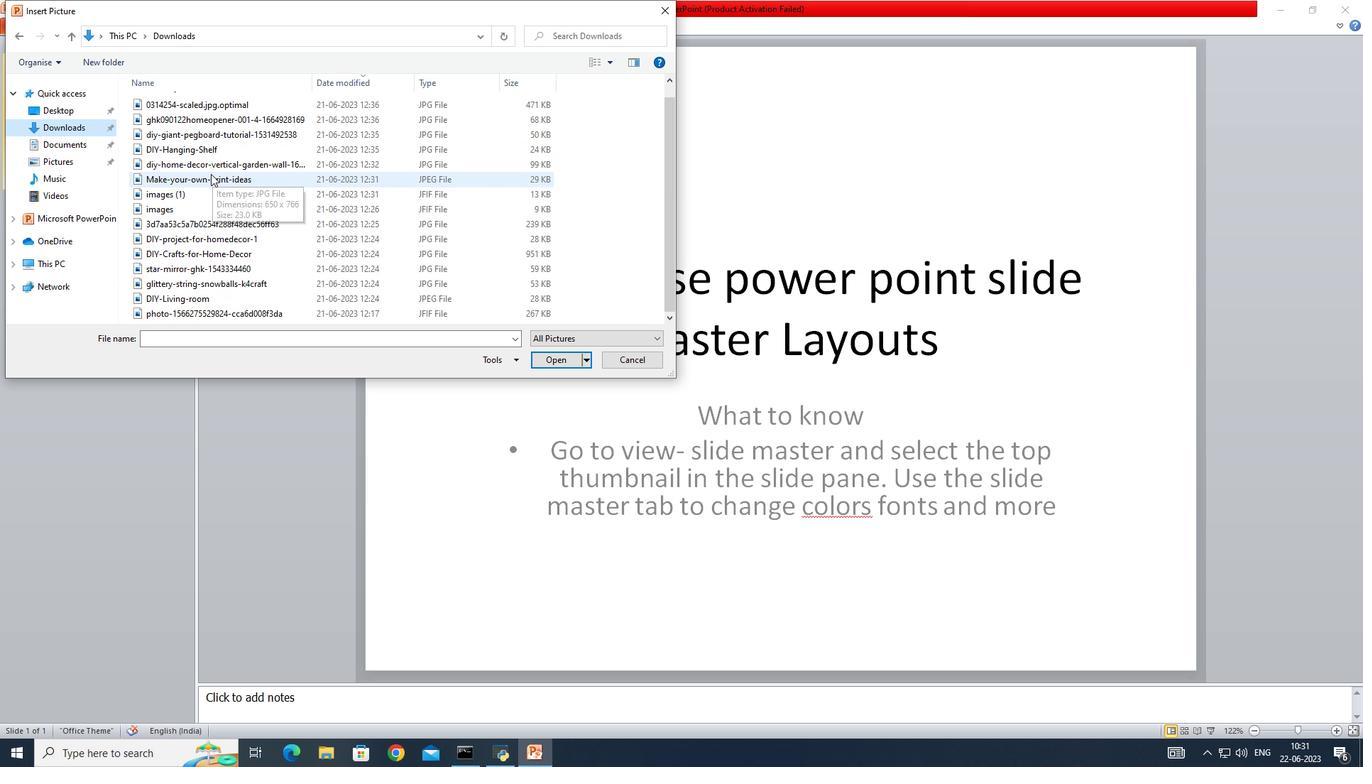
Action: Mouse scrolled (212, 173) with delta (0, 0)
Screenshot: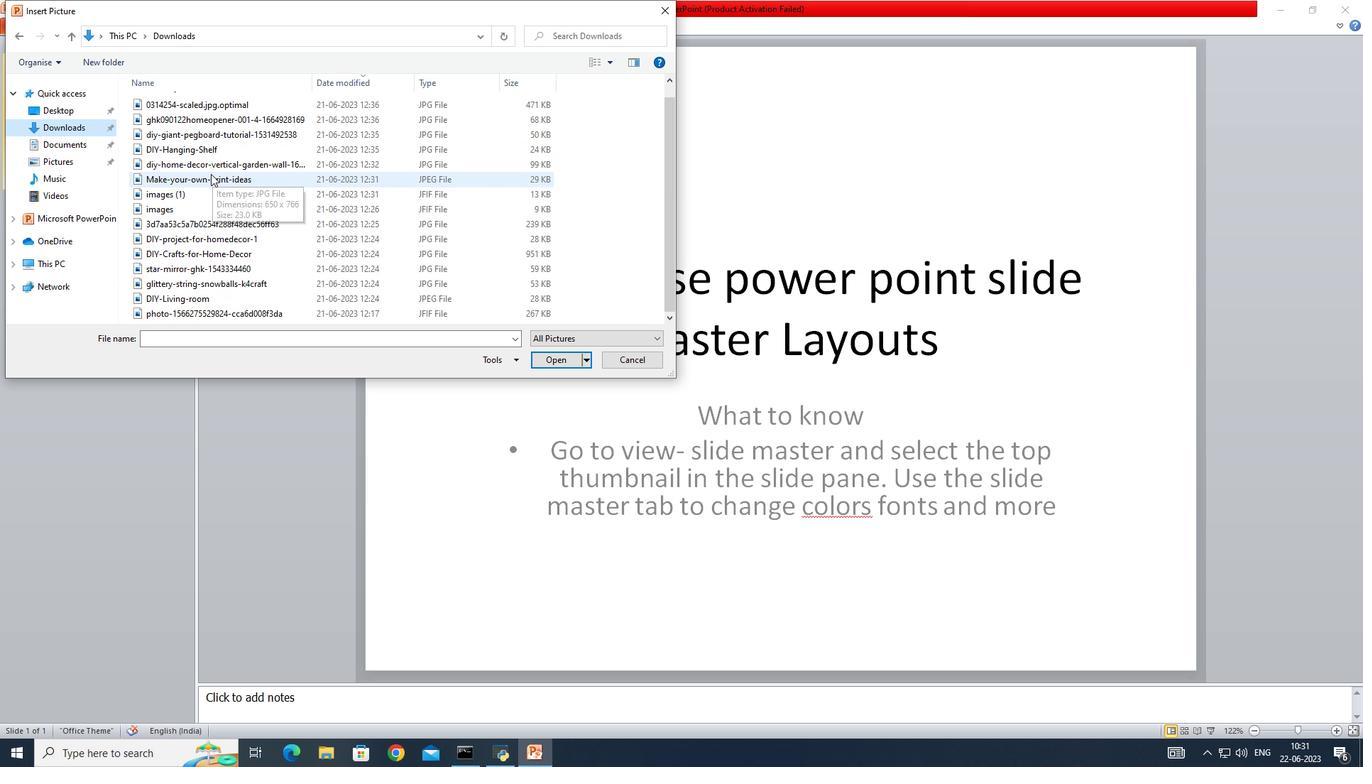 
Action: Mouse scrolled (212, 173) with delta (0, 0)
Screenshot: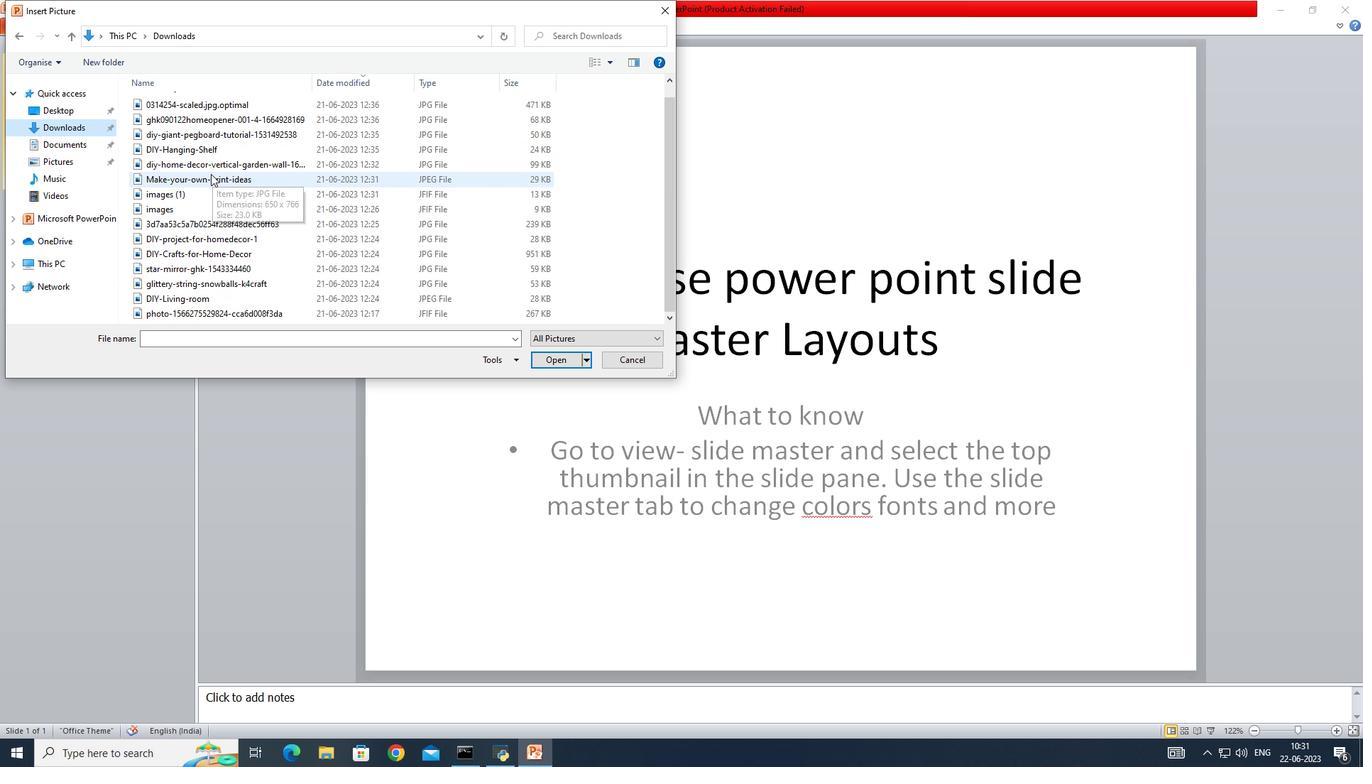 
Action: Mouse moved to (210, 174)
Screenshot: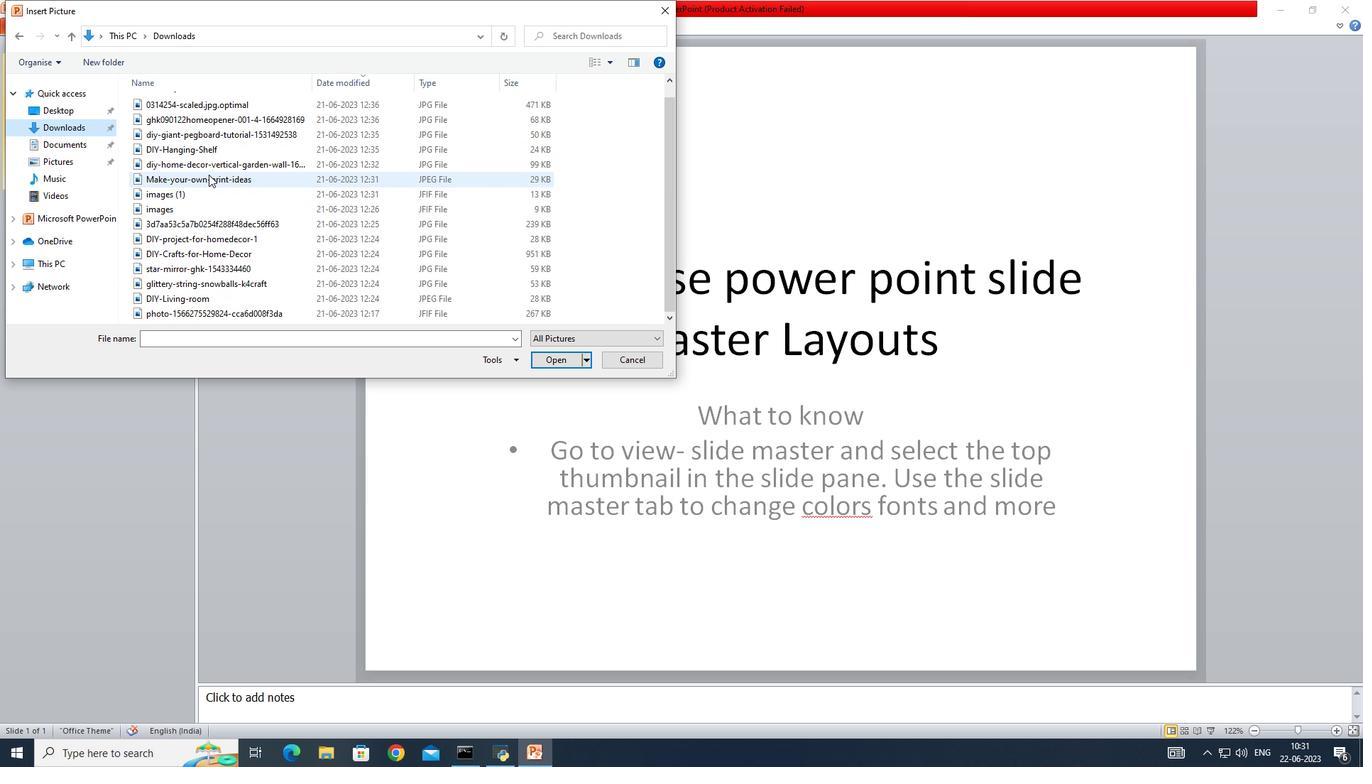 
Action: Mouse scrolled (210, 173) with delta (0, 0)
Screenshot: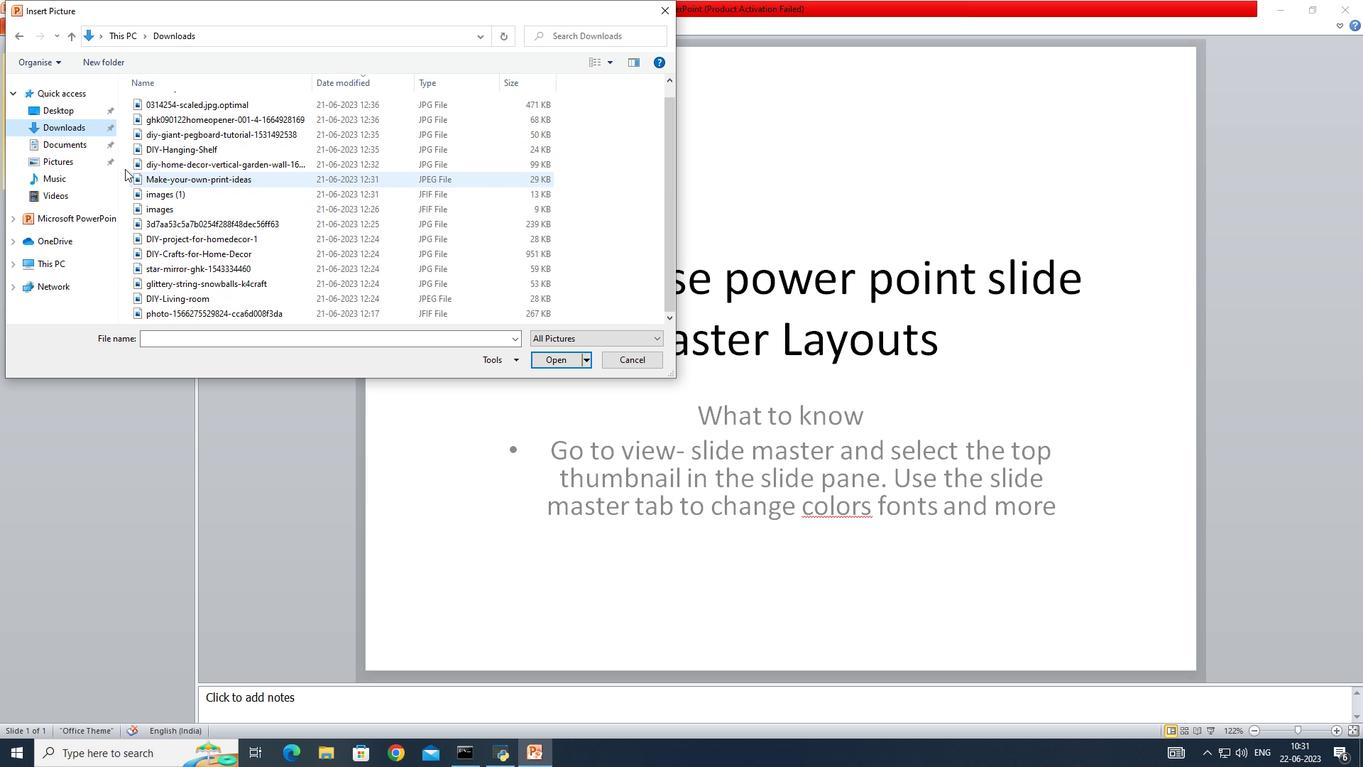 
Action: Mouse scrolled (210, 173) with delta (0, 0)
Screenshot: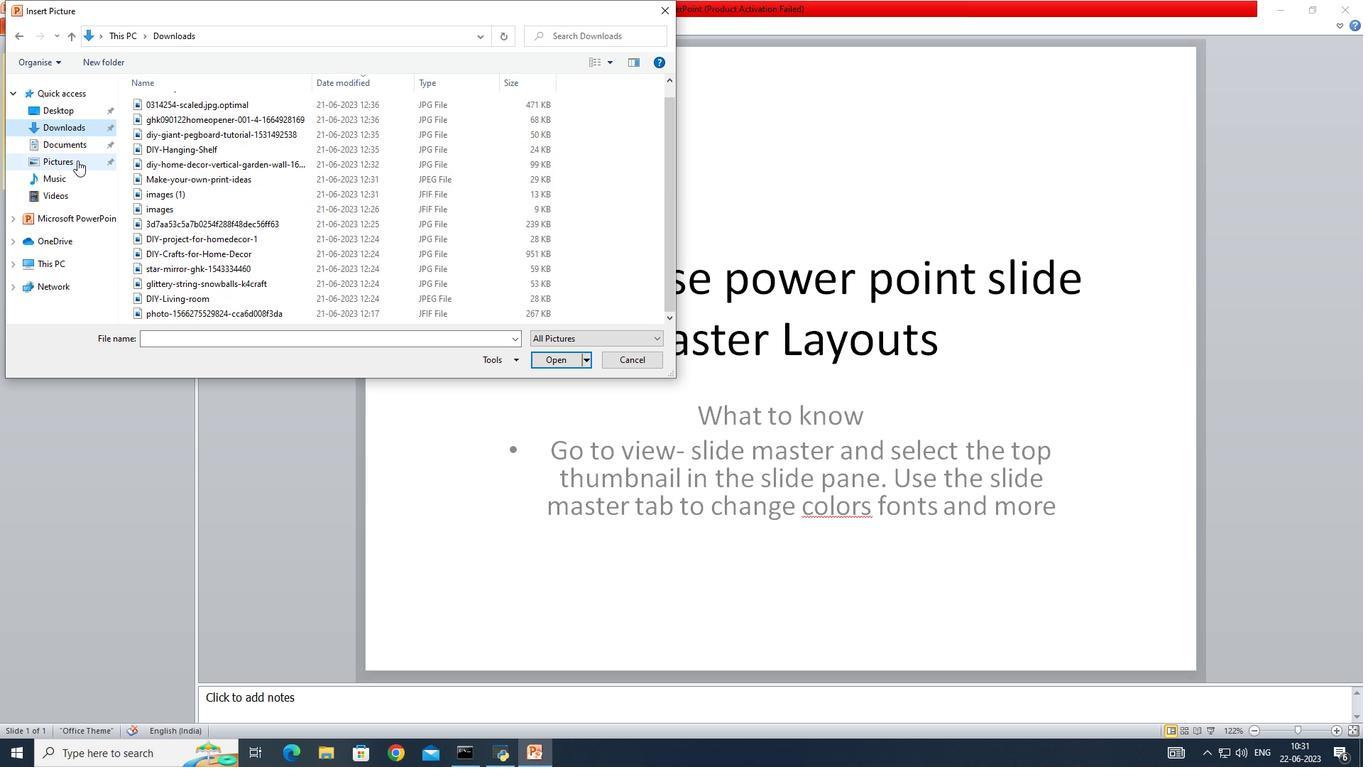 
Action: Mouse scrolled (210, 173) with delta (0, 0)
Screenshot: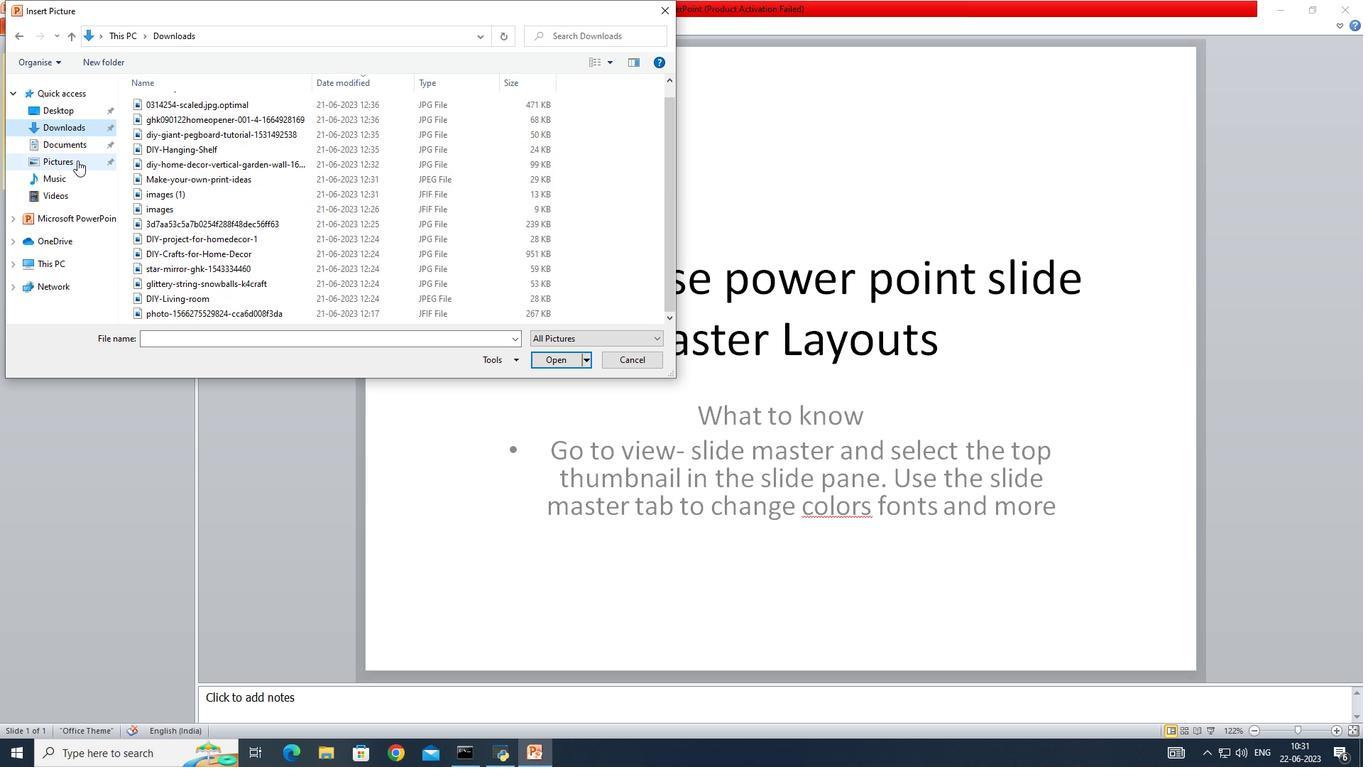 
Action: Mouse moved to (95, 111)
Screenshot: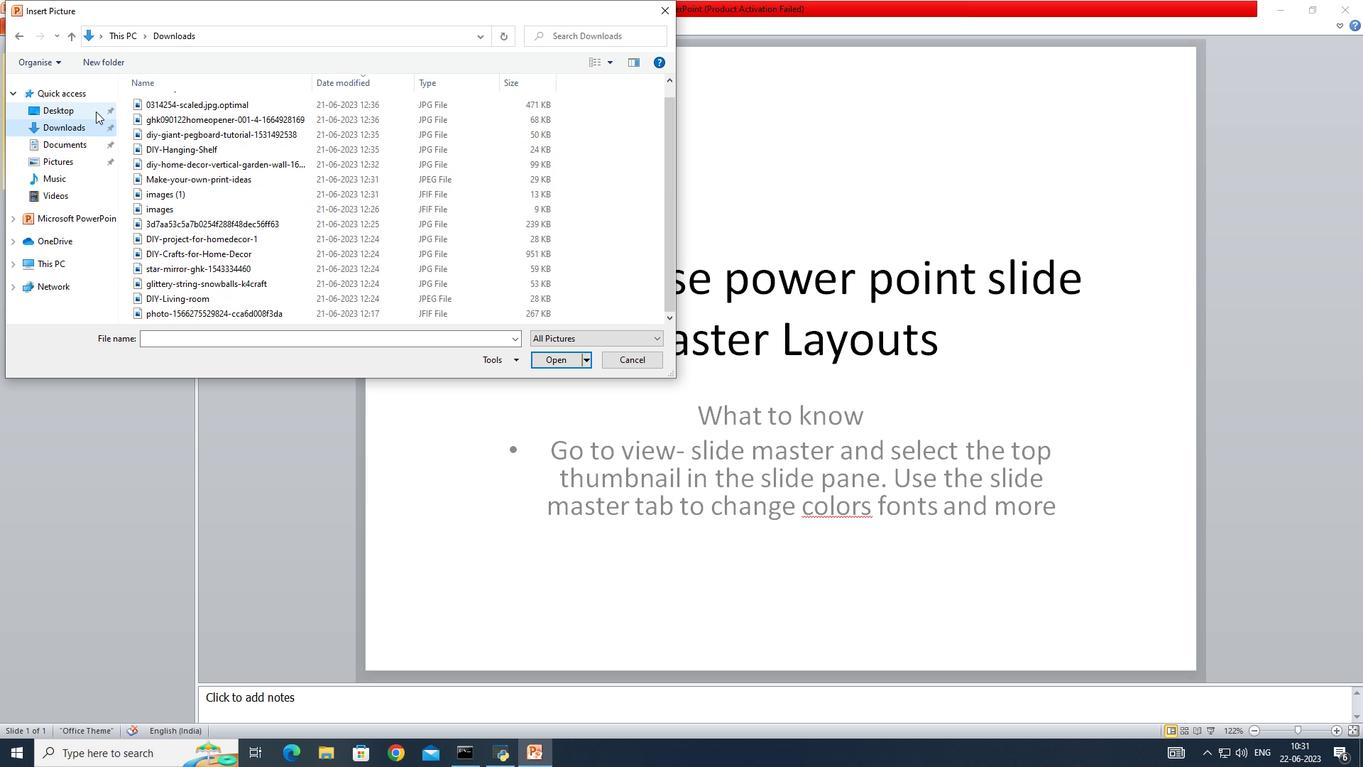 
Action: Mouse pressed left at (95, 111)
Screenshot: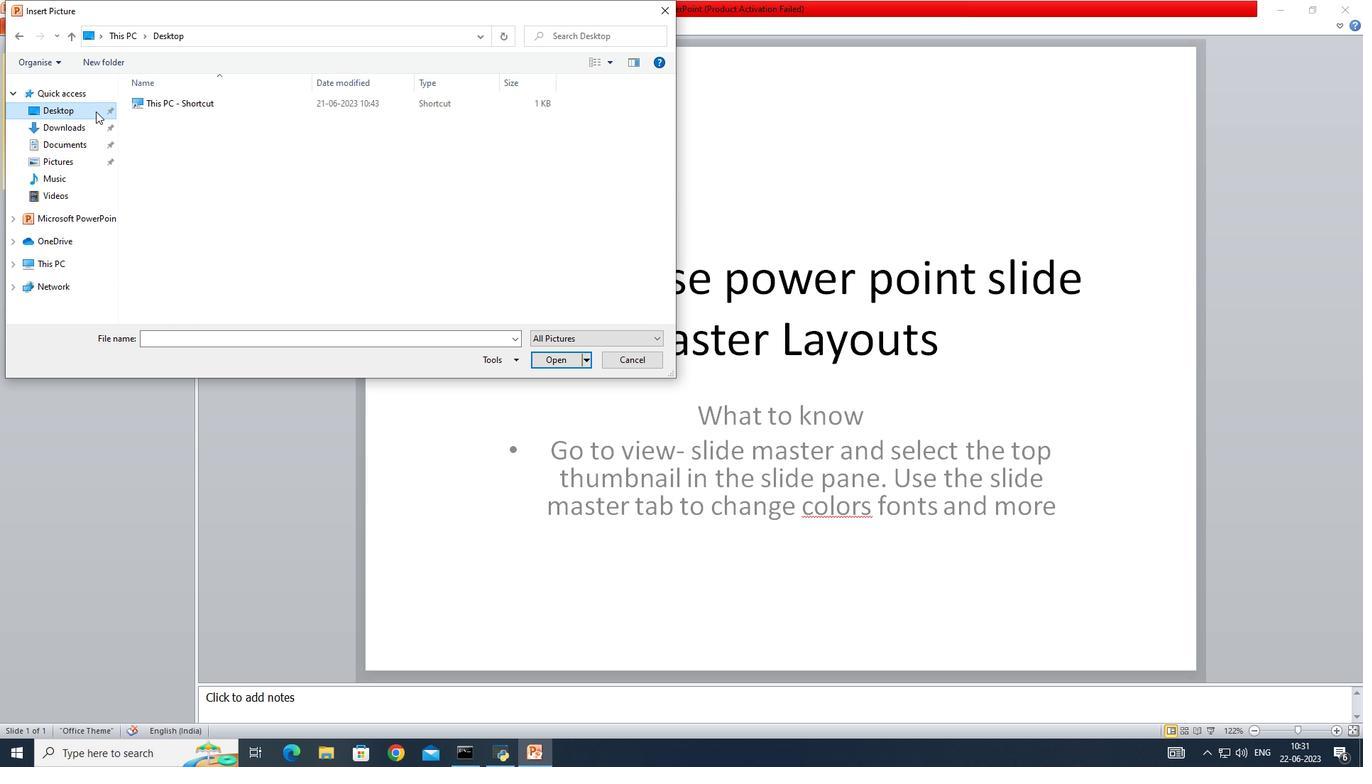 
Action: Mouse moved to (75, 266)
Screenshot: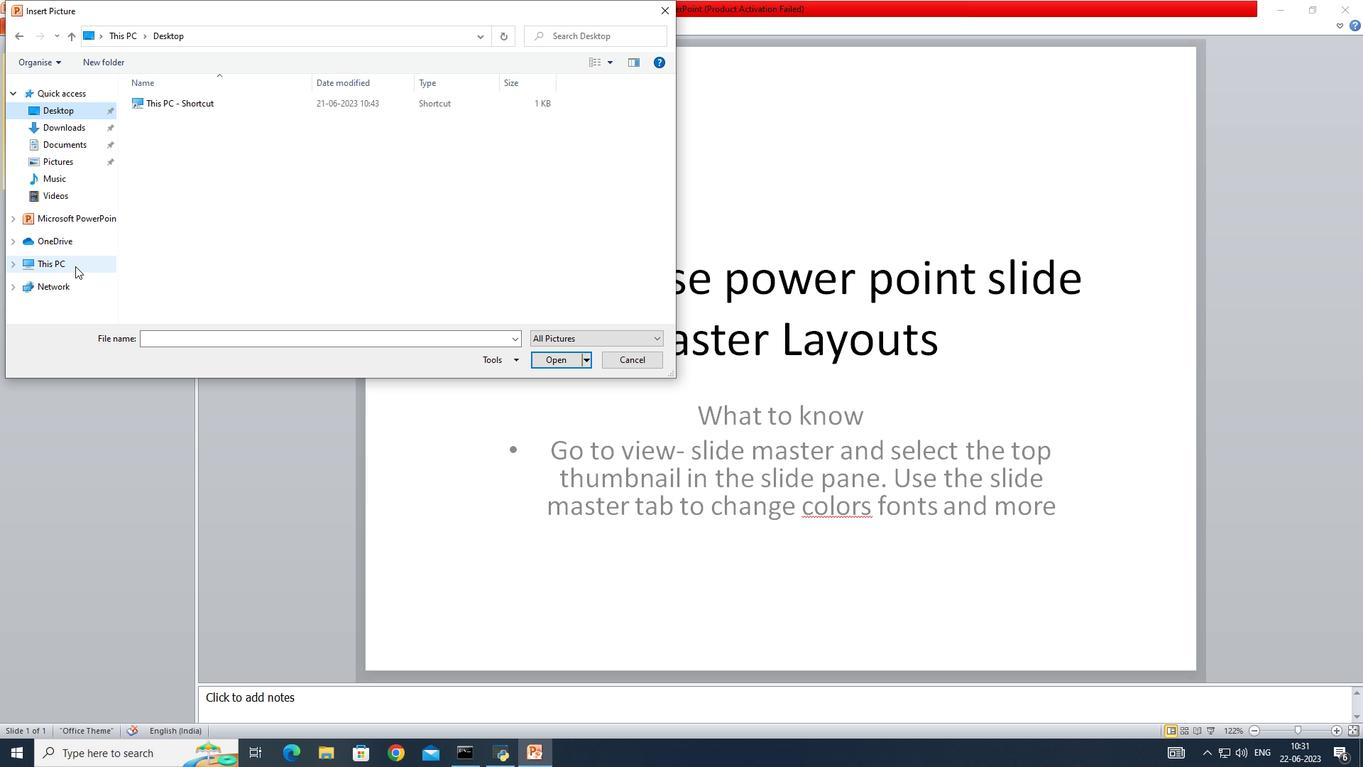 
Action: Mouse pressed left at (75, 266)
Screenshot: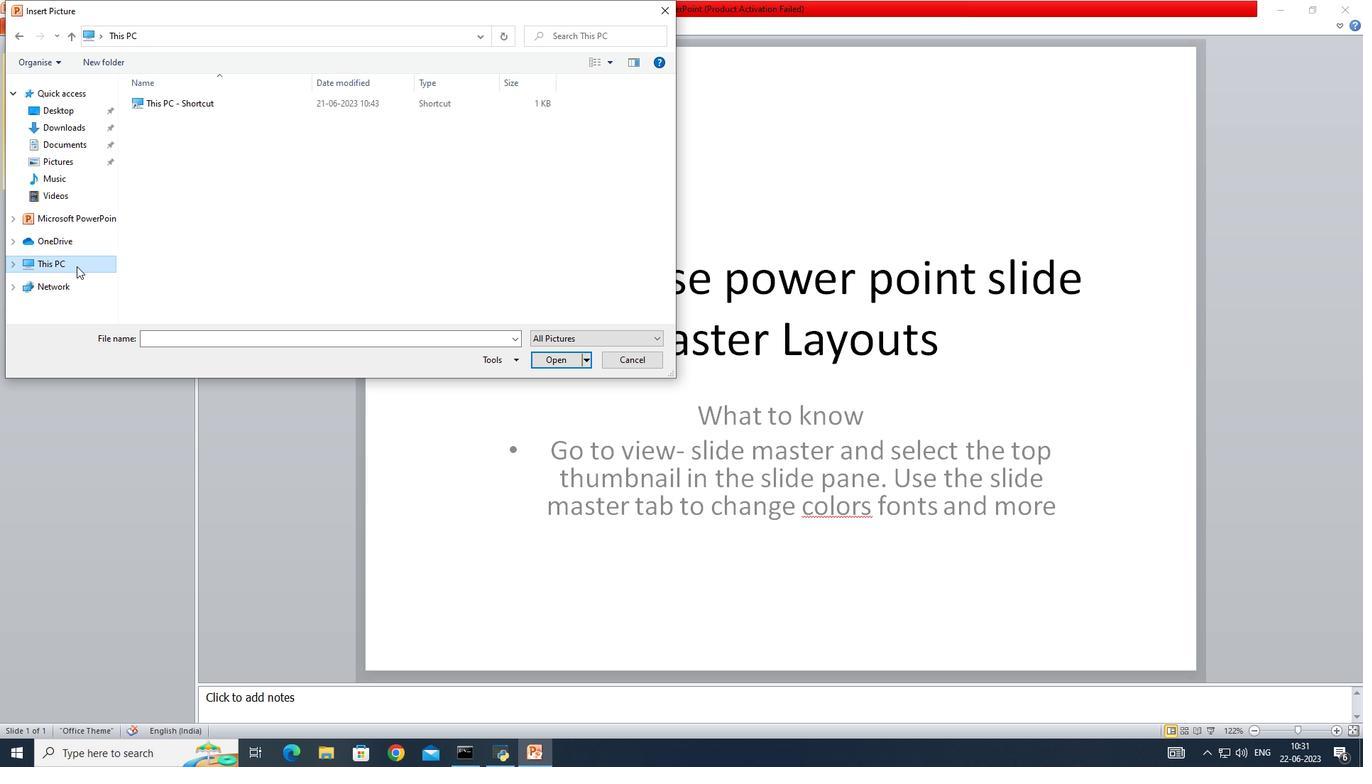 
Action: Mouse moved to (203, 210)
Screenshot: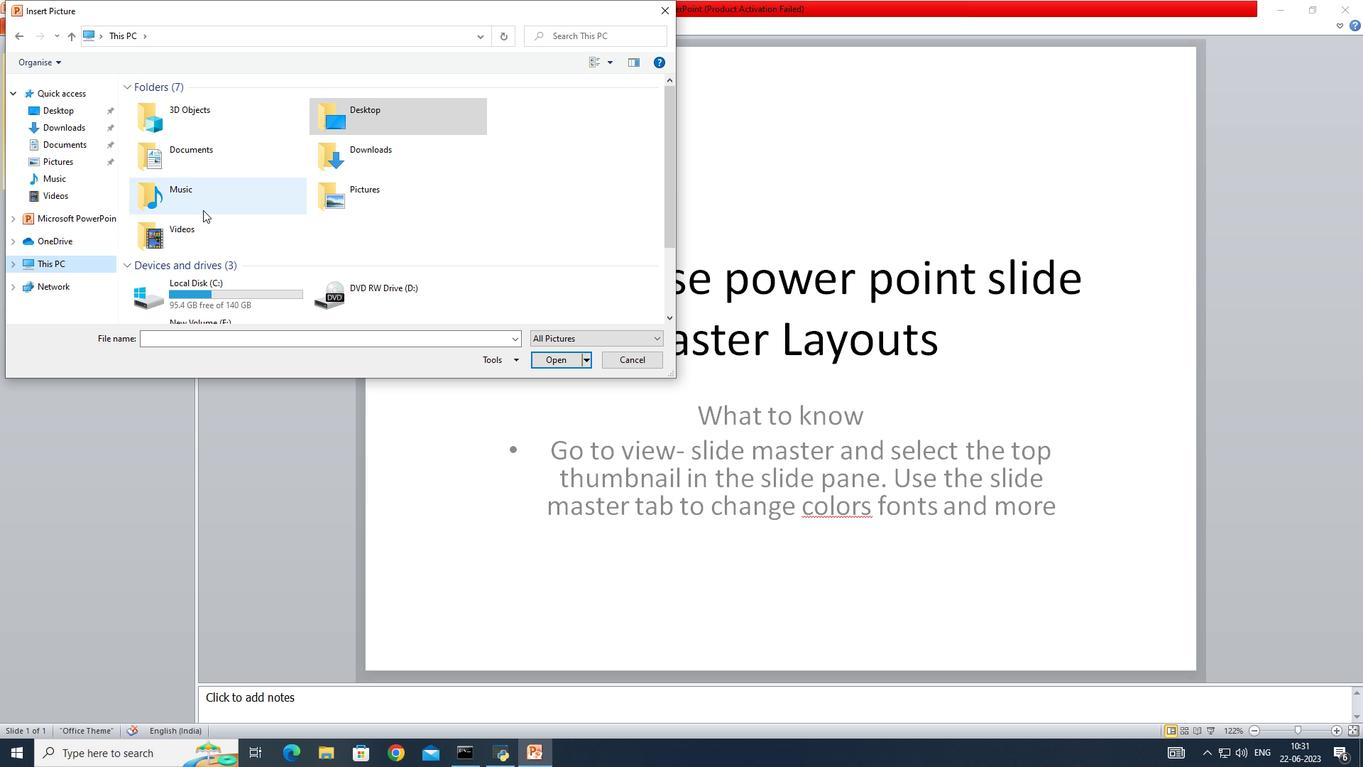 
Action: Mouse scrolled (203, 209) with delta (0, 0)
Screenshot: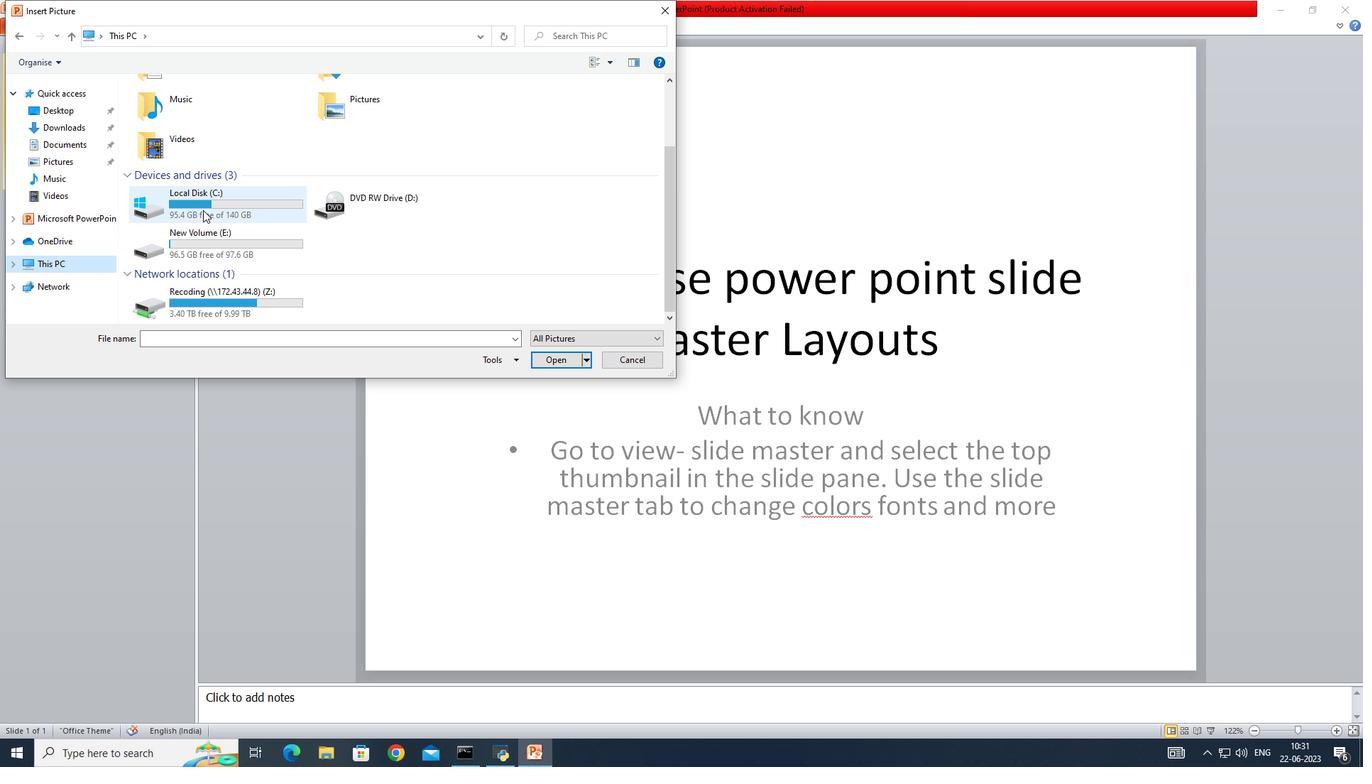 
Action: Mouse scrolled (203, 209) with delta (0, 0)
Screenshot: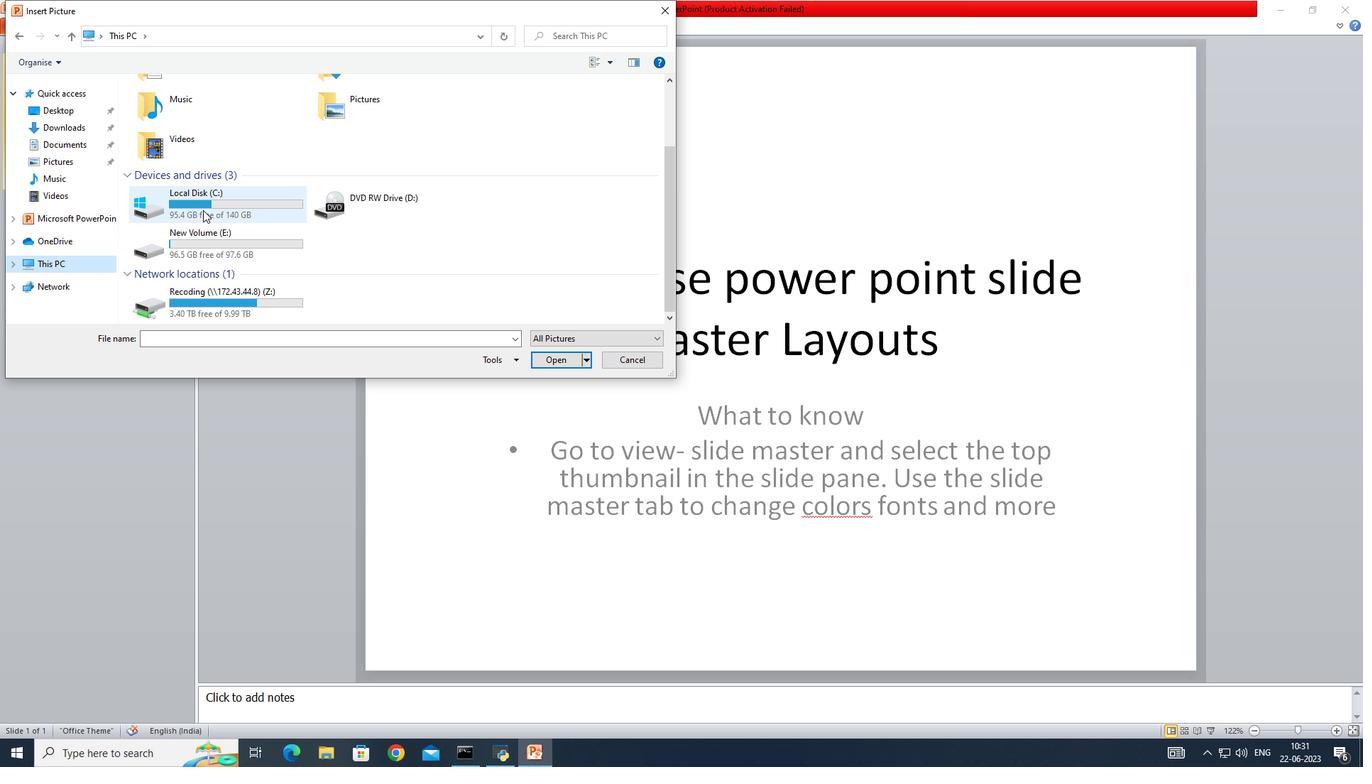 
Action: Mouse moved to (221, 214)
Screenshot: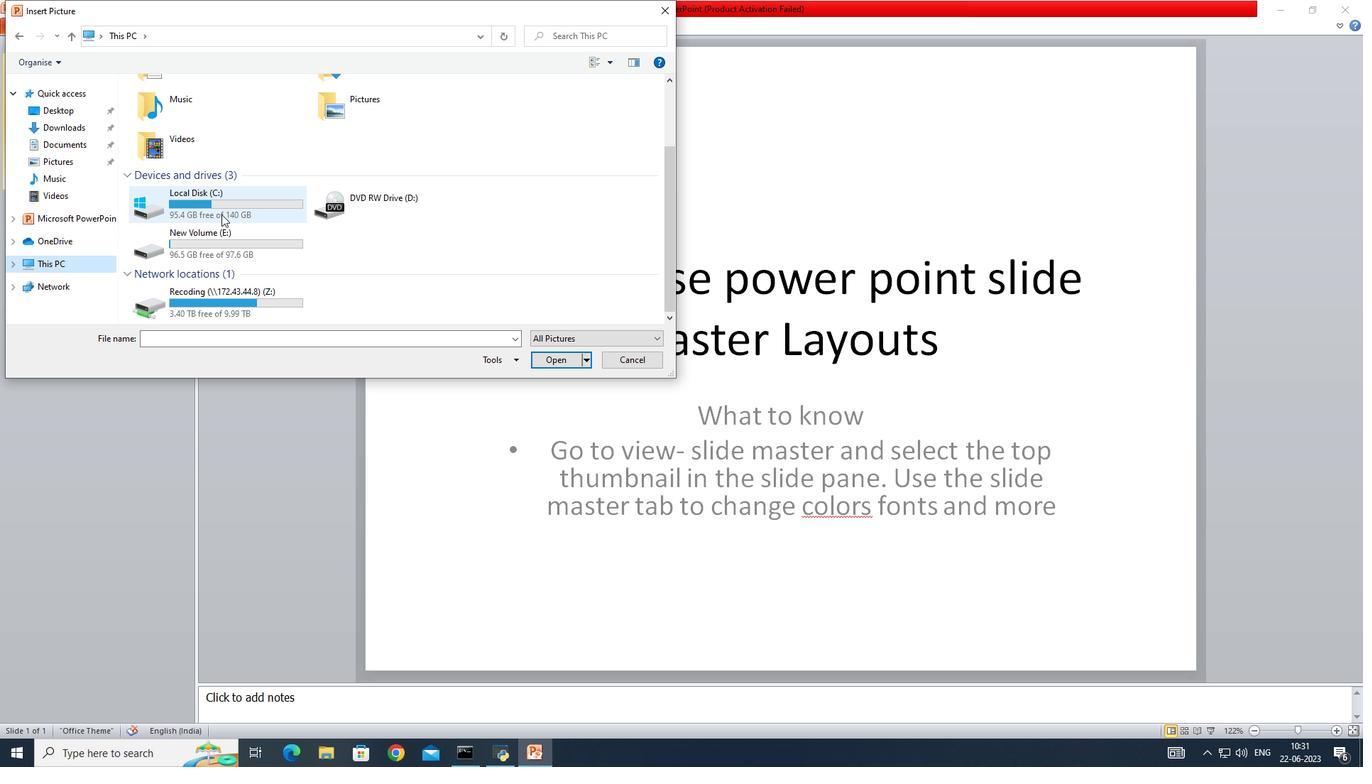 
Action: Mouse scrolled (221, 213) with delta (0, 0)
Screenshot: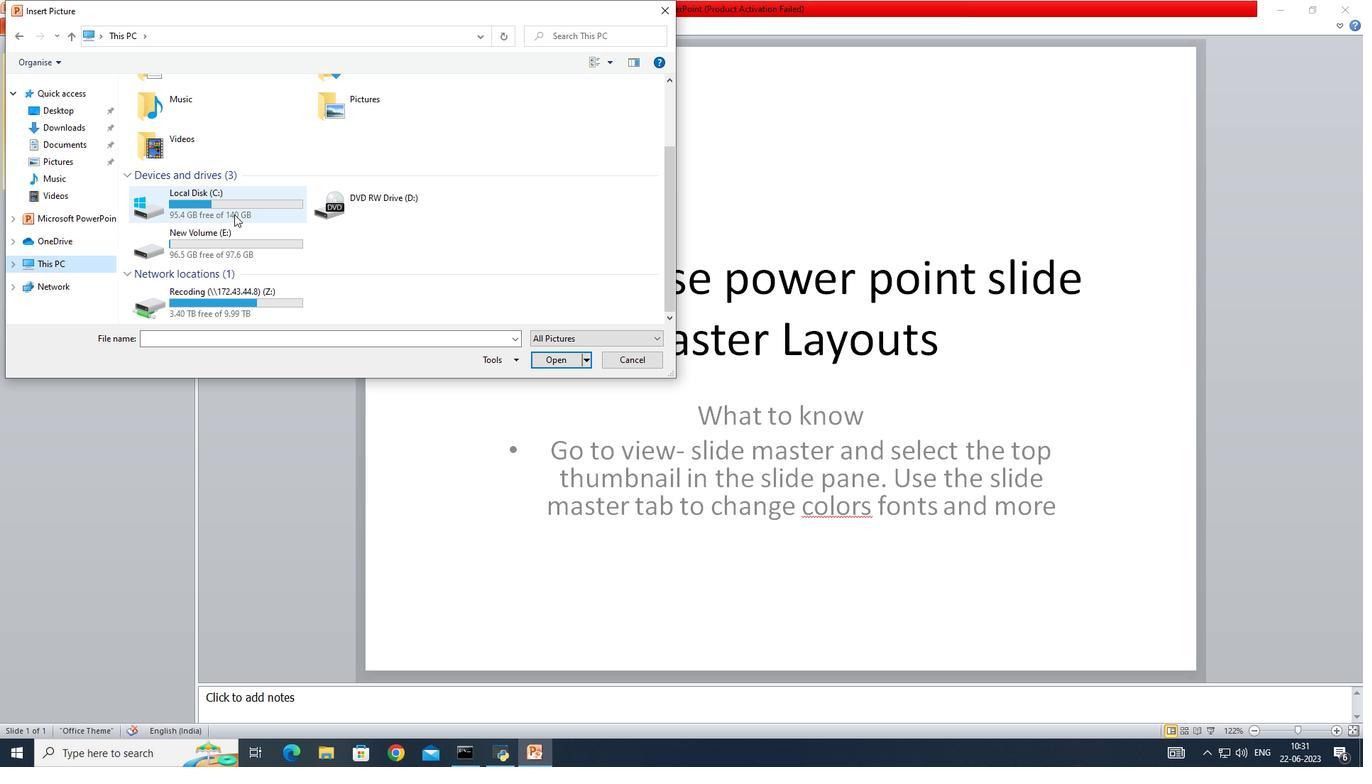 
Action: Mouse scrolled (221, 213) with delta (0, 0)
Screenshot: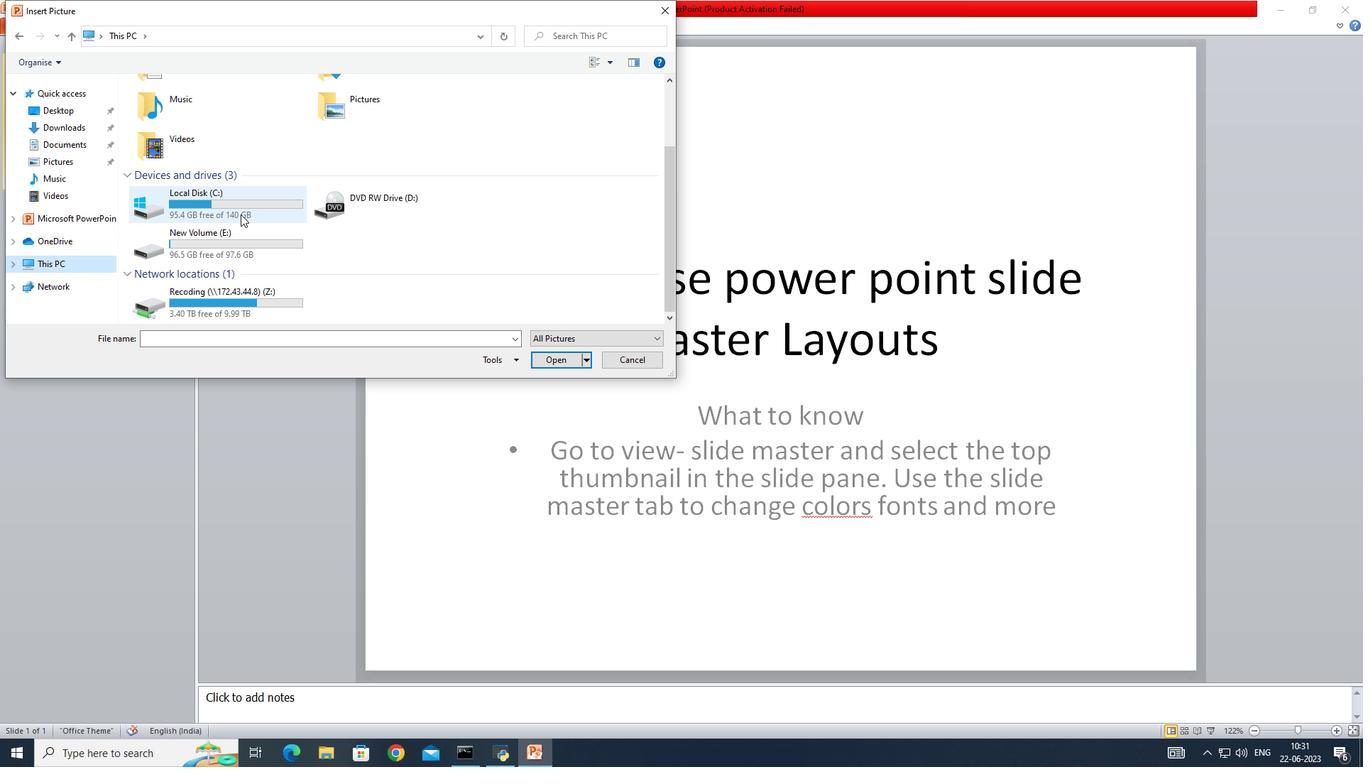
Action: Mouse scrolled (221, 213) with delta (0, 0)
Screenshot: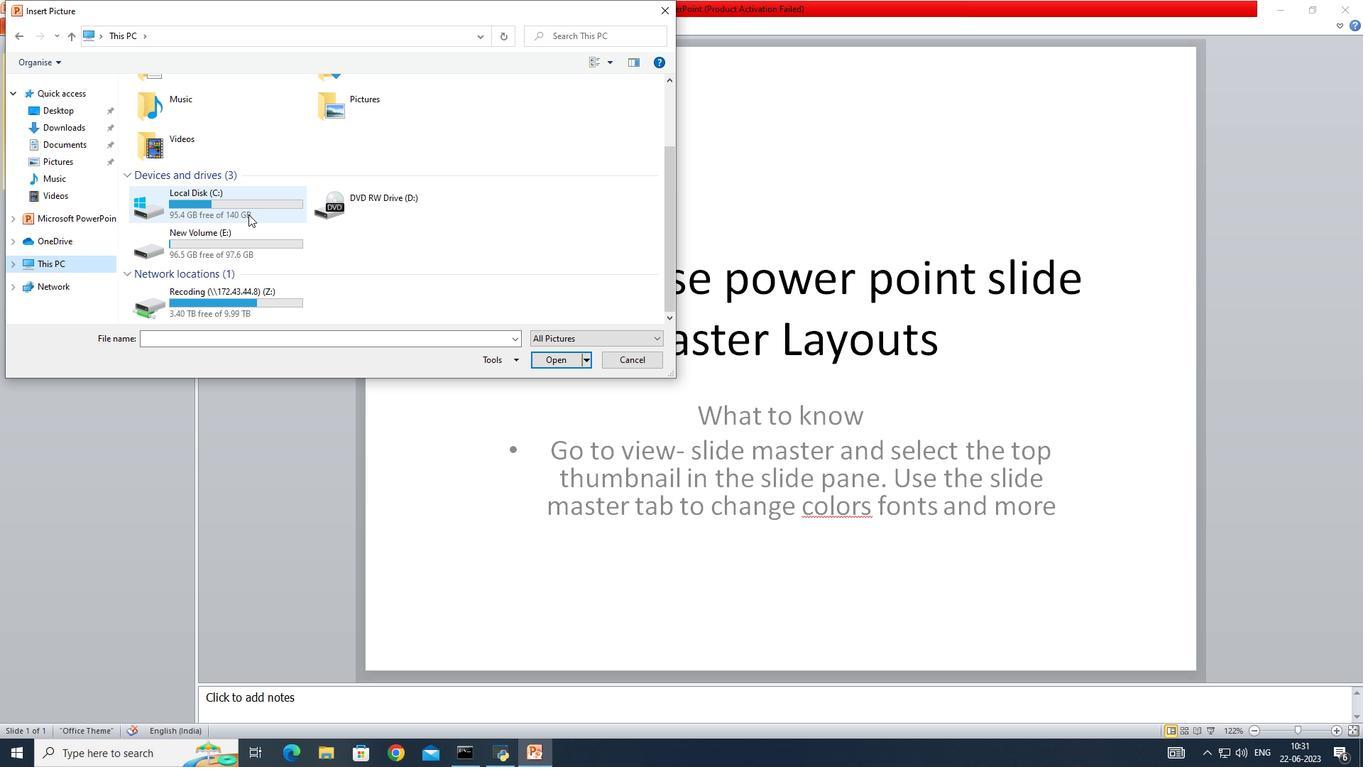 
Action: Mouse moved to (248, 214)
Screenshot: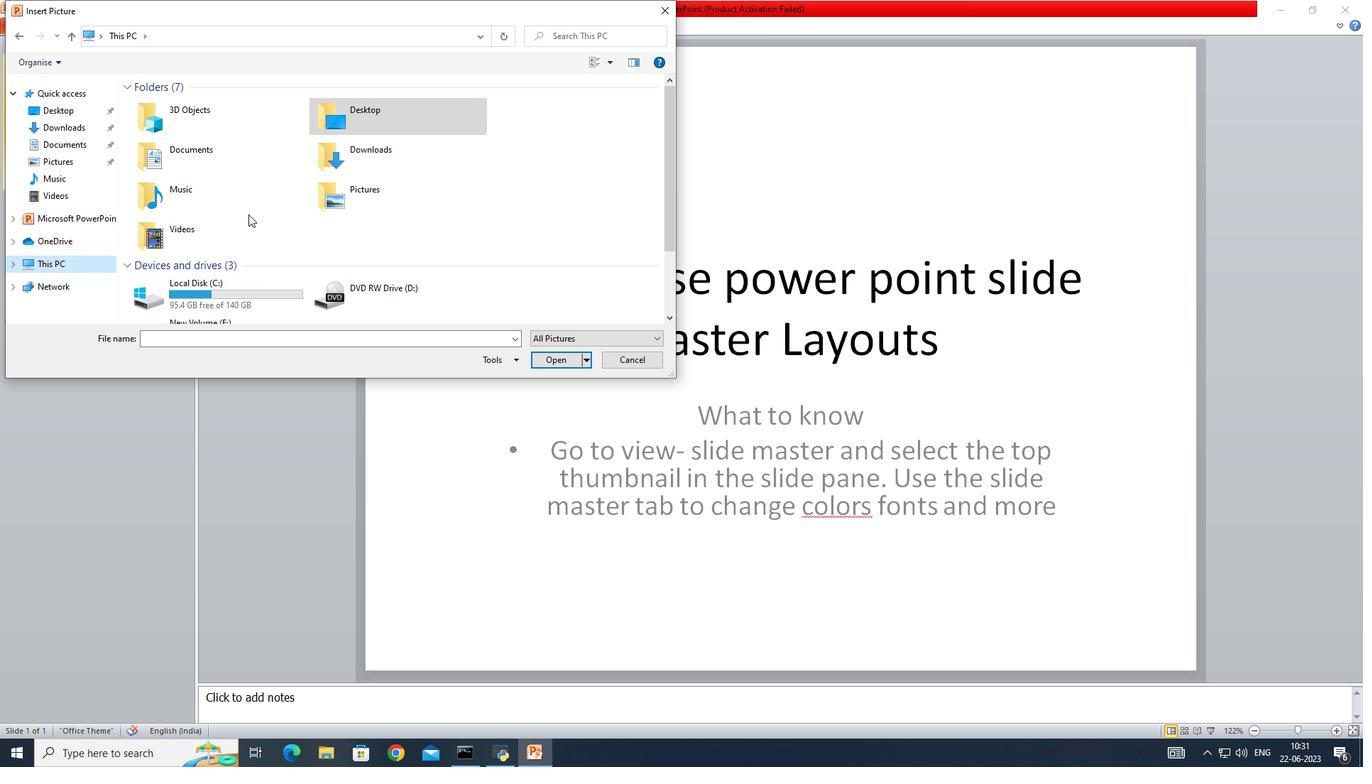 
Action: Mouse scrolled (248, 215) with delta (0, 0)
Screenshot: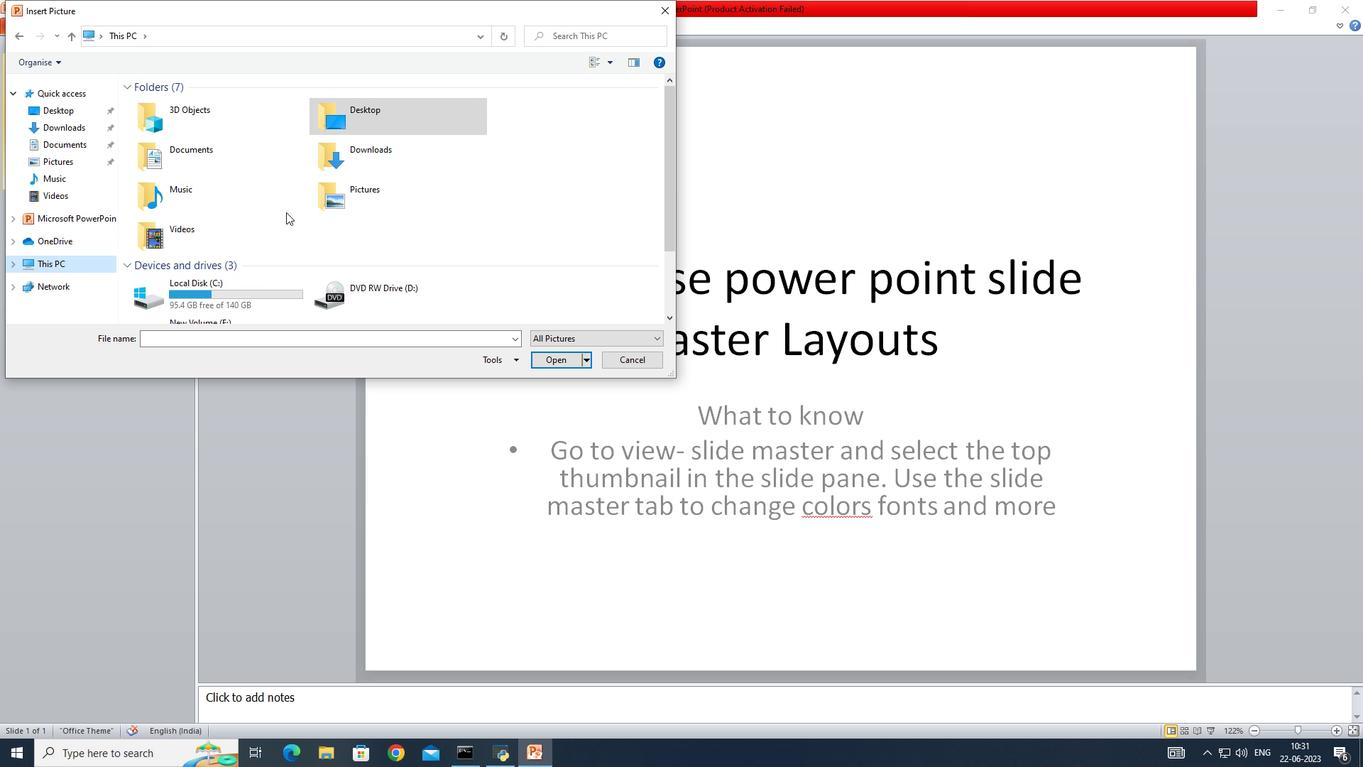 
Action: Mouse scrolled (248, 215) with delta (0, 0)
Screenshot: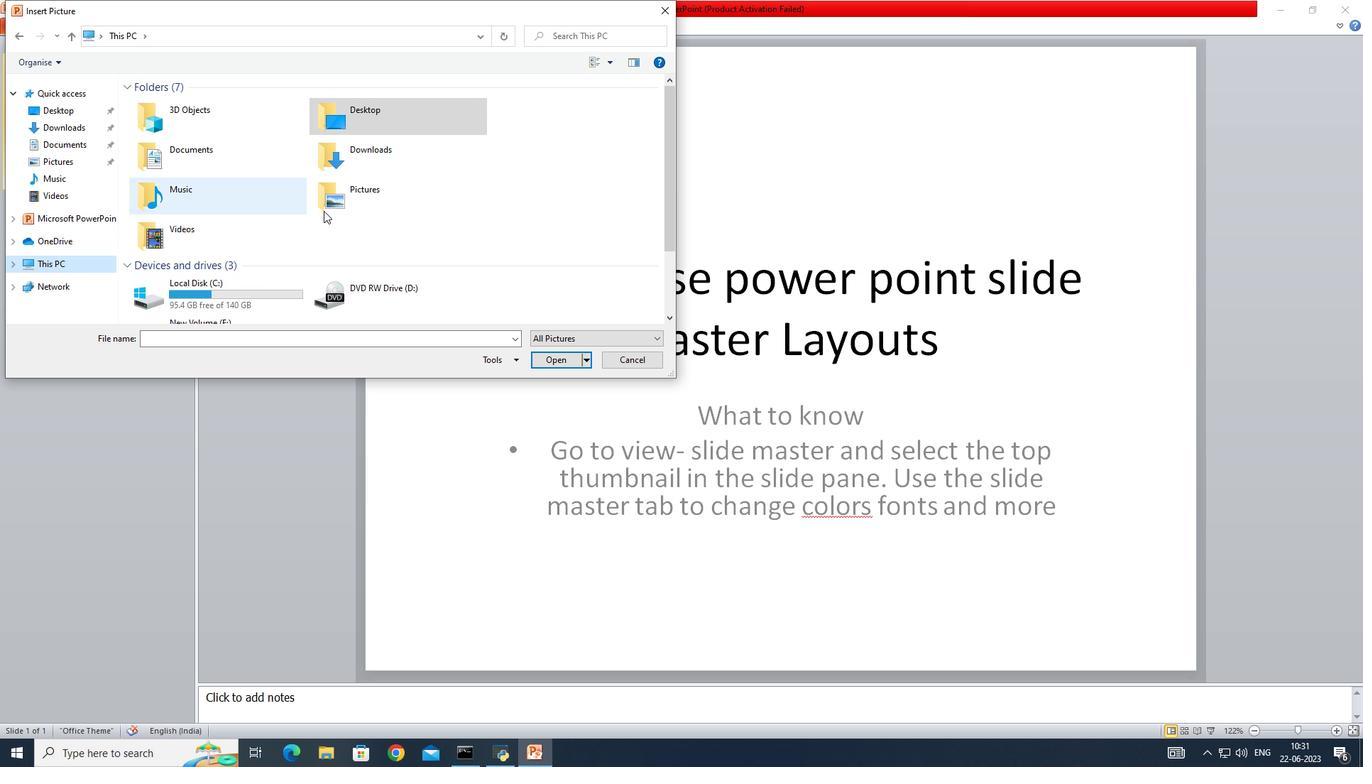 
Action: Mouse scrolled (248, 215) with delta (0, 0)
Screenshot: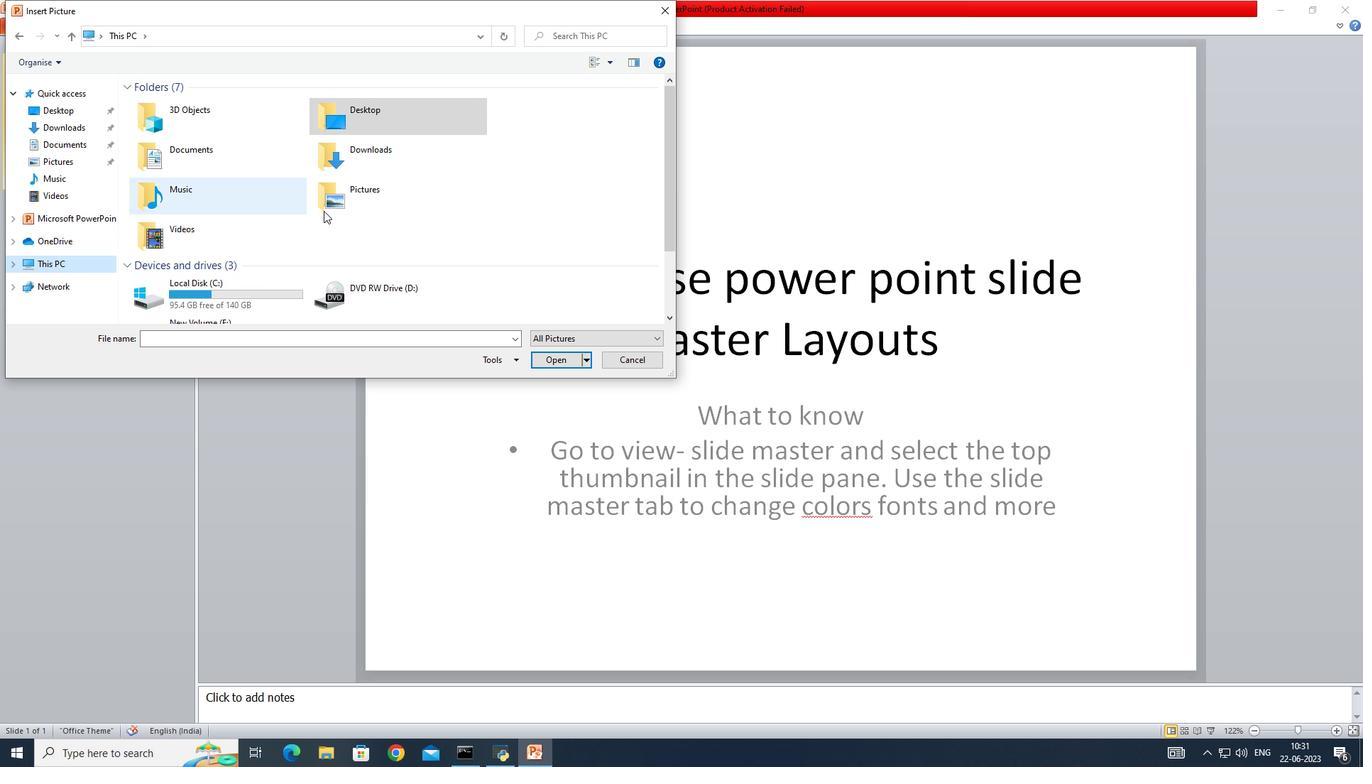 
Action: Mouse scrolled (248, 215) with delta (0, 0)
Screenshot: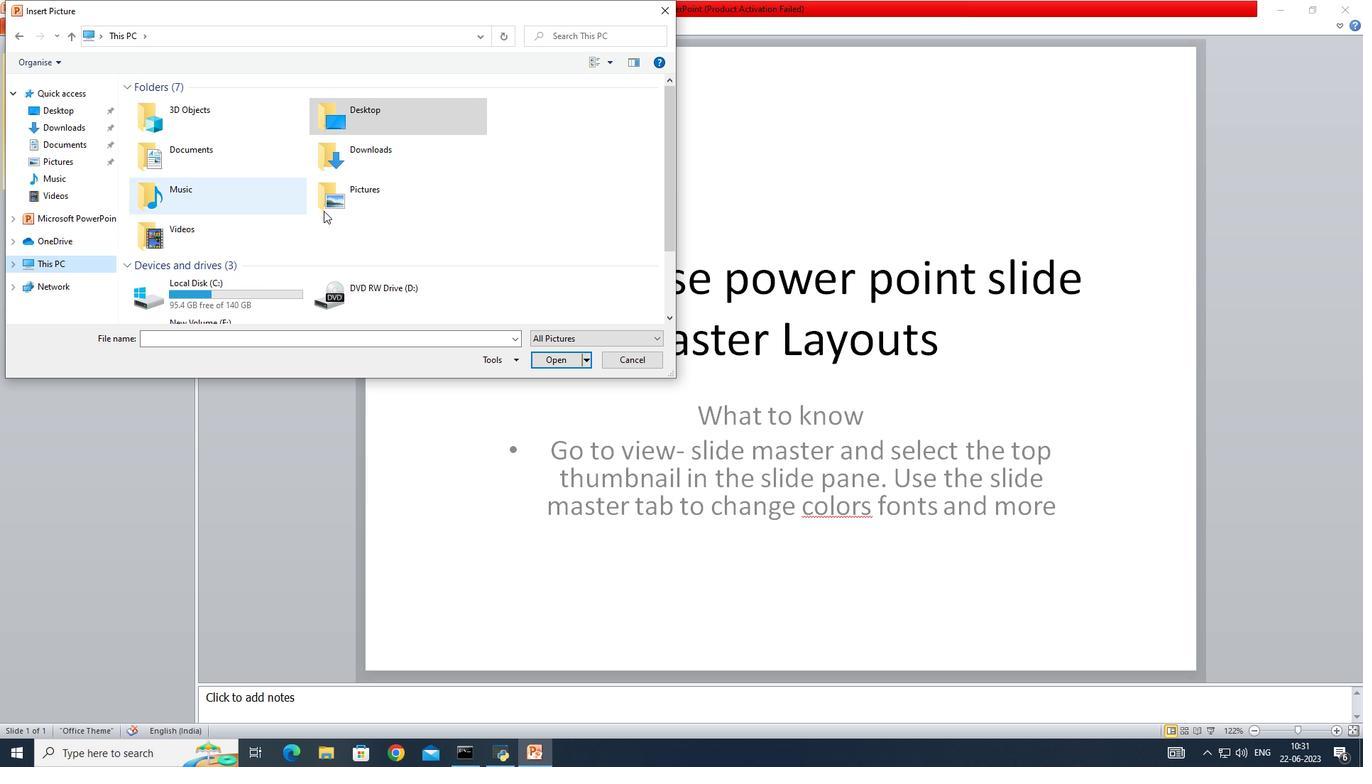 
Action: Mouse scrolled (248, 215) with delta (0, 0)
Screenshot: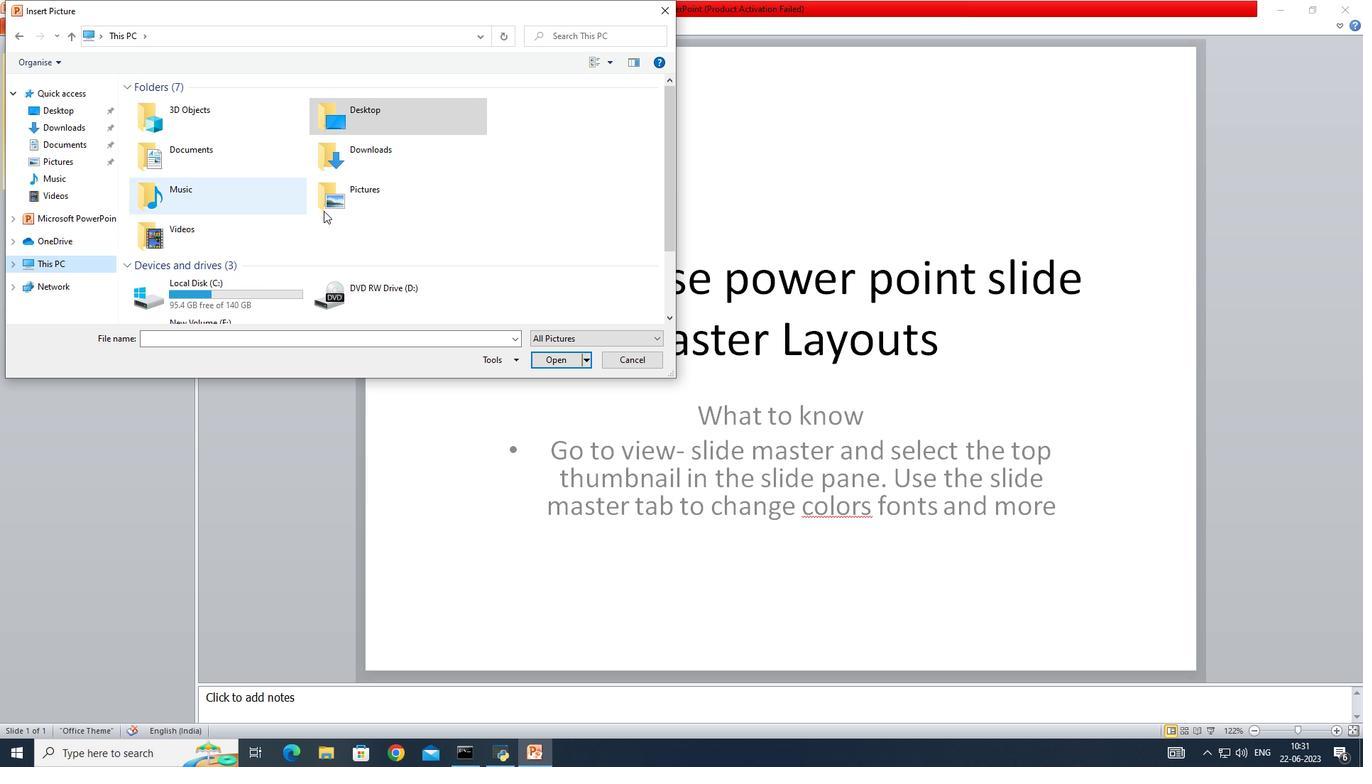 
Action: Mouse scrolled (248, 215) with delta (0, 0)
Screenshot: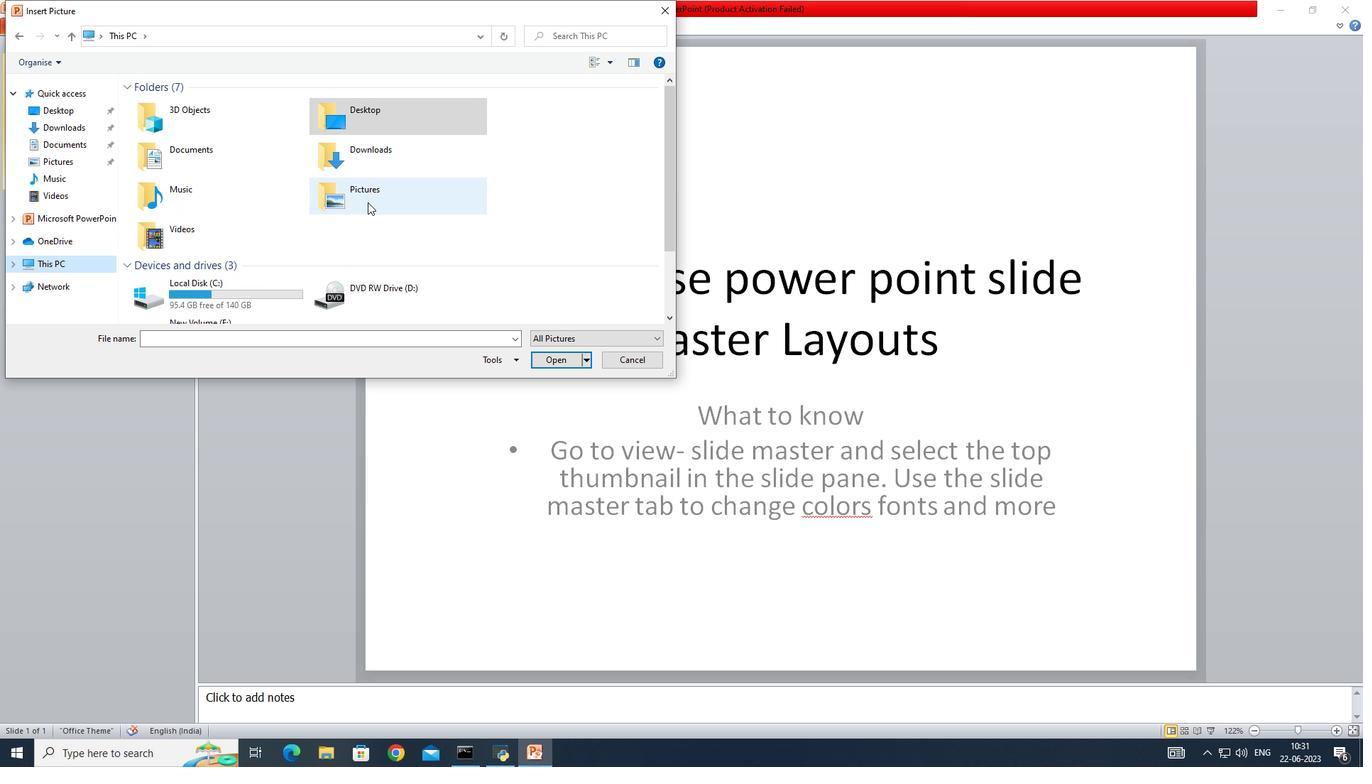
Action: Mouse moved to (383, 190)
Screenshot: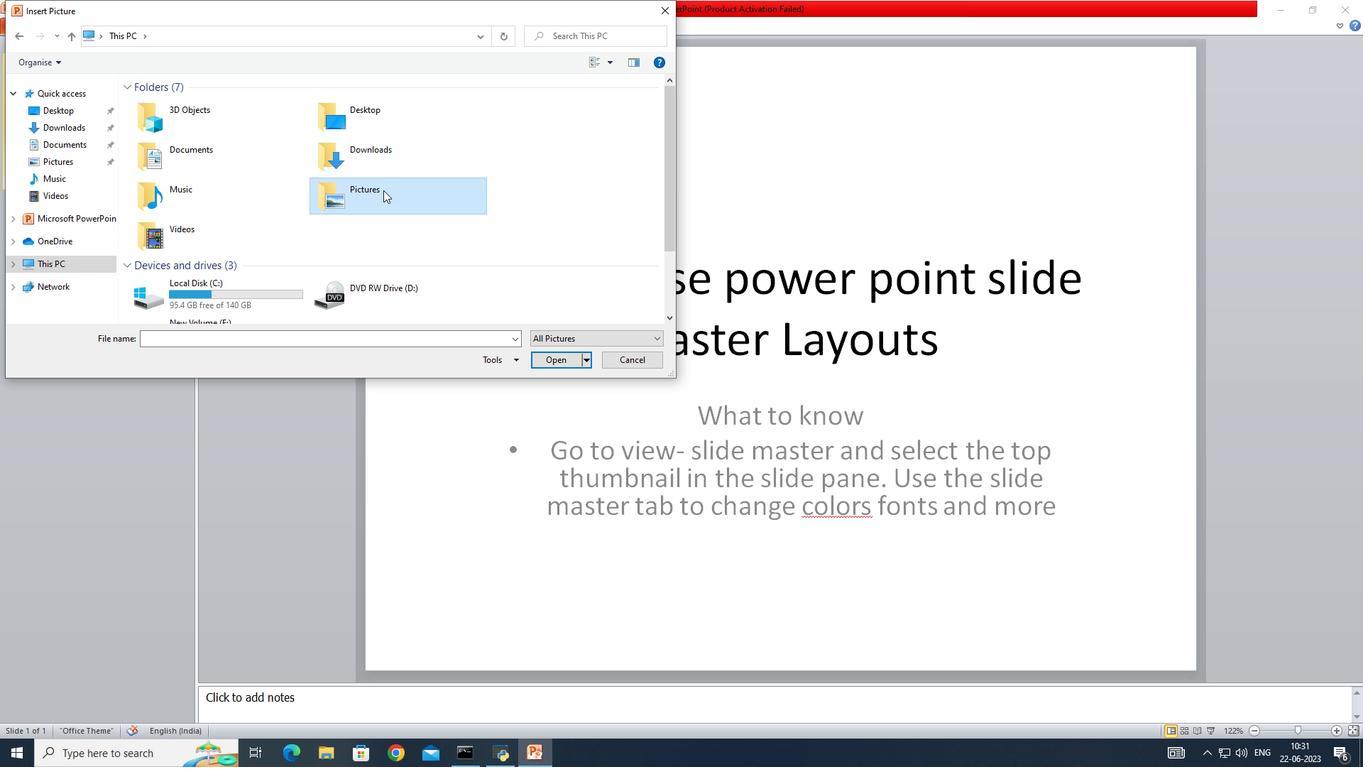 
Action: Mouse pressed left at (383, 190)
Screenshot: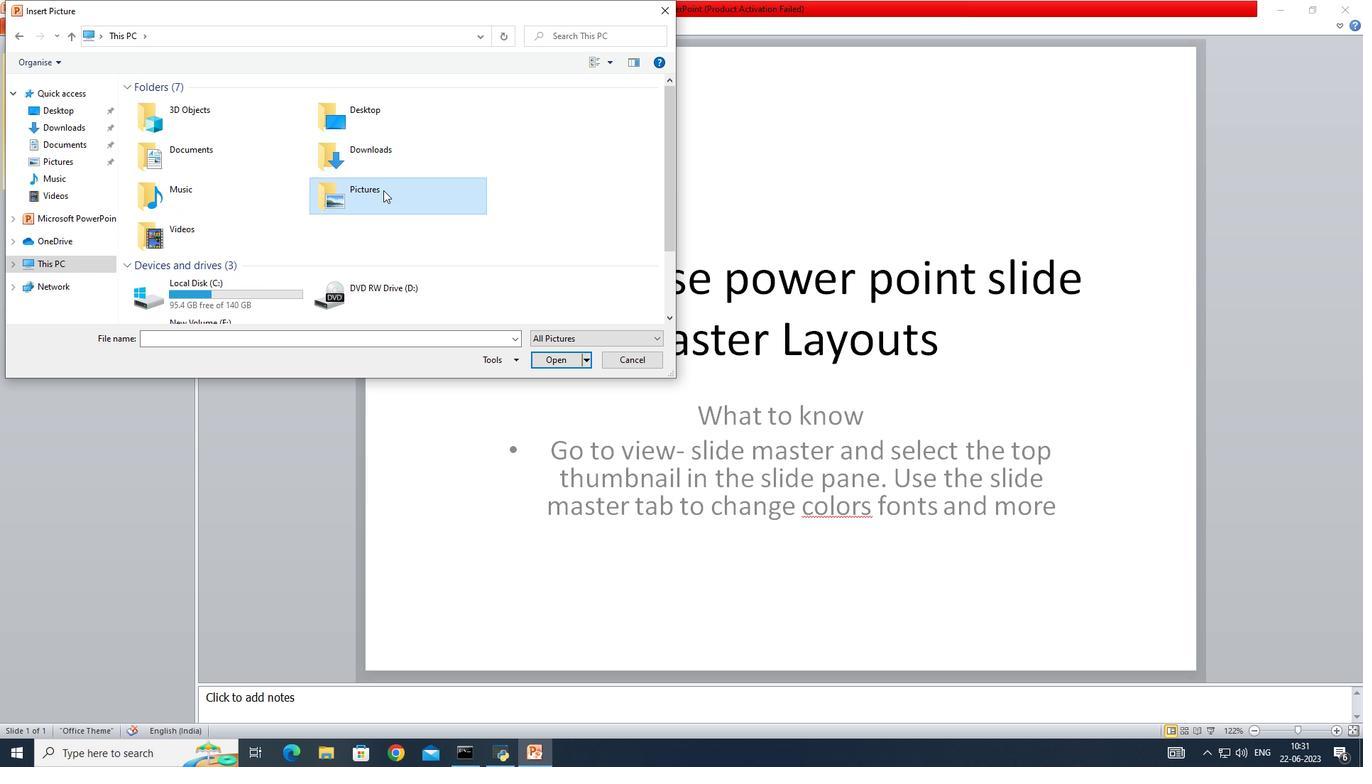 
Action: Mouse pressed left at (383, 190)
Screenshot: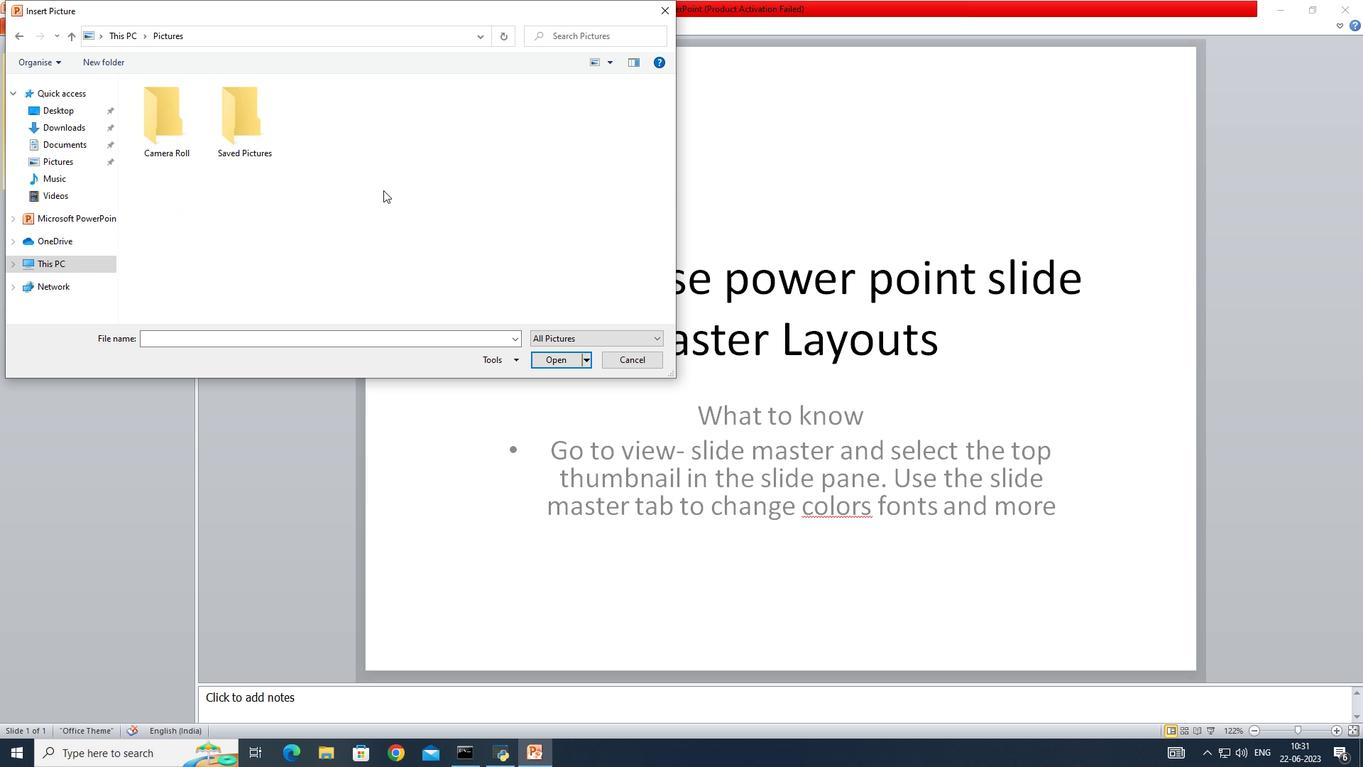 
Action: Mouse moved to (245, 120)
Screenshot: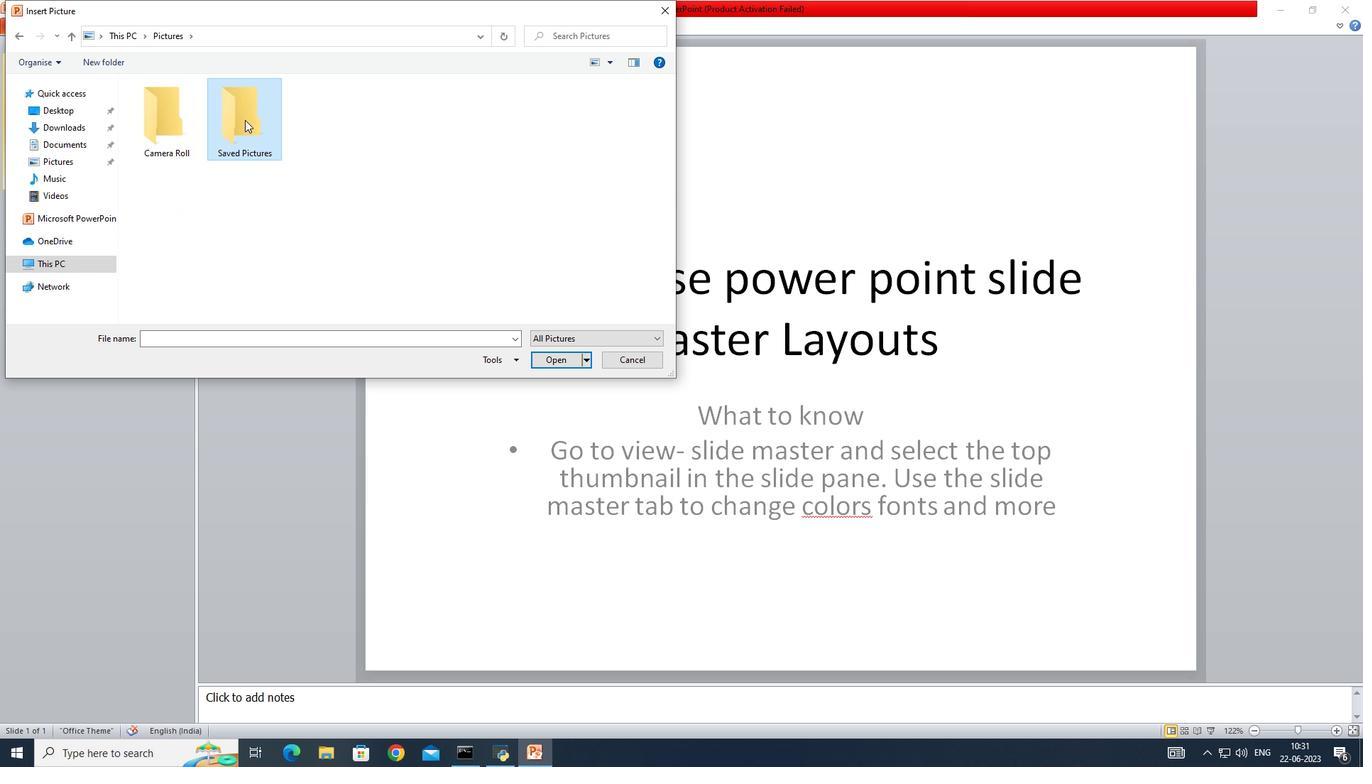 
Action: Mouse pressed left at (245, 120)
Screenshot: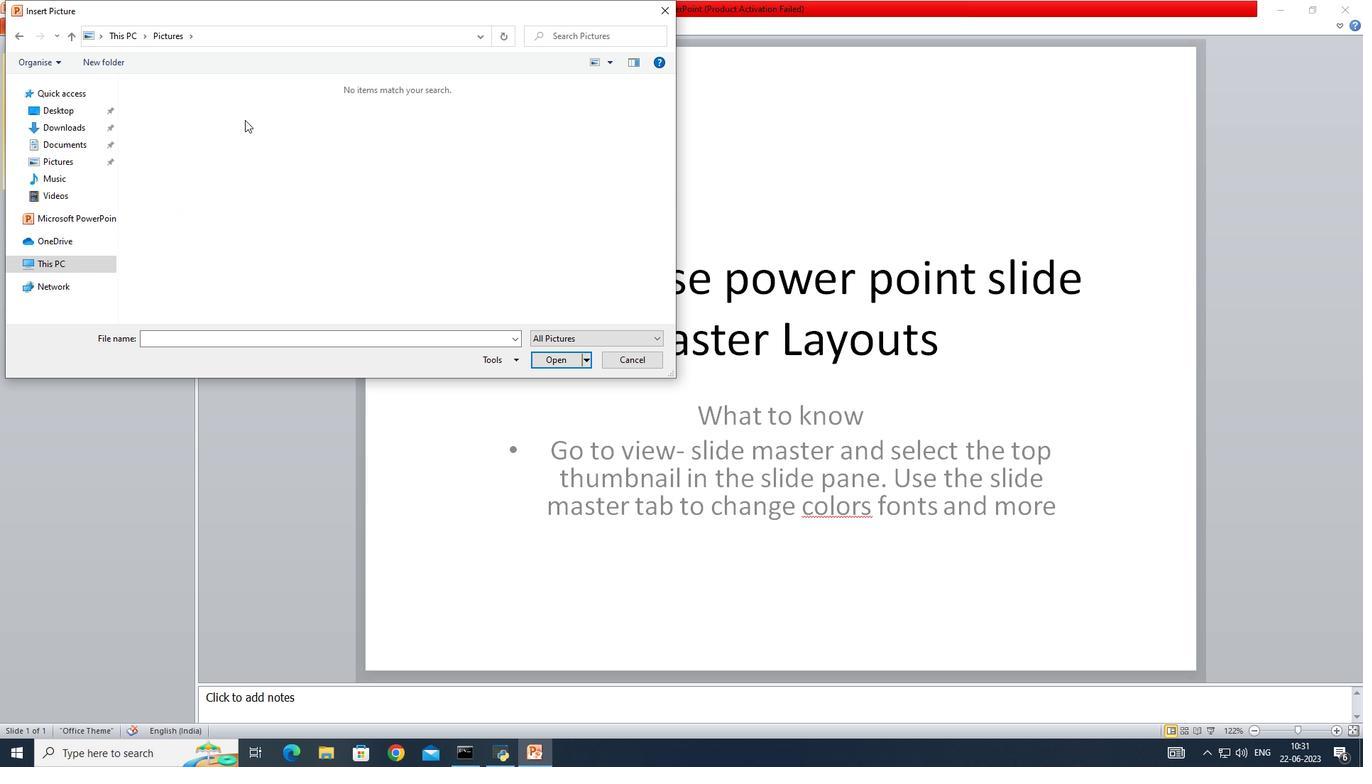 
Action: Mouse pressed left at (245, 120)
Screenshot: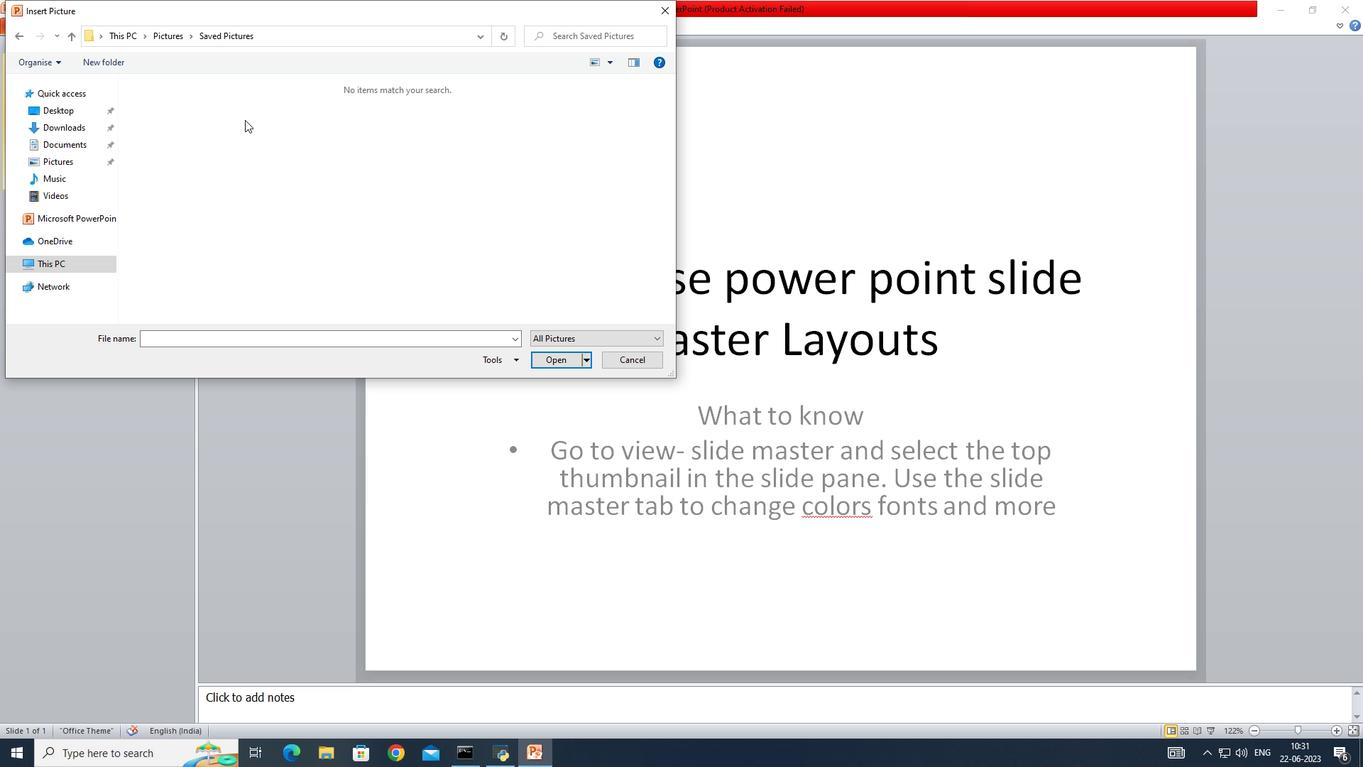 
Action: Mouse moved to (26, 38)
Screenshot: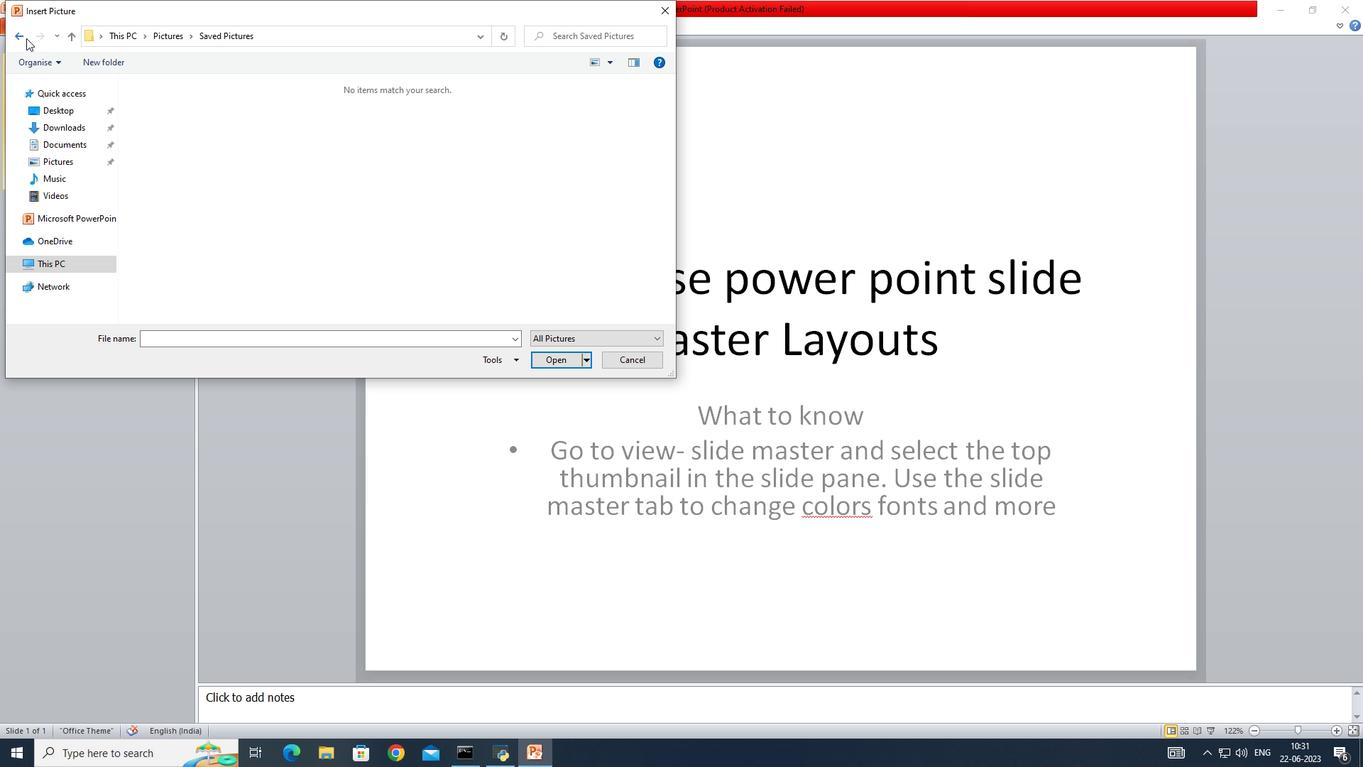
Action: Mouse pressed left at (26, 38)
Screenshot: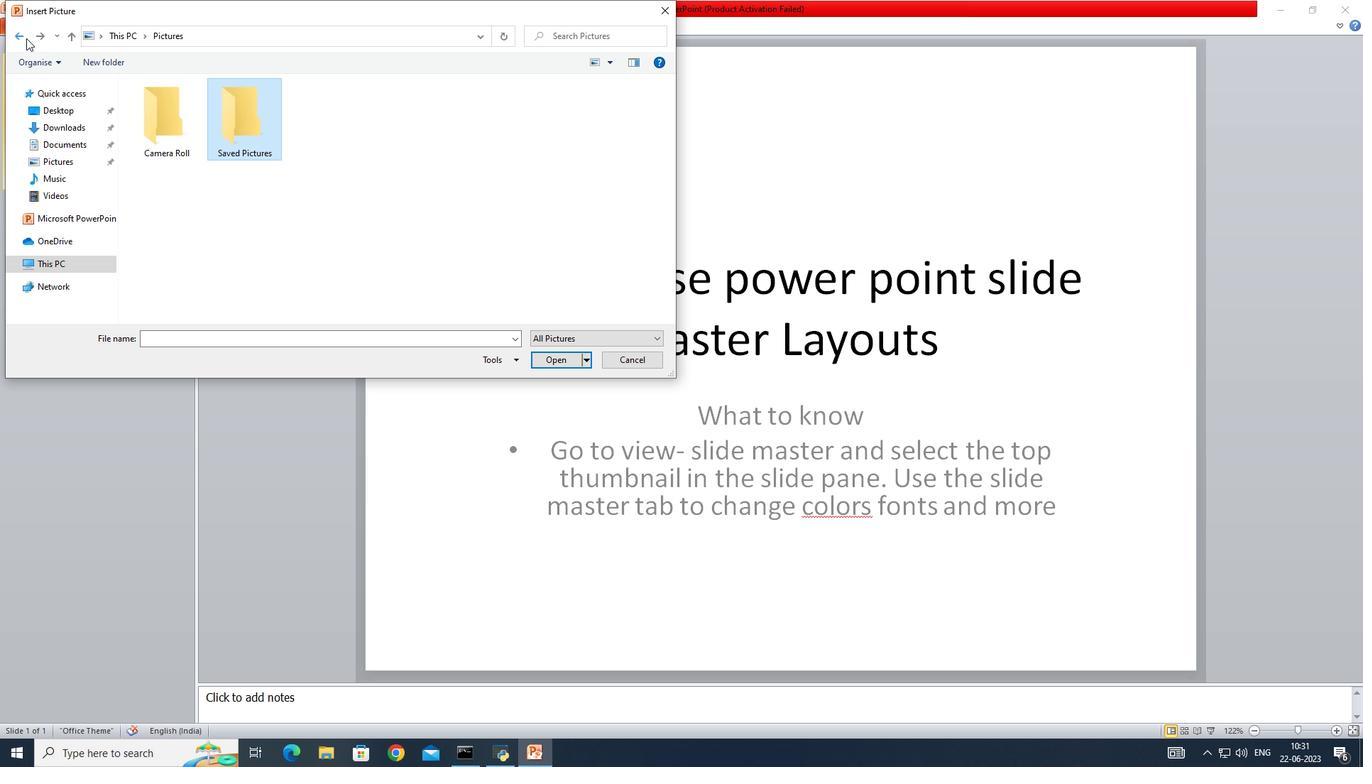
Action: Mouse moved to (17, 41)
Screenshot: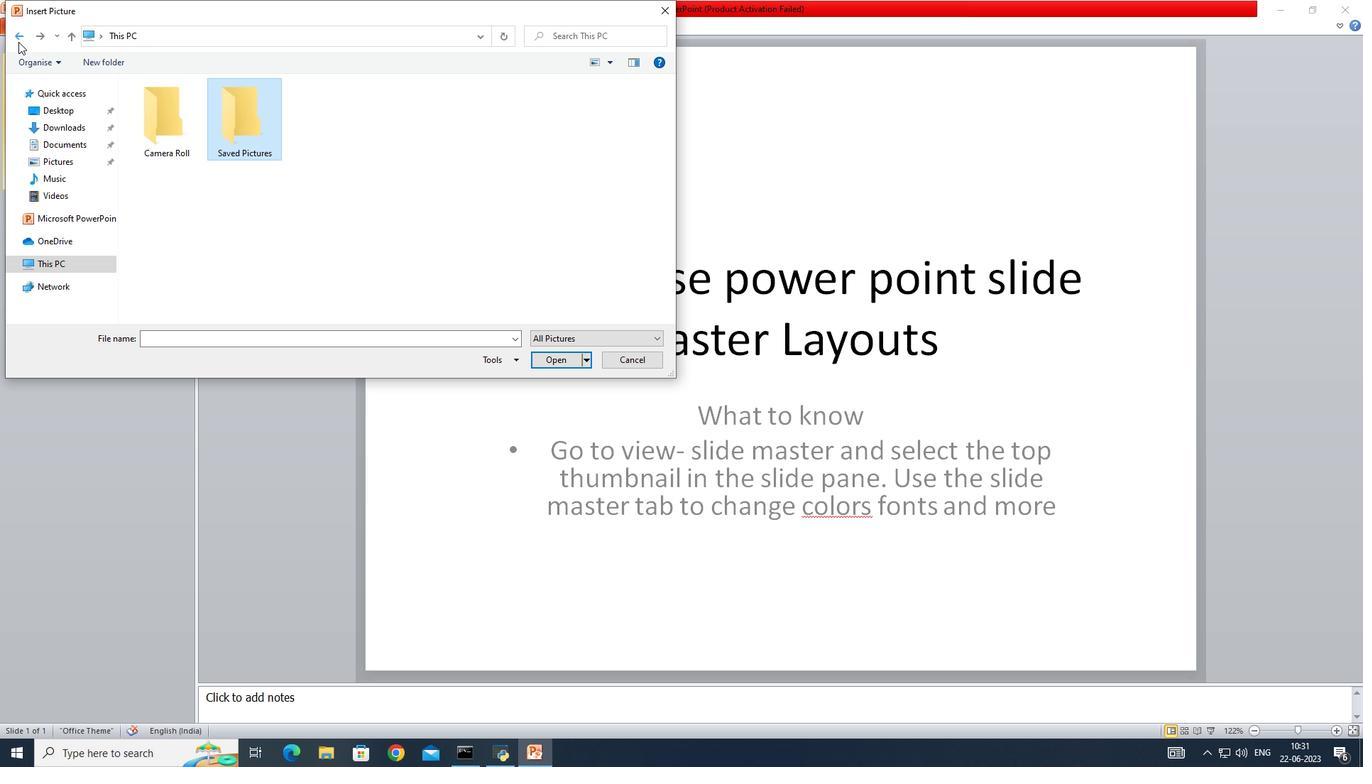 
Action: Mouse pressed left at (17, 41)
Screenshot: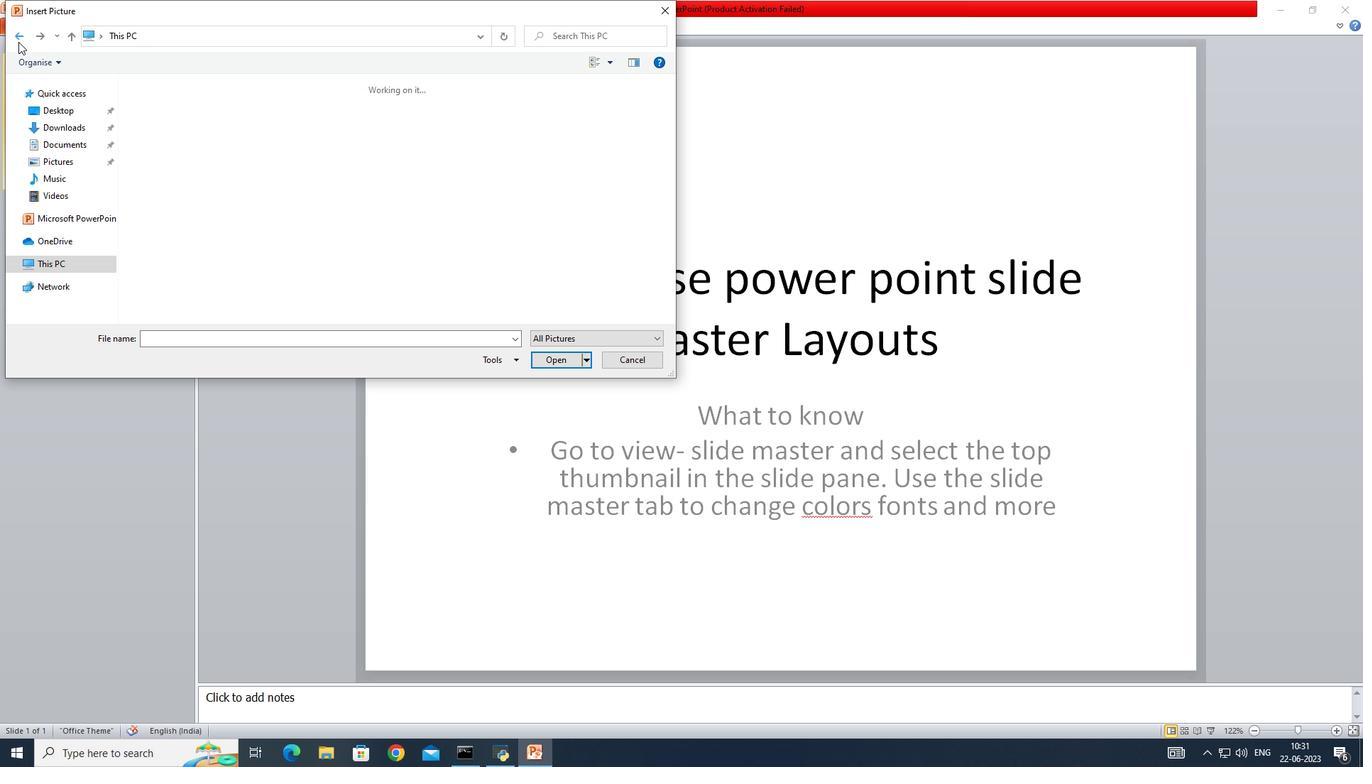 
Action: Mouse moved to (656, 7)
Screenshot: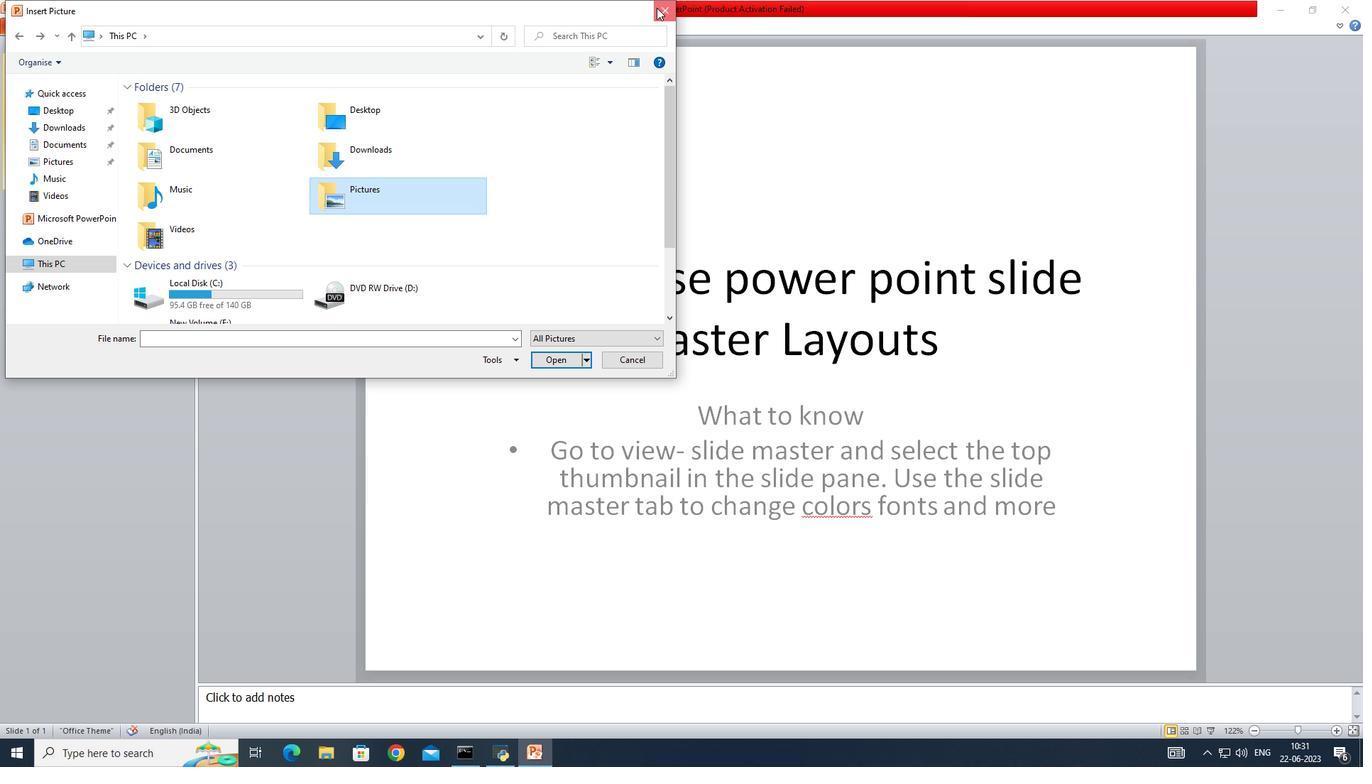 
Action: Mouse pressed left at (656, 7)
Screenshot: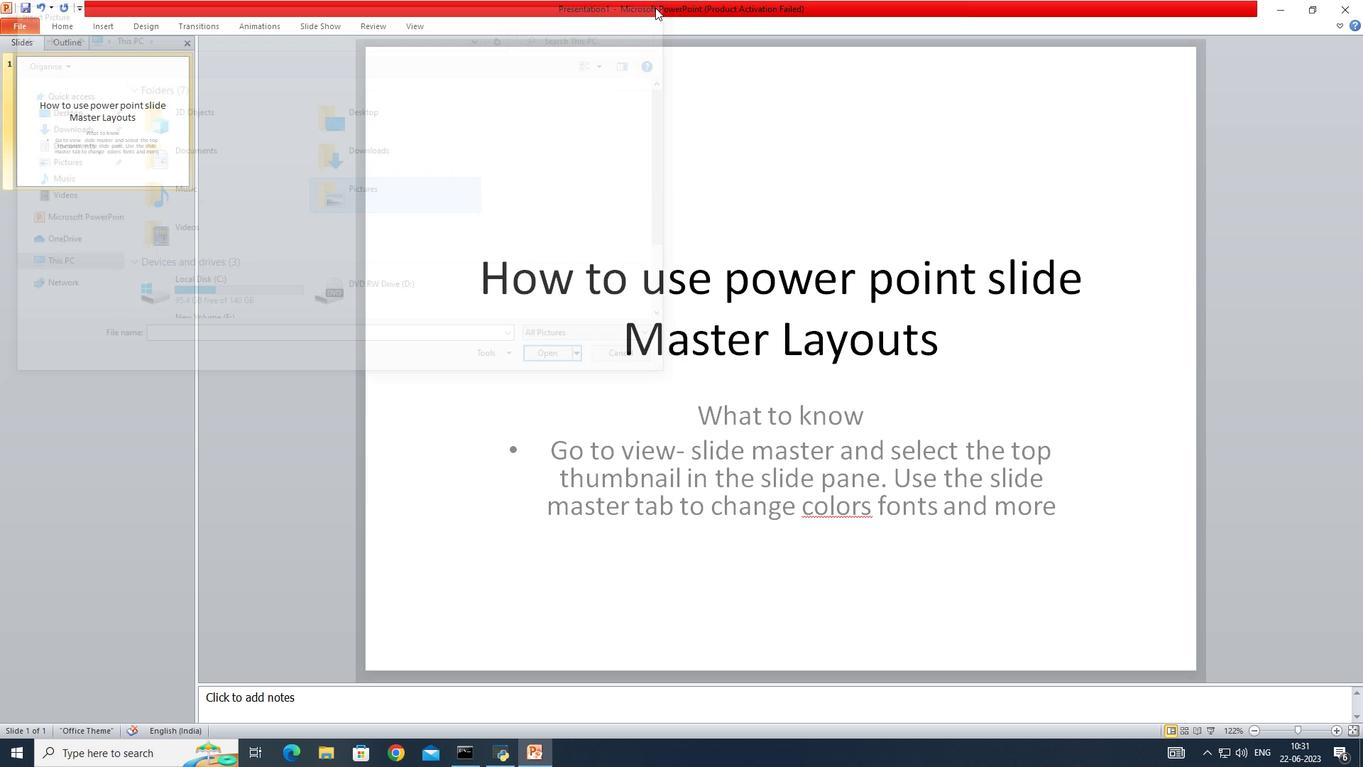 
Action: Mouse moved to (73, 29)
Screenshot: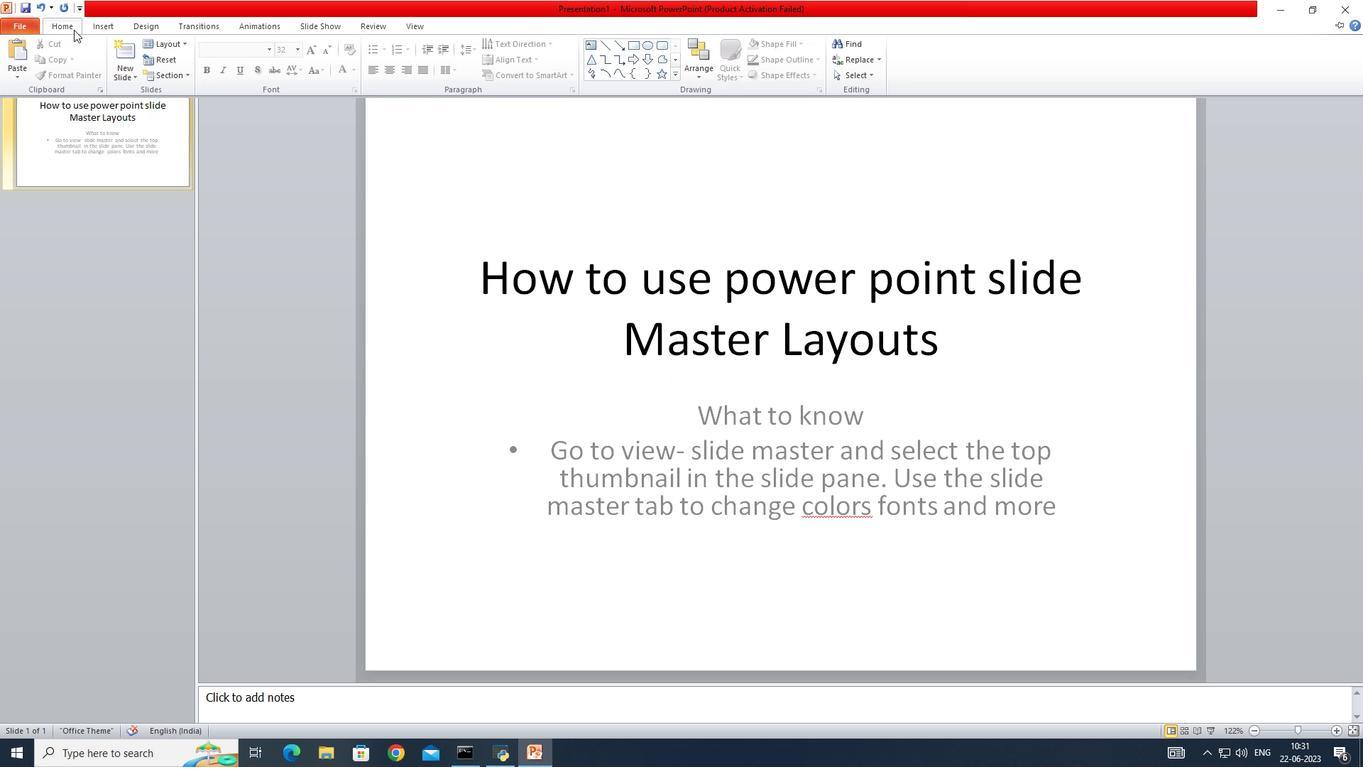 
Action: Mouse pressed left at (73, 29)
Screenshot: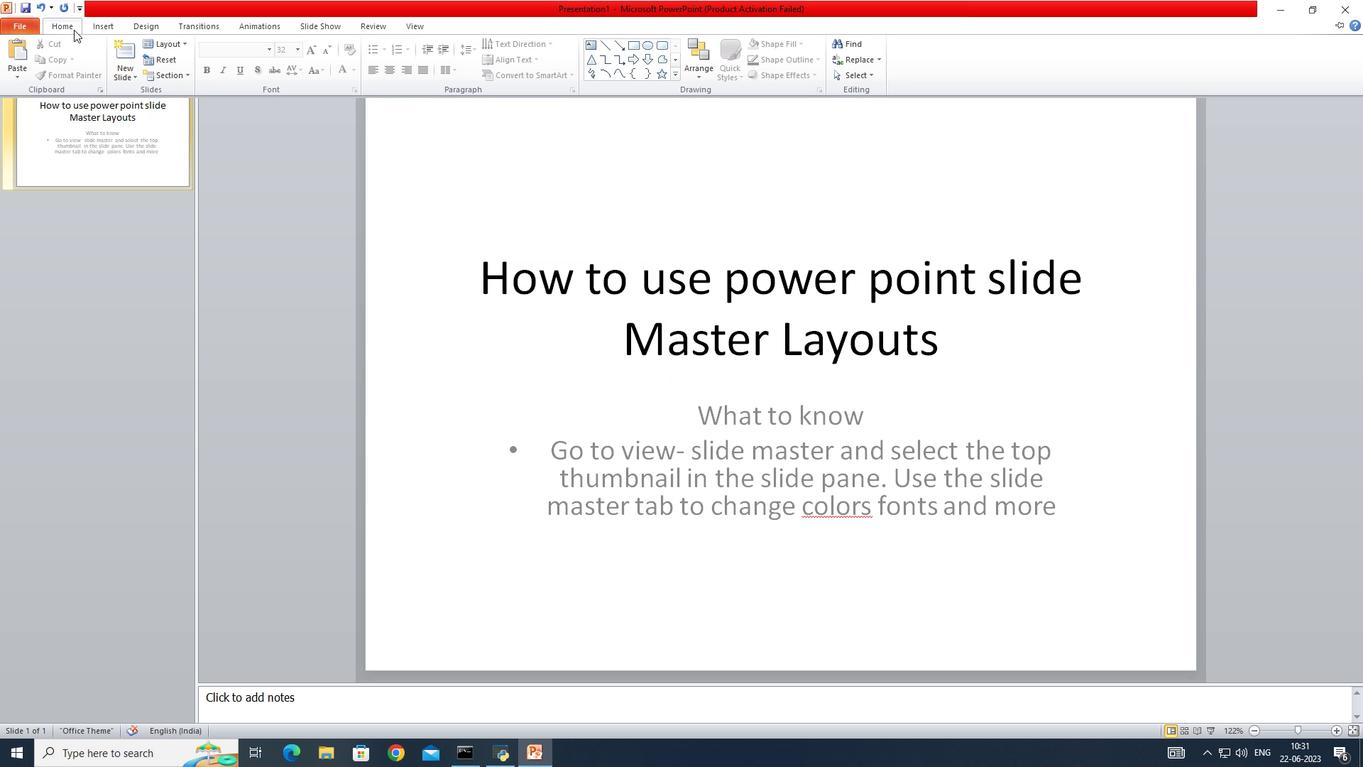 
Action: Mouse moved to (102, 19)
Screenshot: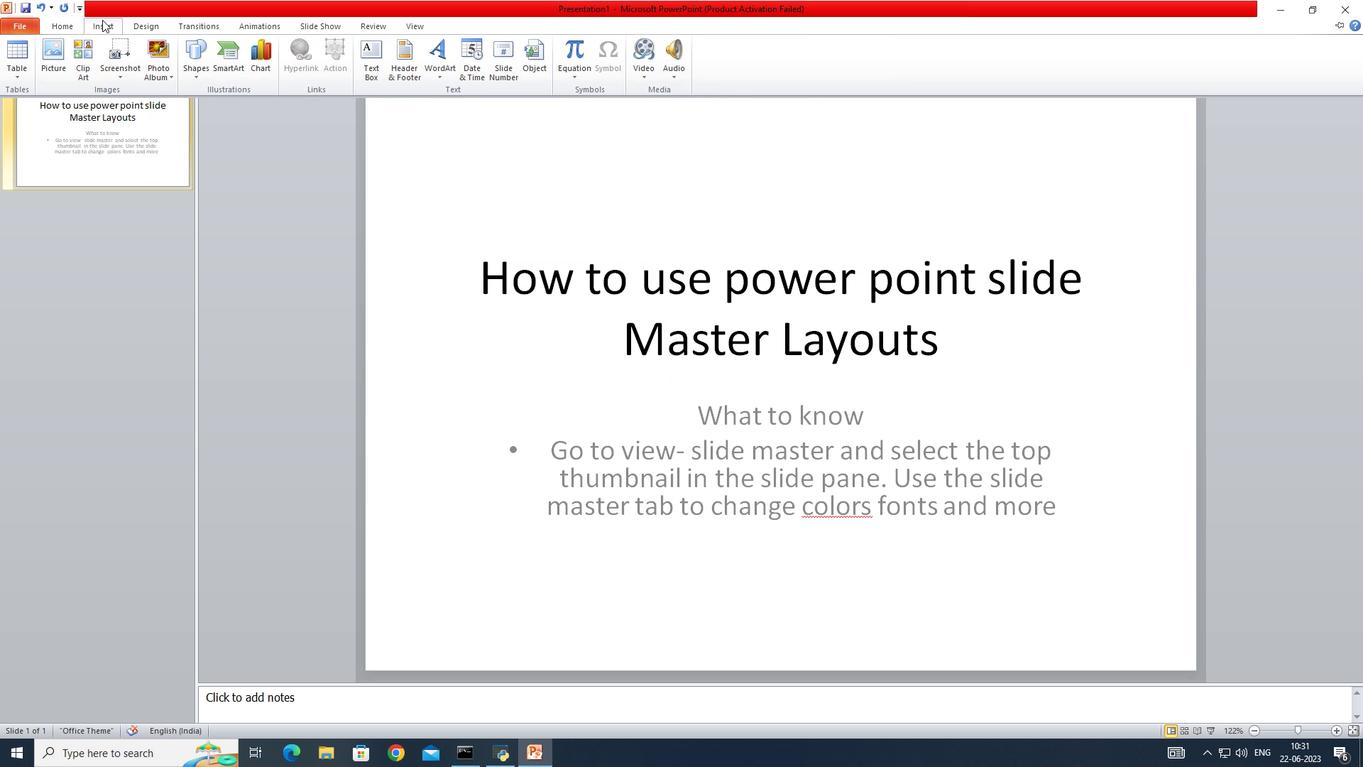 
Action: Mouse pressed left at (102, 19)
Screenshot: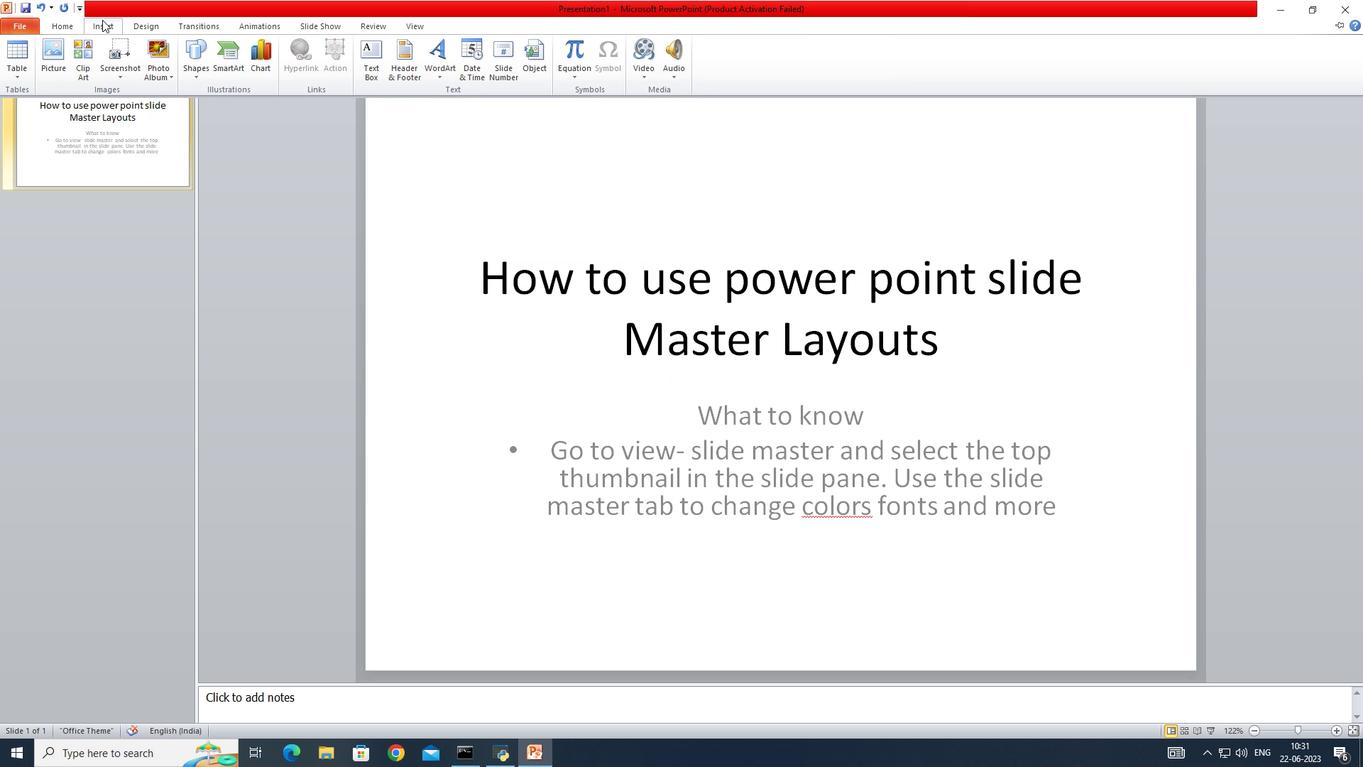 
Action: Mouse moved to (64, 23)
Screenshot: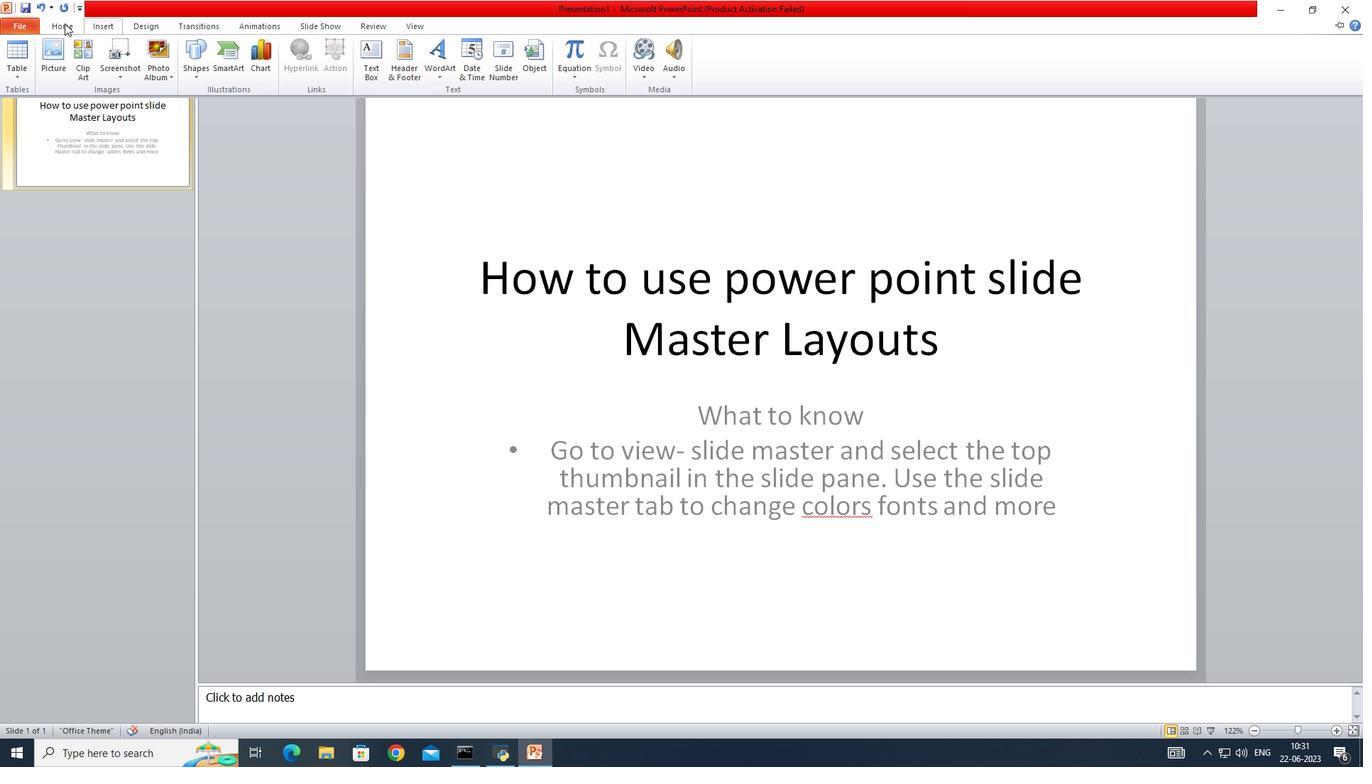 
Action: Mouse pressed left at (64, 23)
Screenshot: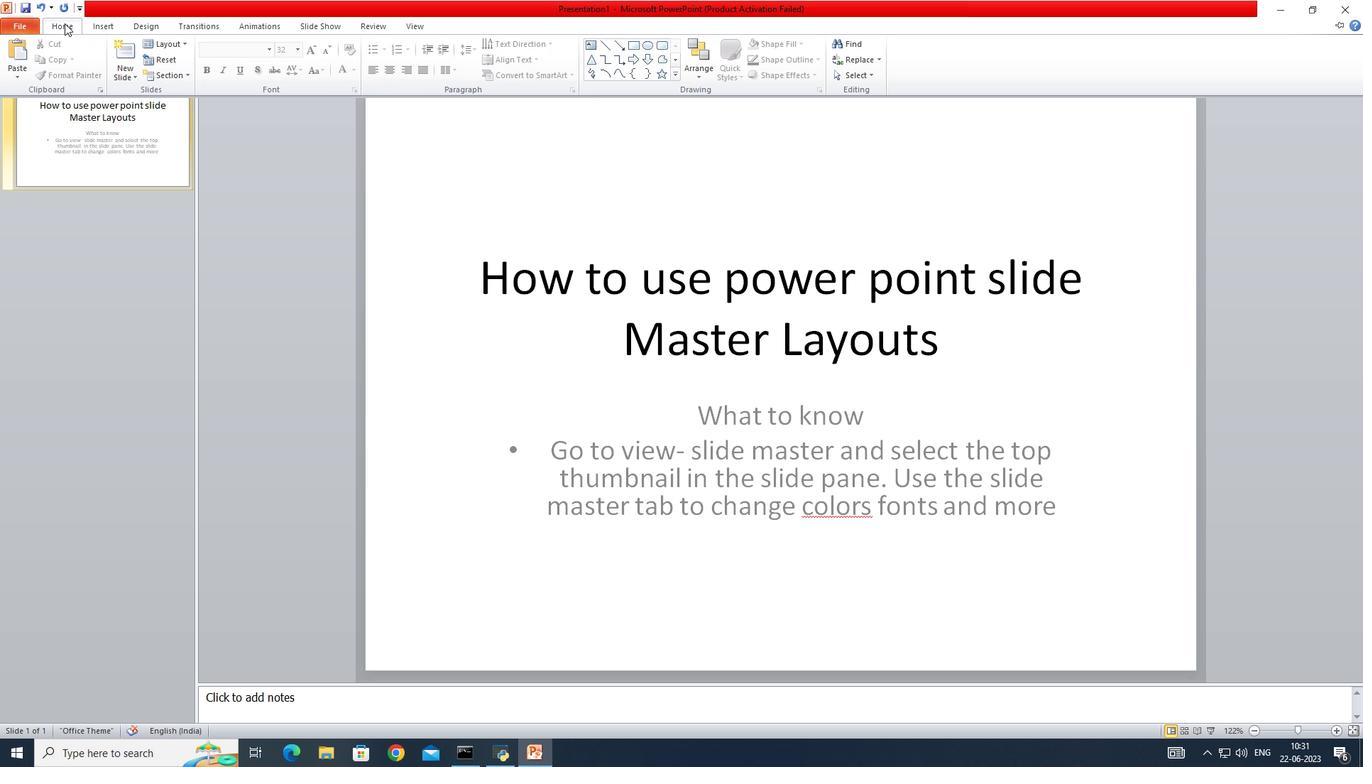 
Action: Mouse moved to (110, 22)
Screenshot: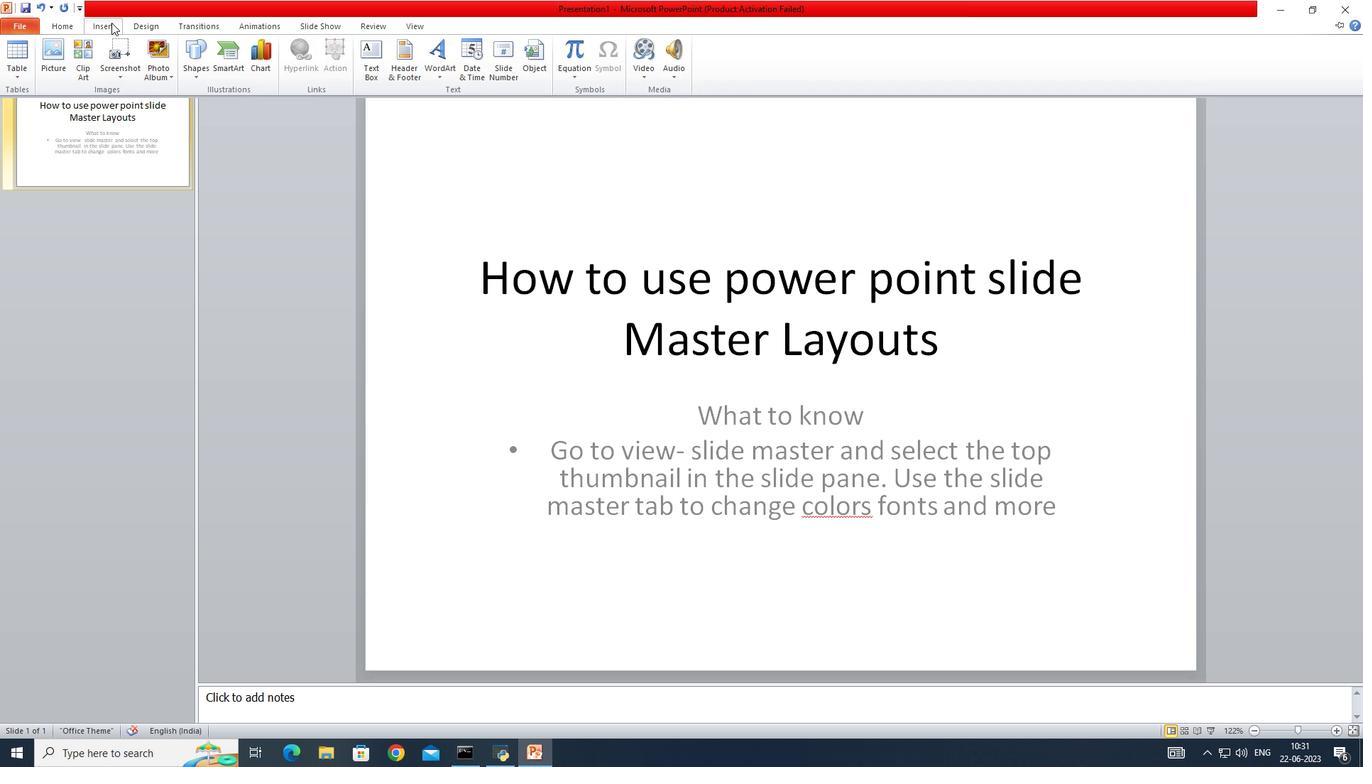 
Action: Mouse pressed left at (110, 22)
Screenshot: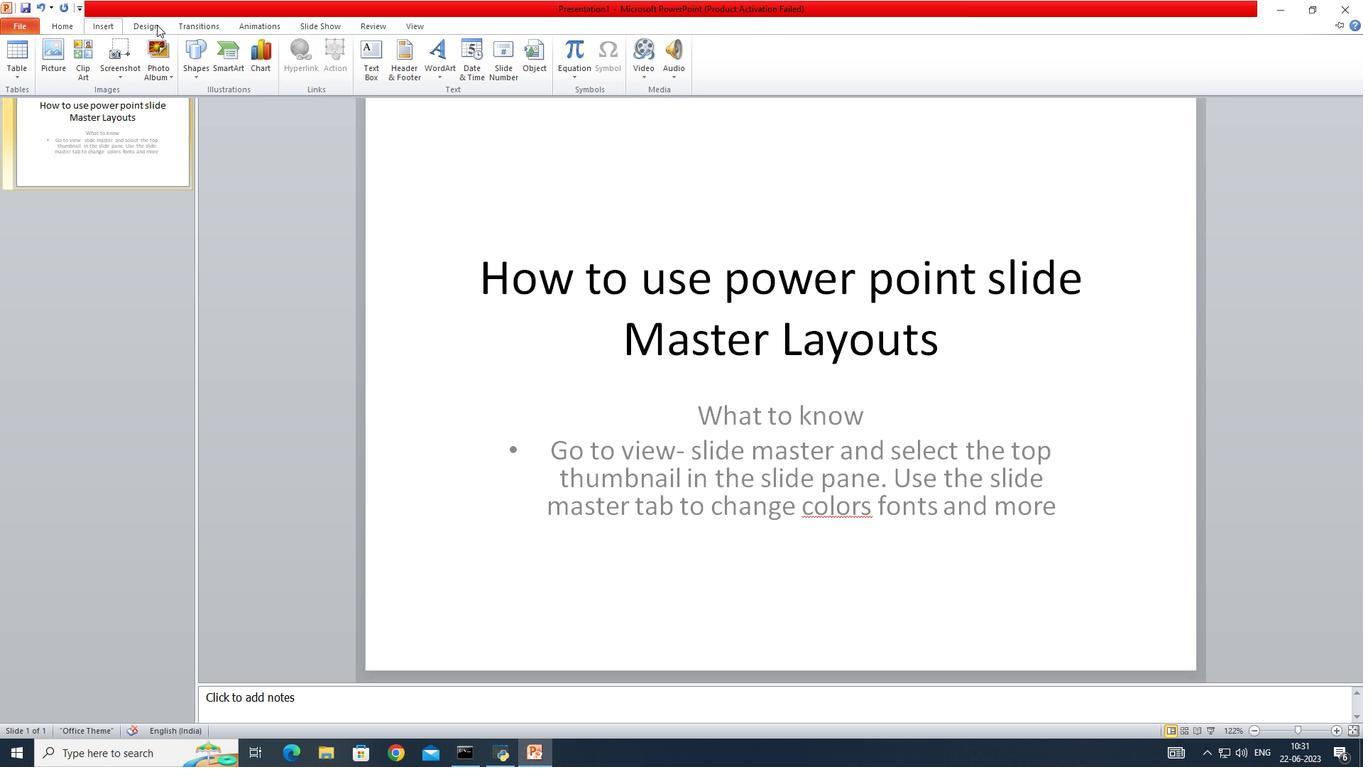 
Action: Mouse moved to (157, 24)
Screenshot: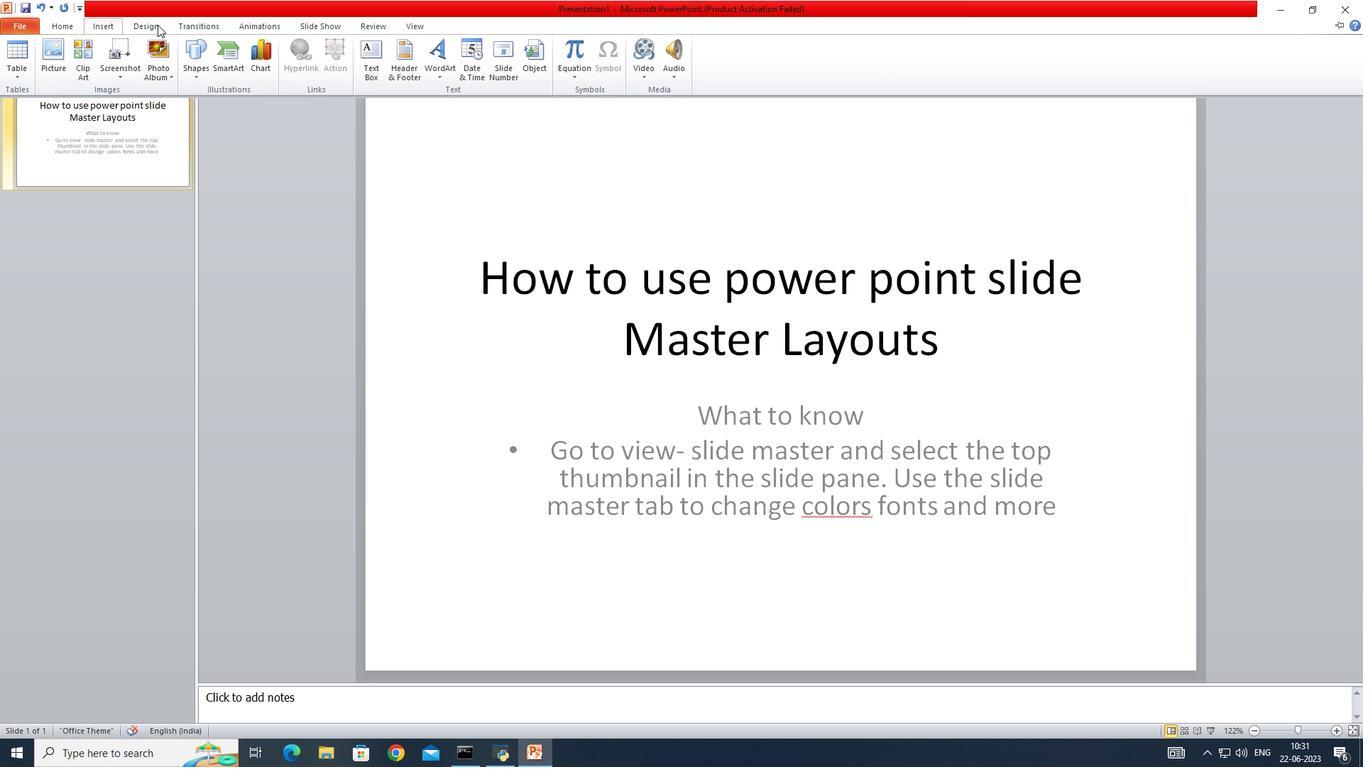 
Action: Mouse pressed left at (157, 24)
Screenshot: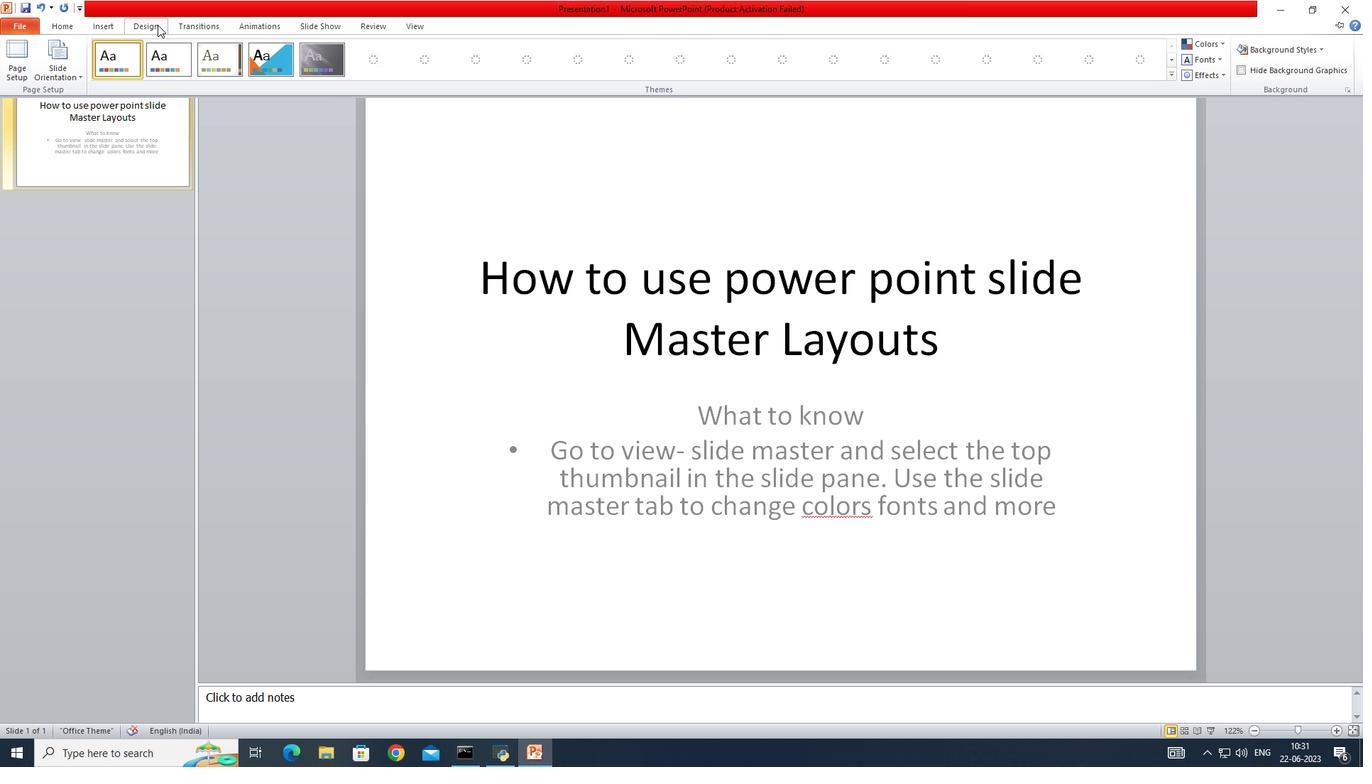 
Action: Mouse moved to (93, 25)
Screenshot: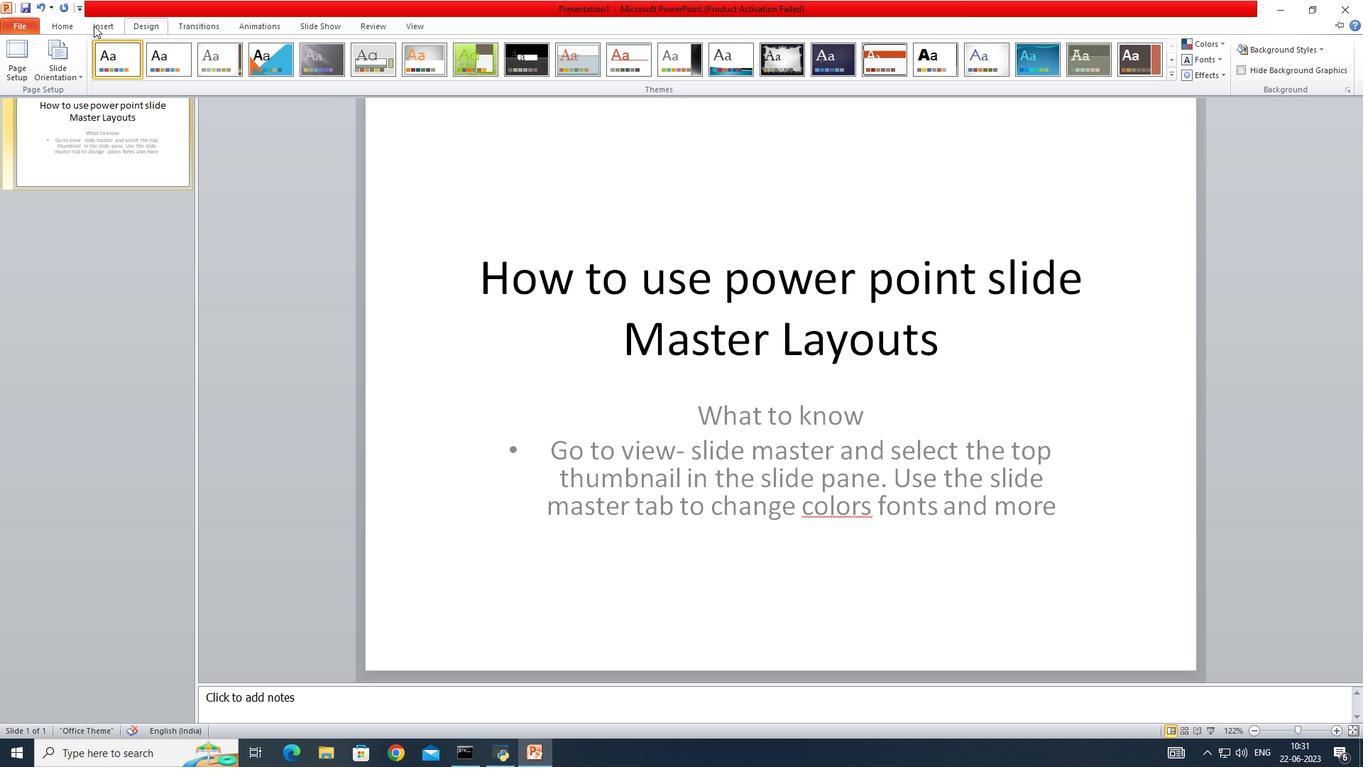 
Action: Mouse pressed left at (93, 25)
Screenshot: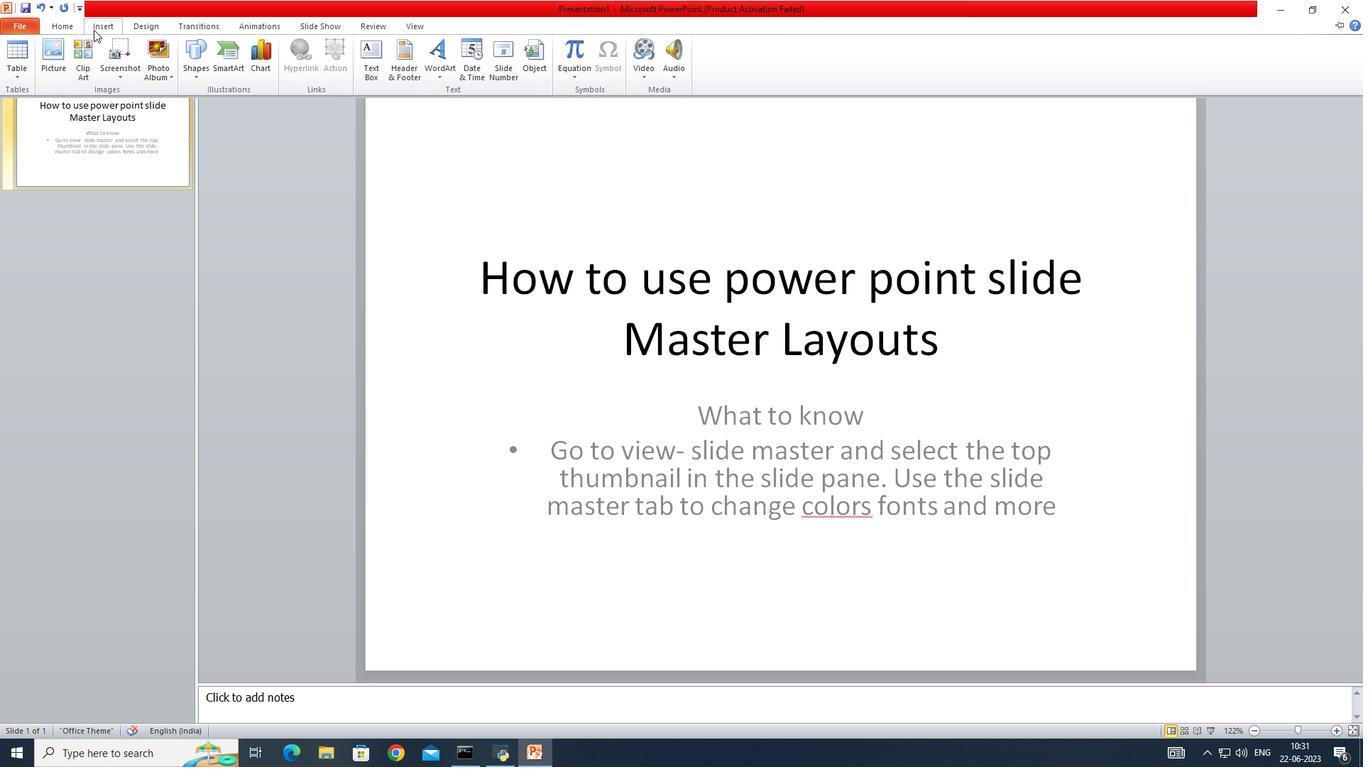 
Action: Mouse moved to (171, 73)
Screenshot: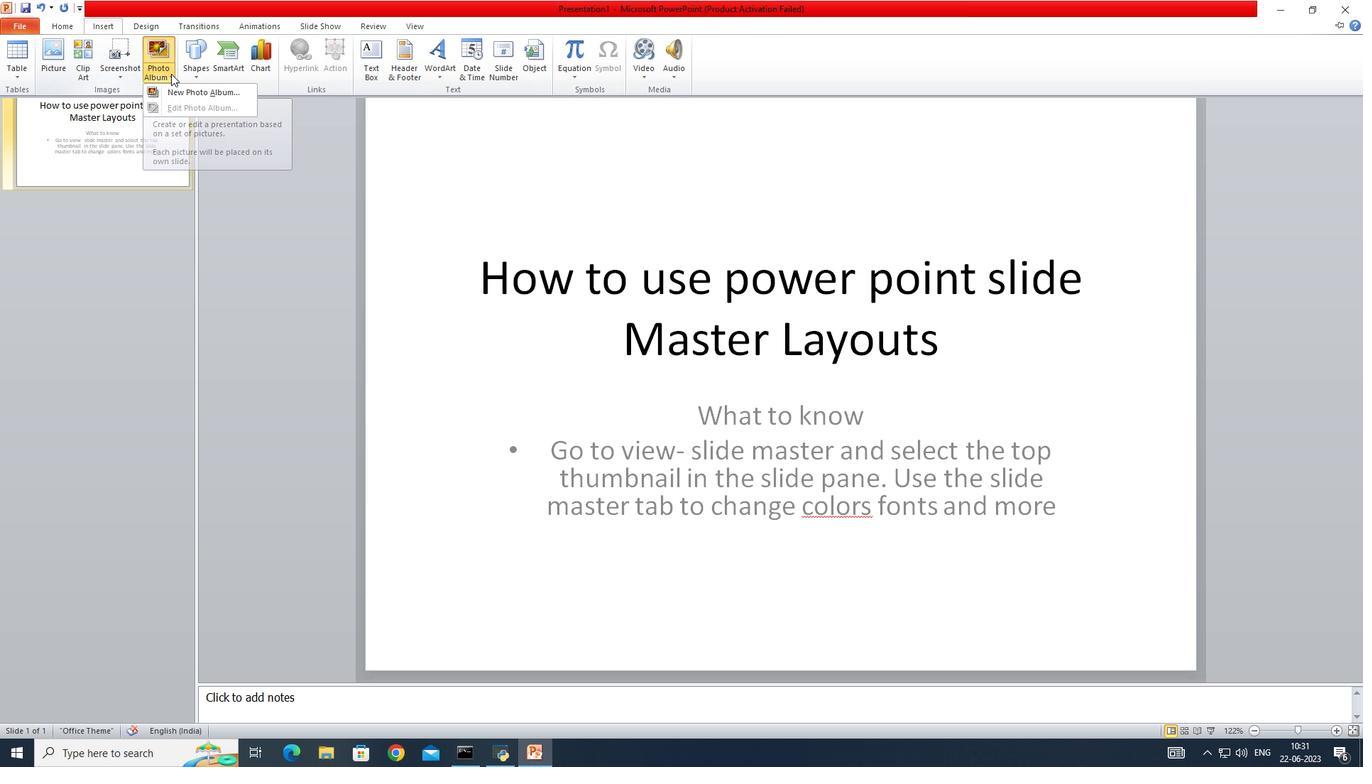 
Action: Mouse pressed left at (171, 73)
Screenshot: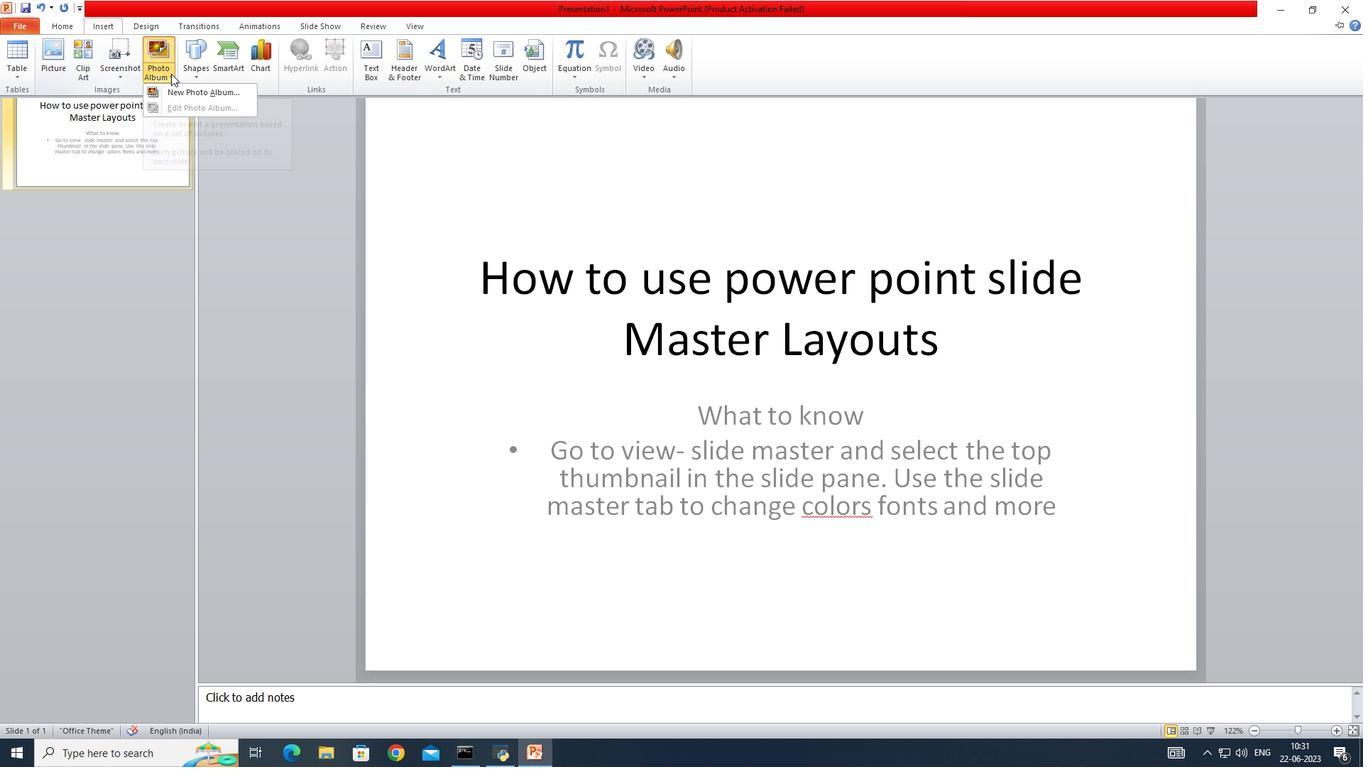 
Action: Mouse moved to (58, 58)
Screenshot: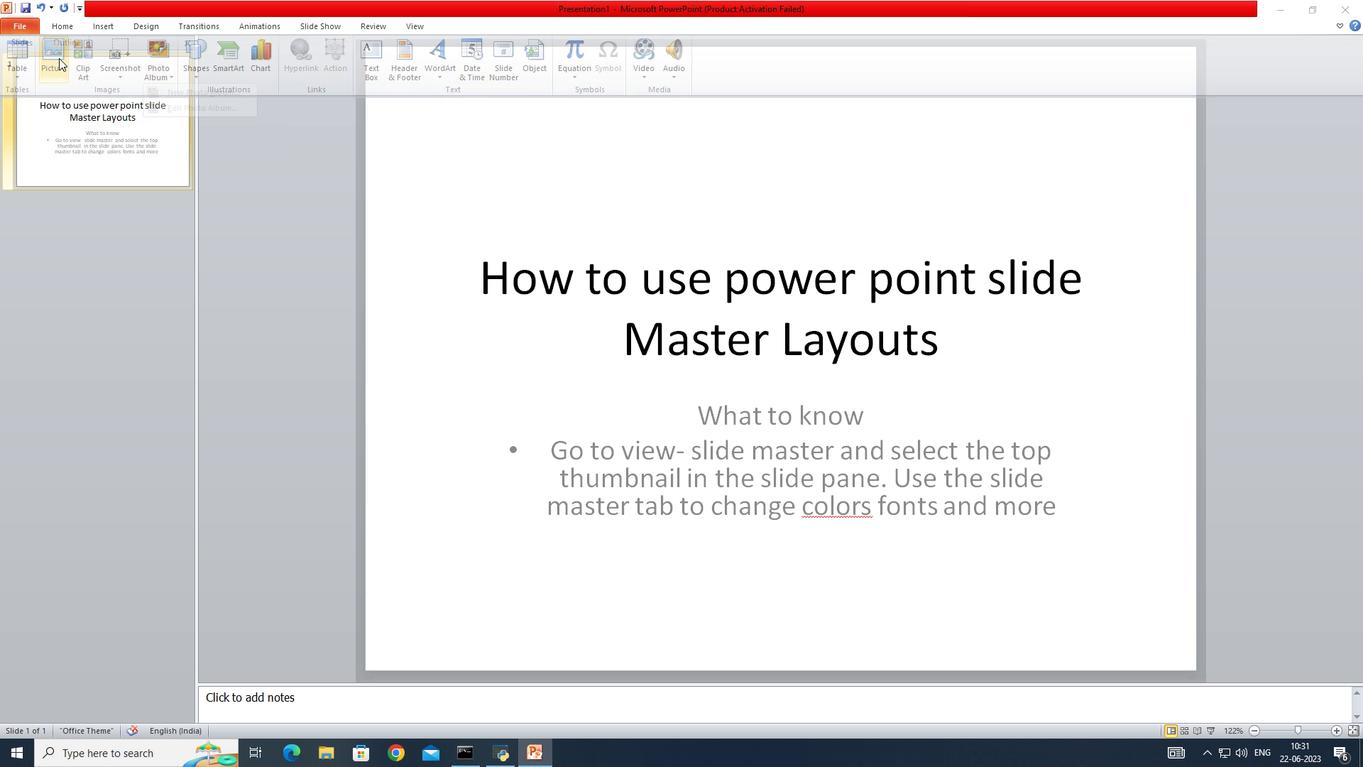 
Action: Mouse pressed left at (58, 58)
Screenshot: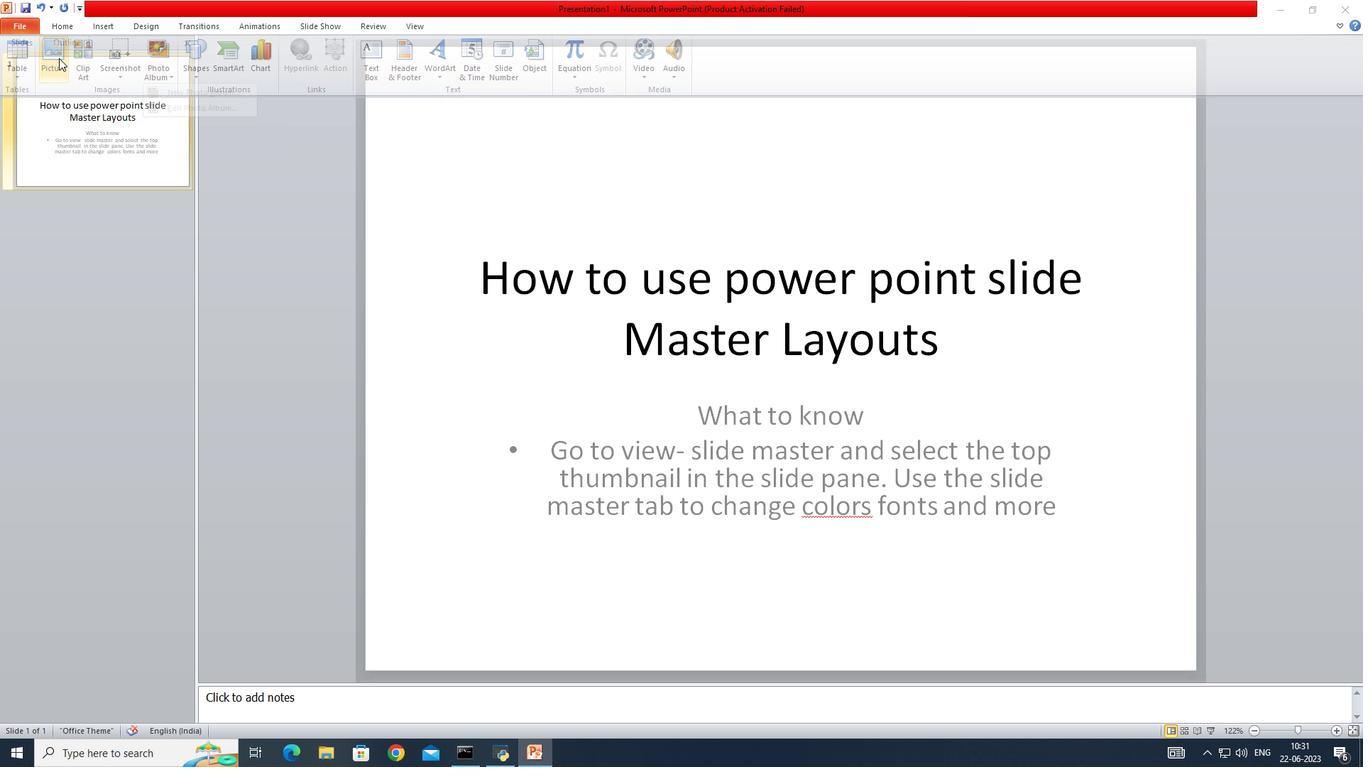 
Action: Mouse moved to (75, 61)
Screenshot: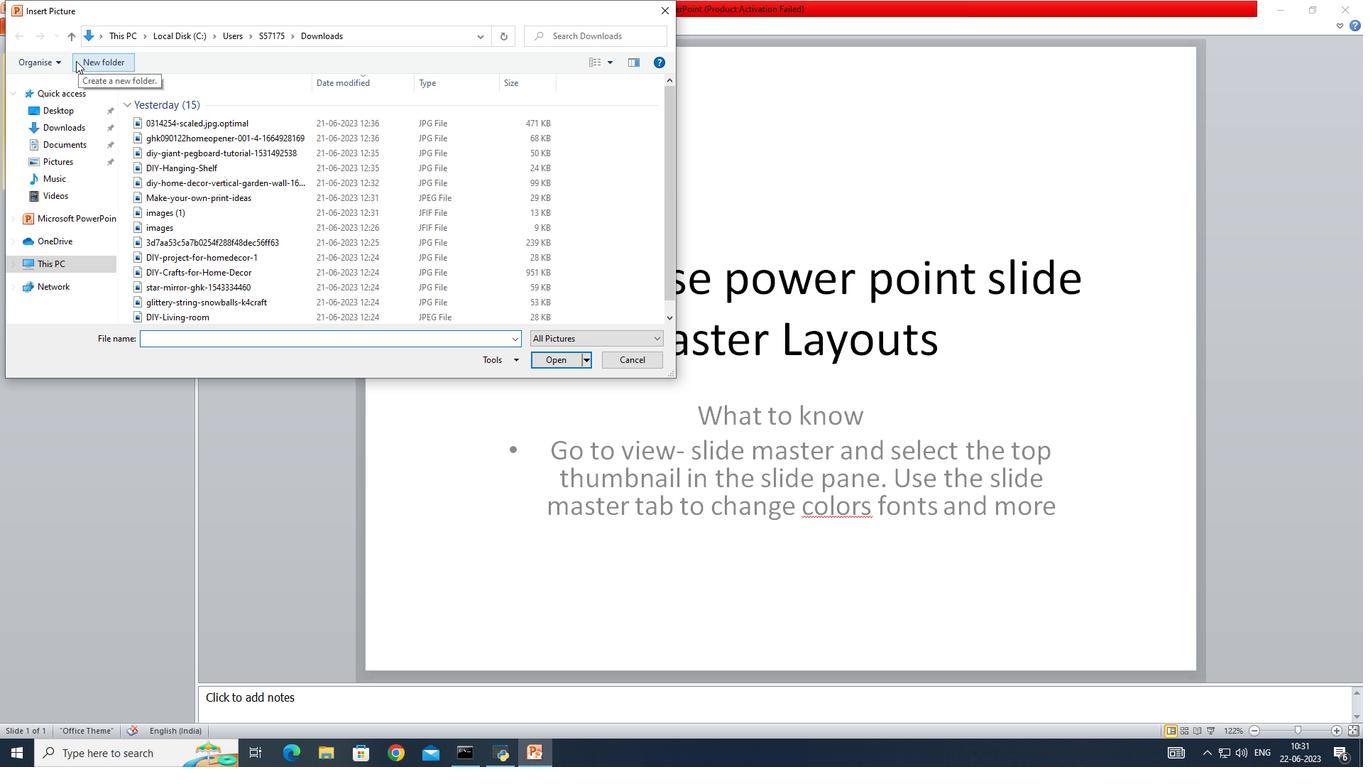 
Action: Mouse pressed left at (75, 61)
Screenshot: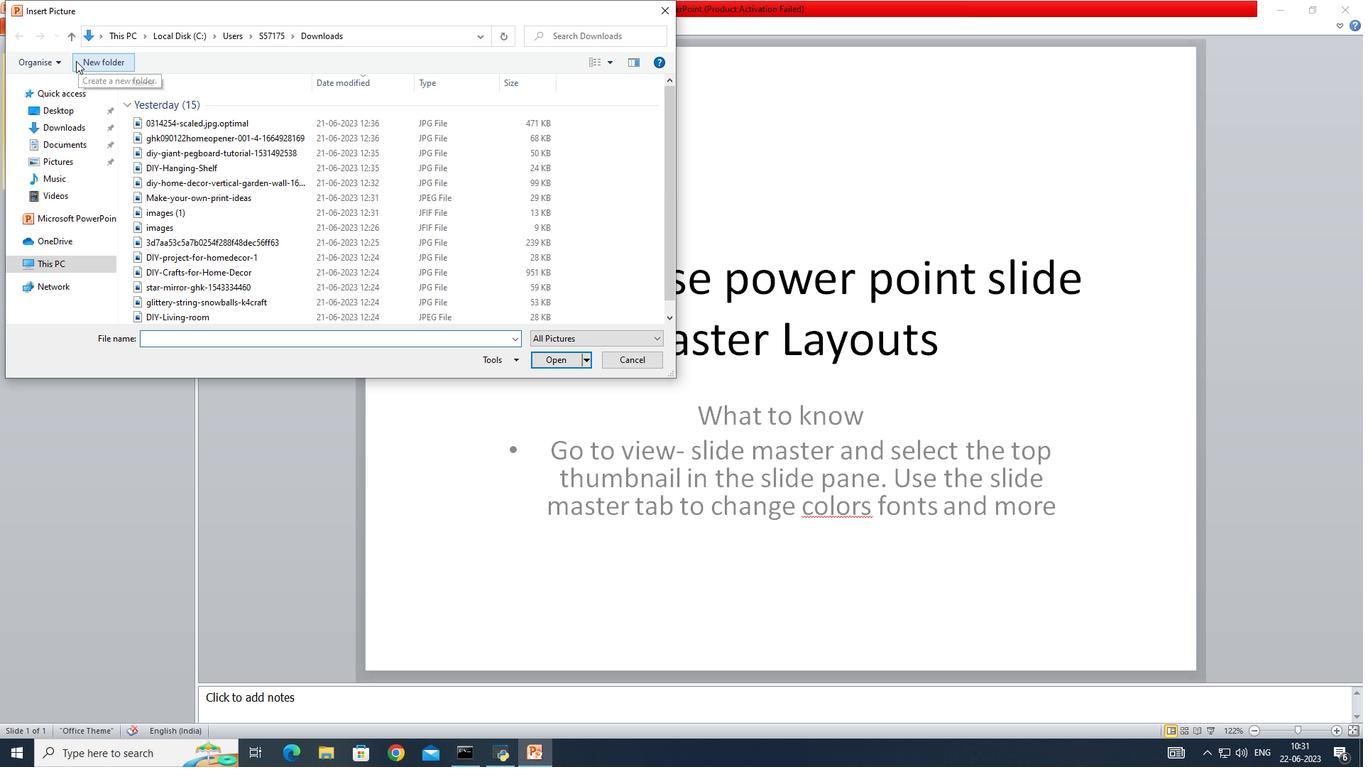 
Action: Mouse moved to (57, 62)
Screenshot: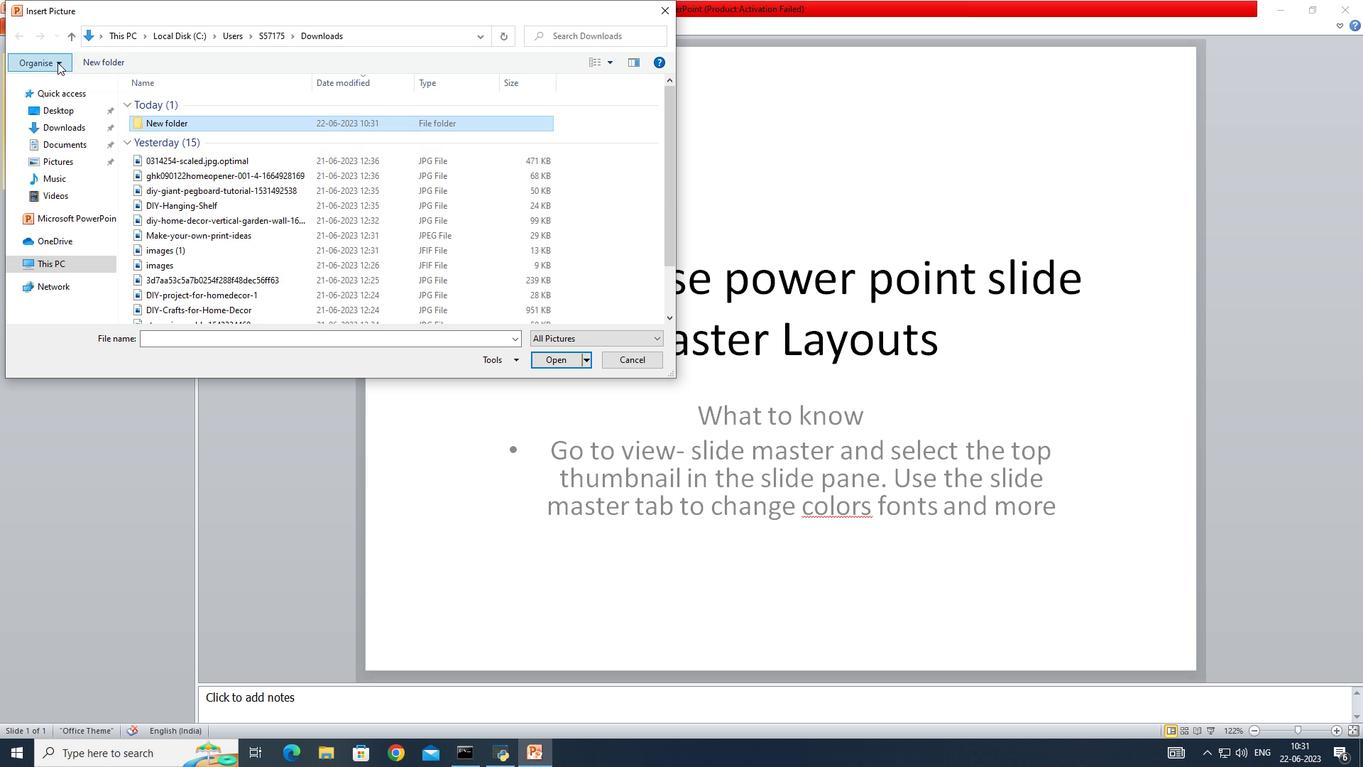 
Action: Mouse pressed left at (57, 62)
Screenshot: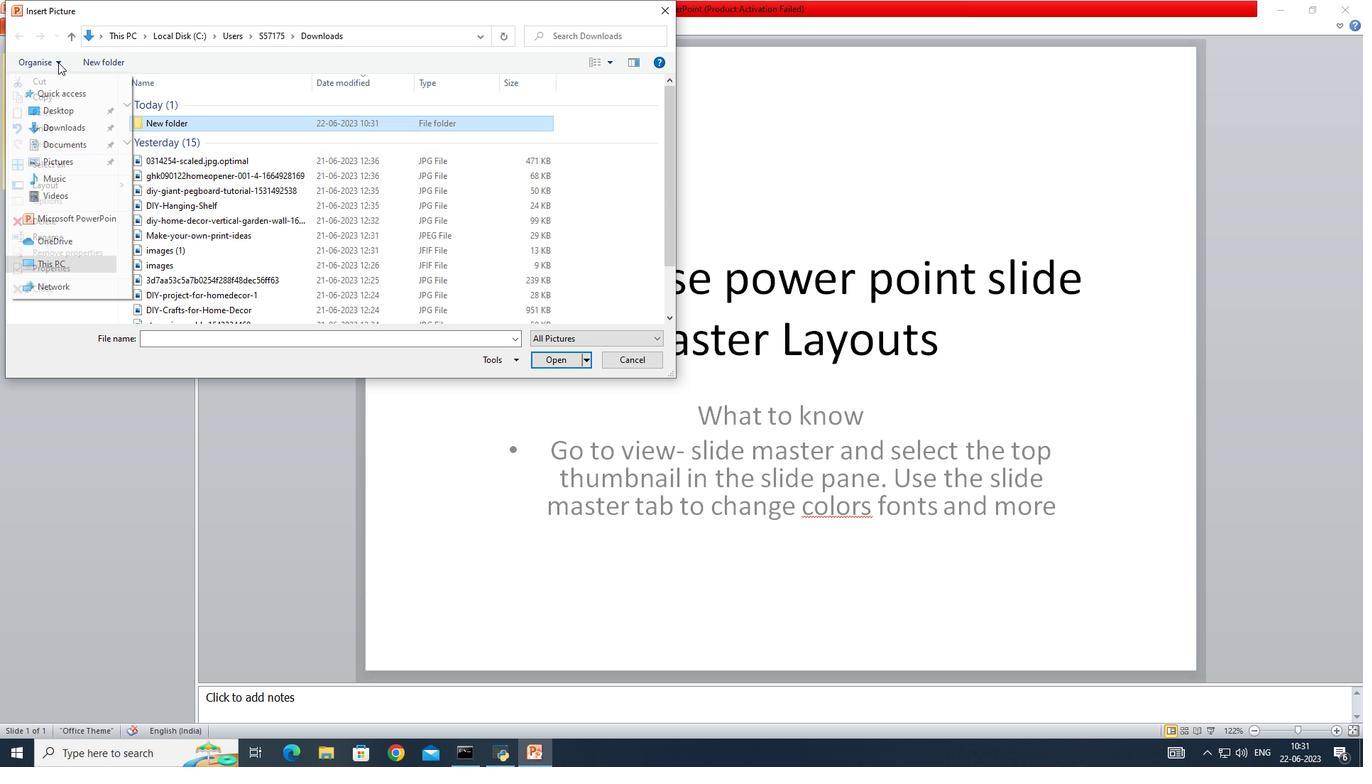 
Action: Mouse moved to (161, 507)
Screenshot: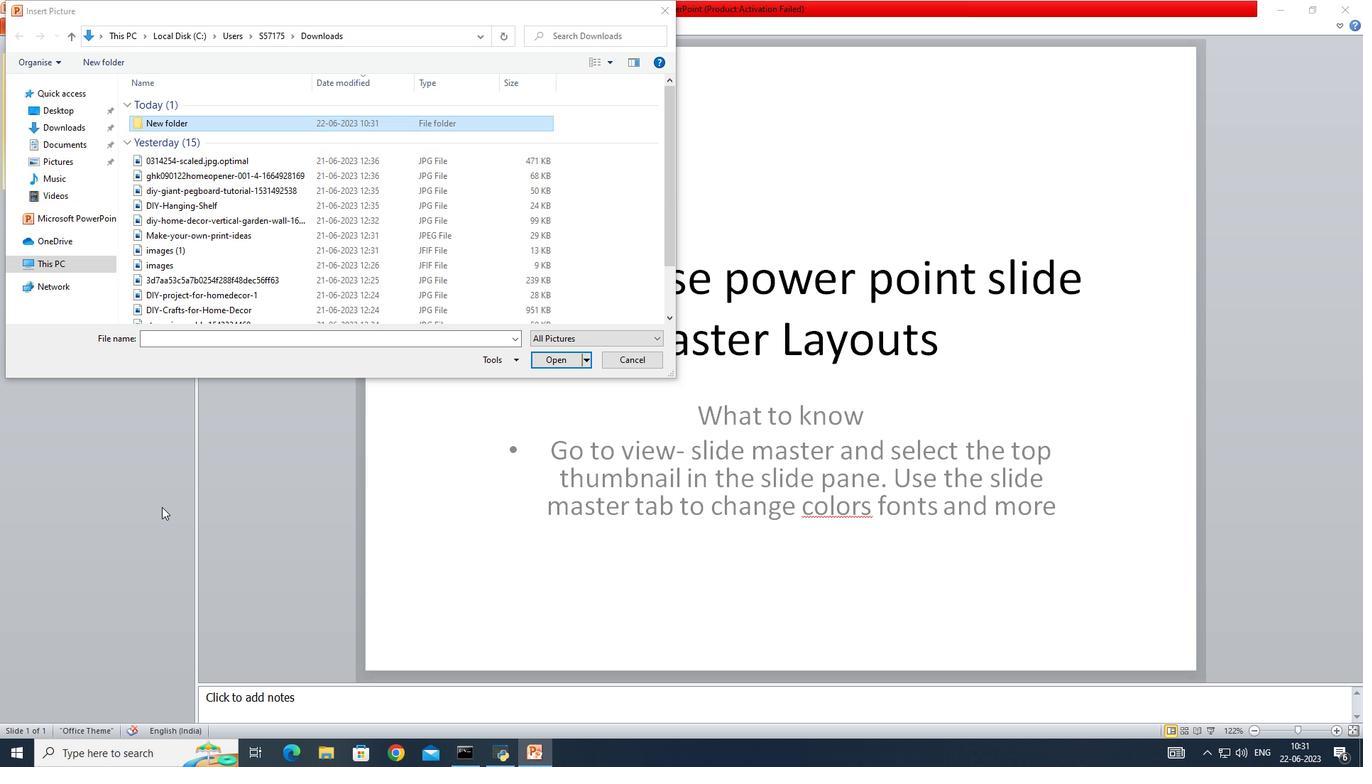 
Action: Mouse pressed left at (161, 507)
Screenshot: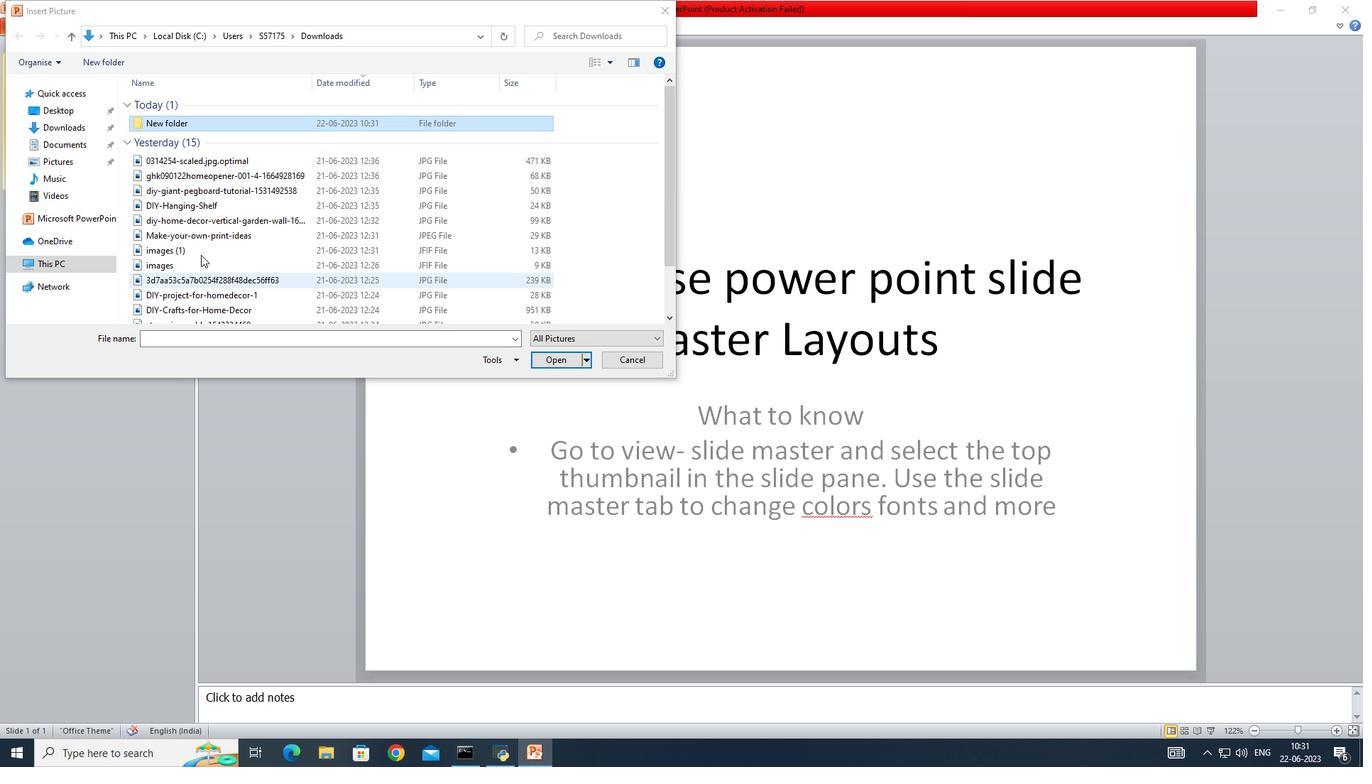 
Action: Mouse moved to (271, 120)
Screenshot: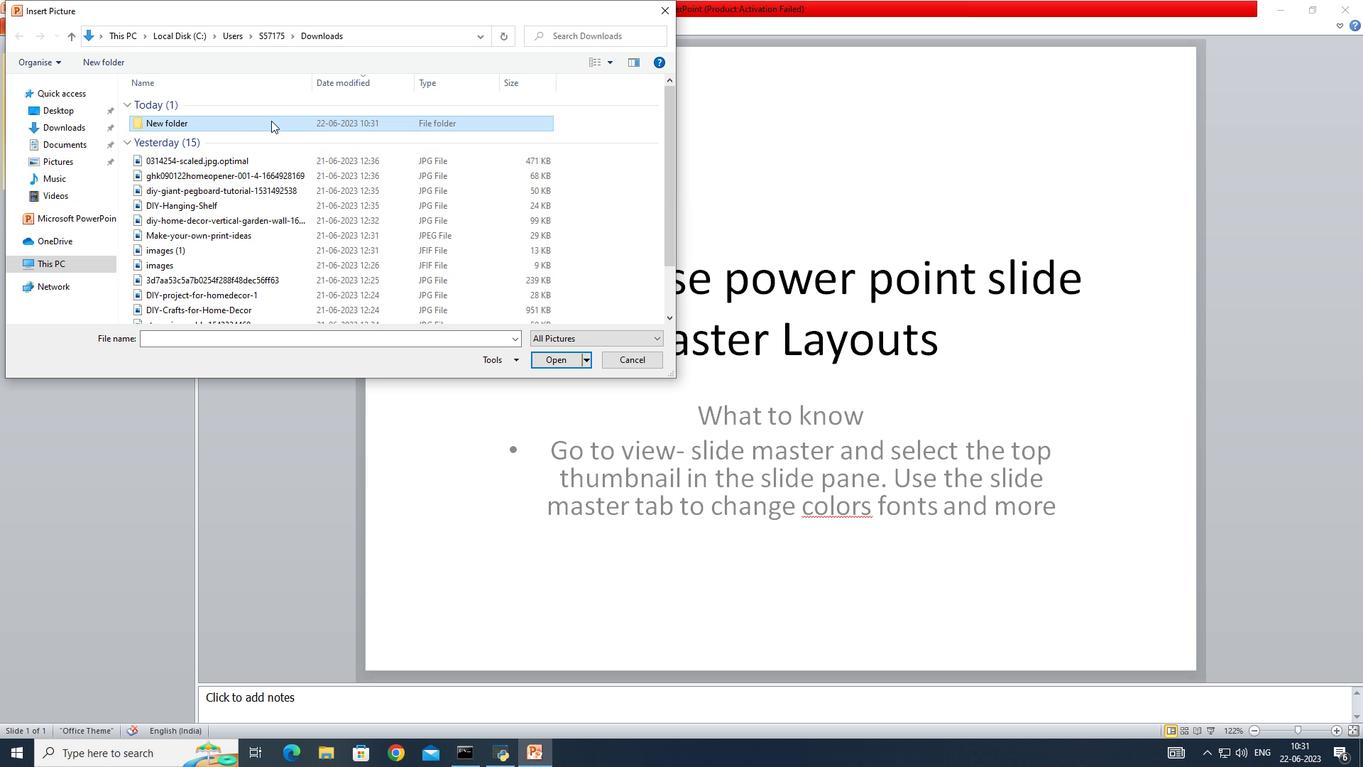 
Action: Mouse pressed left at (271, 120)
Screenshot: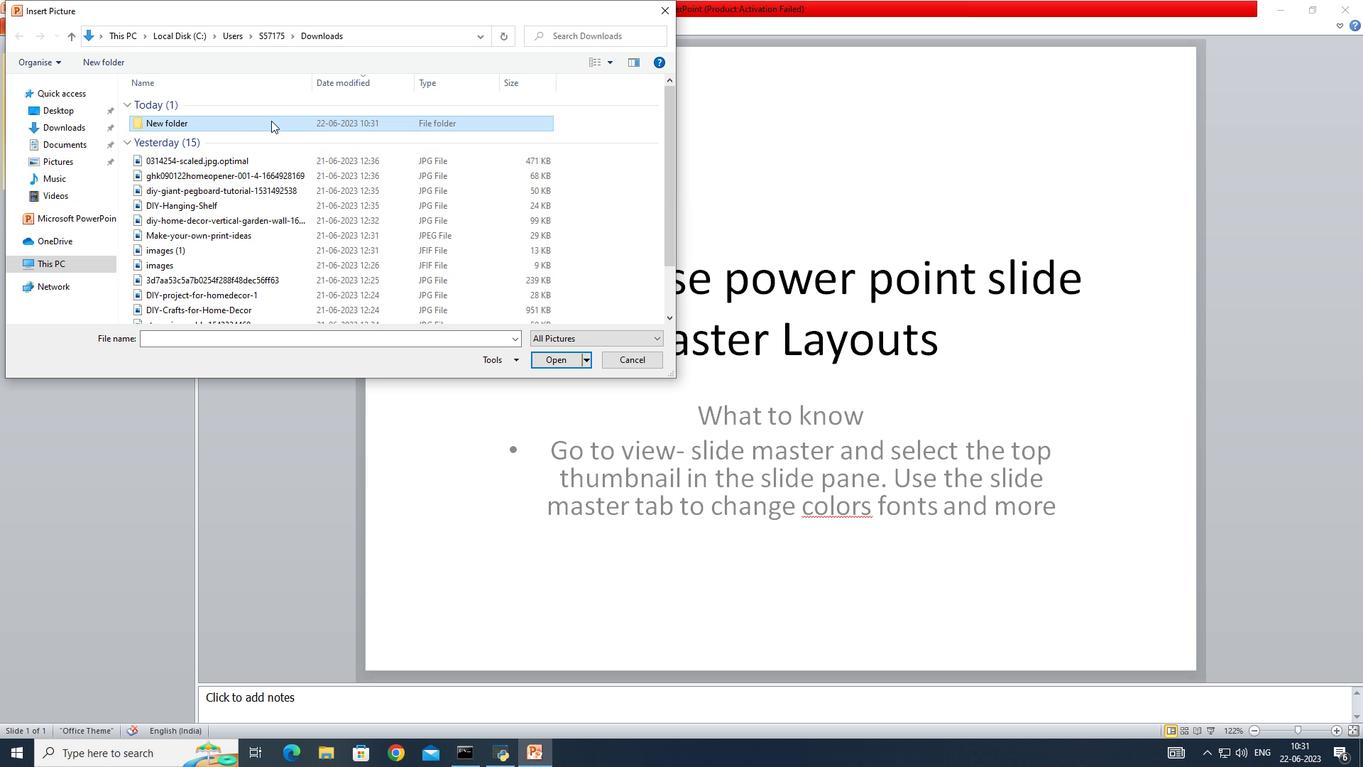 
Action: Mouse moved to (271, 120)
Screenshot: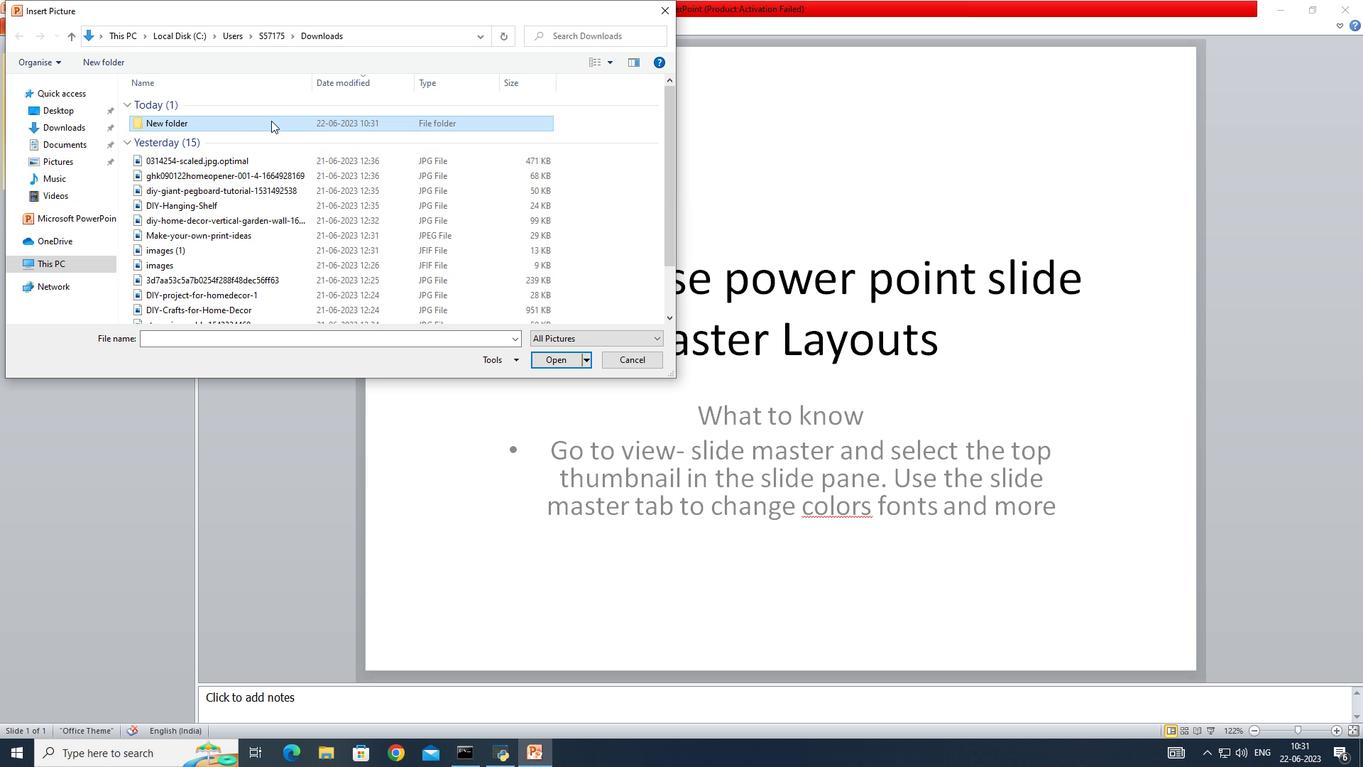 
Action: Mouse pressed left at (271, 120)
Screenshot: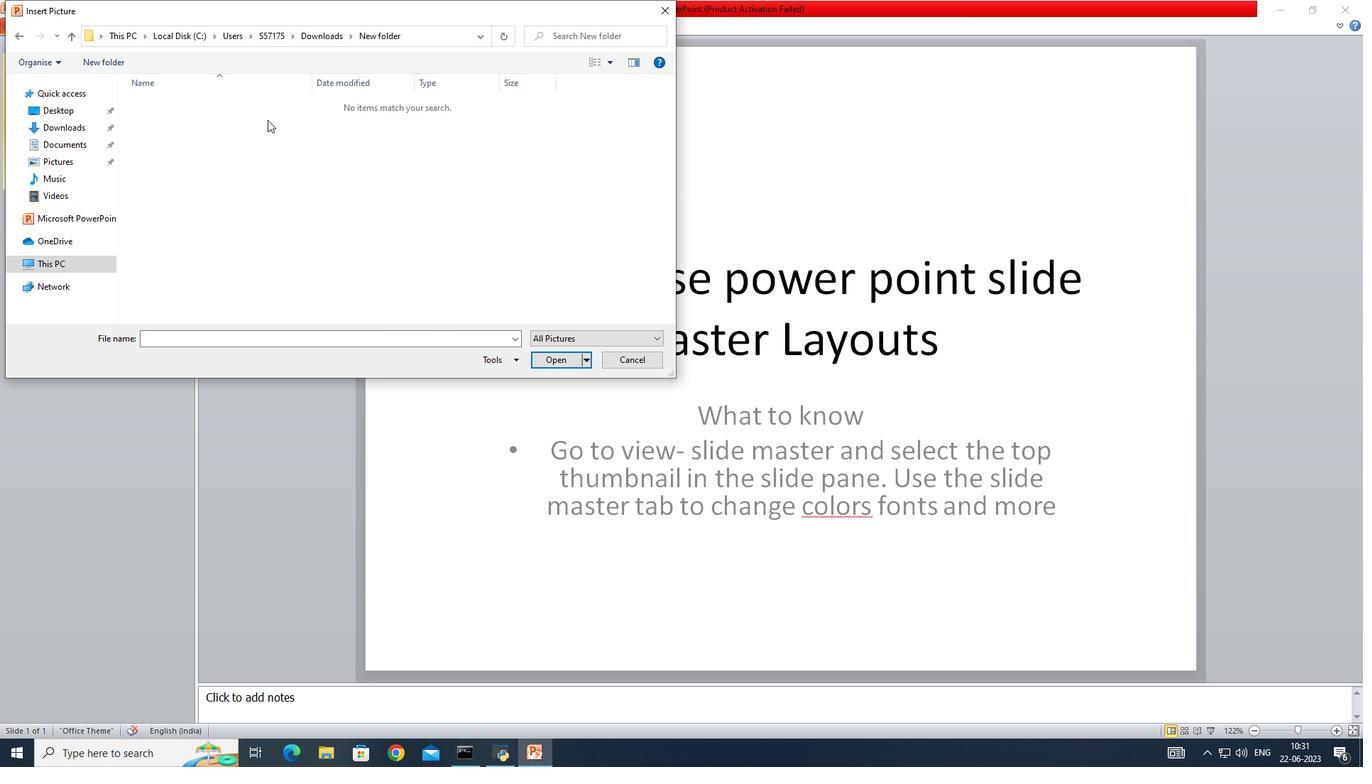 
Action: Mouse moved to (82, 141)
Screenshot: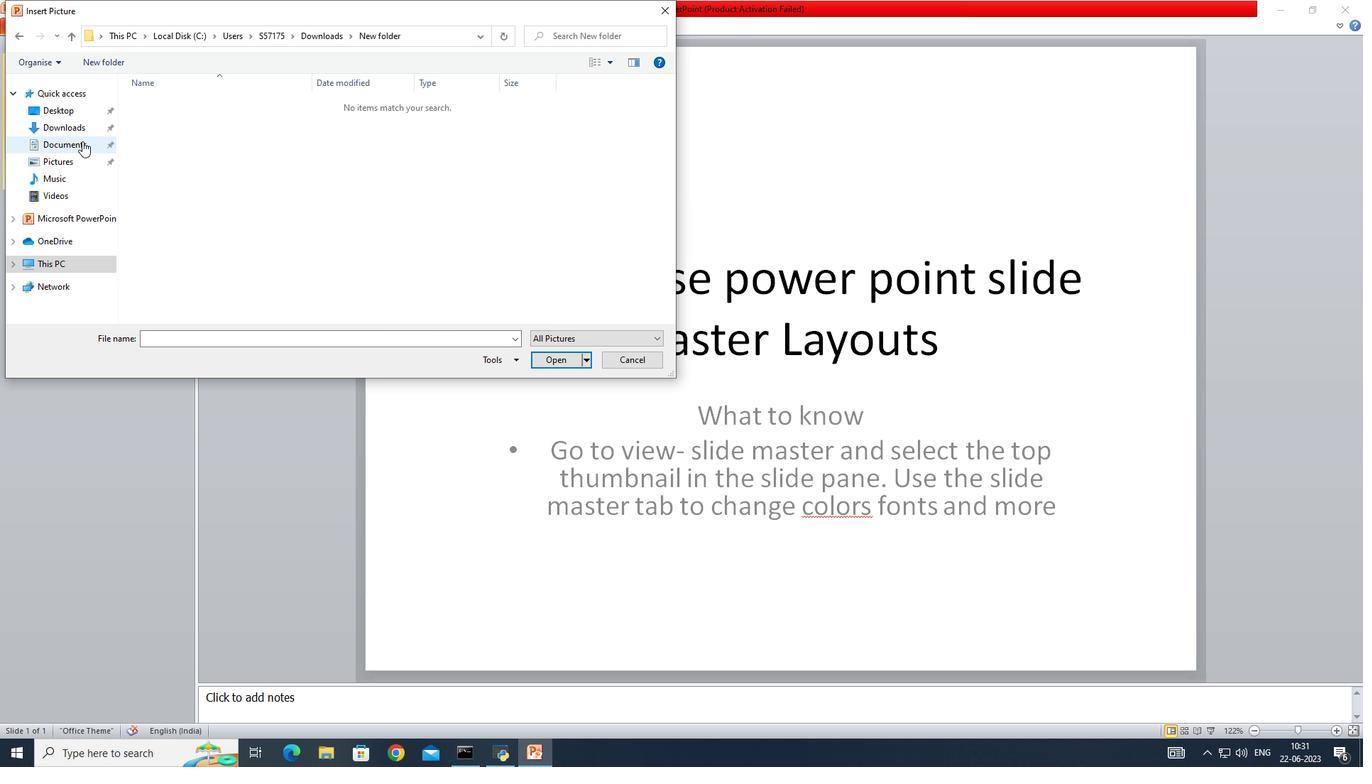 
Action: Mouse pressed left at (82, 141)
Screenshot: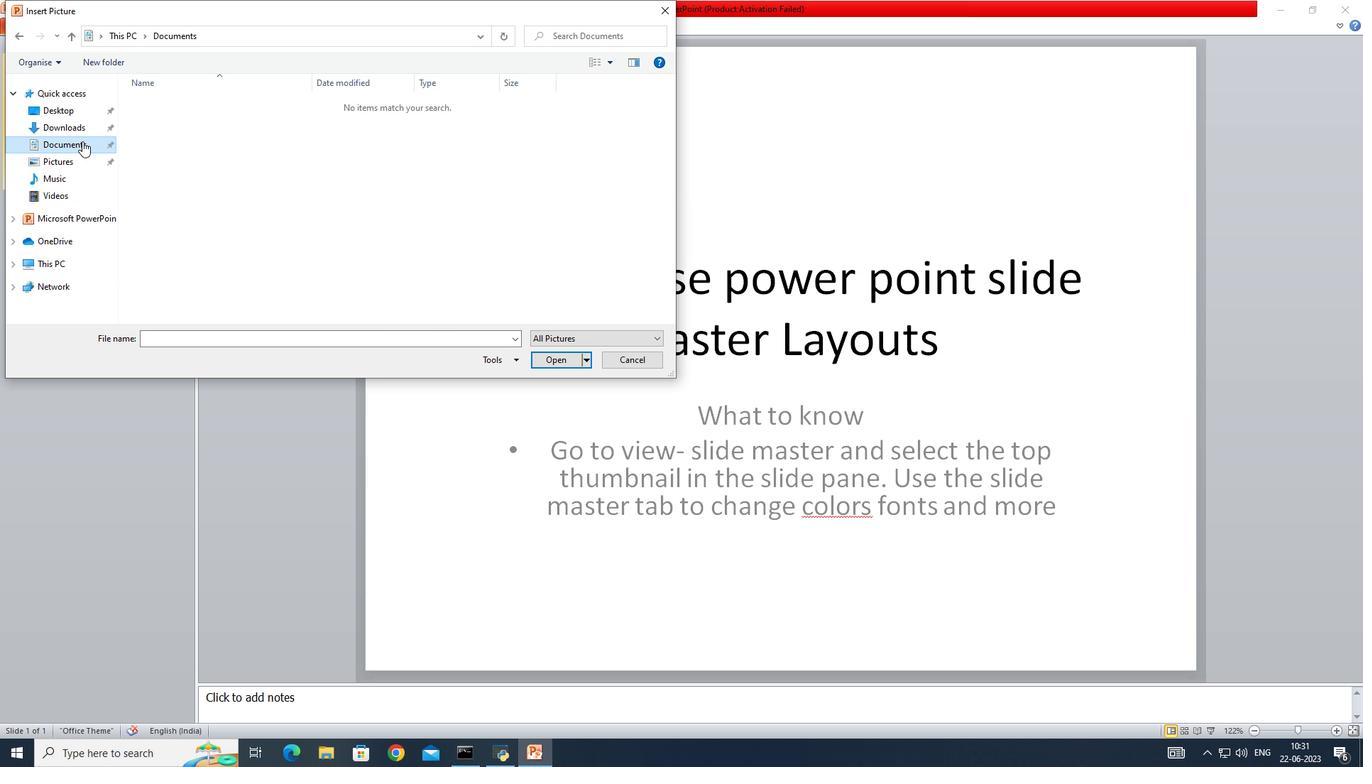 
Action: Mouse pressed left at (82, 141)
Screenshot: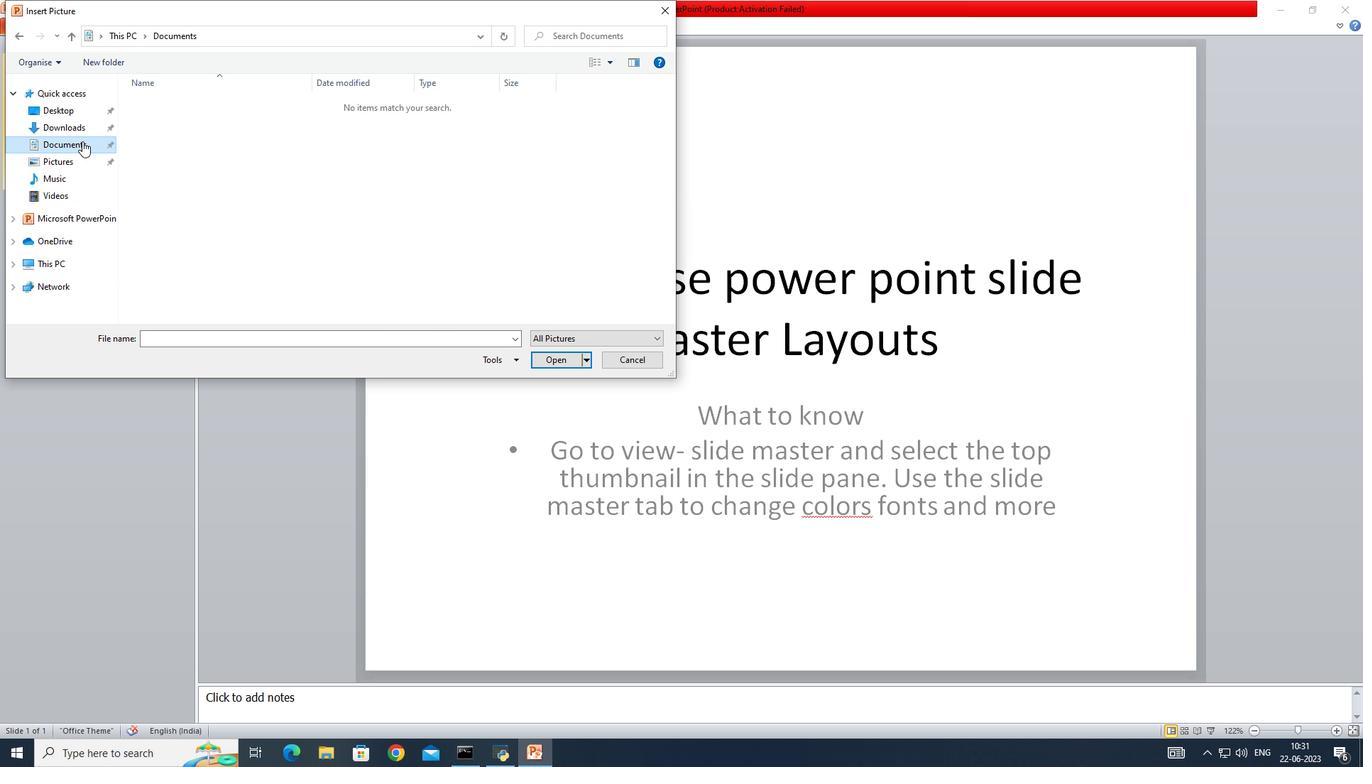 
Action: Mouse moved to (86, 130)
Screenshot: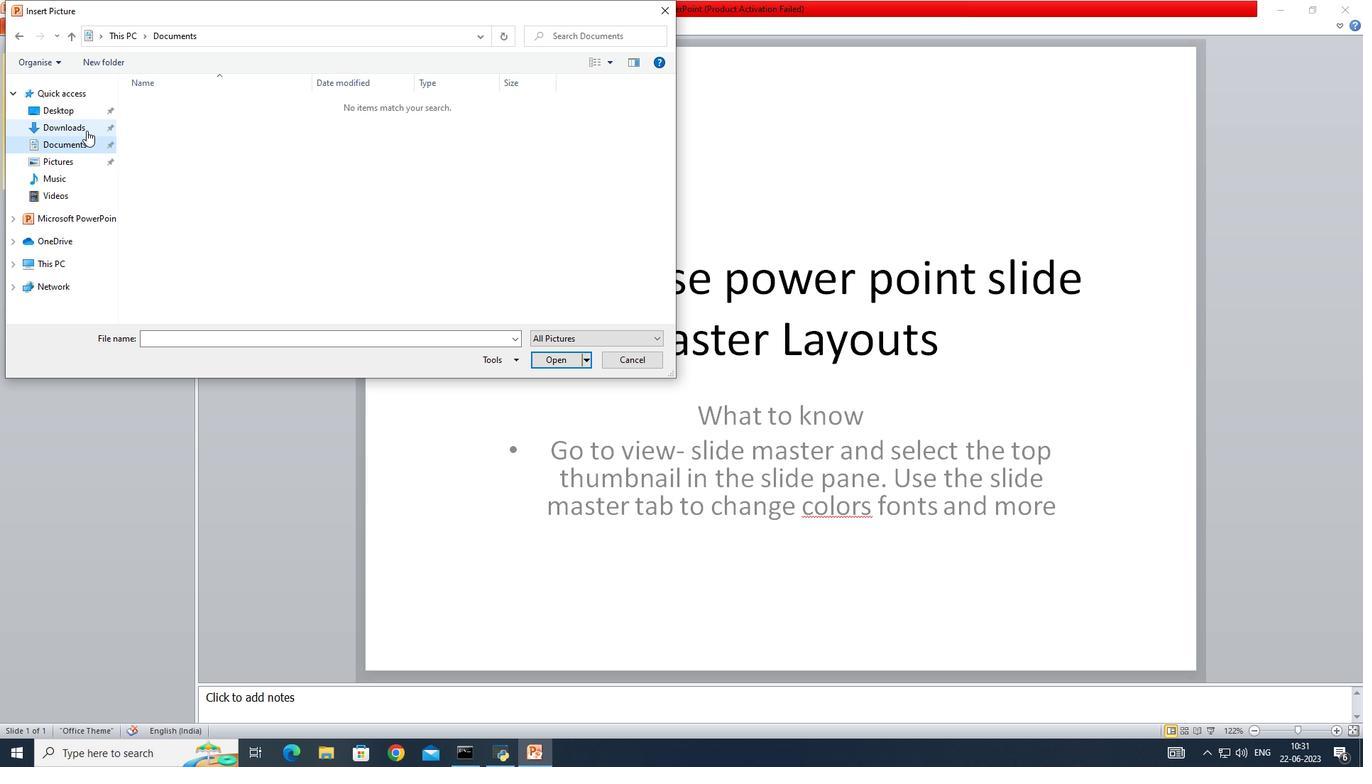 
Action: Mouse pressed left at (86, 130)
Screenshot: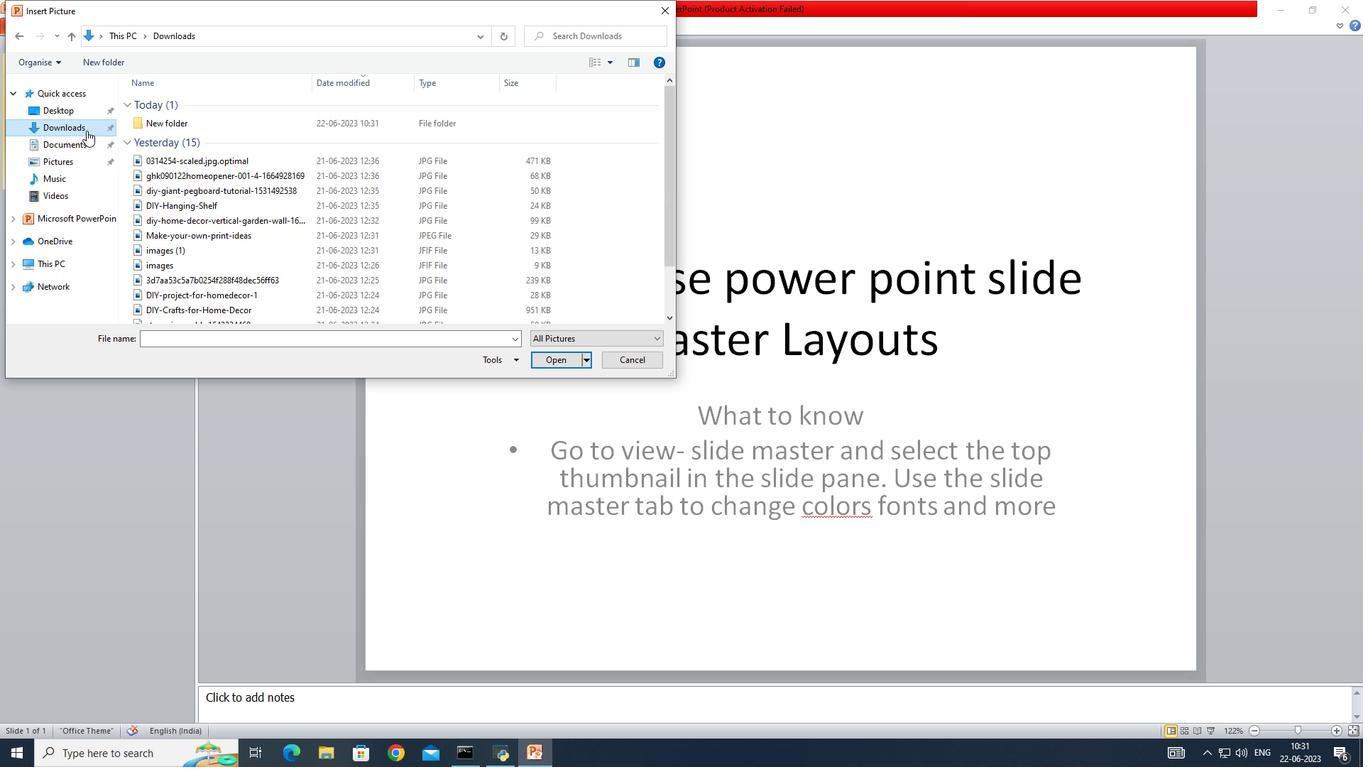 
Action: Mouse pressed left at (86, 130)
Screenshot: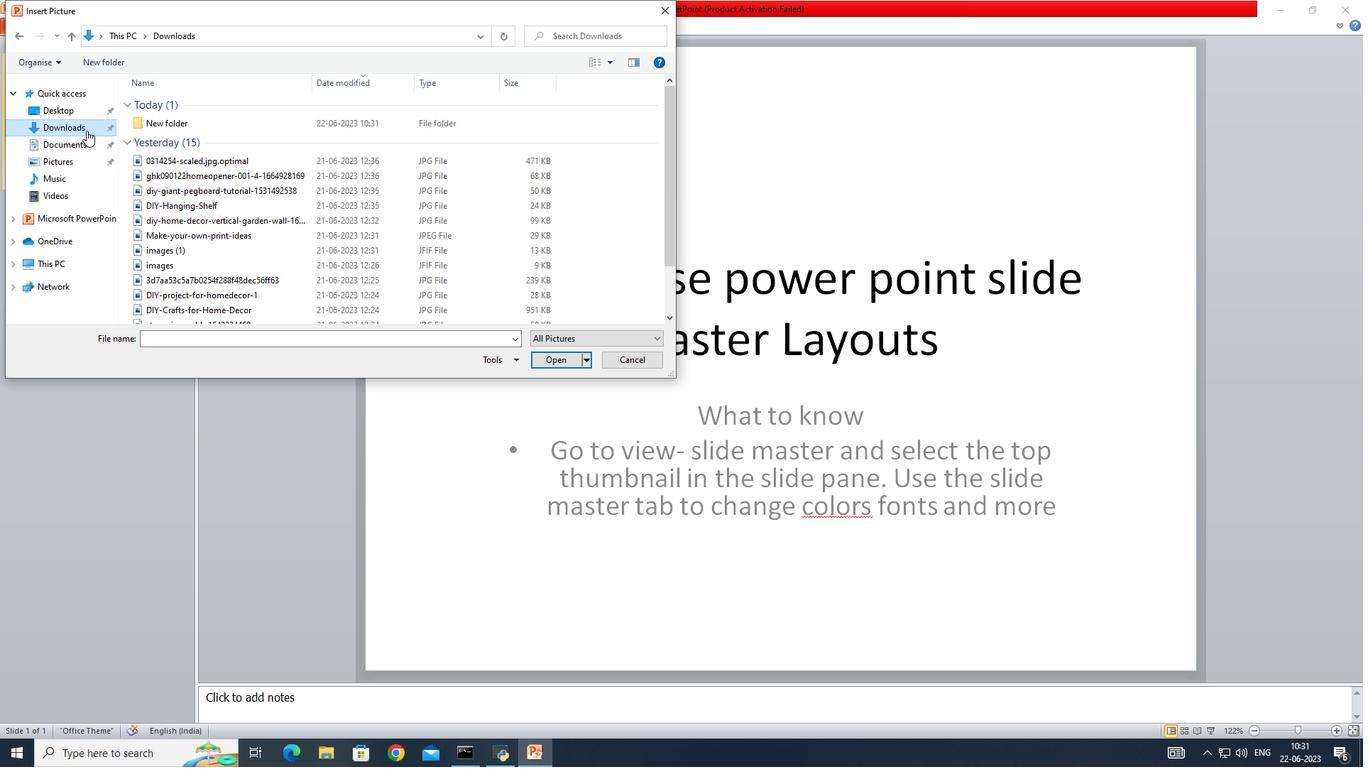 
Action: Mouse moved to (196, 121)
Screenshot: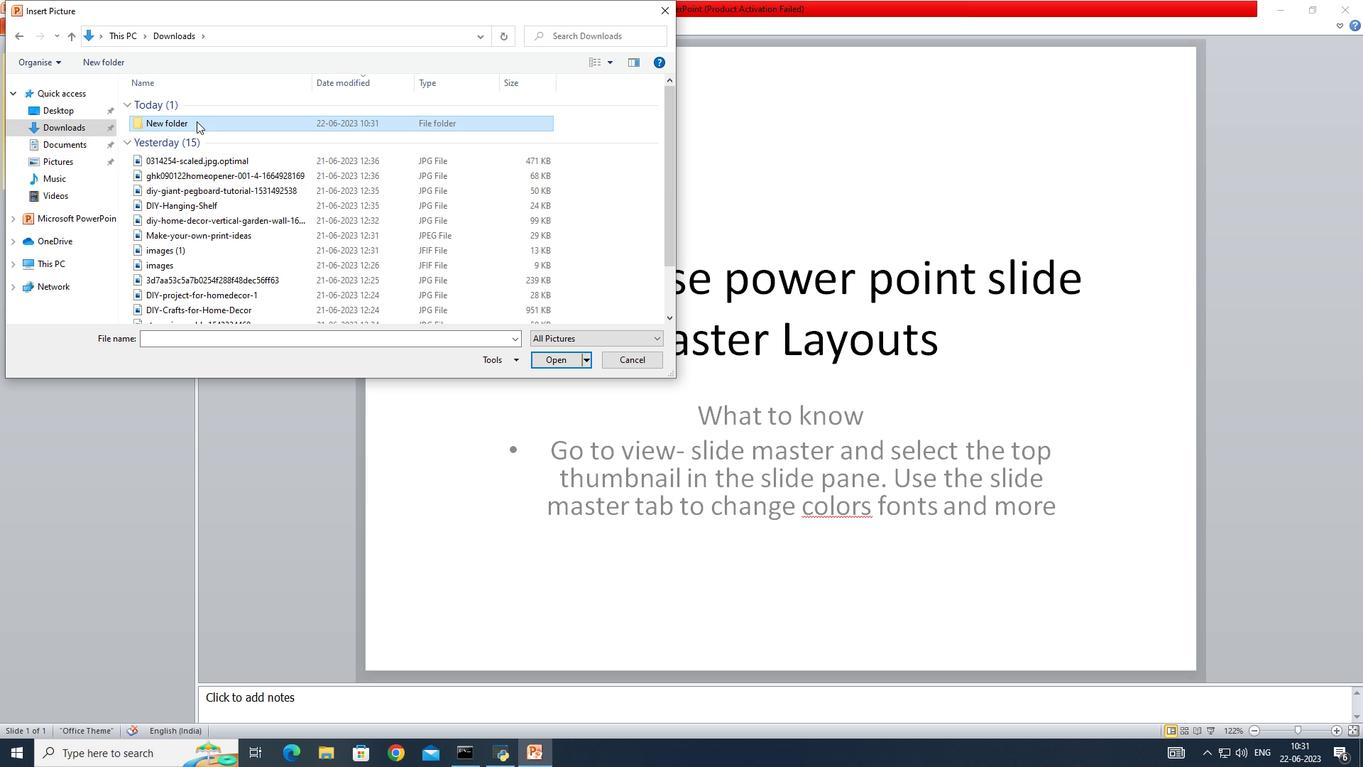 
Action: Mouse pressed left at (196, 121)
Screenshot: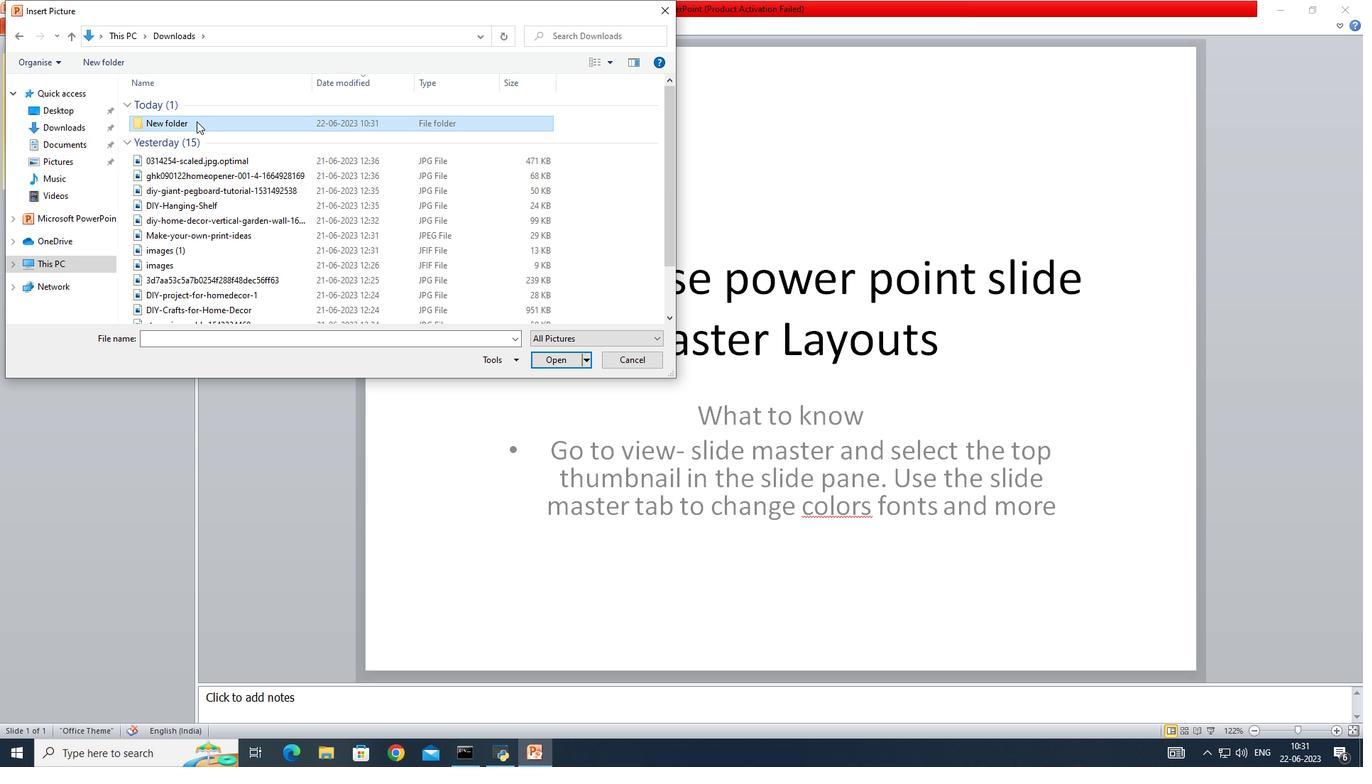 
Action: Mouse pressed left at (196, 121)
Screenshot: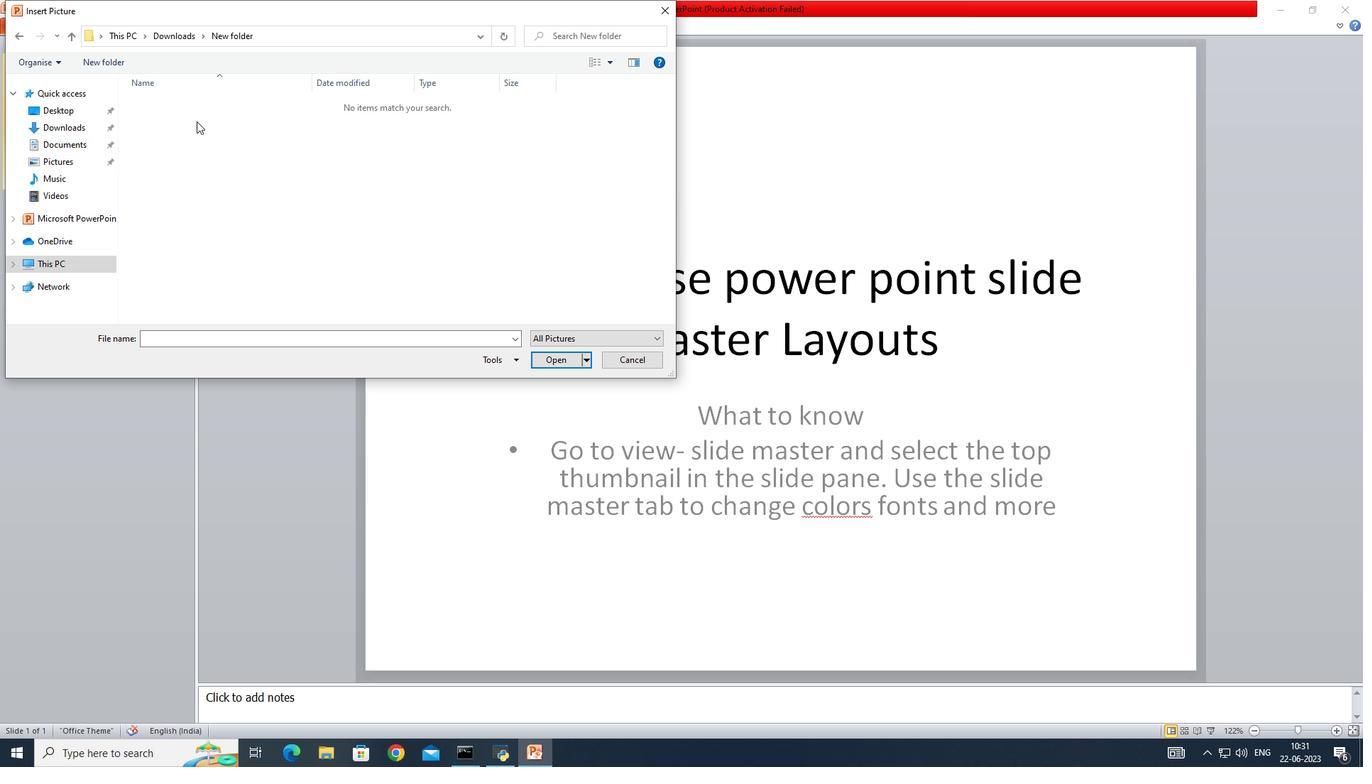 
Action: Mouse moved to (15, 33)
Screenshot: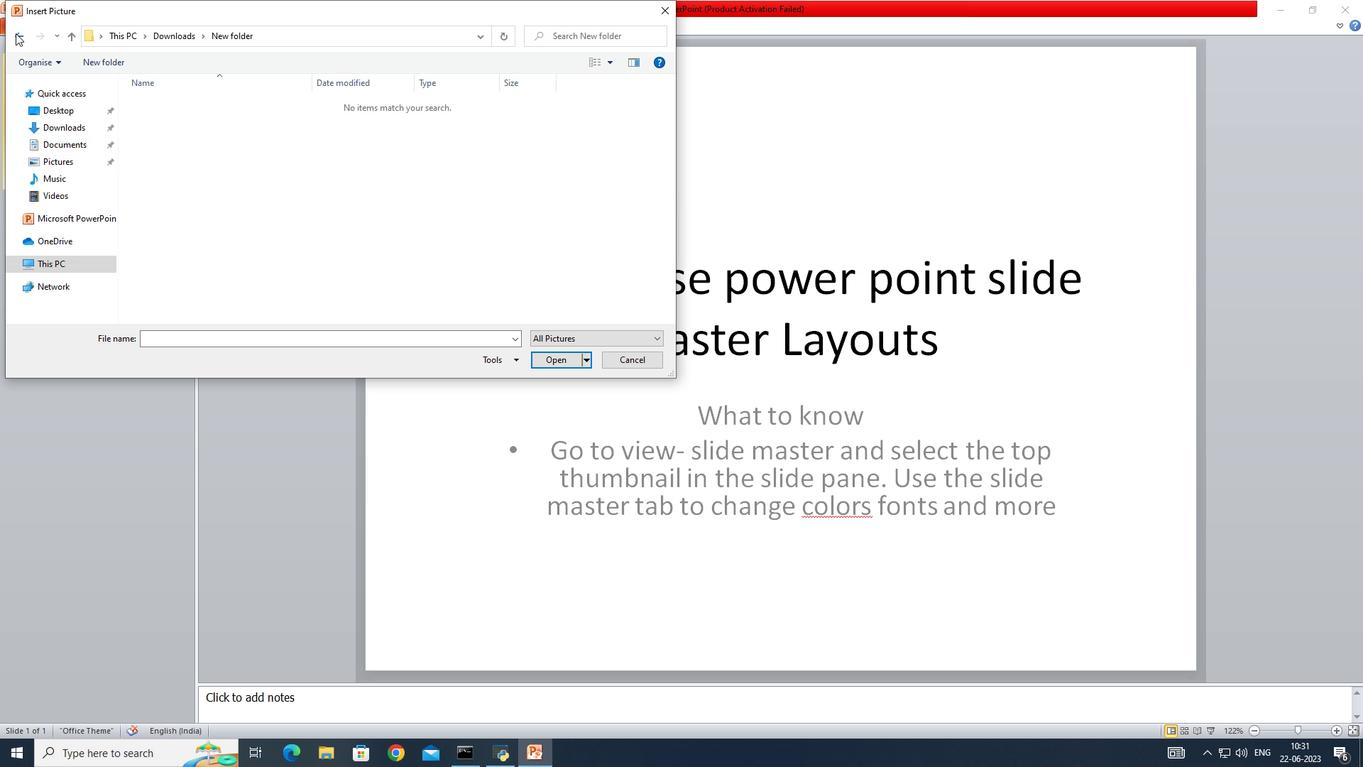 
Action: Mouse pressed left at (15, 33)
Screenshot: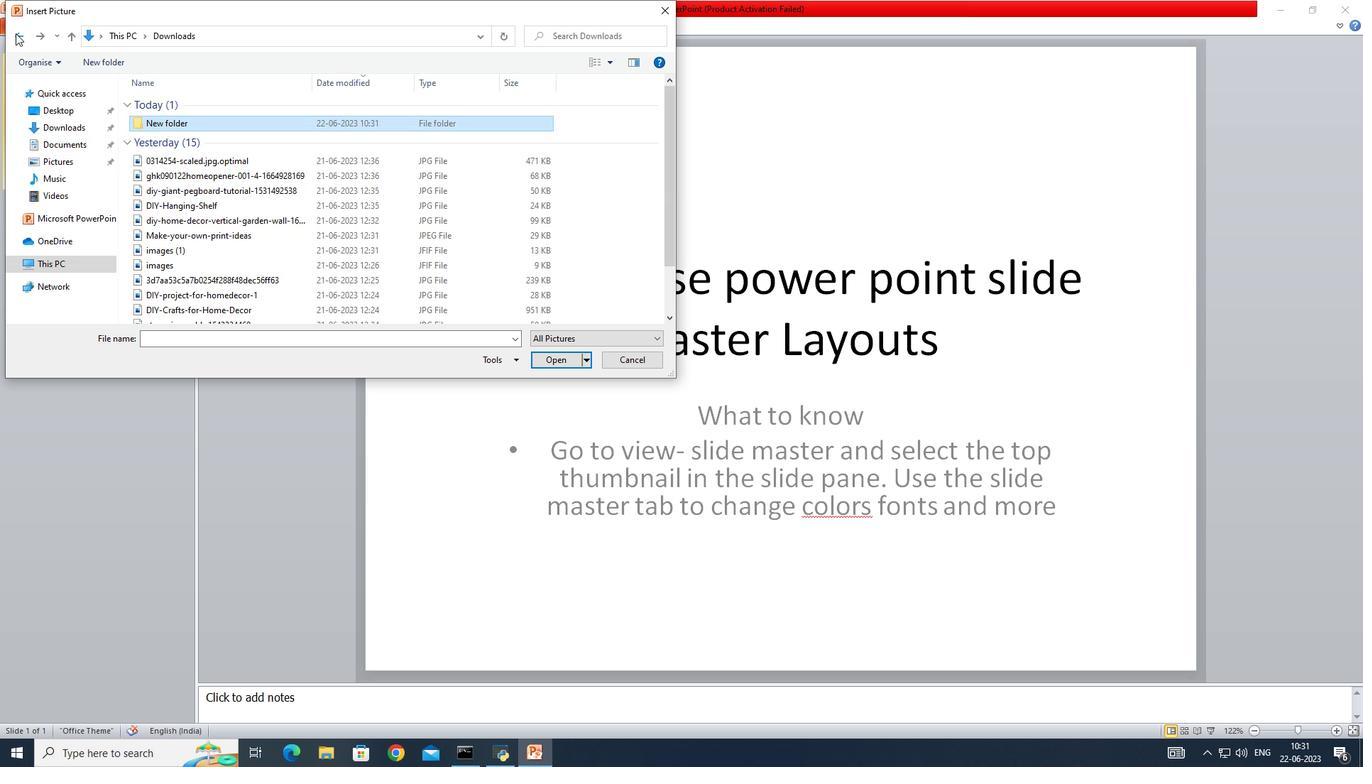
Action: Mouse moved to (665, 7)
Screenshot: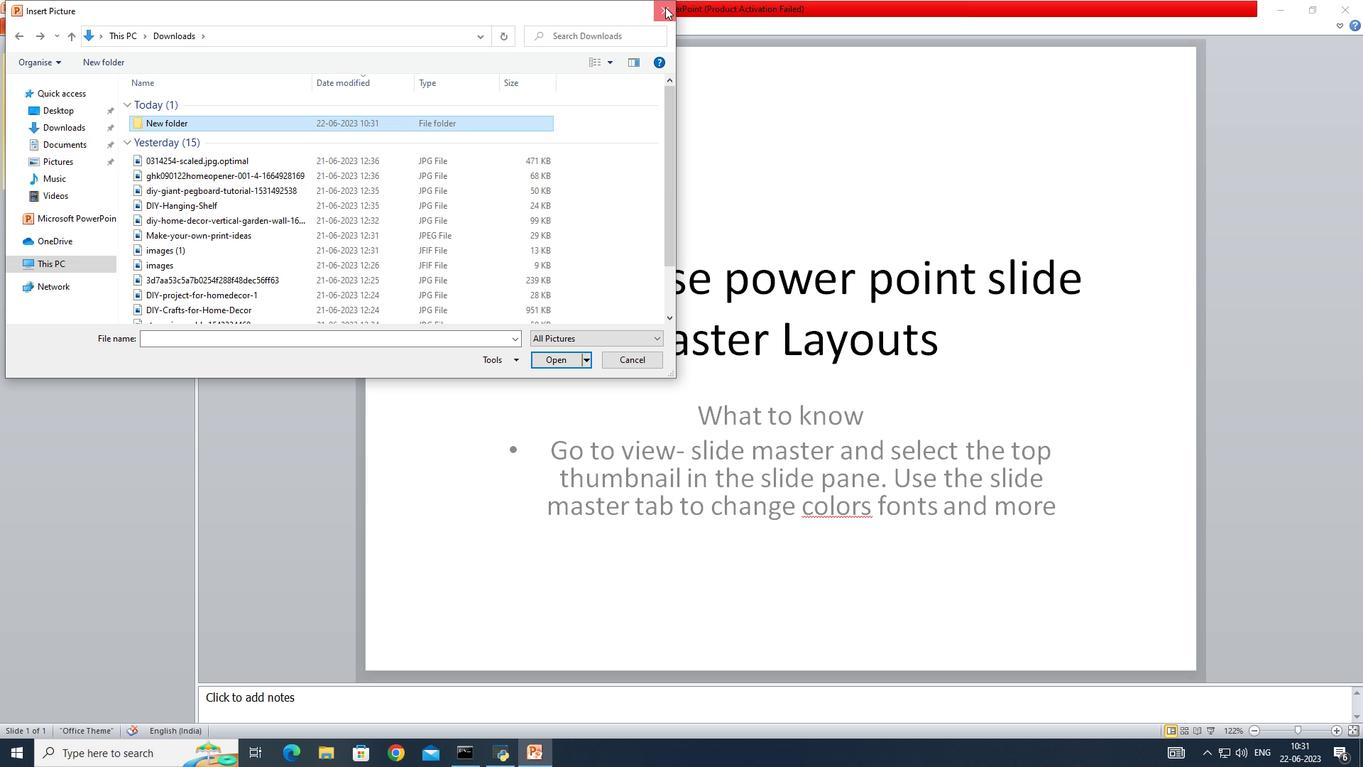 
Action: Mouse pressed left at (665, 7)
Screenshot: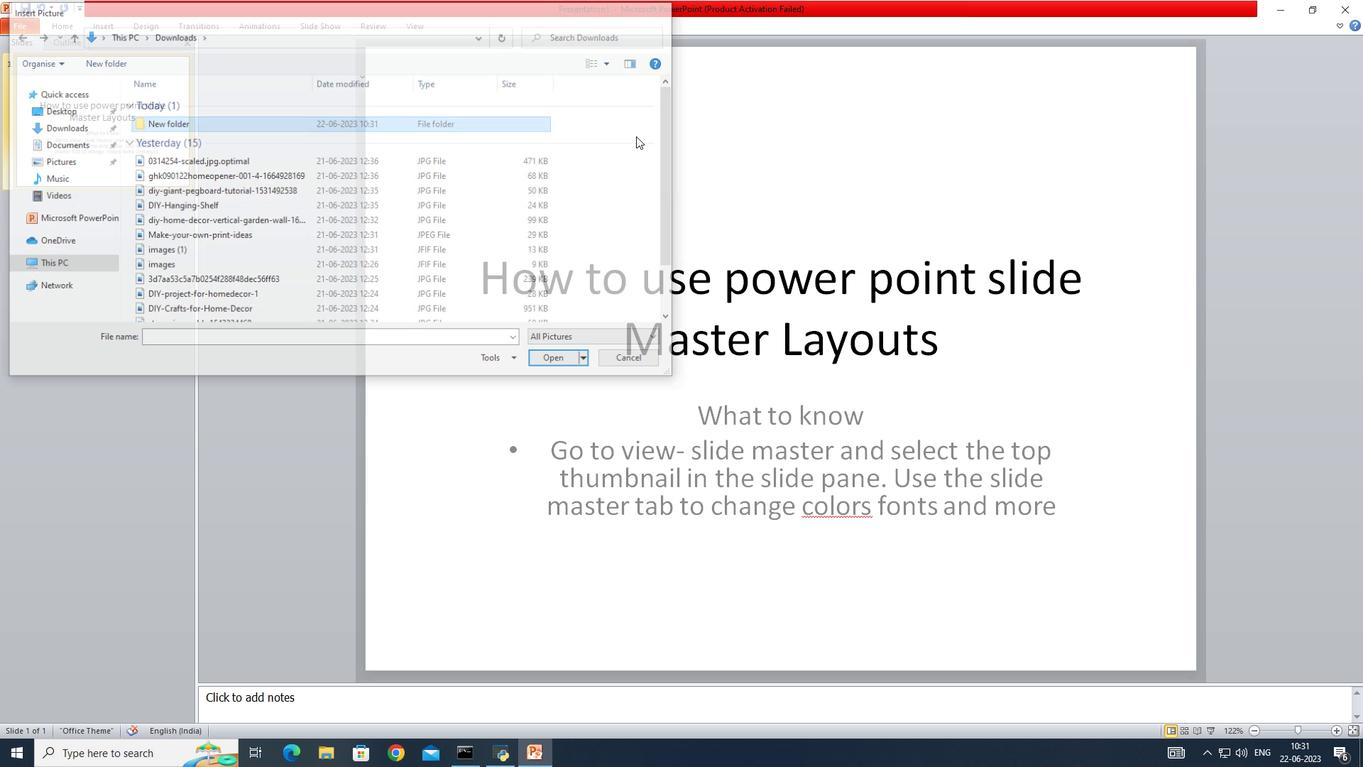 
Action: Mouse moved to (910, 685)
Screenshot: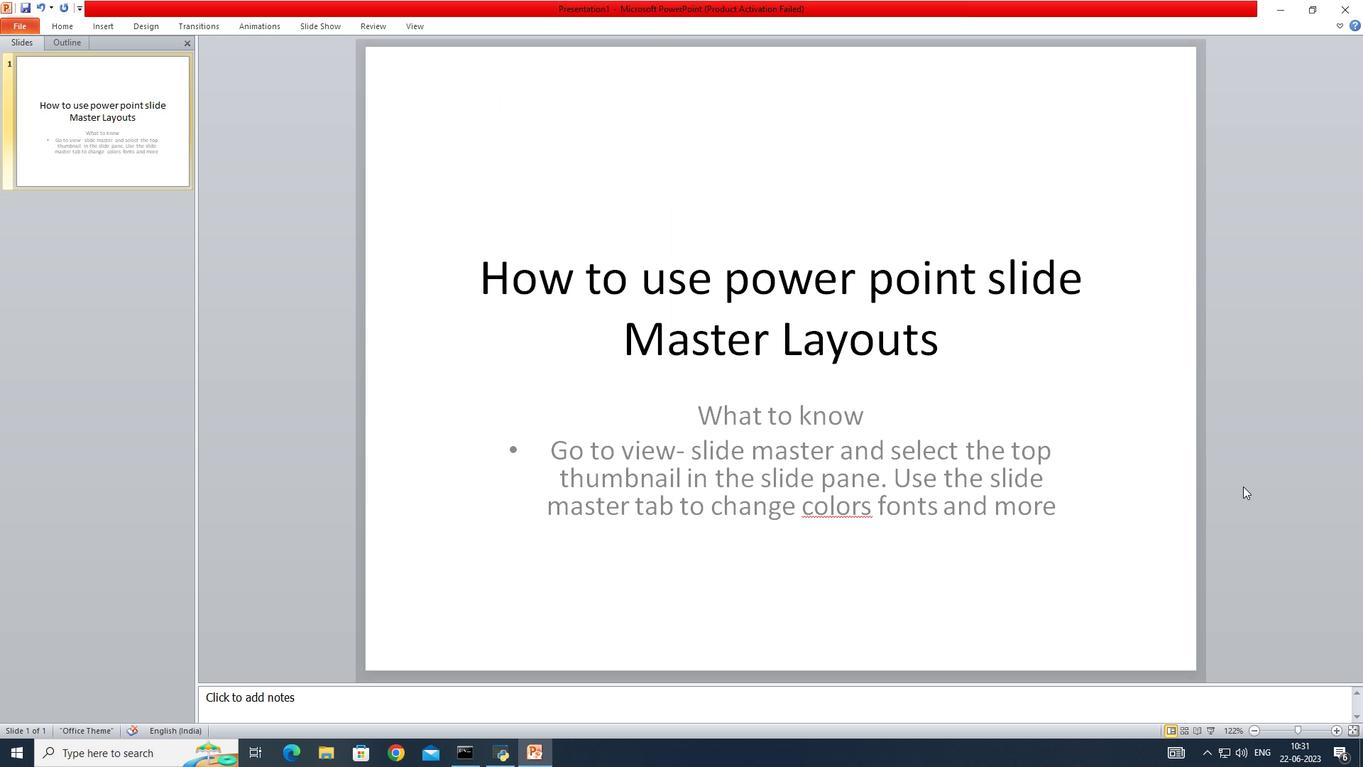 
Action: Mouse scrolled (910, 684) with delta (0, 0)
Screenshot: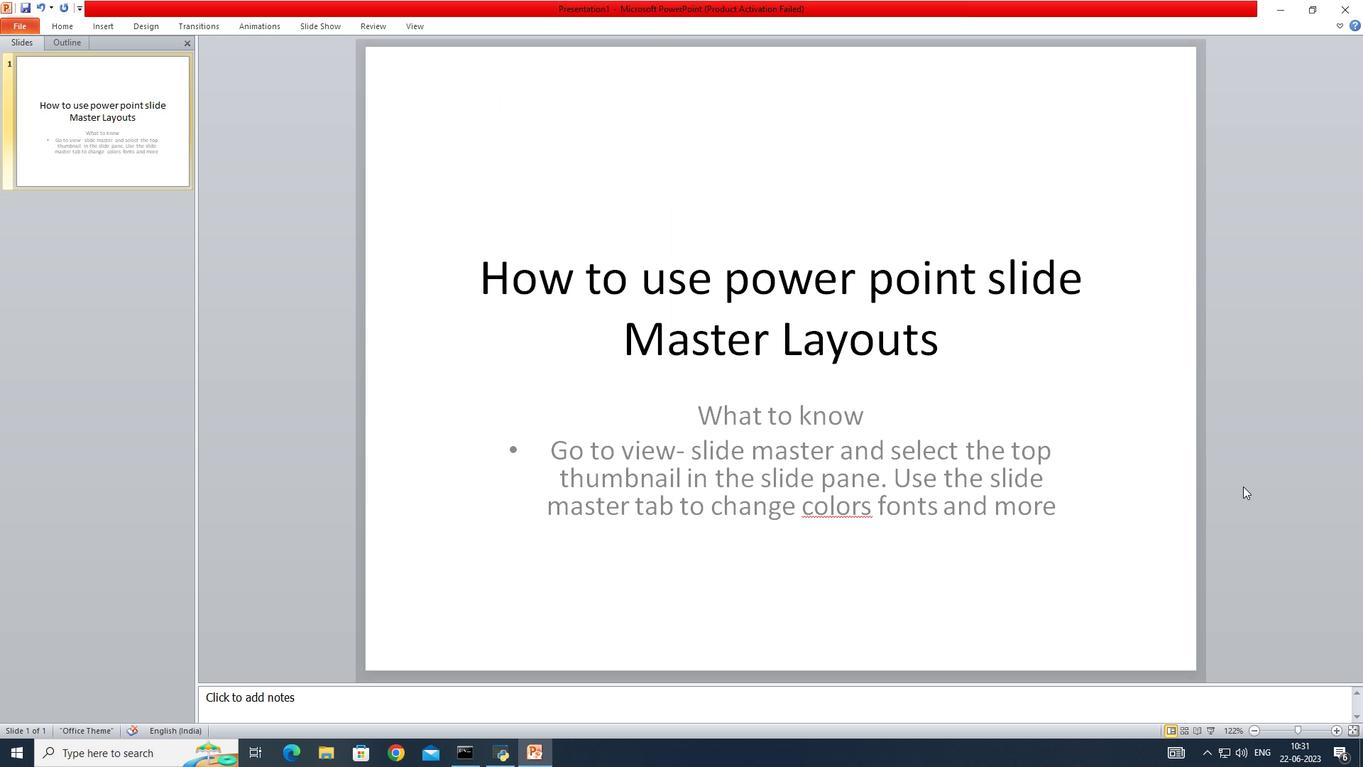 
Action: Mouse moved to (1056, 511)
Screenshot: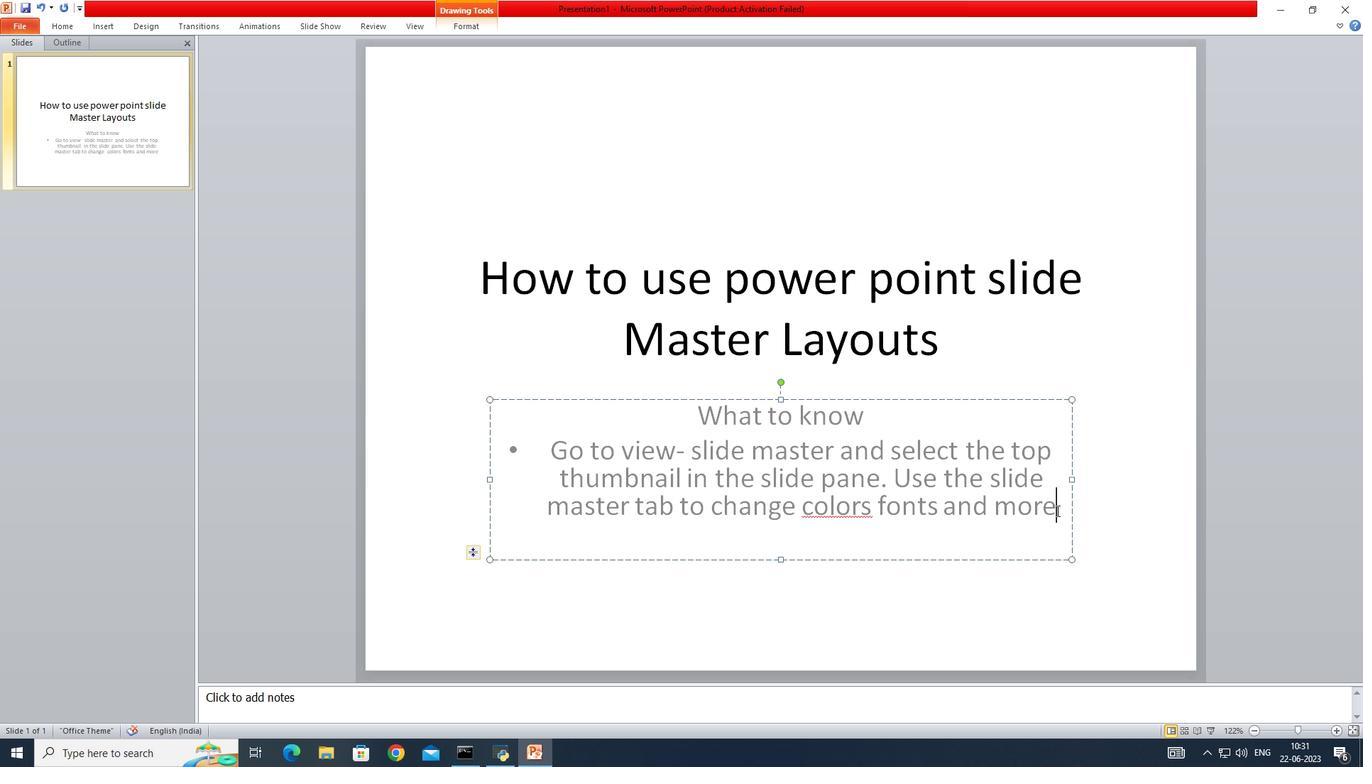 
Action: Mouse pressed left at (1056, 511)
Screenshot: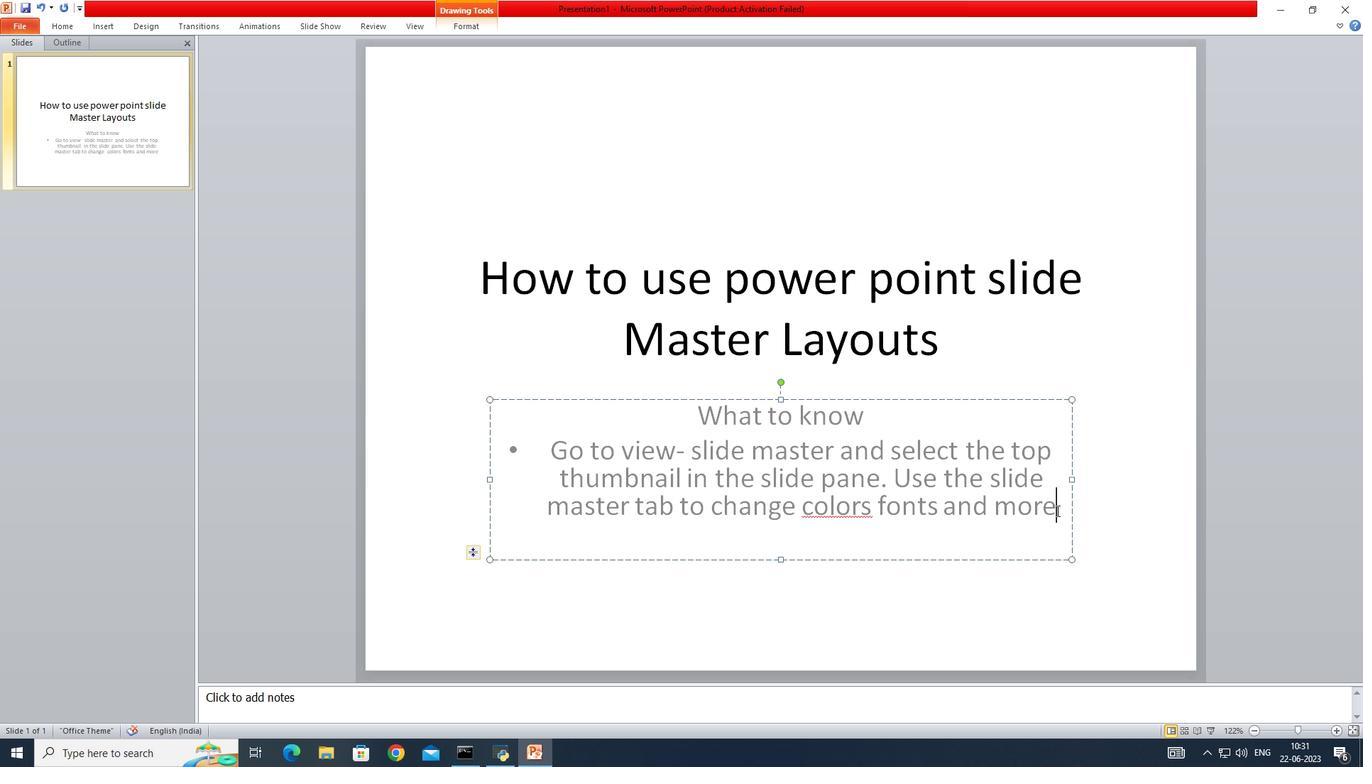 
Action: Mouse moved to (1051, 512)
Screenshot: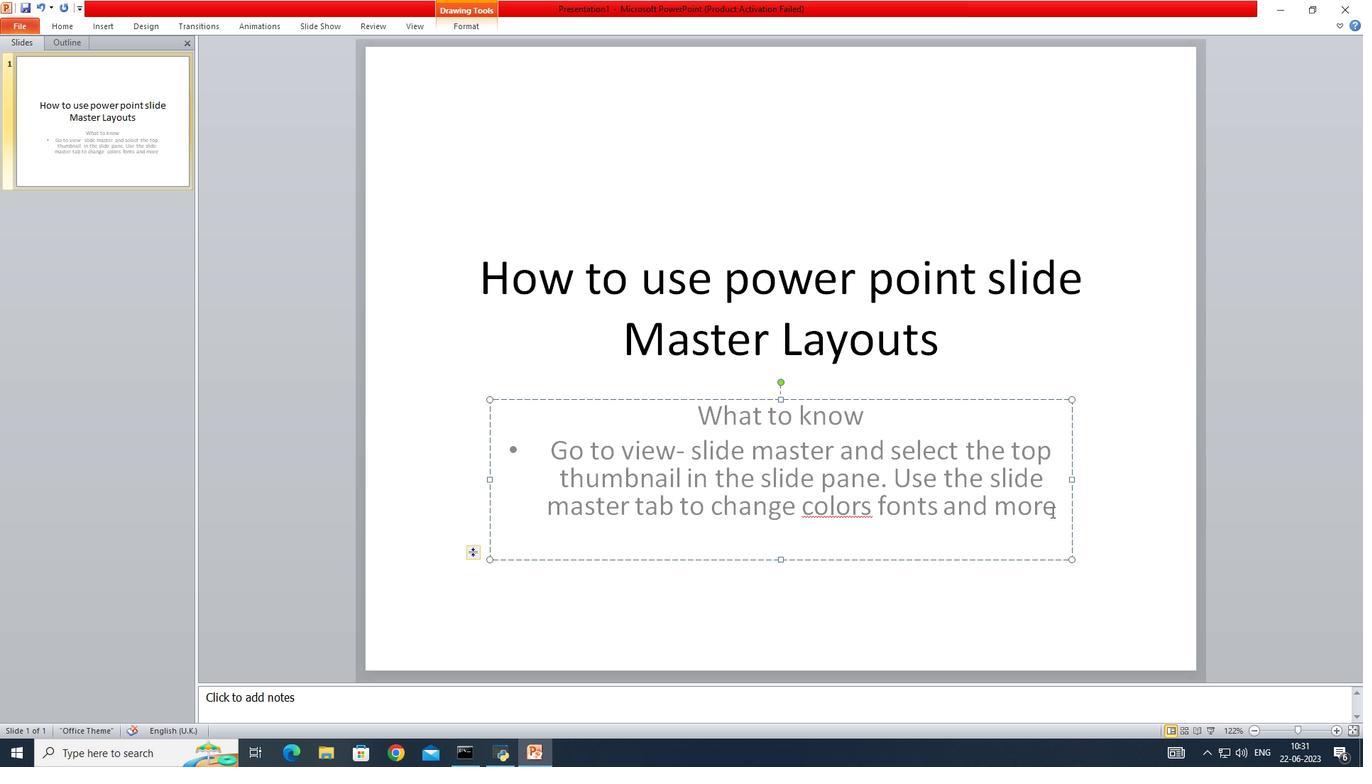 
Action: Key pressed <Key.enter>use<Key.space>the<Key.space>slide<Key.space>pamn<Key.backspace><Key.backspace>ne<Key.space>to<Key.space>choose<Key.space>a<Key.space>slide<Key.space>layout<Key.space>thumbnail<Key.space>and<Key.space>make<Key.space>changes<Key.space>to<Key.space>the<Key.space>layout<Key.space>master<Key.enter>aw<Key.backspace><Key.backspace><Key.shift>Where<Key.space>you<Key.space>done<Key.space>making<Key.space>changes<Key.space>select<Key.space>slide<Key.space>master<Key.space>closer<Key.space>master<Key.space>view<Key.space>to<Key.space>return<Key.space>to<Key.space>tour<Key.space>po<Key.backspace>resentation
Screenshot: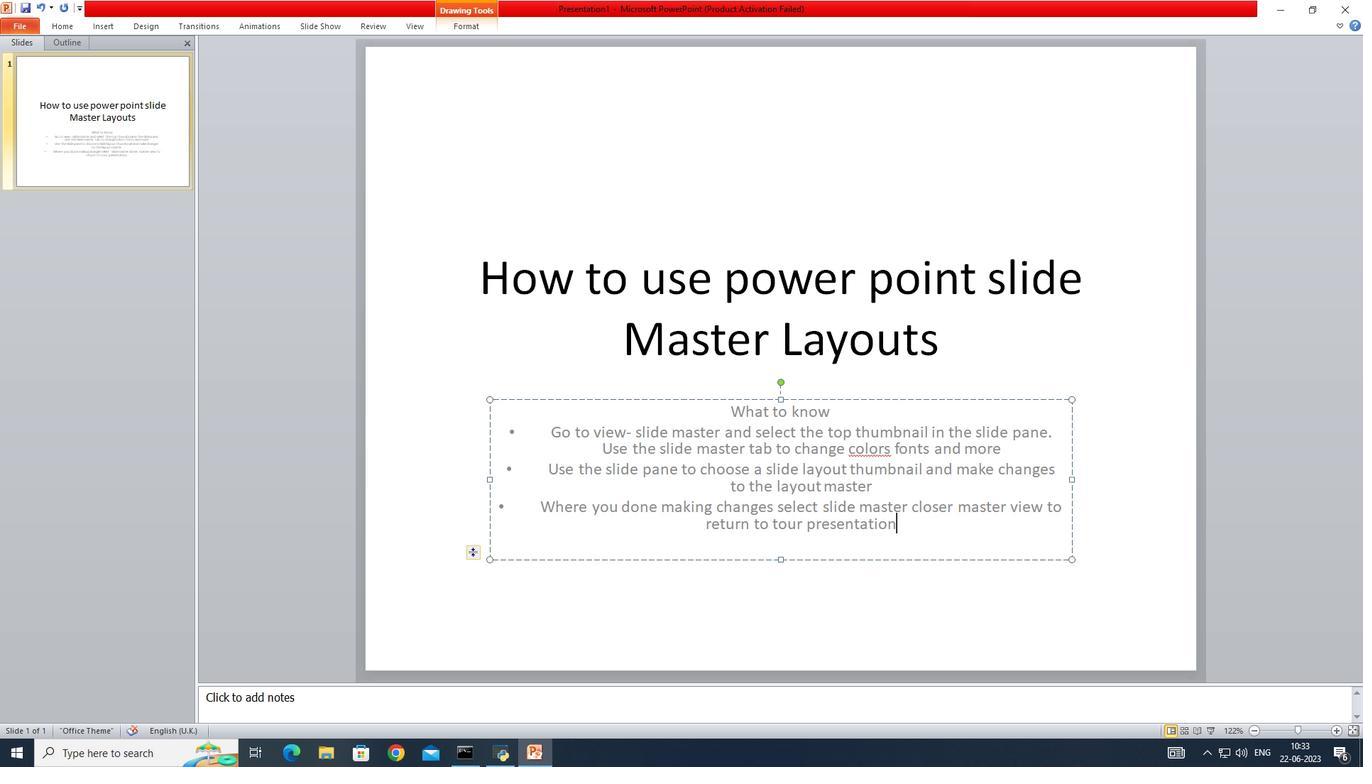 
Action: Mouse moved to (61, 29)
Screenshot: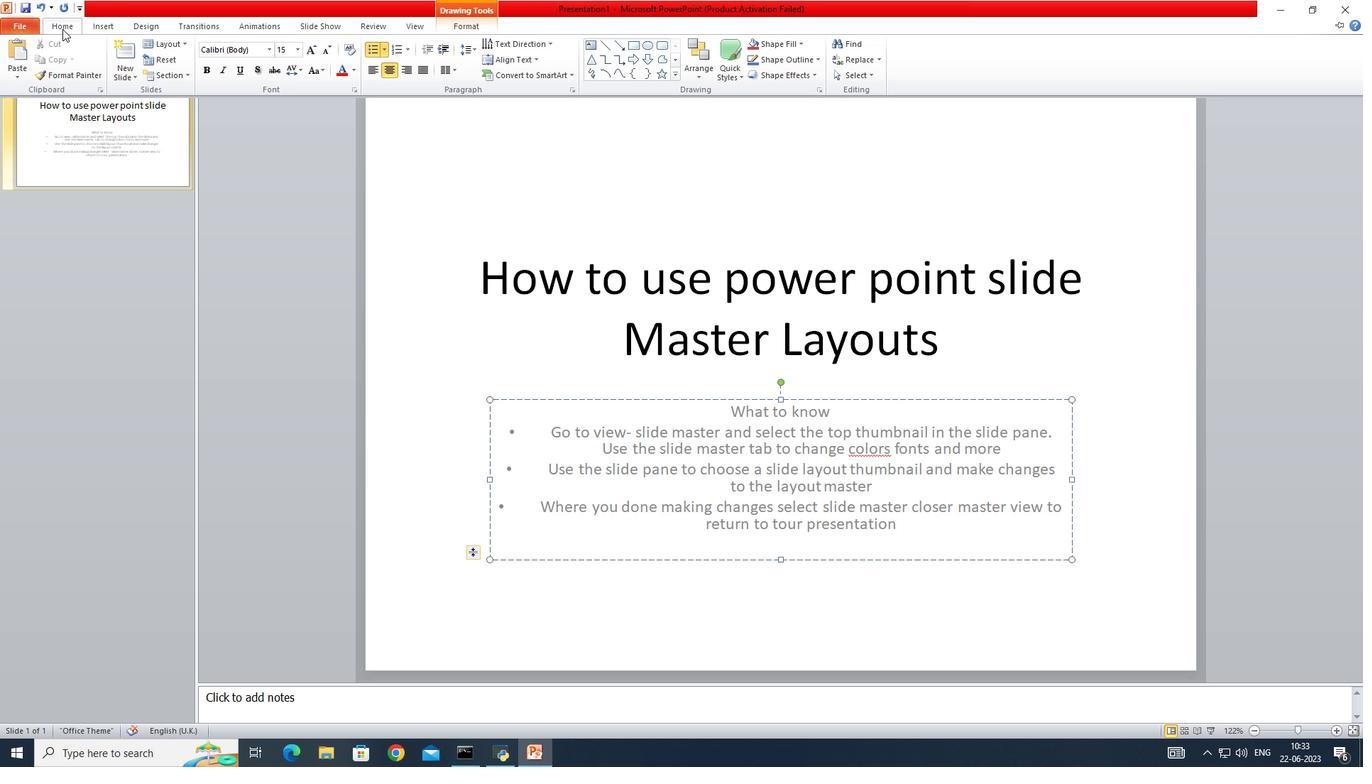 
Action: Mouse pressed left at (61, 29)
Screenshot: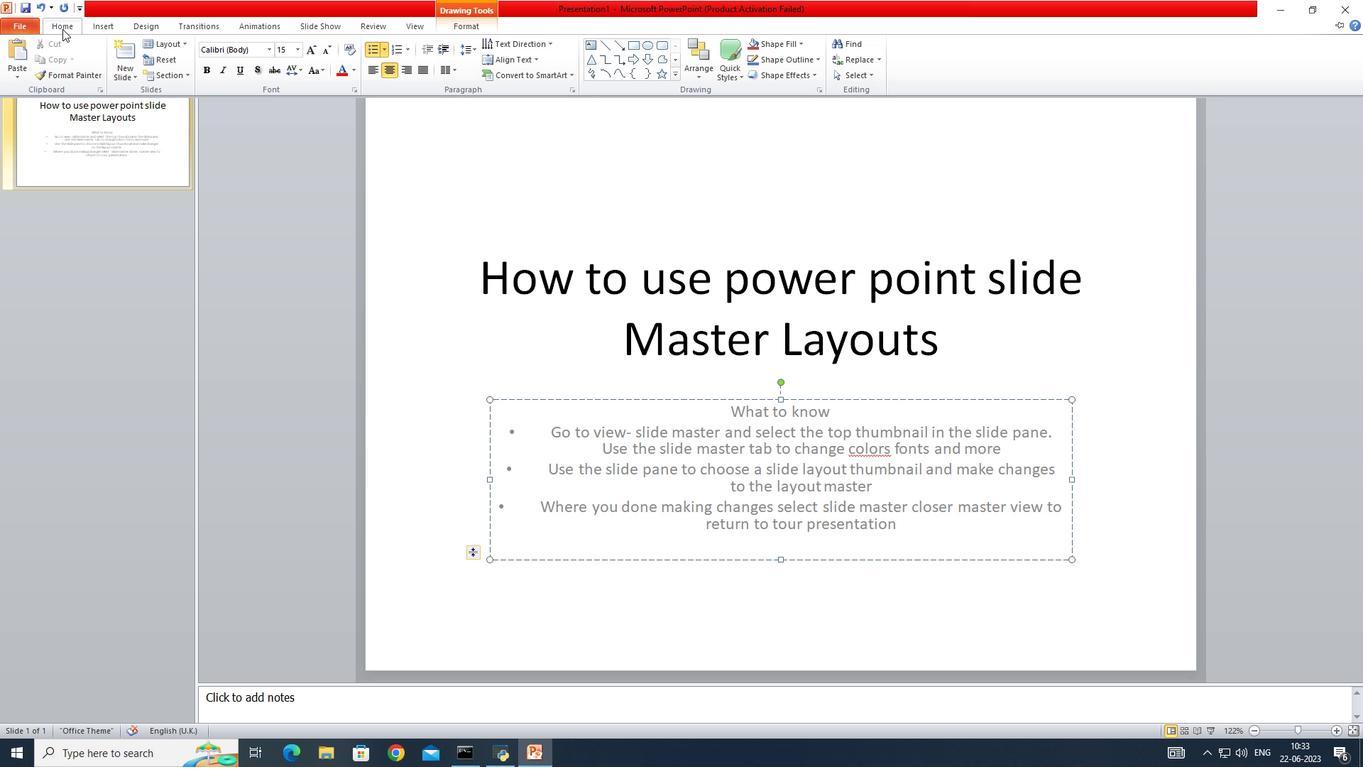 
Action: Mouse moved to (130, 75)
Screenshot: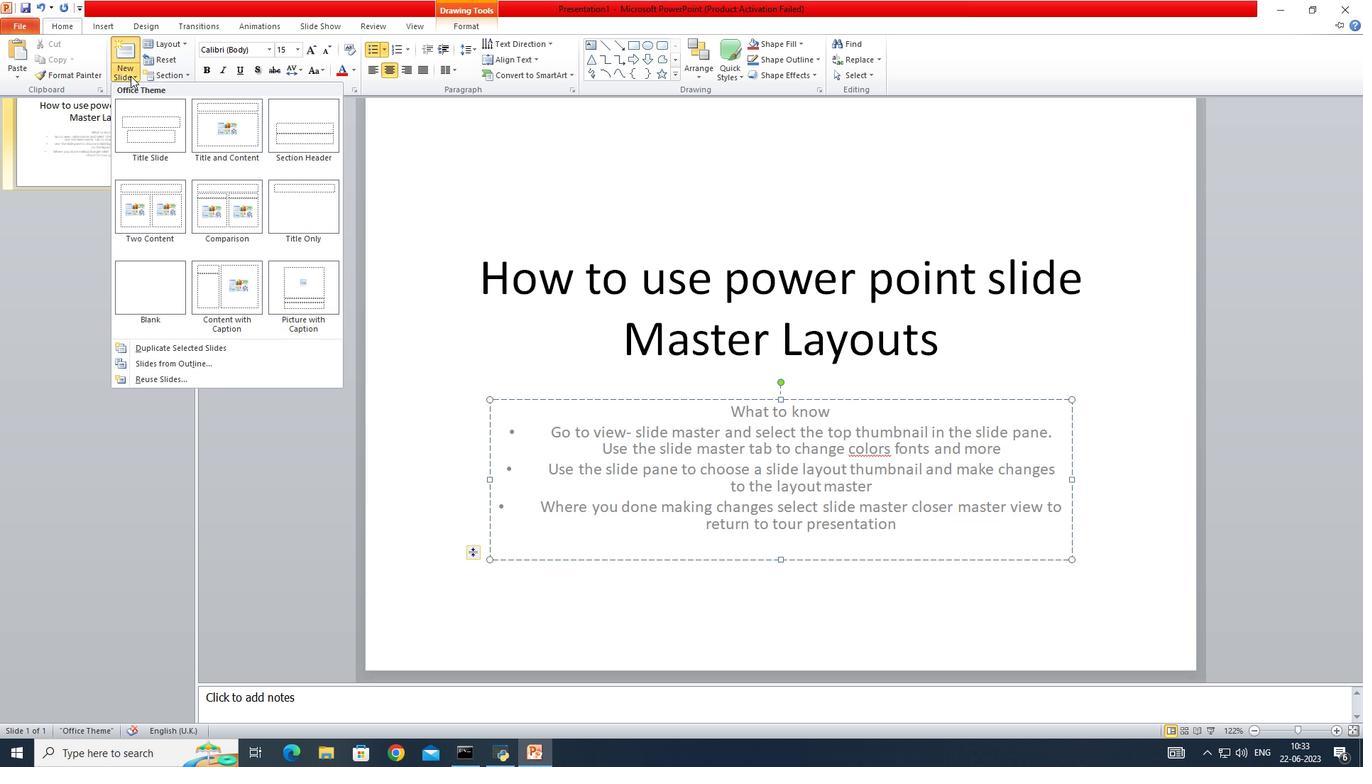 
Action: Mouse pressed left at (130, 75)
Screenshot: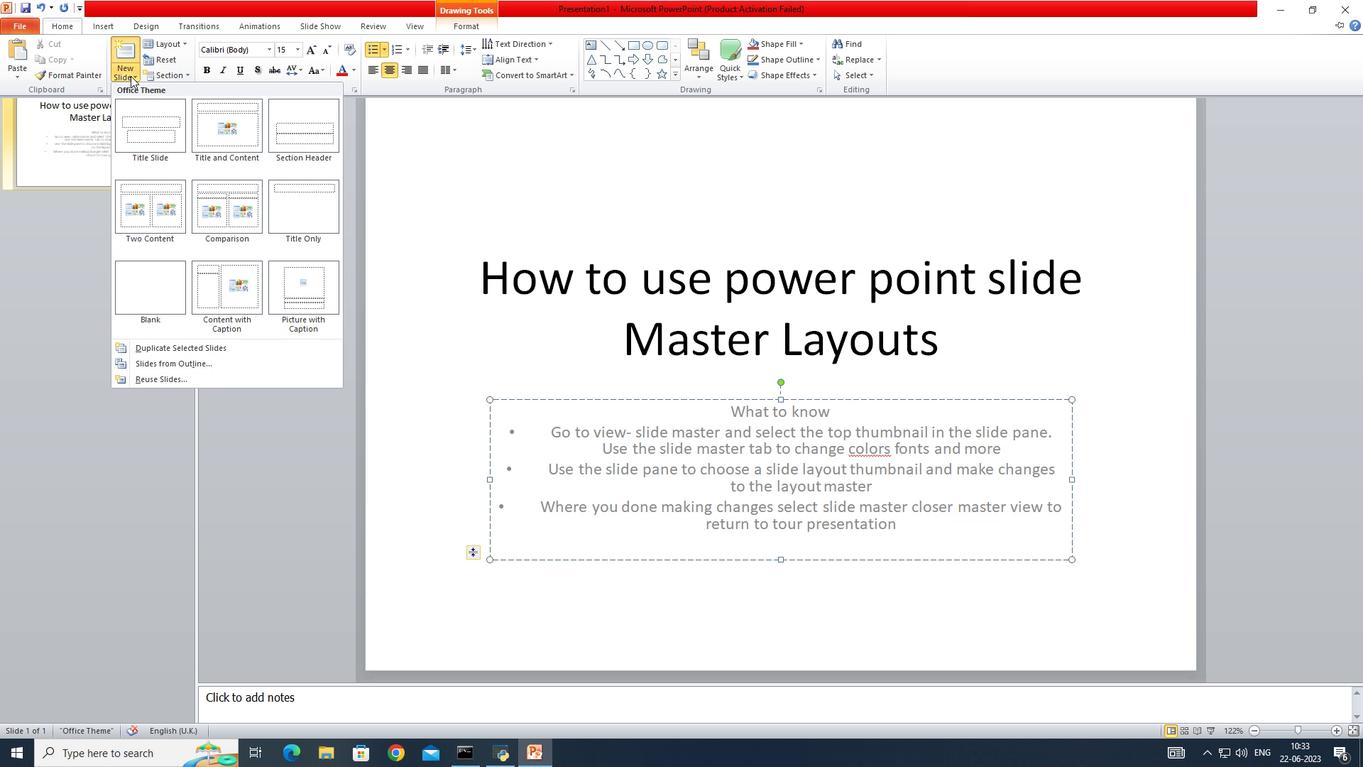 
Action: Mouse moved to (203, 128)
Screenshot: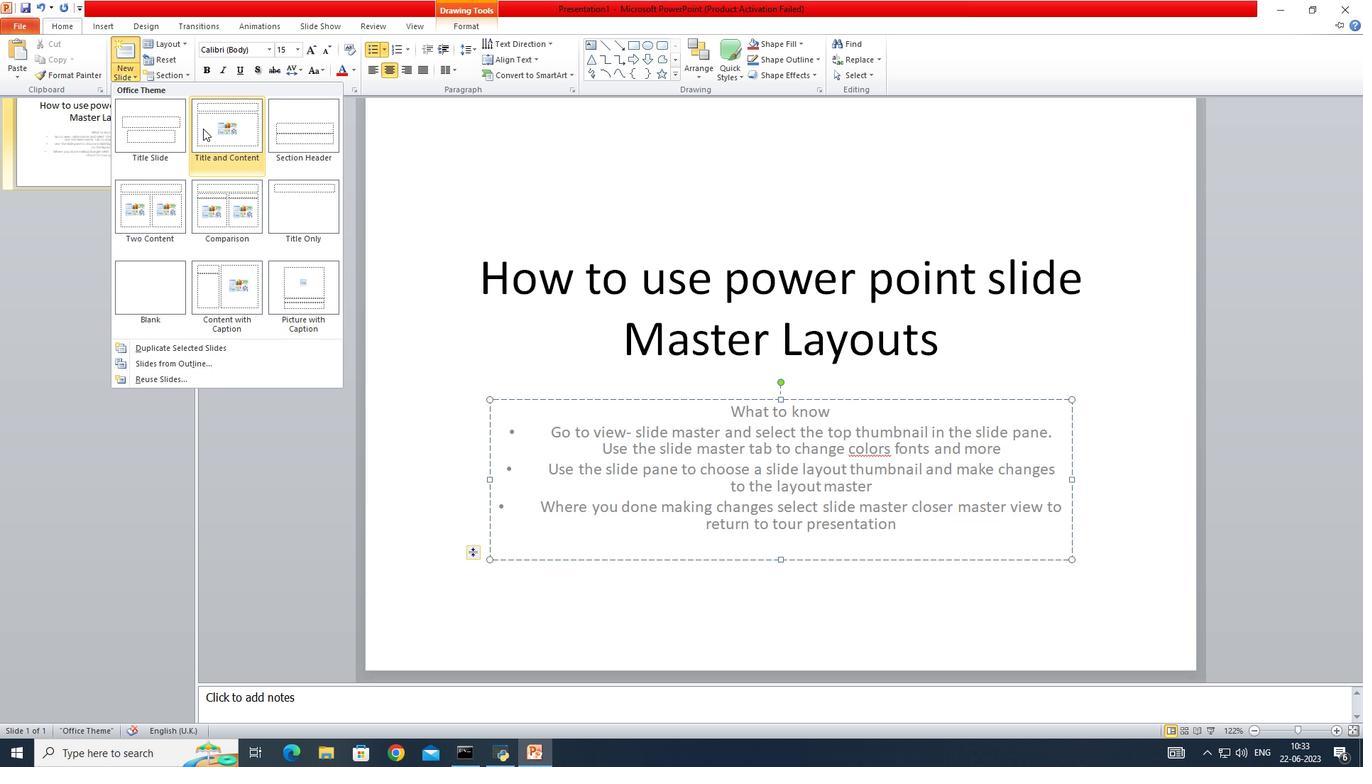 
Action: Mouse pressed left at (203, 128)
Screenshot: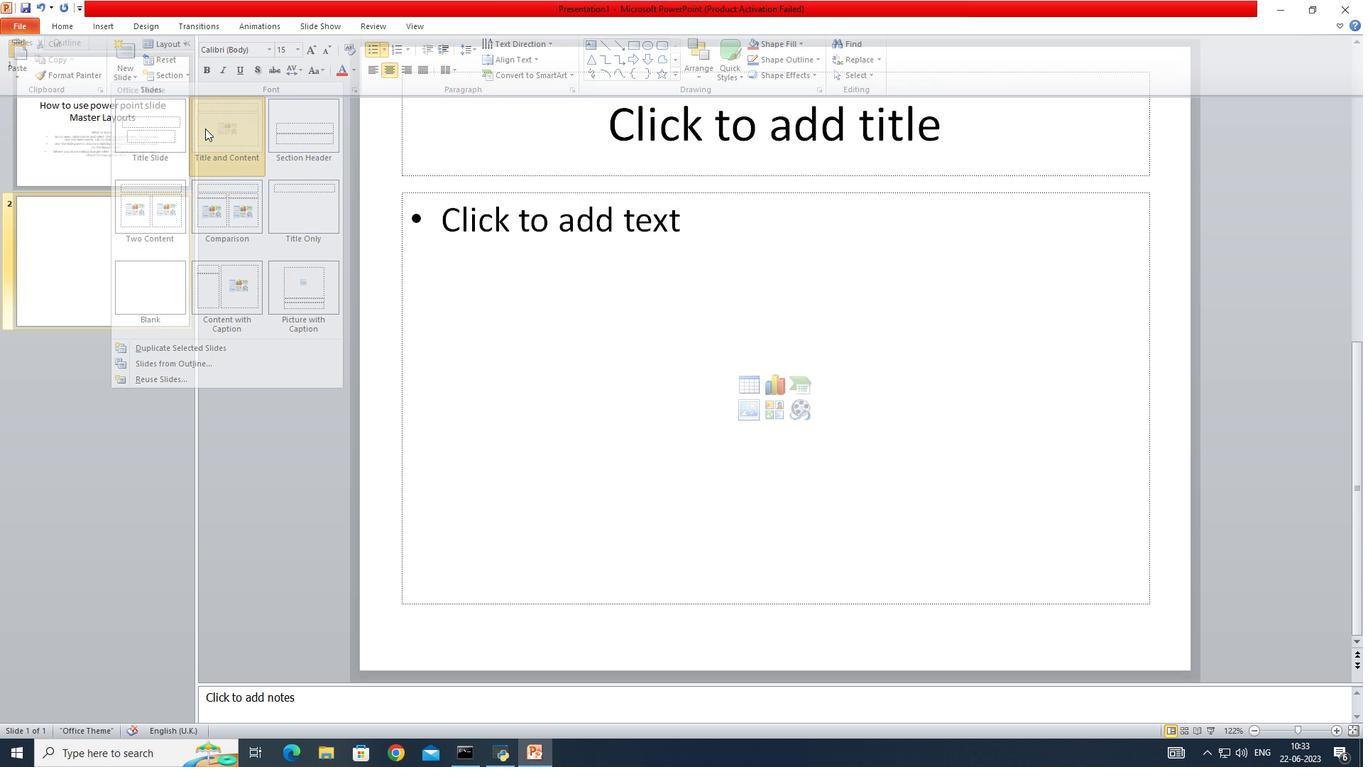 
Action: Mouse moved to (752, 143)
Screenshot: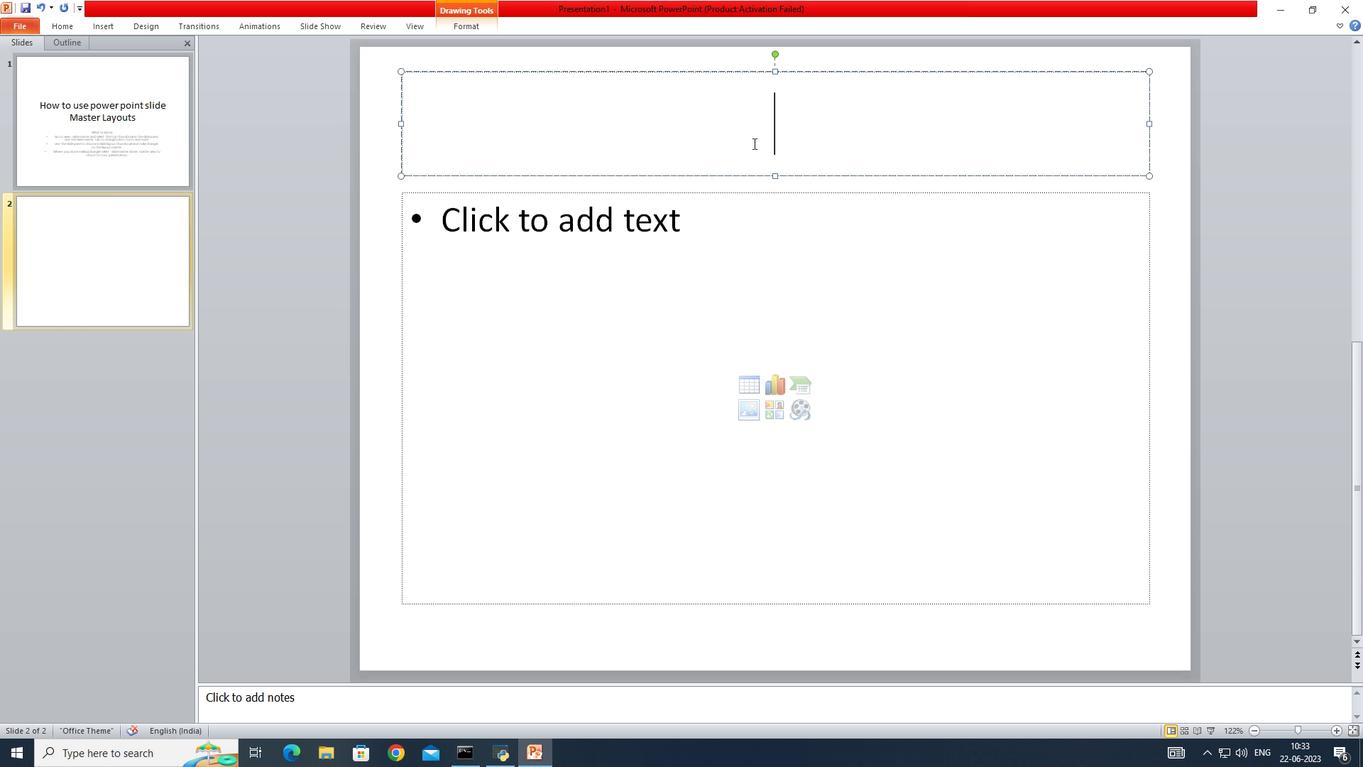 
Action: Mouse pressed left at (752, 143)
Screenshot: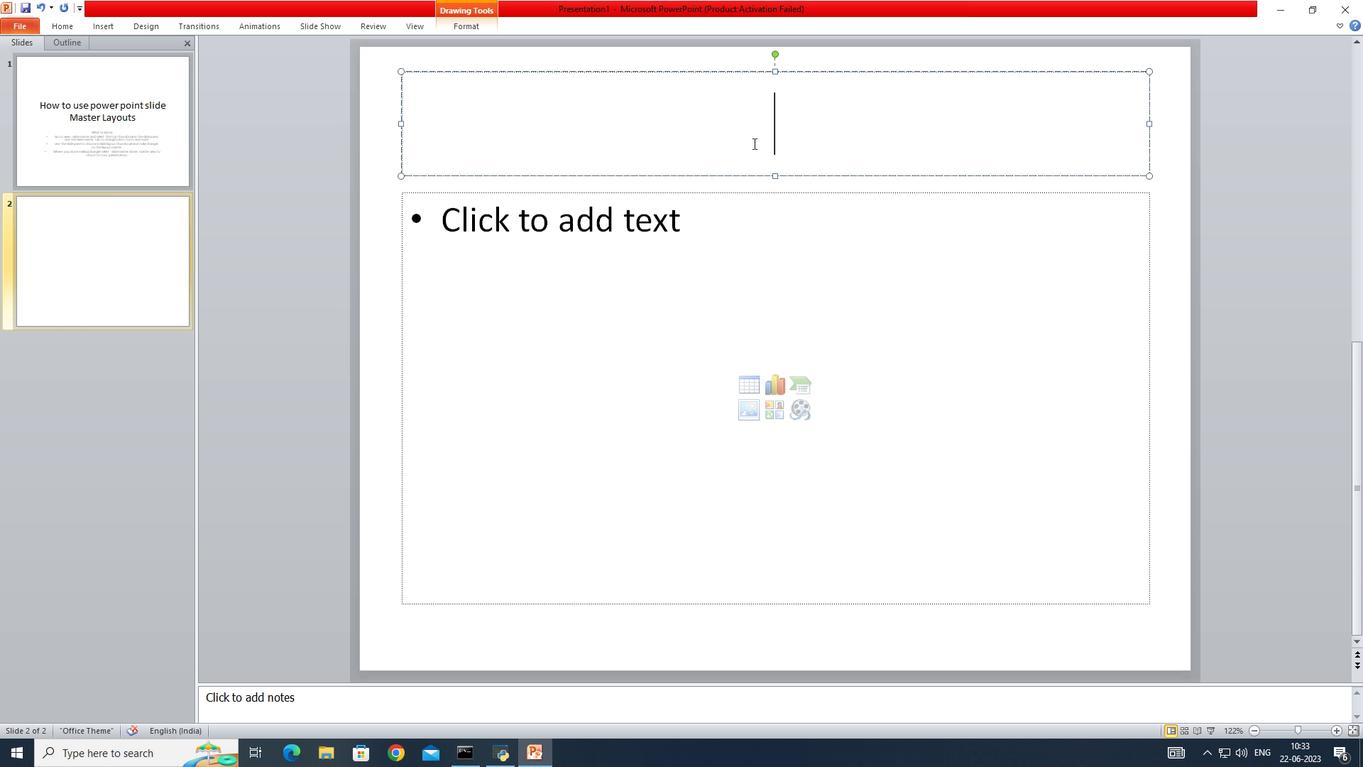
Action: Mouse moved to (753, 143)
Screenshot: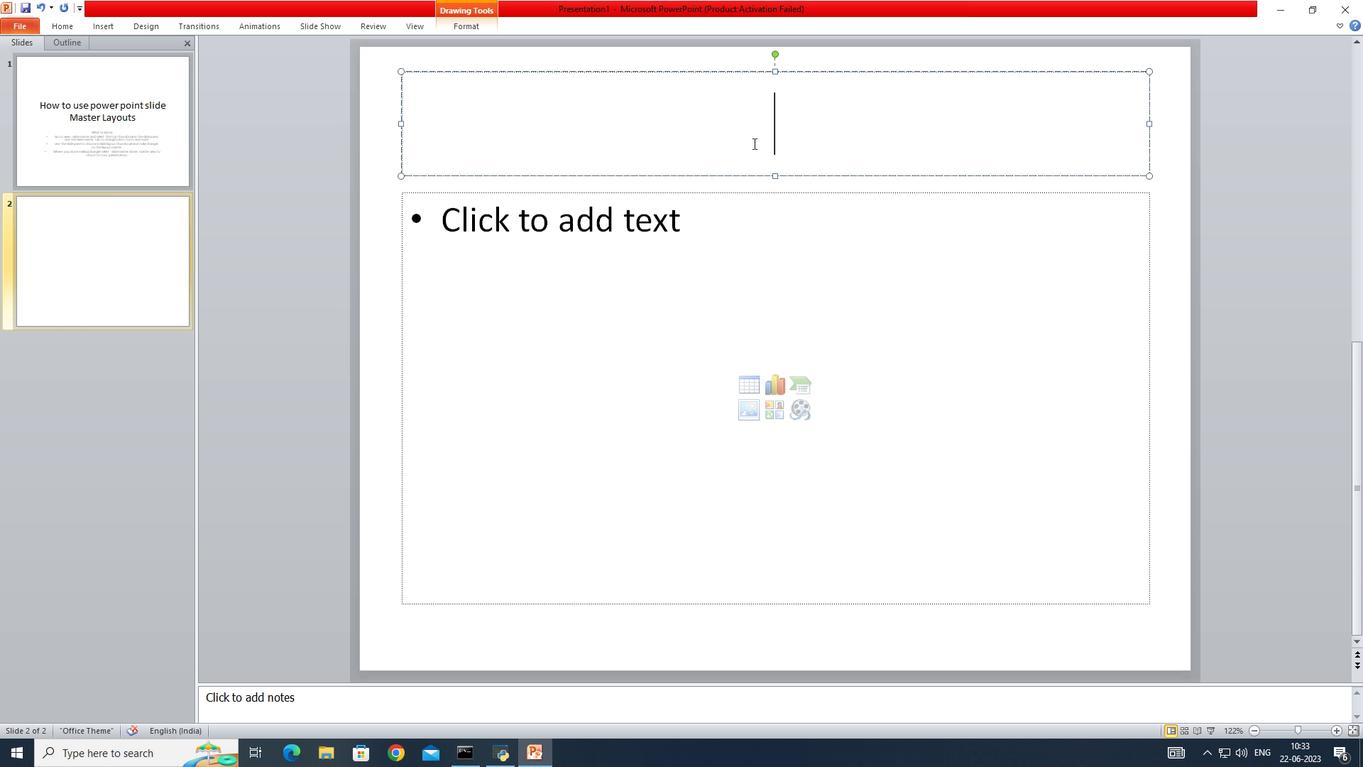 
Action: Key pressed <Key.shift>Access<Key.space>the<Key.space><Key.shift>power<Key.space>point<Key.space>slide<Key.space>master<Key.backspace><Key.backspace><Key.backspace><Key.backspace><Key.backspace><Key.backspace><Key.shift>Master
Screenshot: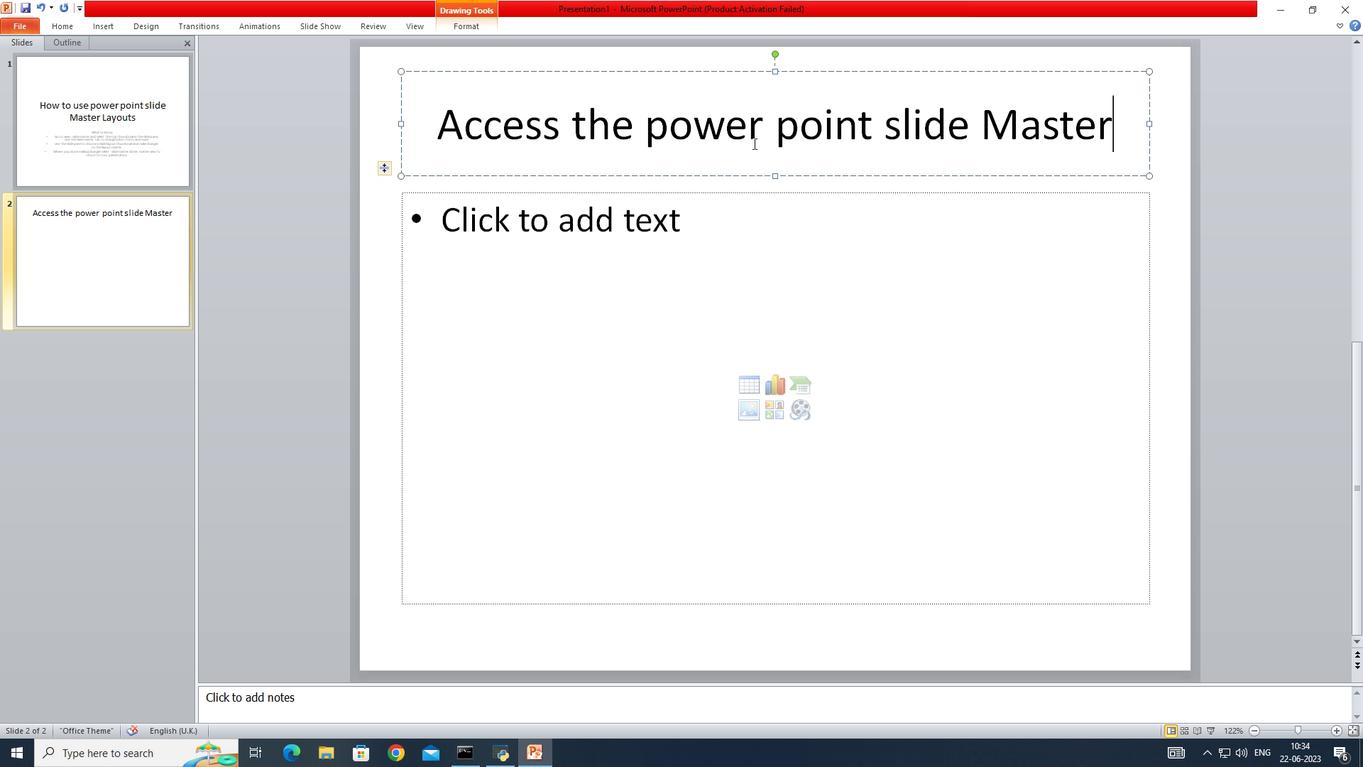 
Action: Mouse moved to (473, 213)
Screenshot: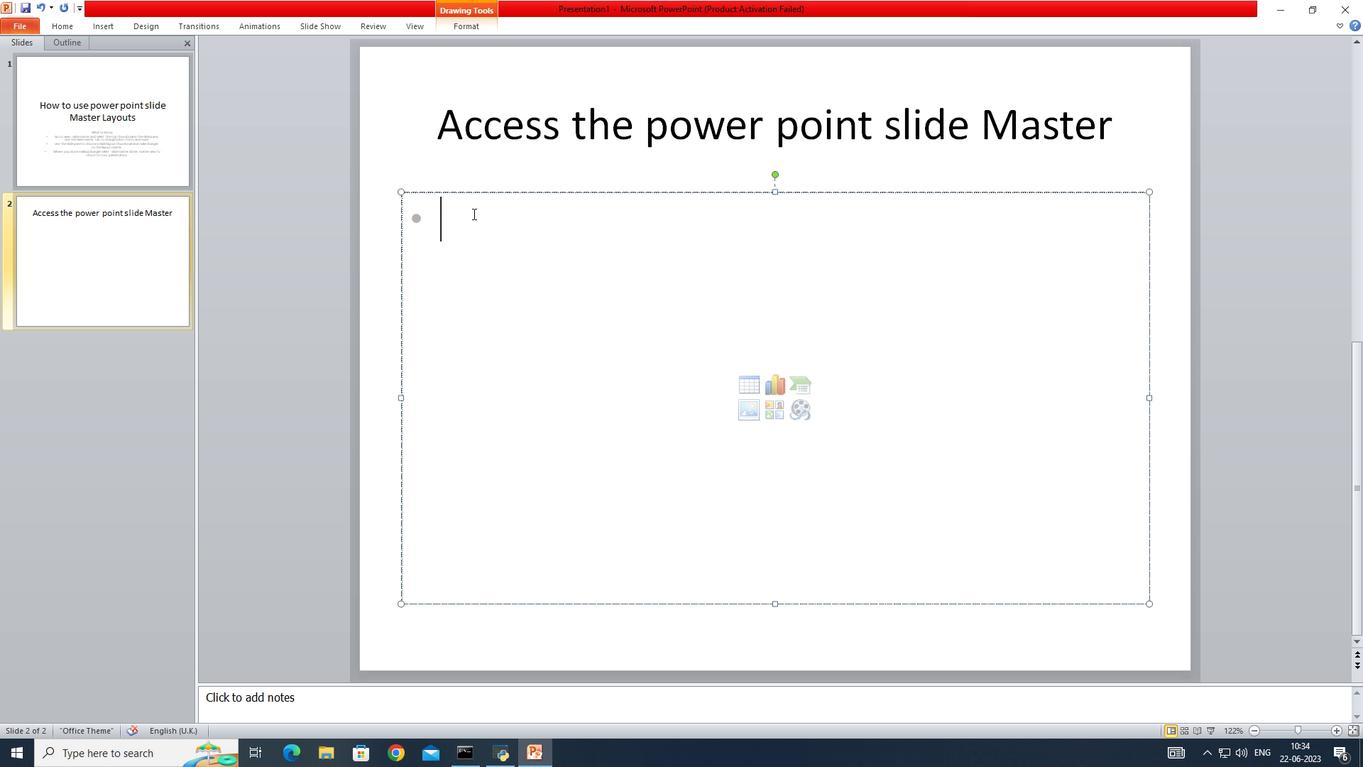 
Action: Mouse pressed left at (473, 213)
Screenshot: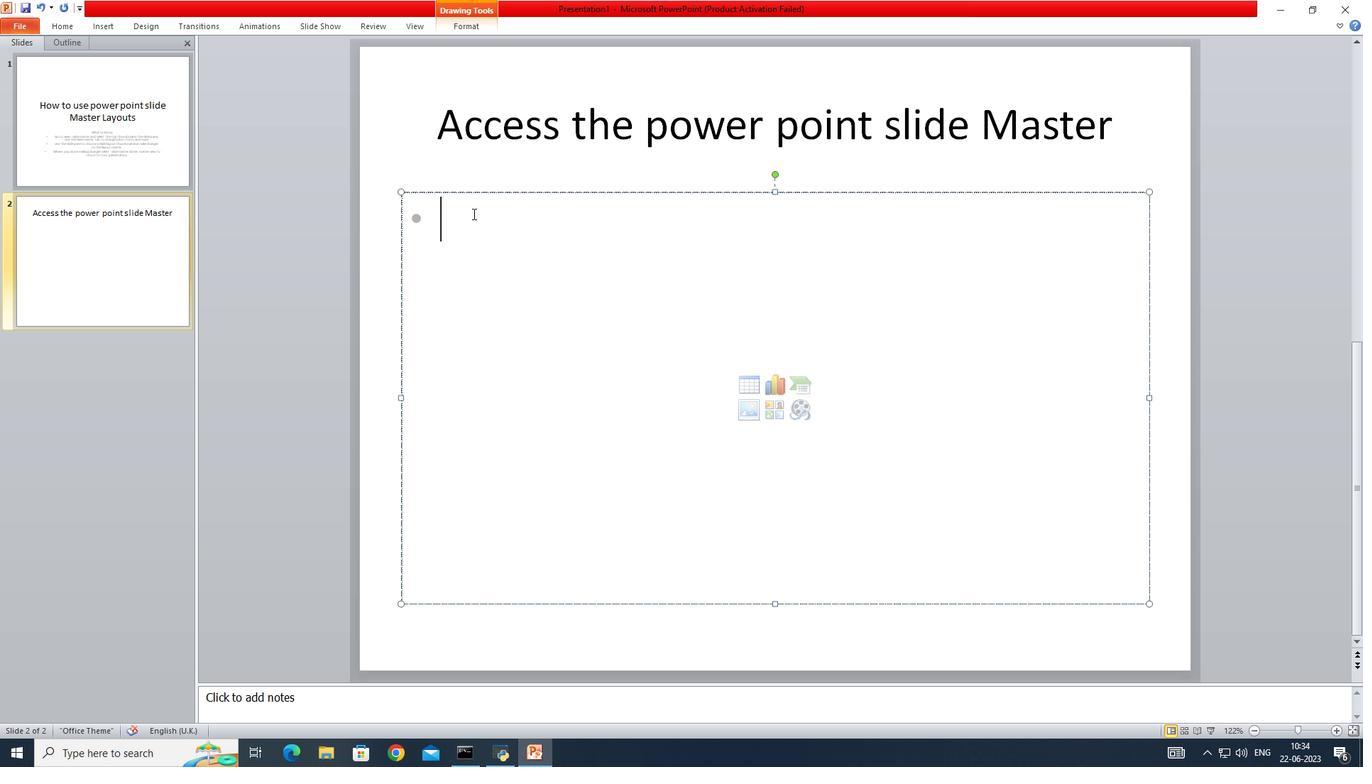 
Action: Mouse moved to (74, 31)
Screenshot: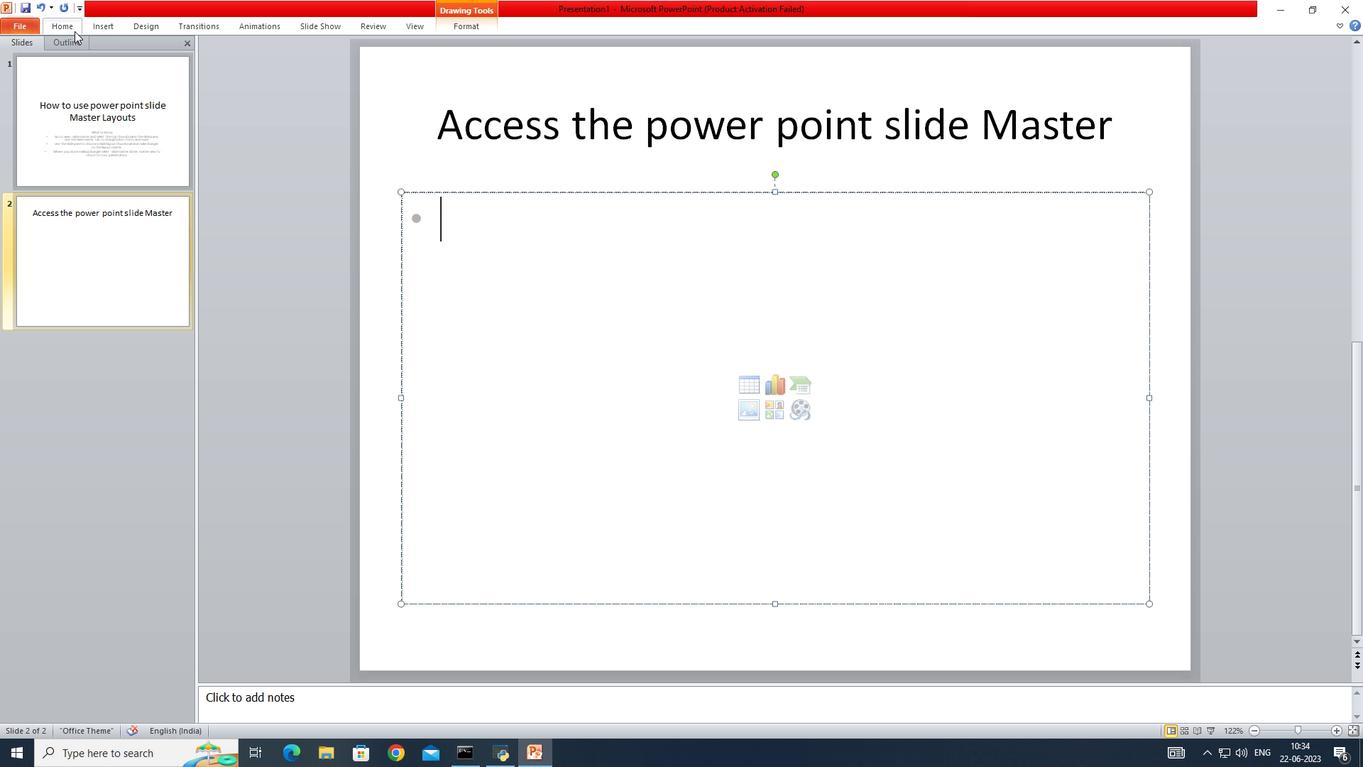 
Action: Mouse pressed left at (74, 31)
Screenshot: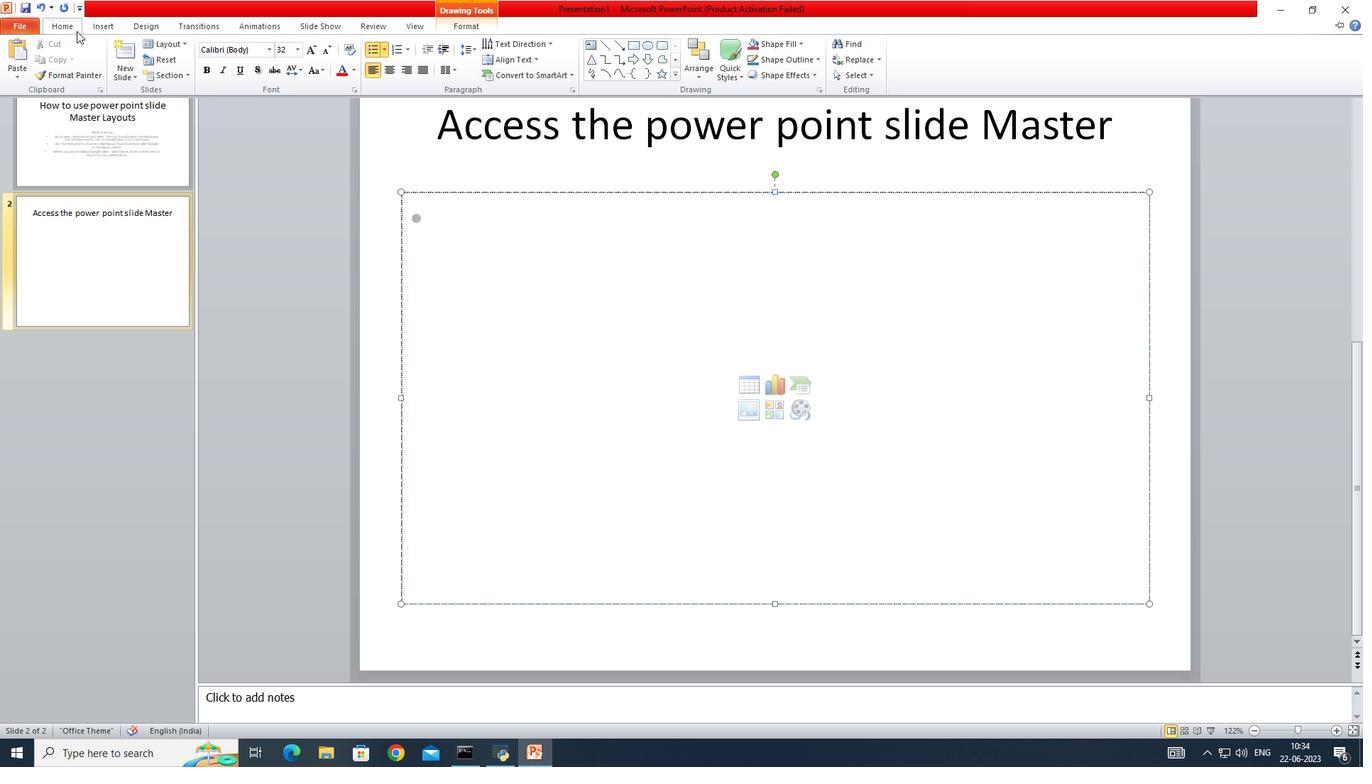 
Action: Mouse moved to (385, 51)
Screenshot: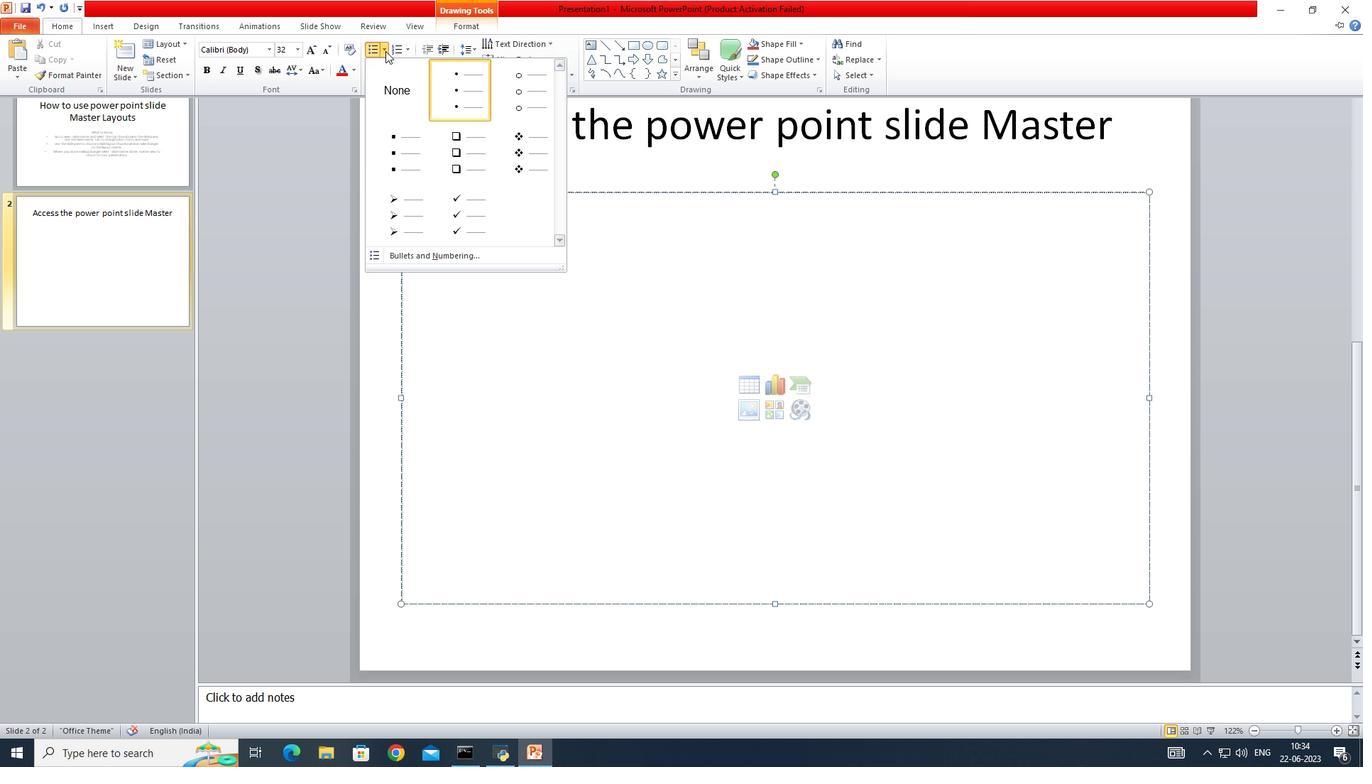 
Action: Mouse pressed left at (385, 51)
Screenshot: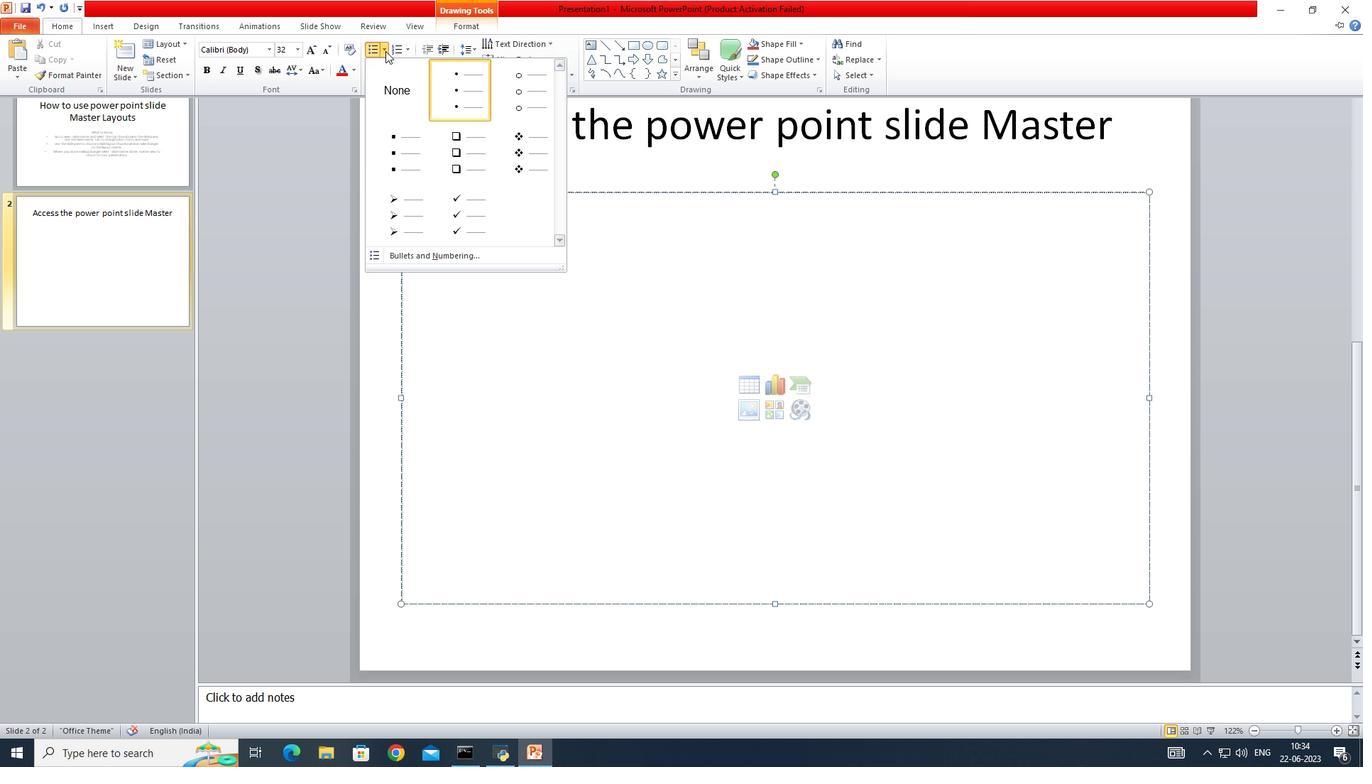 
Action: Mouse moved to (399, 95)
Screenshot: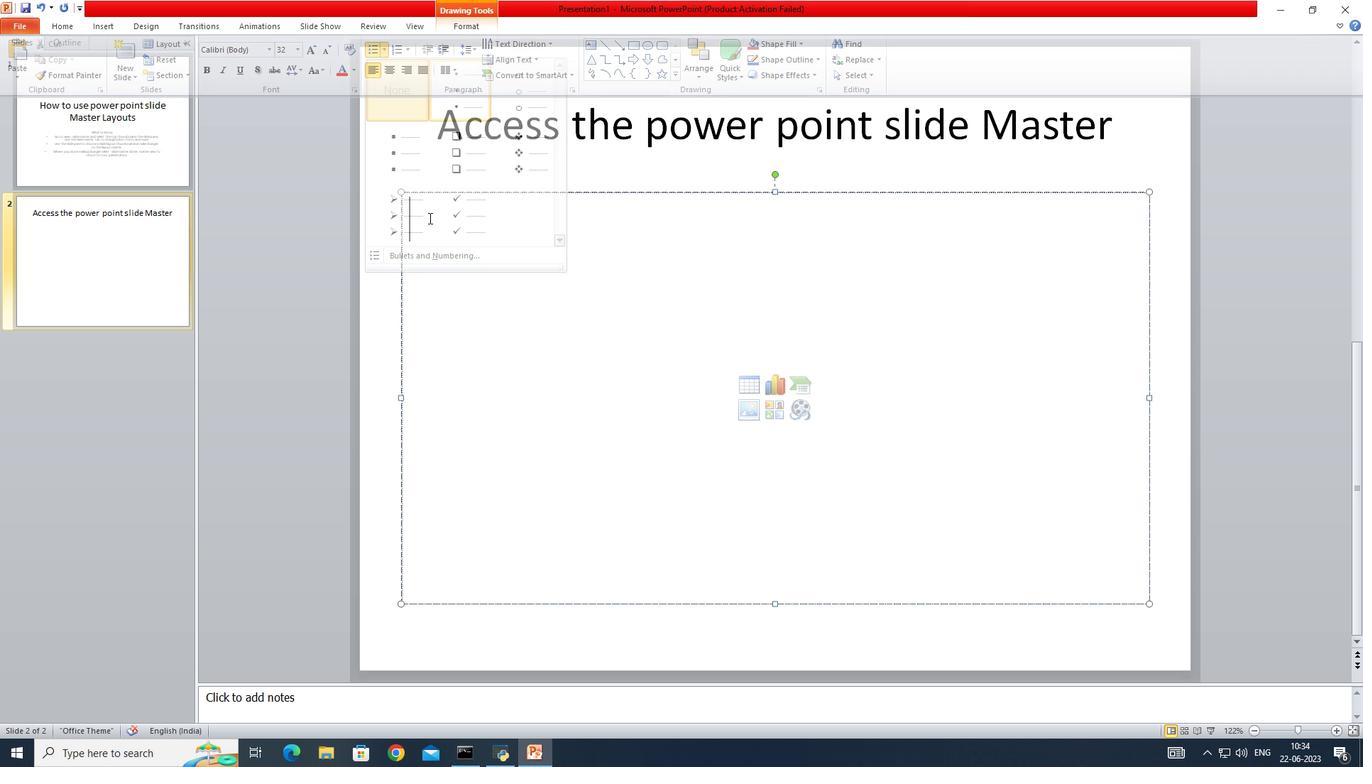 
Action: Mouse pressed left at (399, 95)
Screenshot: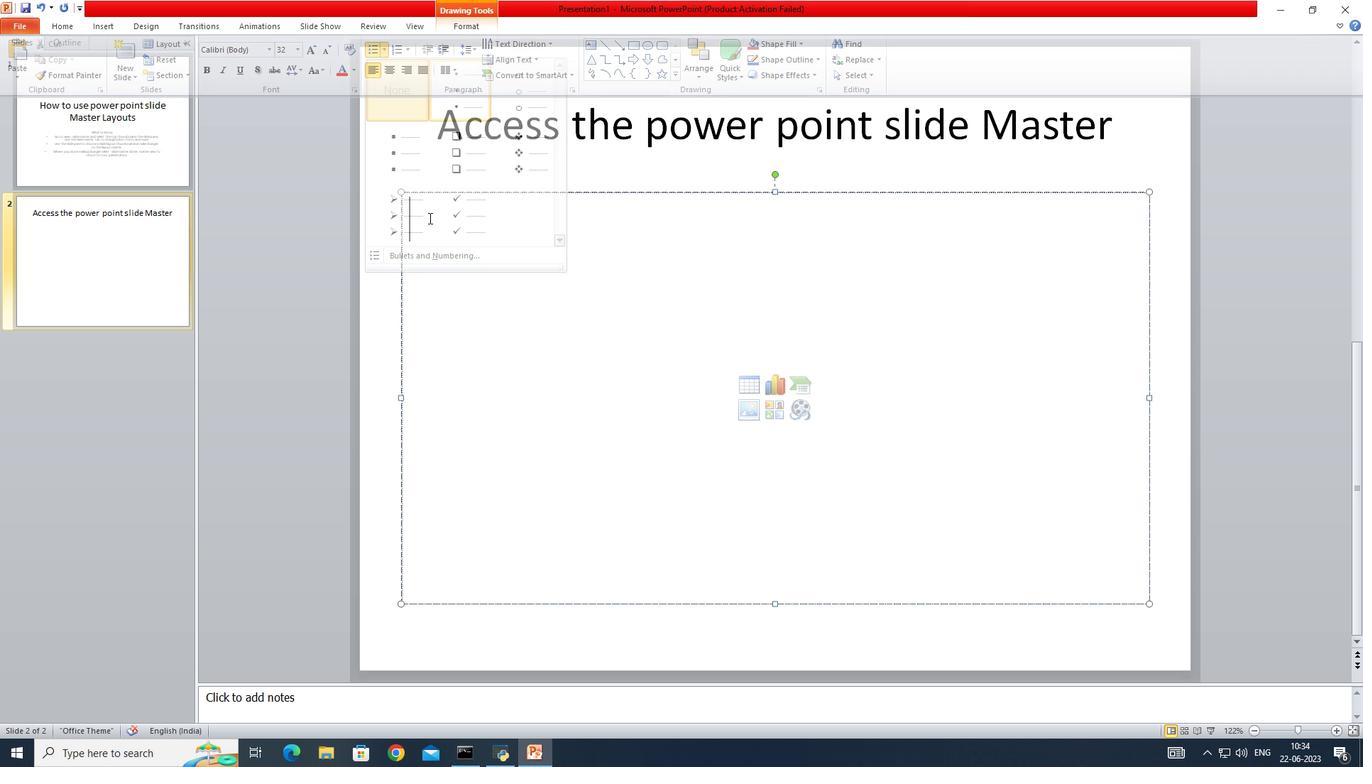 
Action: Mouse moved to (447, 254)
Screenshot: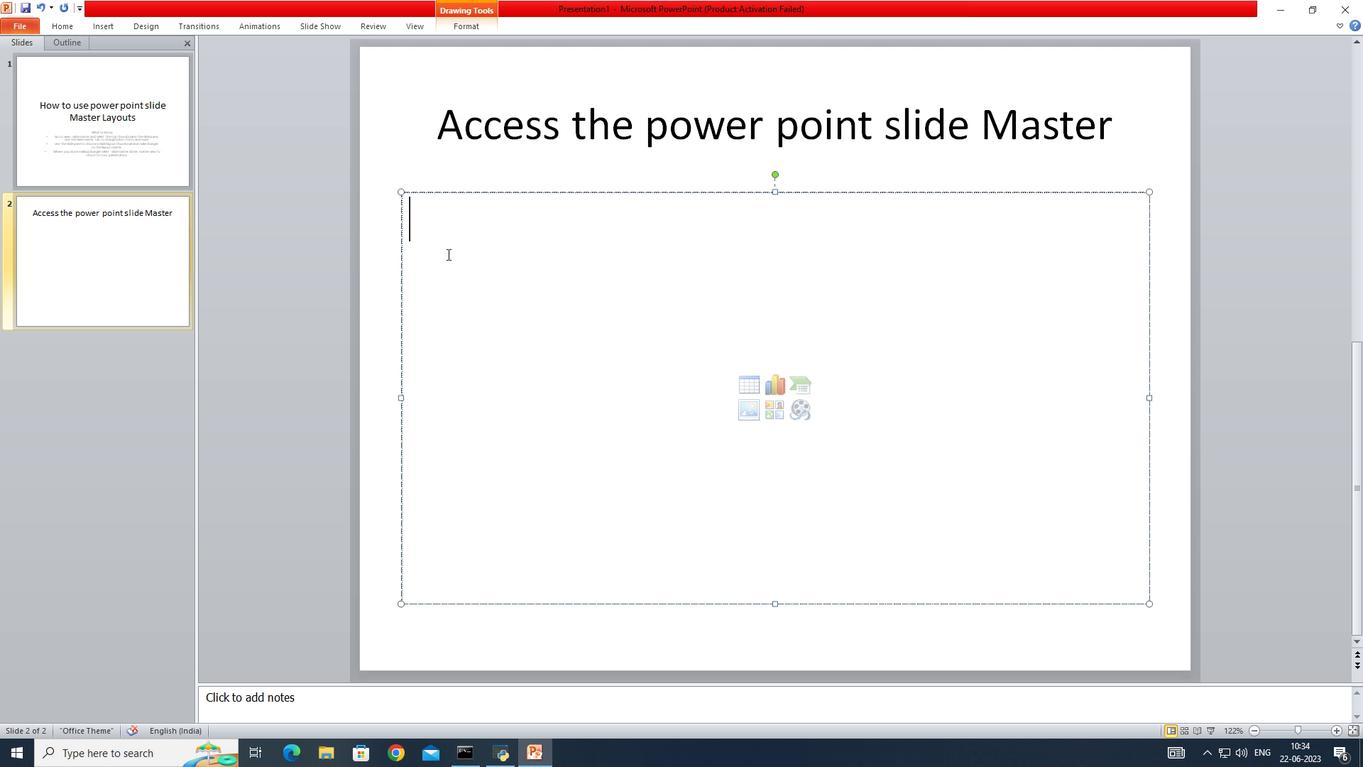 
Action: Key pressed <Key.shift>The<Key.space>power<Key.space>po<Key.backspace><Key.backspace><Key.backspace>point<Key.space><Key.backspace><Key.backspace><Key.backspace><Key.backspace><Key.backspace><Key.backspace><Key.space>points<Key.space><Key.shift>slide<Key.space>master<Key.space>is<Key.space>like<Key.space>a<Key.space>style<Key.space>sheet<Key.space>for<Key.space>your<Key.space>presentations.<Key.space>changes<Key.space>made<Key.space>to<Key.space>the<Key.space>slide<Key.space>master<Key.space>apply<Key.space>to<Key.space>the<Key.space>slides<Key.space>that<Key.space>are<Key.space>created<Key.space>after<Key.space>you<Key.space>formal<Key.space>the<Key.space>slide<Key.space>master.<Key.enter>to<Key.space>access<Key.space>the<Key.space>slide<Key.space>ma<Key.backspace><Key.backspace><Key.shift>Master<Key.space>in<Key.space>a<Key.space>power<Key.space>point<Key.space>presentation,<Key.space>select<Key.space>view<Key.space>.<Key.backspace><Key.shift>><Key.space><Key.shift>slide<Key.space><Key.shift>ma<Key.backspace><Key.backspace><Key.shift><<Key.backspace><Key.shift>Master
Screenshot: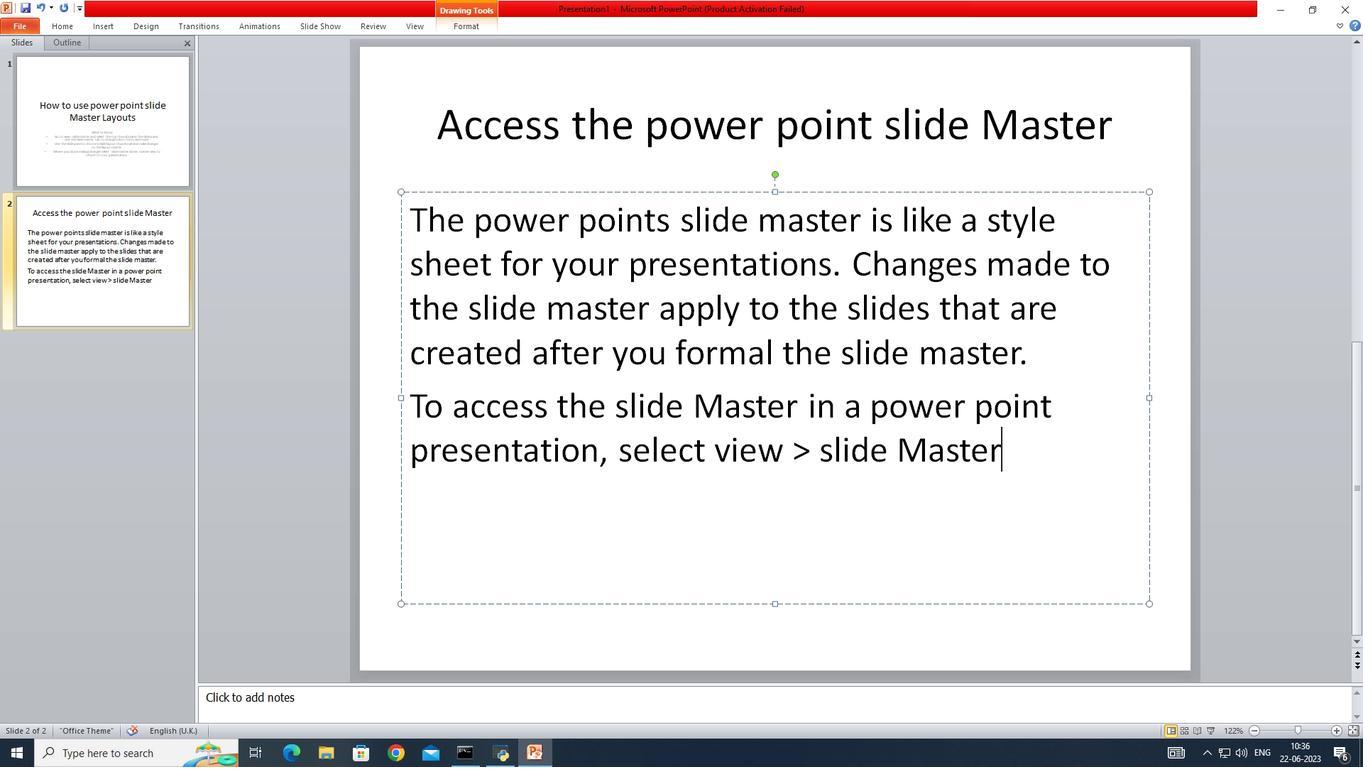 
Action: Mouse moved to (59, 29)
Screenshot: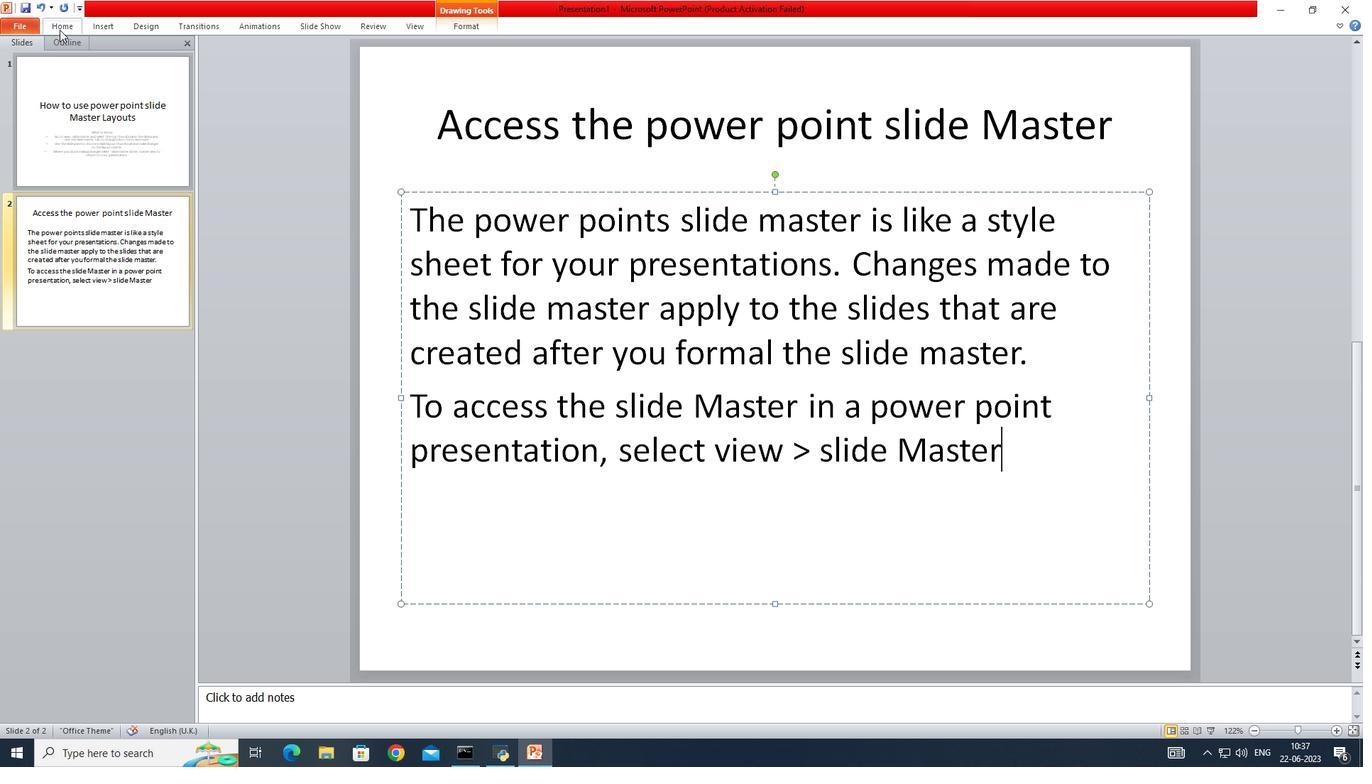 
Action: Mouse pressed left at (59, 29)
Screenshot: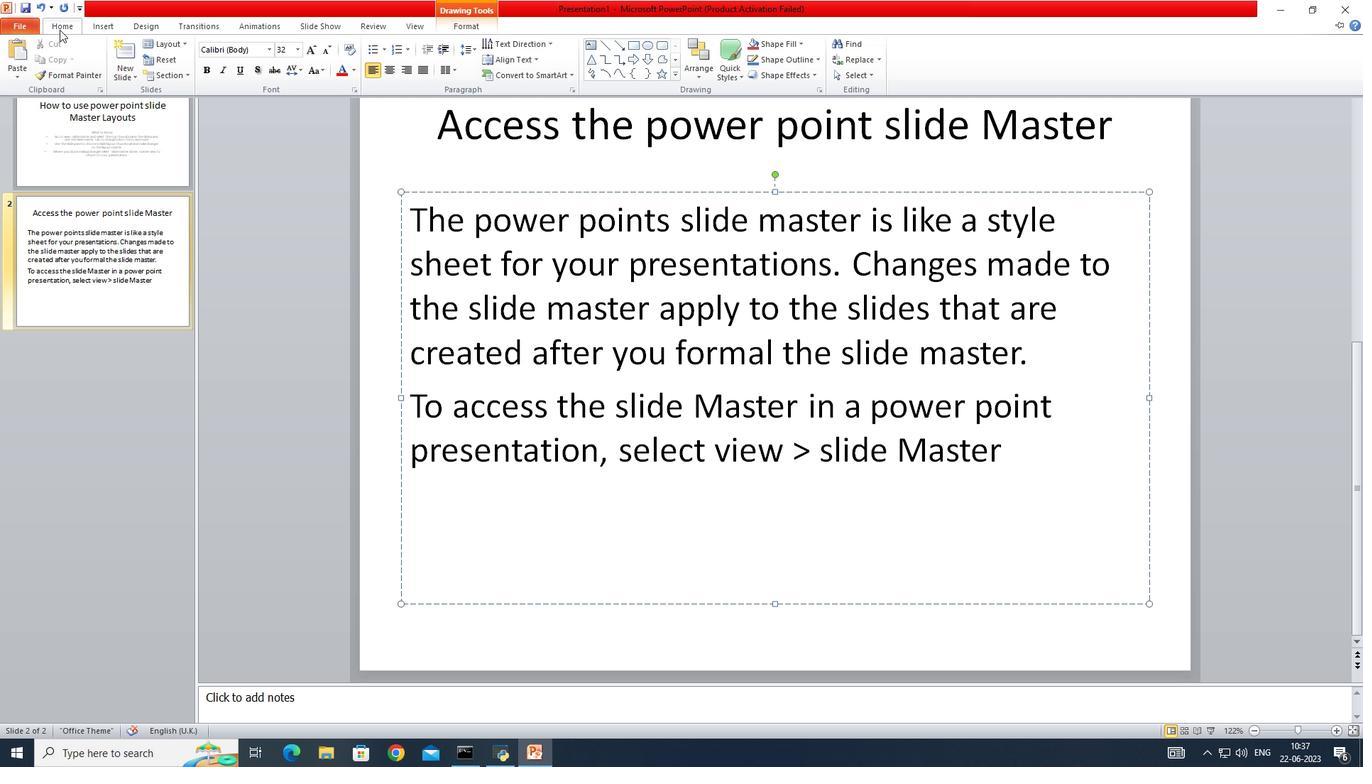 
Action: Mouse moved to (136, 77)
Screenshot: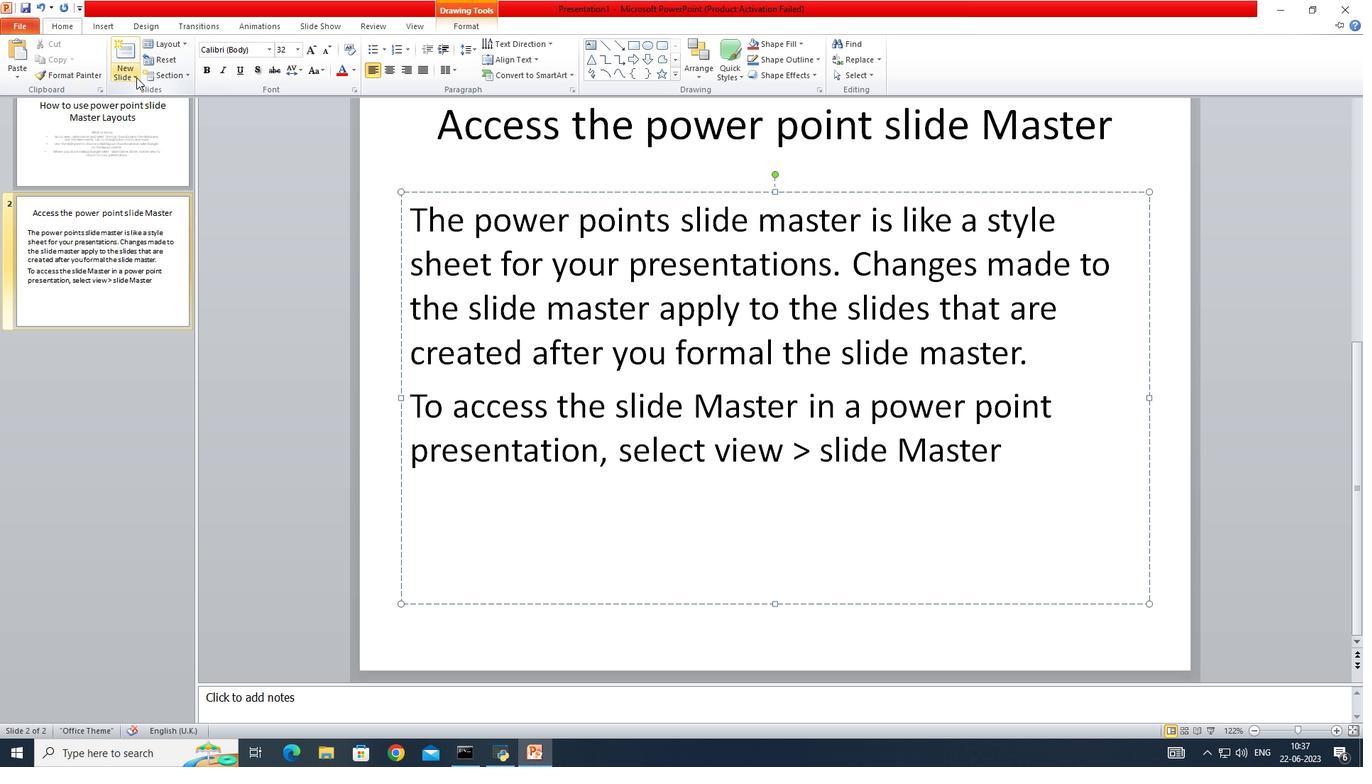 
Action: Mouse pressed left at (136, 77)
Screenshot: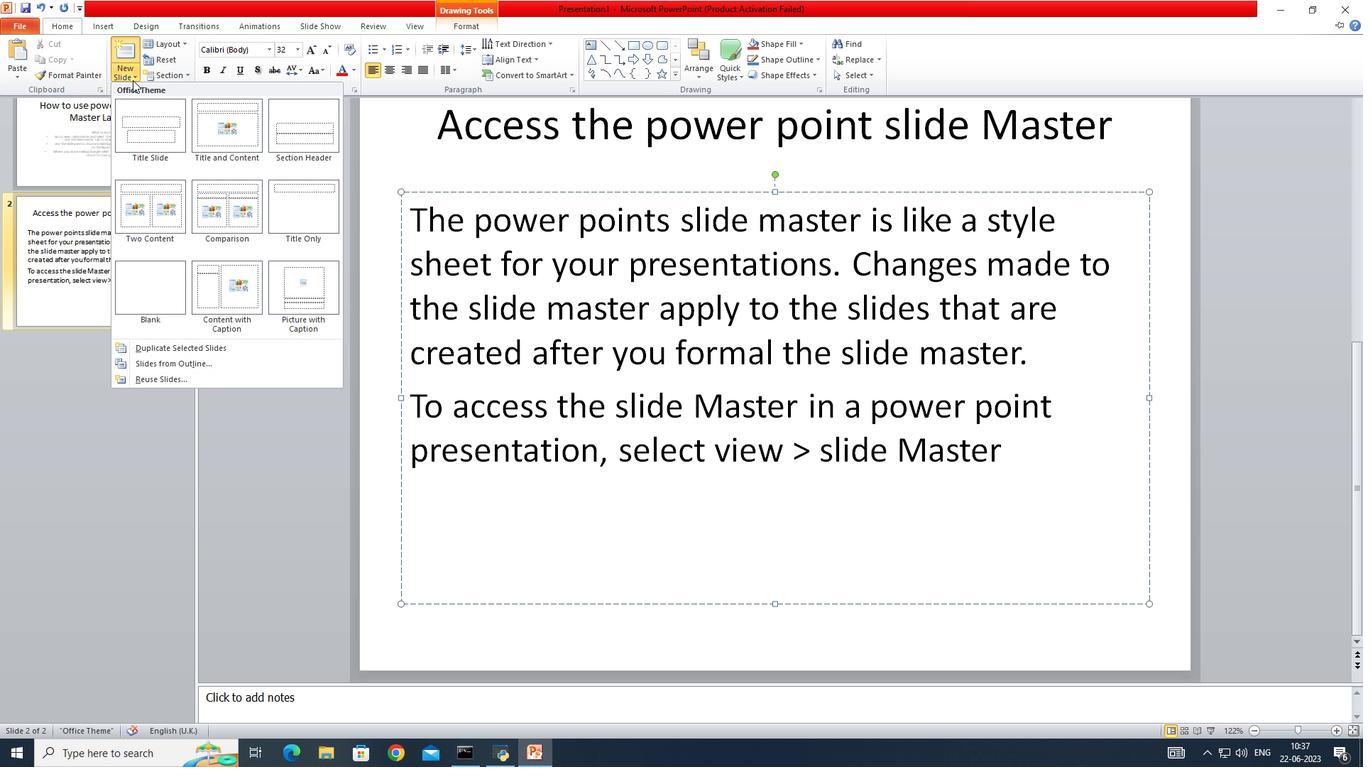 
Action: Mouse moved to (231, 129)
Screenshot: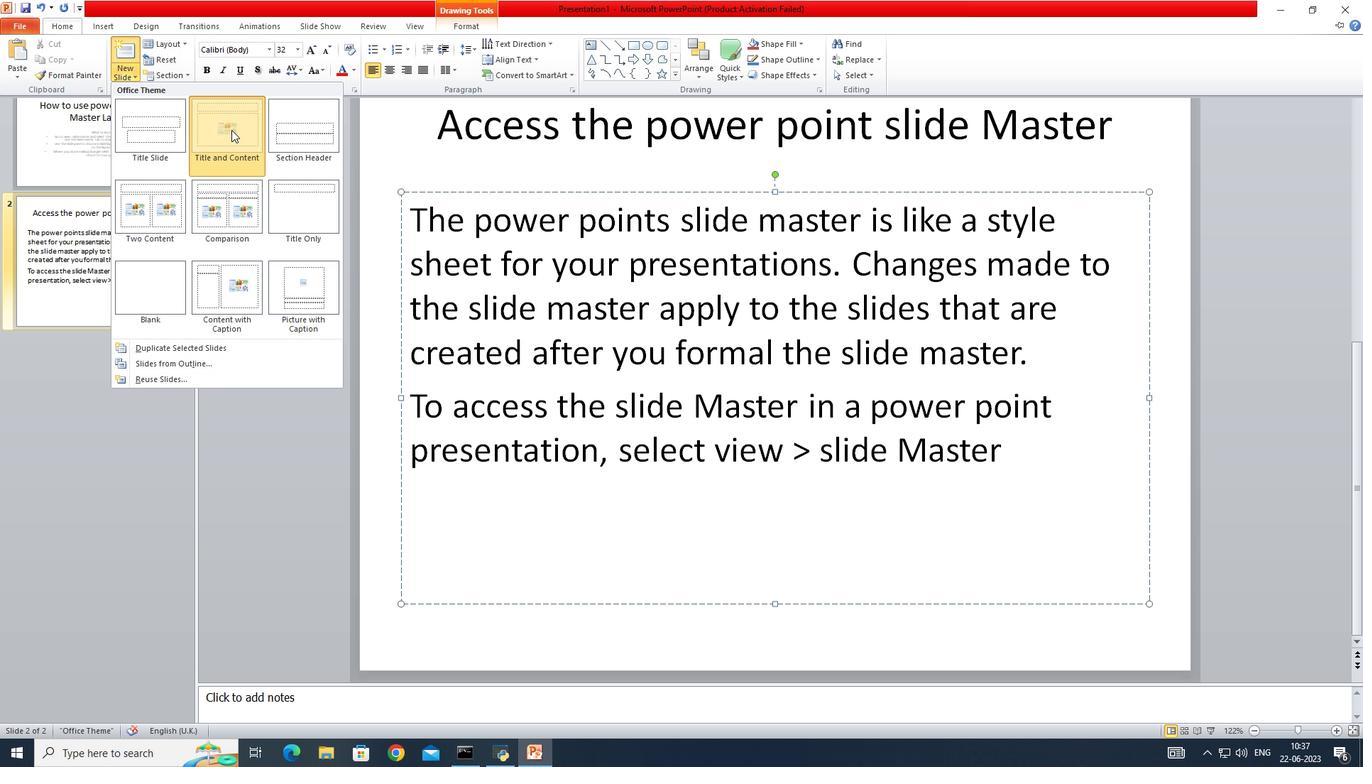 
Action: Mouse pressed left at (231, 129)
Screenshot: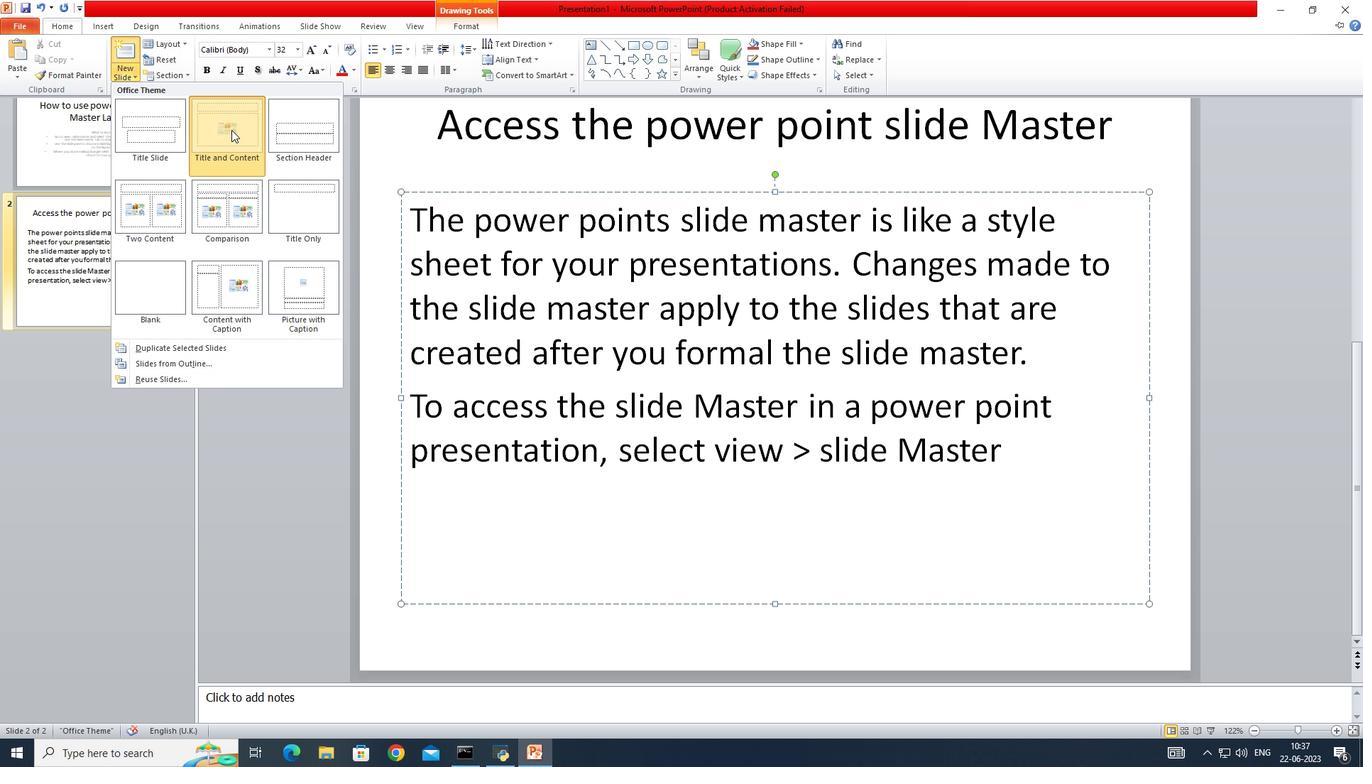 
Action: Mouse moved to (622, 145)
Screenshot: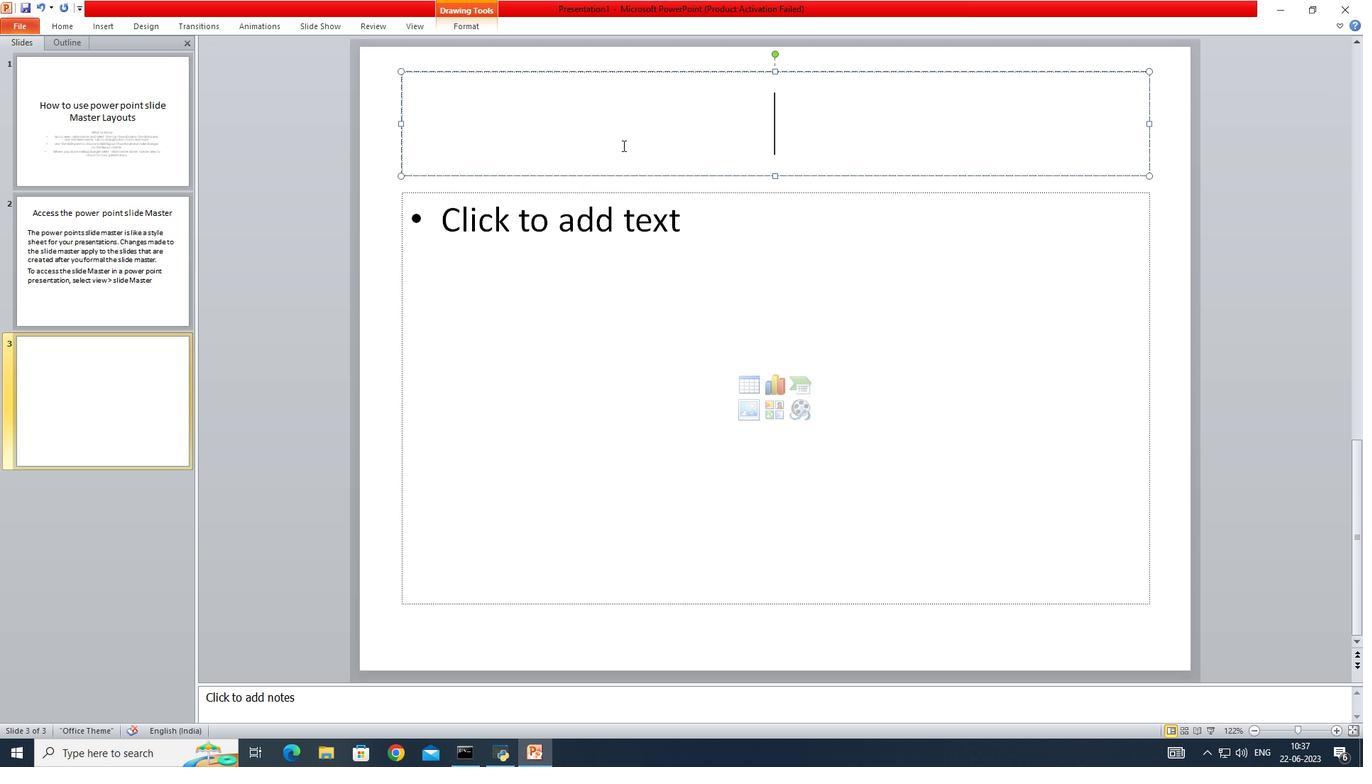 
Action: Mouse pressed left at (622, 145)
Screenshot: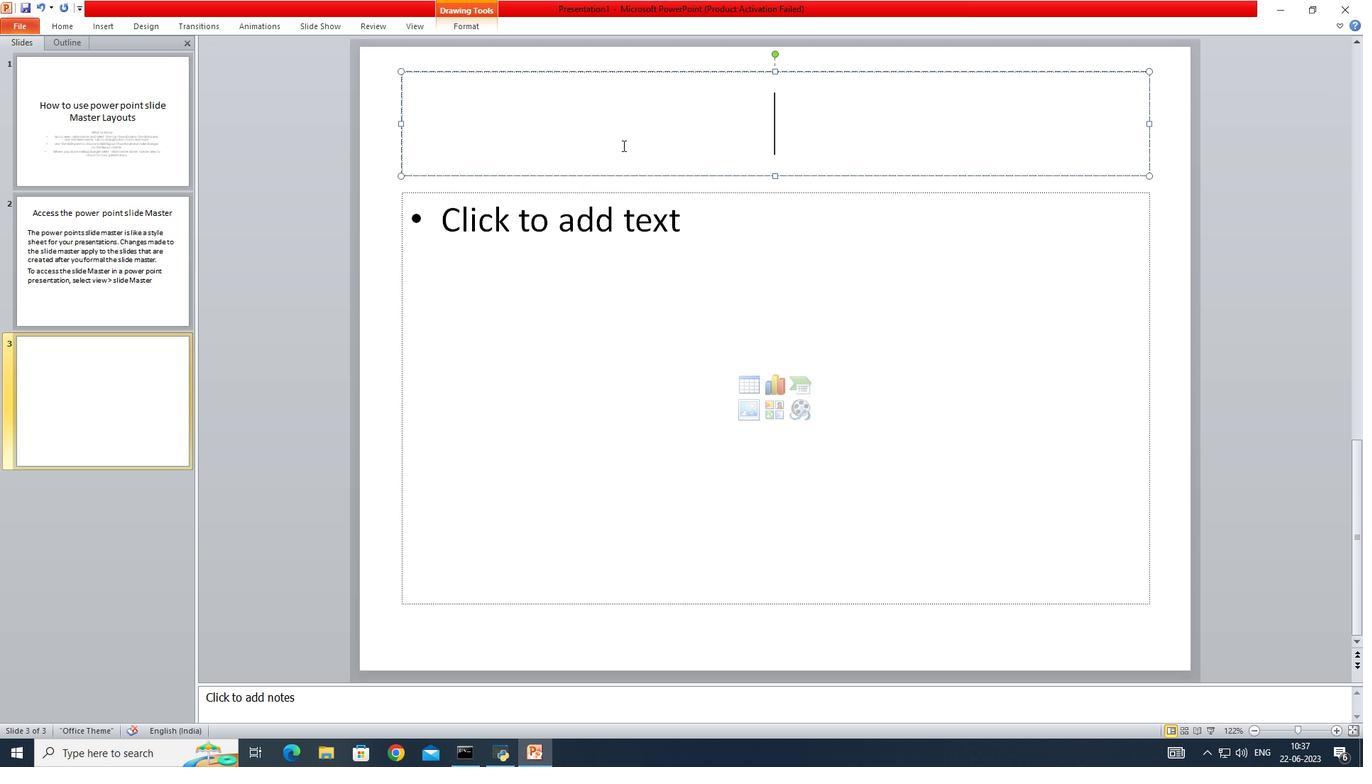 
Action: Mouse moved to (622, 145)
Screenshot: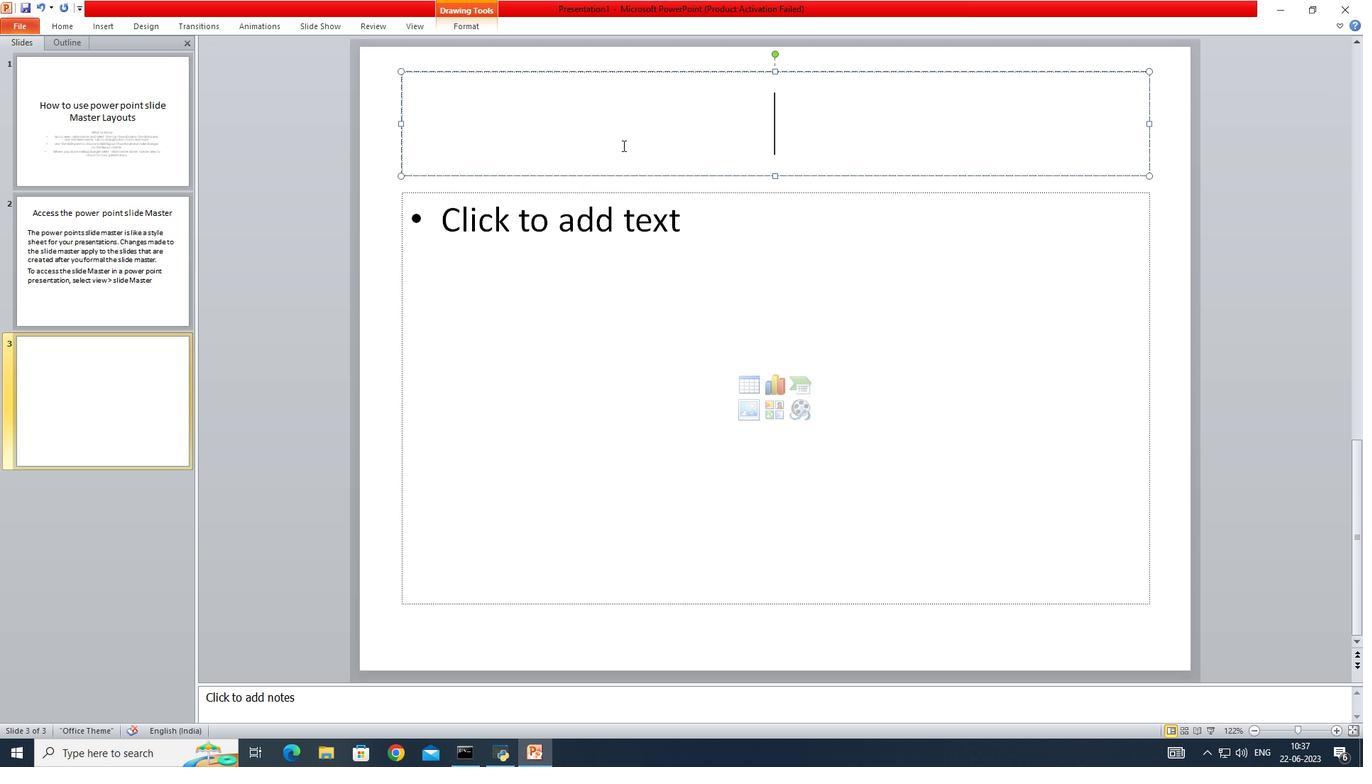 
Action: Key pressed <Key.shift>Changes<Key.space>the<Key.space><Key.shift>Layout<Key.space>in<Key.space>the<Key.space><Key.shift>sa<Key.backspace><Key.backspace><Key.shift>Slide<Key.space><Key.shift>Master<Key.space>
Screenshot: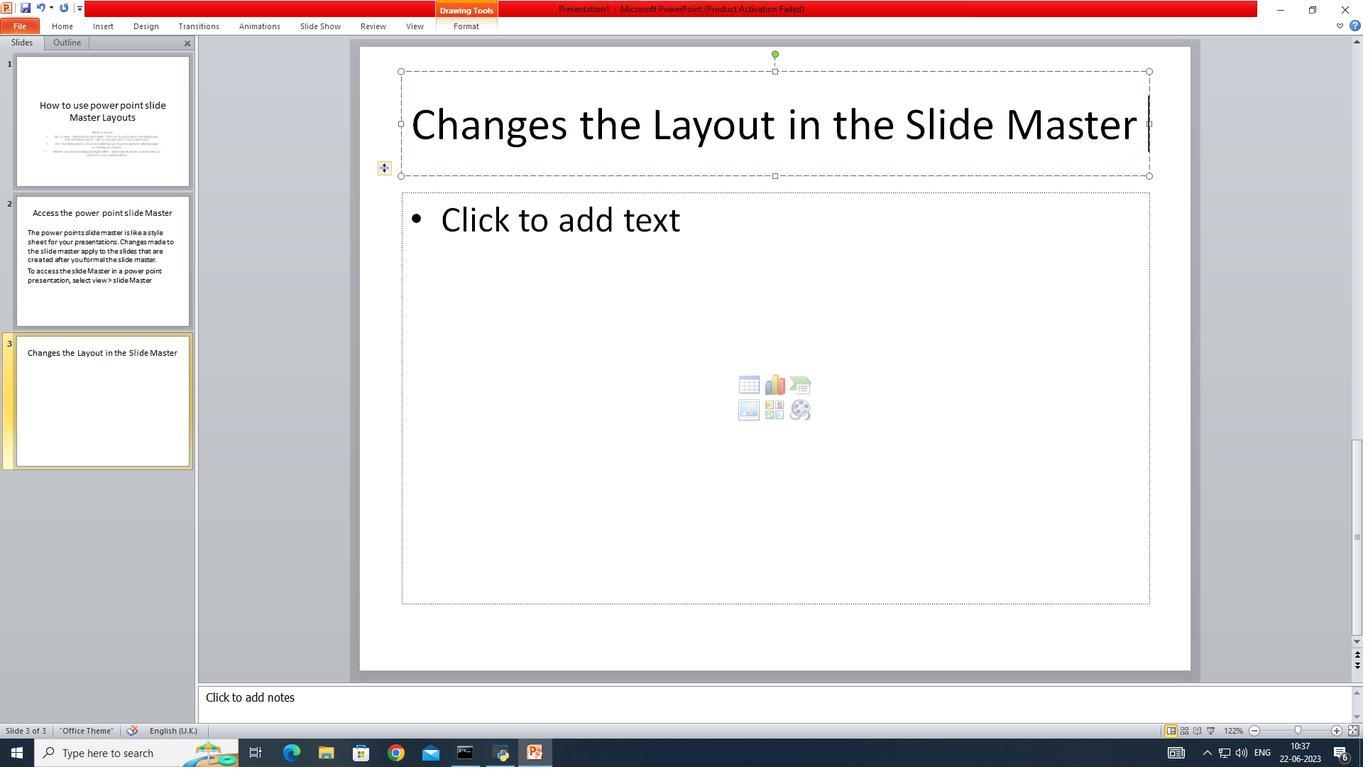 
Action: Mouse moved to (484, 223)
Screenshot: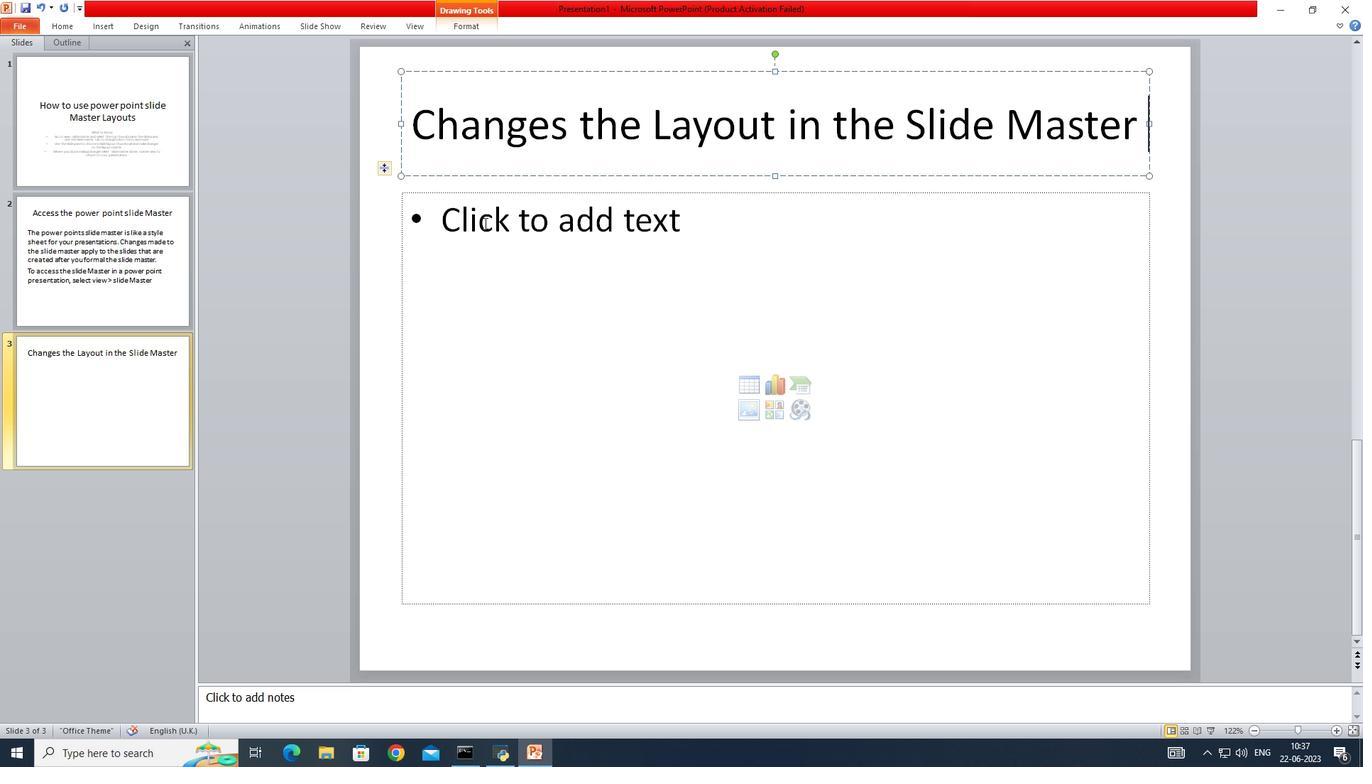 
Action: Mouse pressed left at (484, 223)
Screenshot: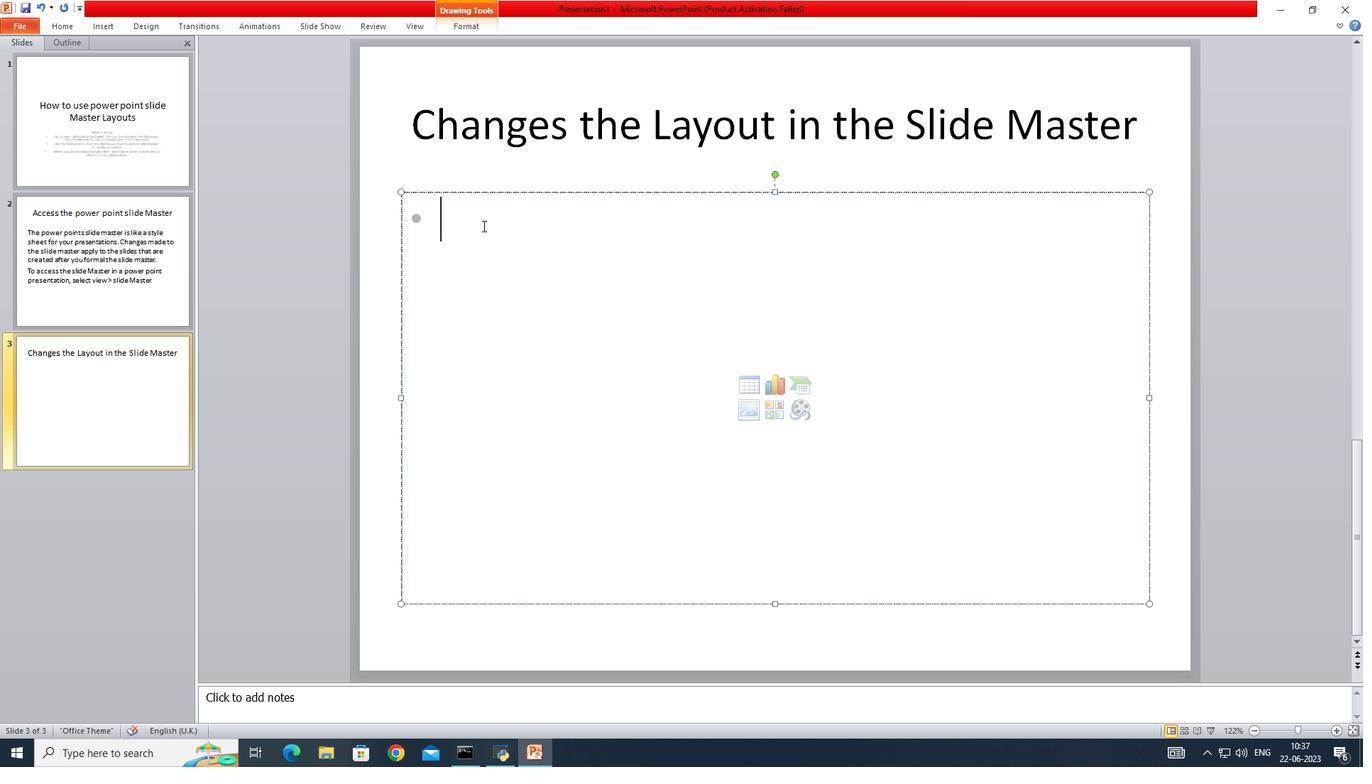 
Action: Mouse moved to (110, 27)
Screenshot: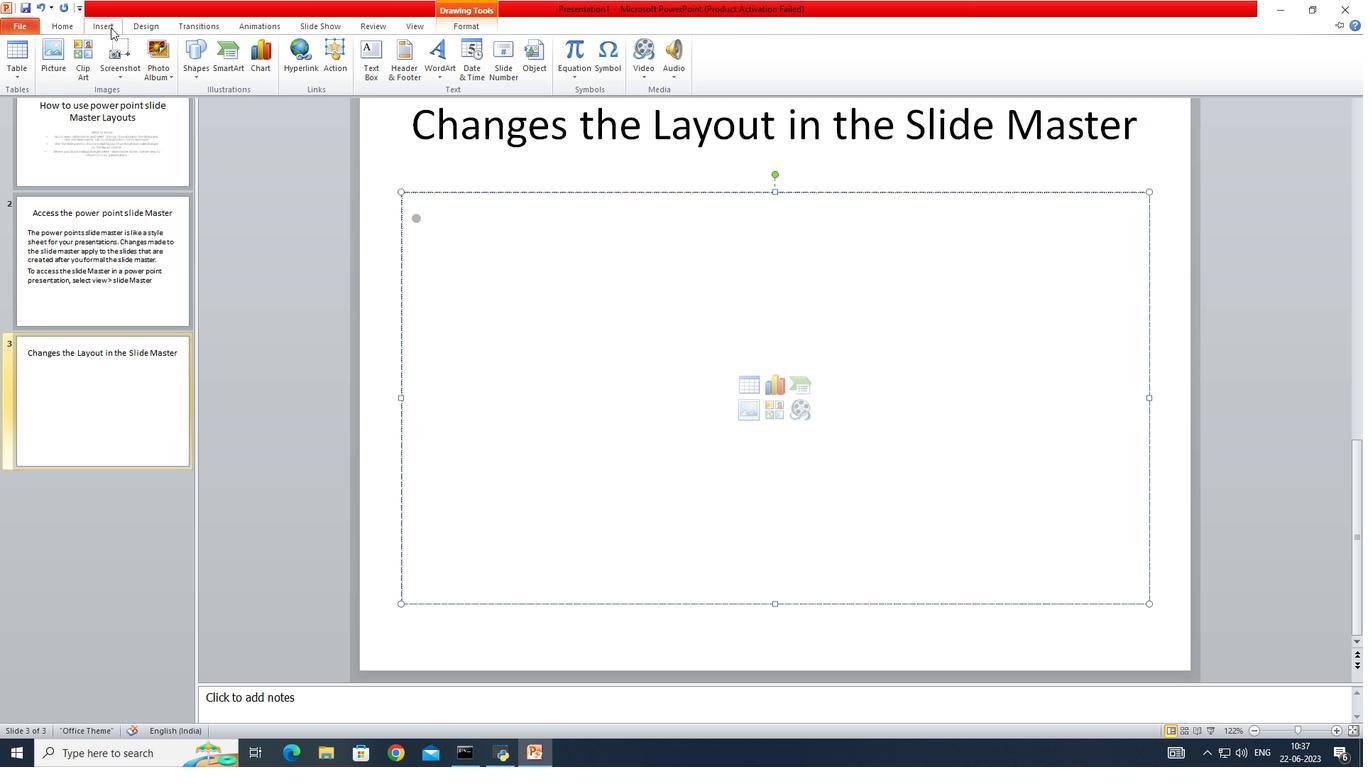 
Action: Mouse pressed left at (110, 27)
Screenshot: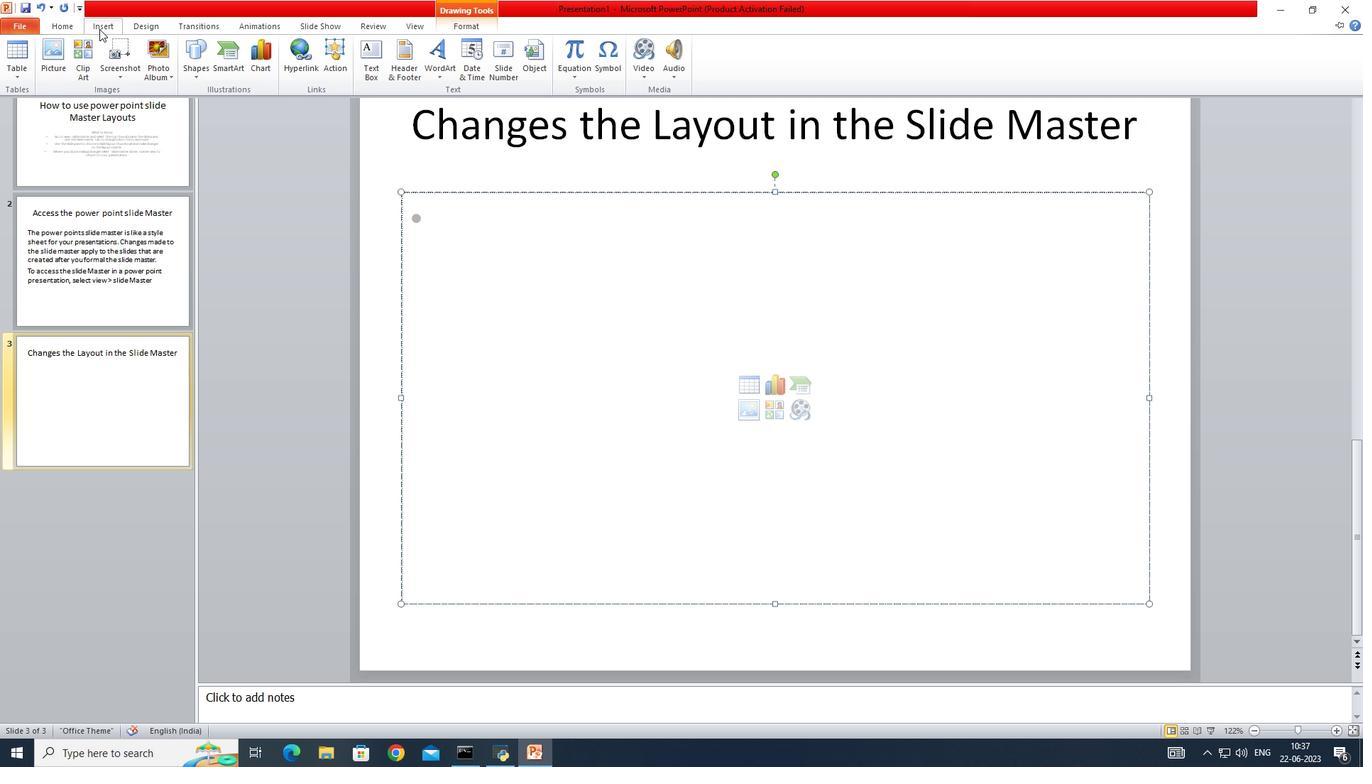 
Action: Mouse moved to (49, 26)
Screenshot: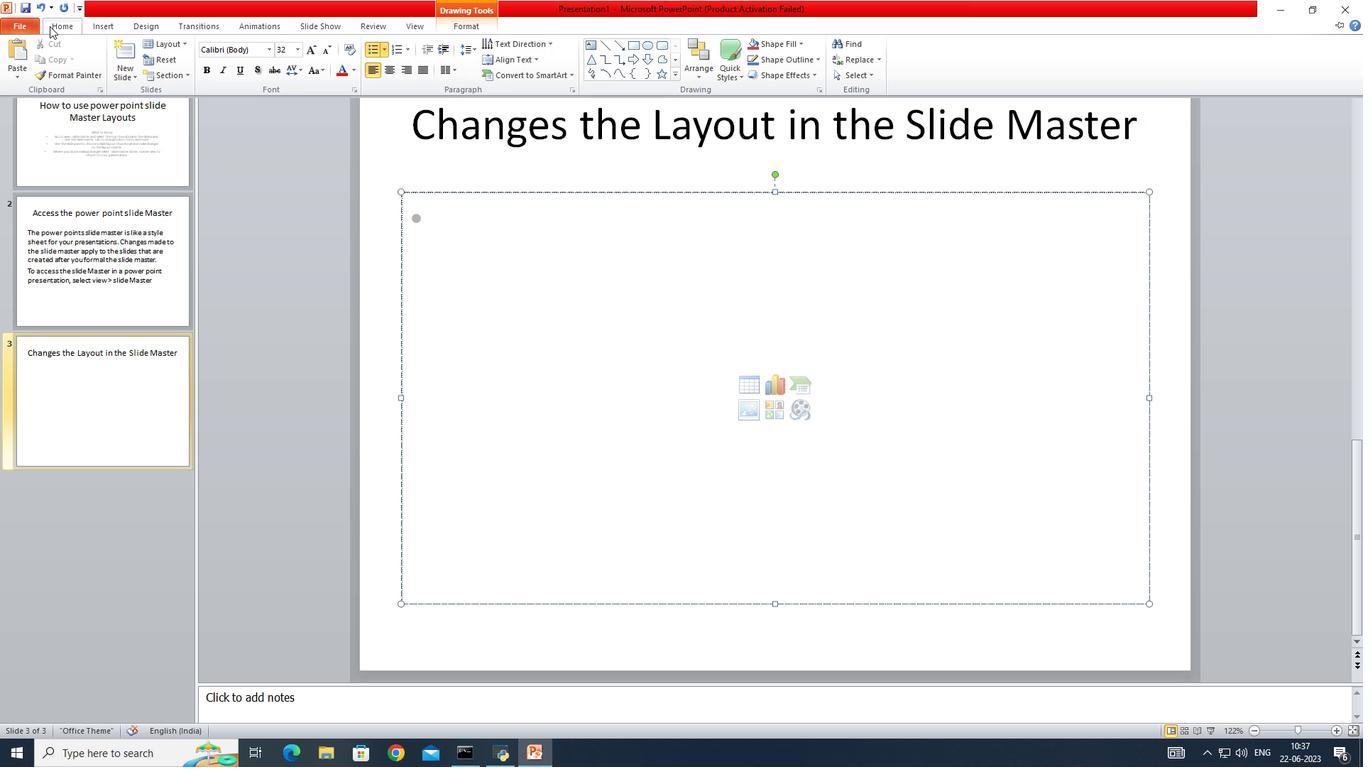 
Action: Mouse pressed left at (49, 26)
Screenshot: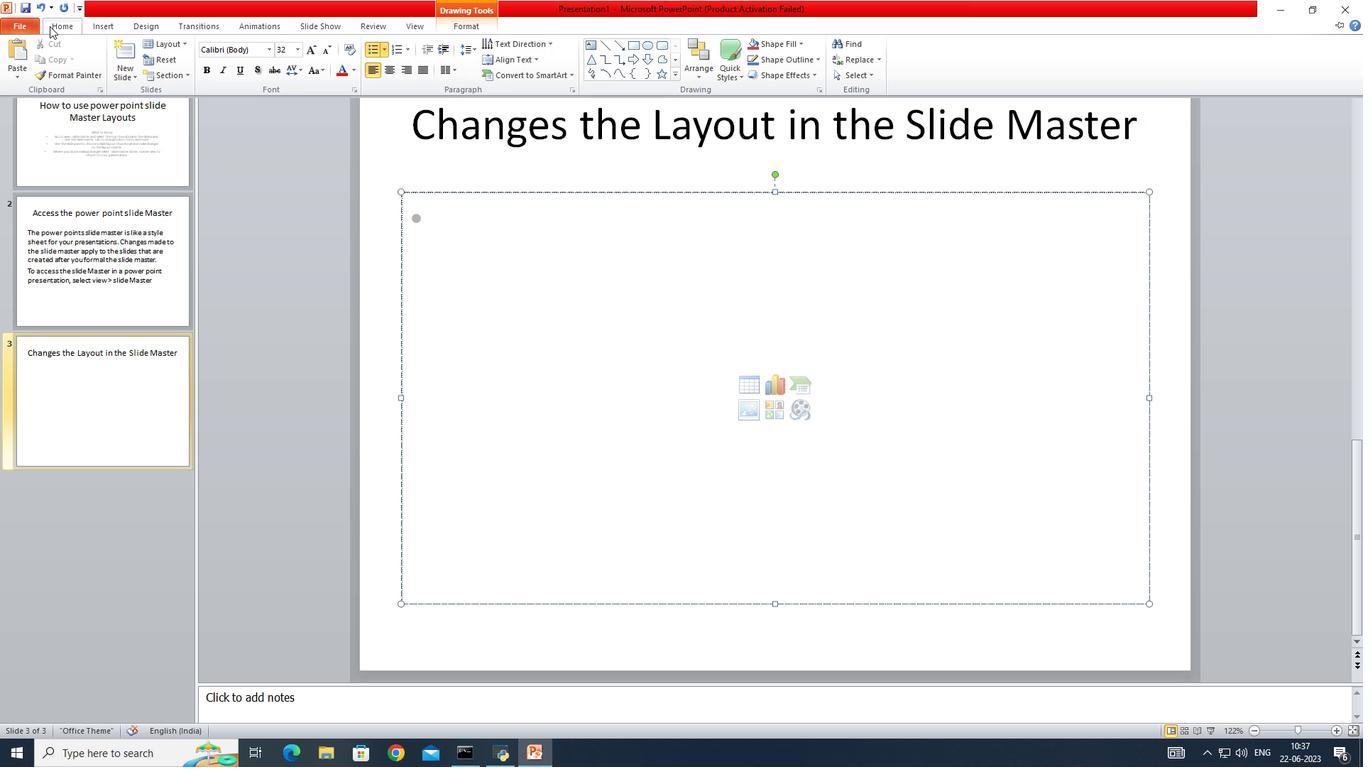 
Action: Mouse moved to (384, 51)
Screenshot: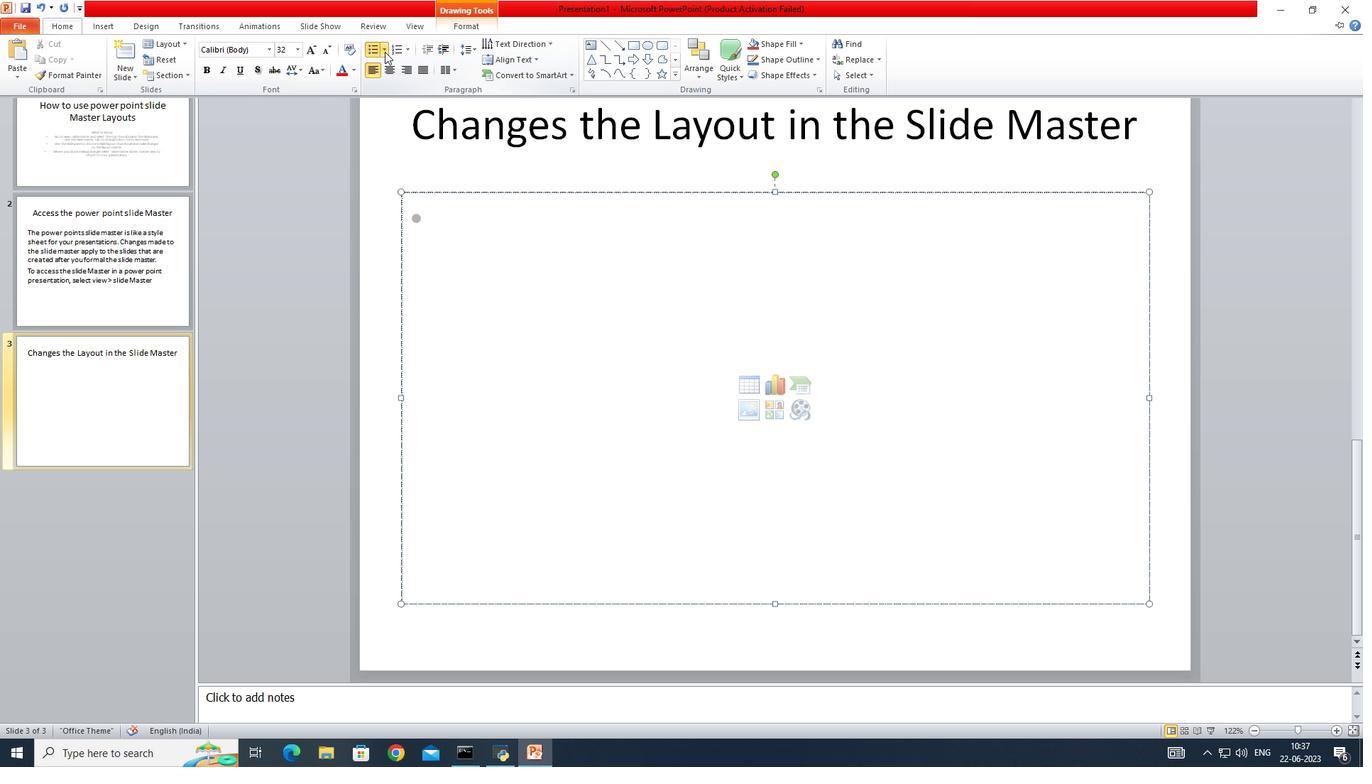
Action: Mouse pressed left at (384, 51)
Screenshot: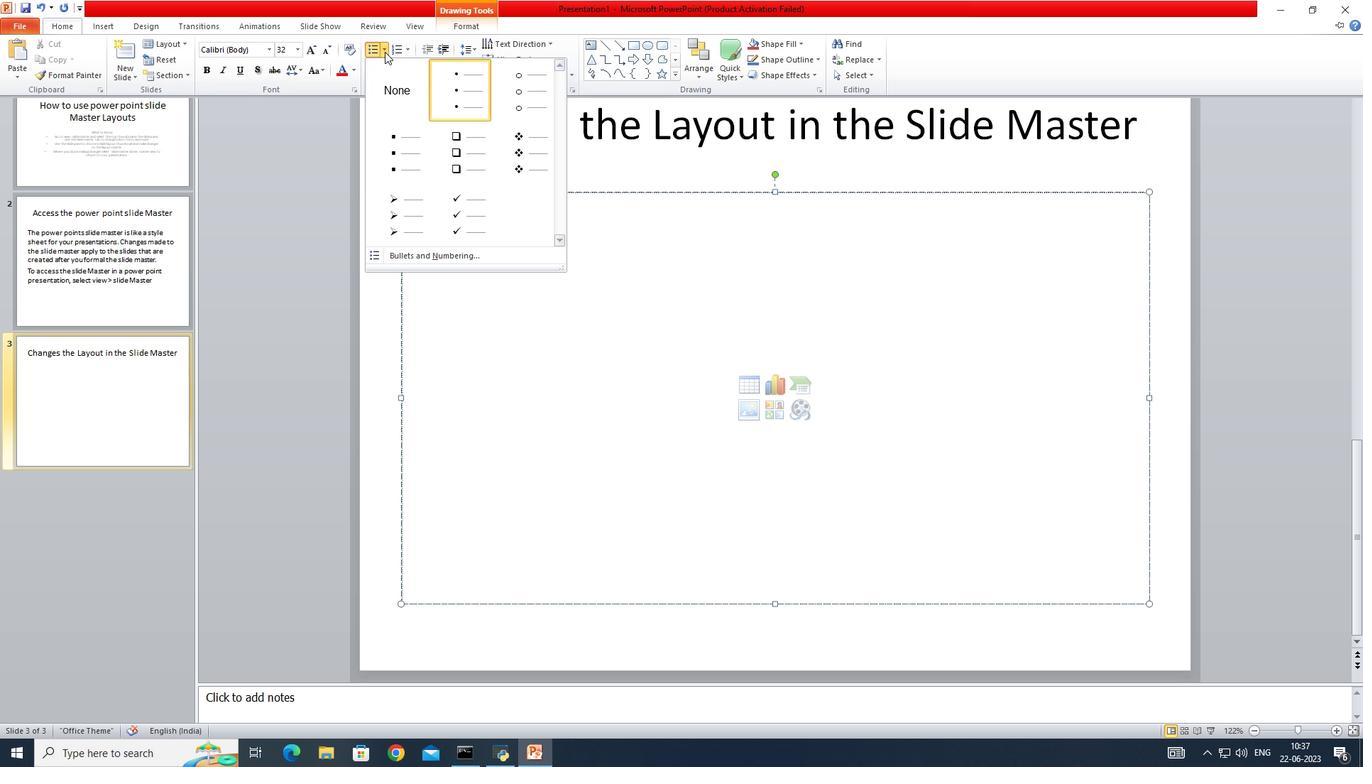 
Action: Mouse moved to (386, 99)
